 Task: Buy 1 Feedback Actuator from Motors section under best seller category for shipping address: Kathryn Wilson, 1482 Vineyard Drive, Independence, Ohio 44131, Cell Number 4403901431. Pay from credit card ending with 7965, CVV 549
Action: Mouse moved to (31, 92)
Screenshot: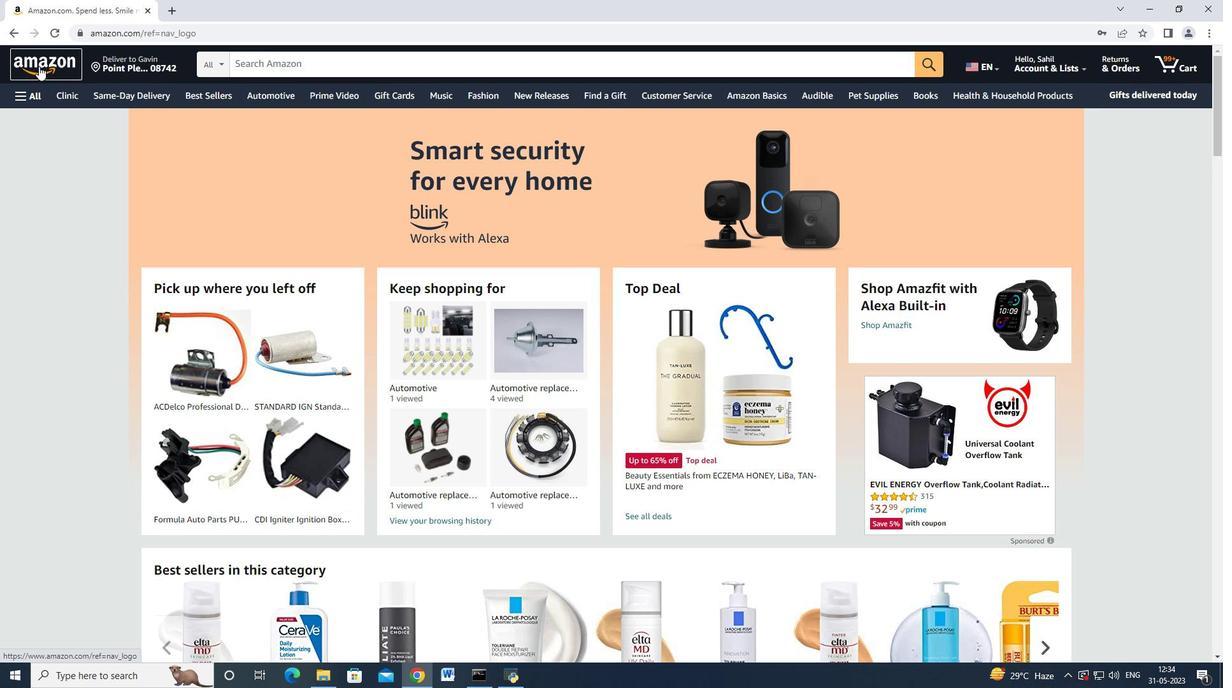 
Action: Mouse pressed left at (31, 92)
Screenshot: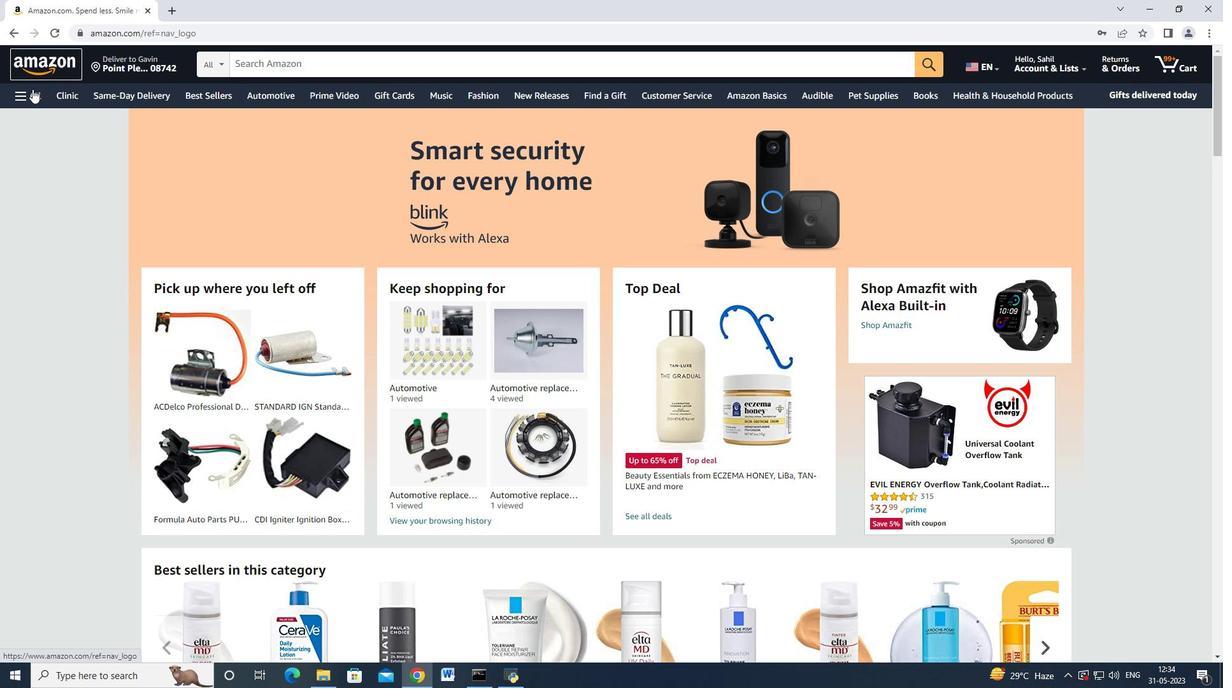 
Action: Mouse moved to (119, 211)
Screenshot: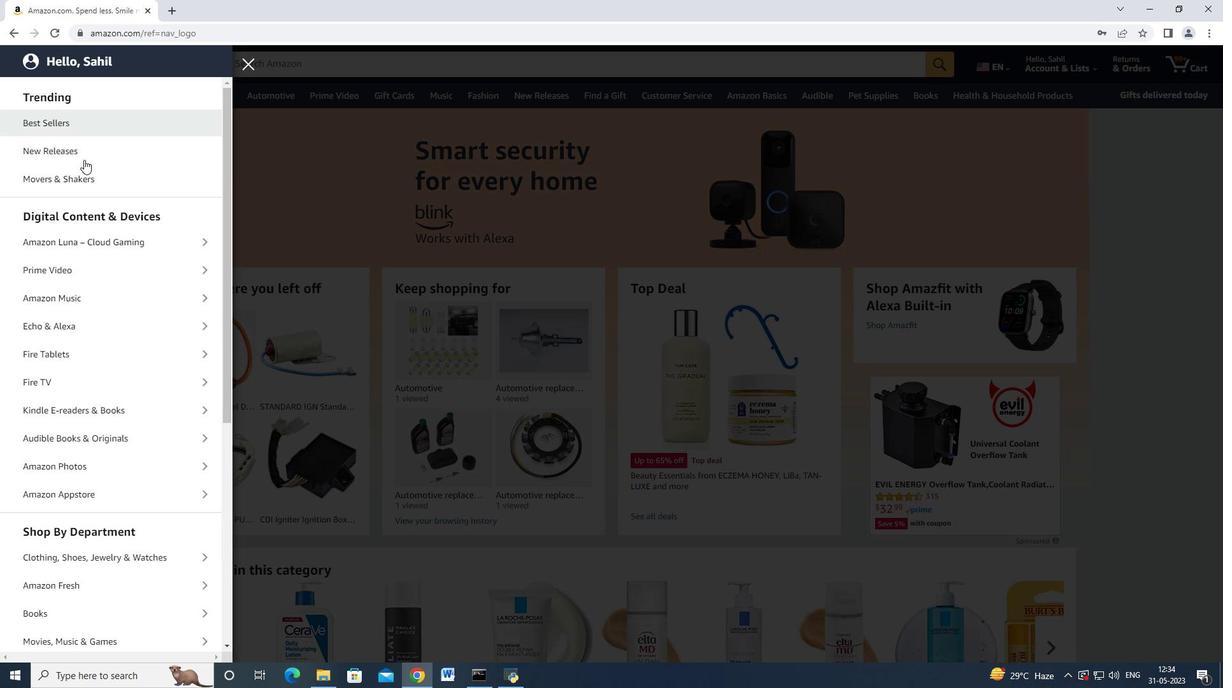 
Action: Mouse scrolled (119, 210) with delta (0, 0)
Screenshot: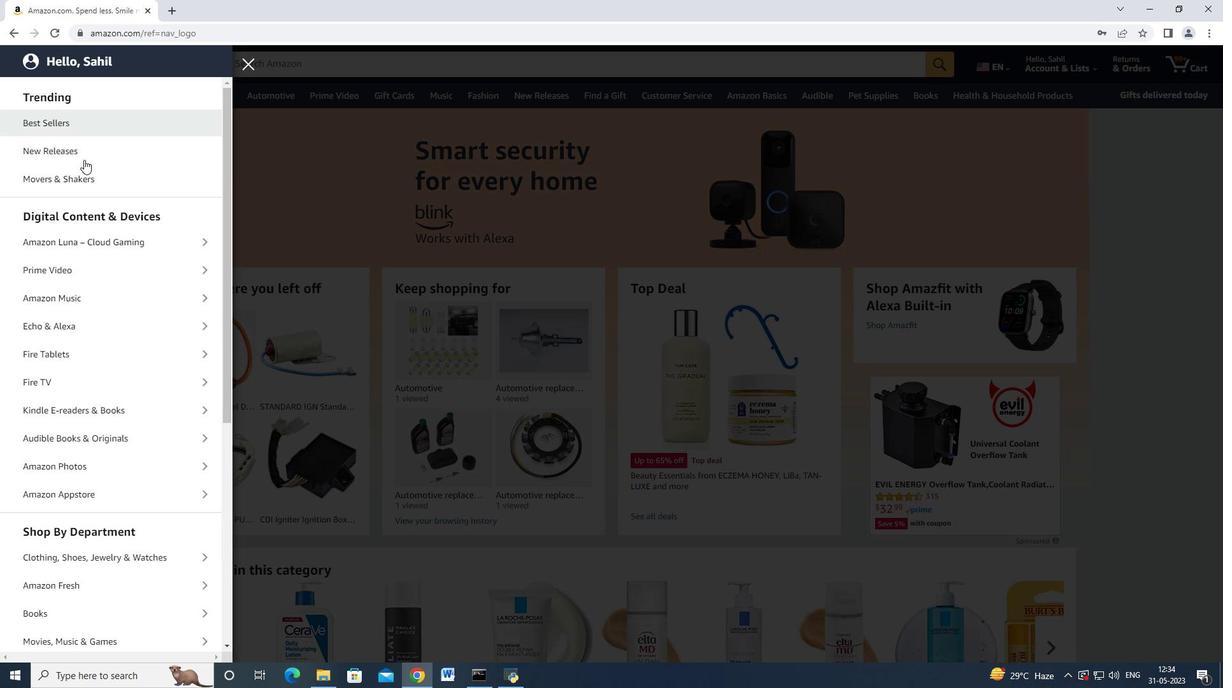 
Action: Mouse moved to (120, 213)
Screenshot: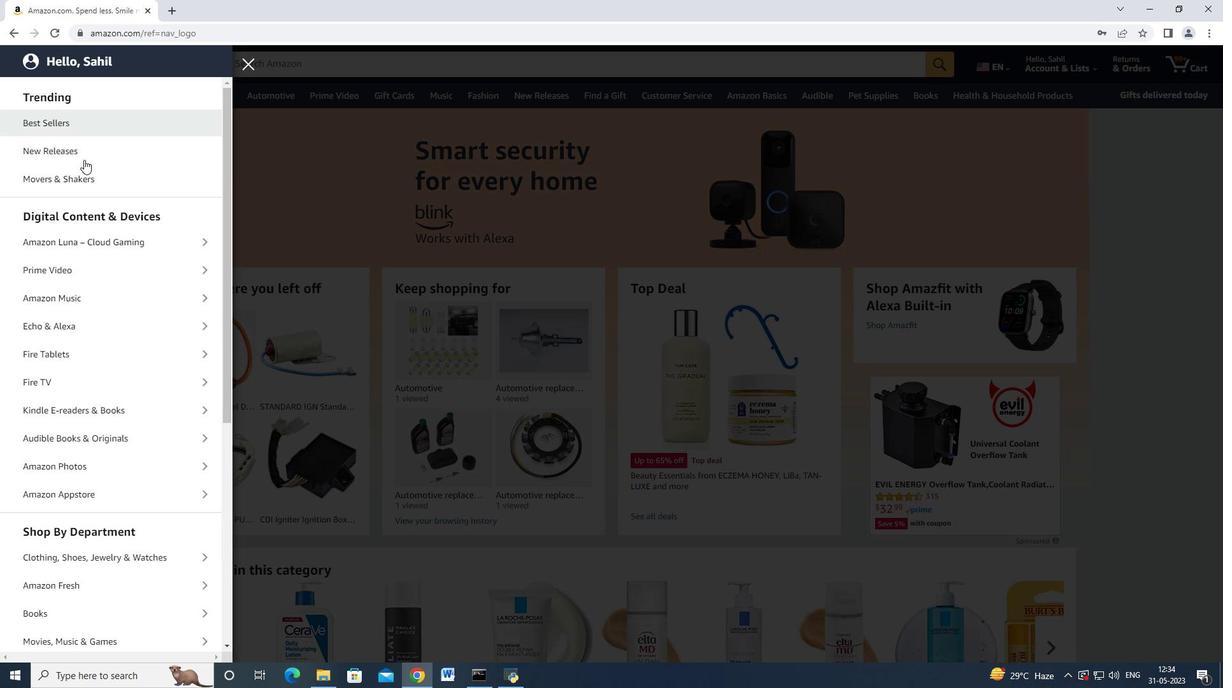 
Action: Mouse scrolled (120, 212) with delta (0, 0)
Screenshot: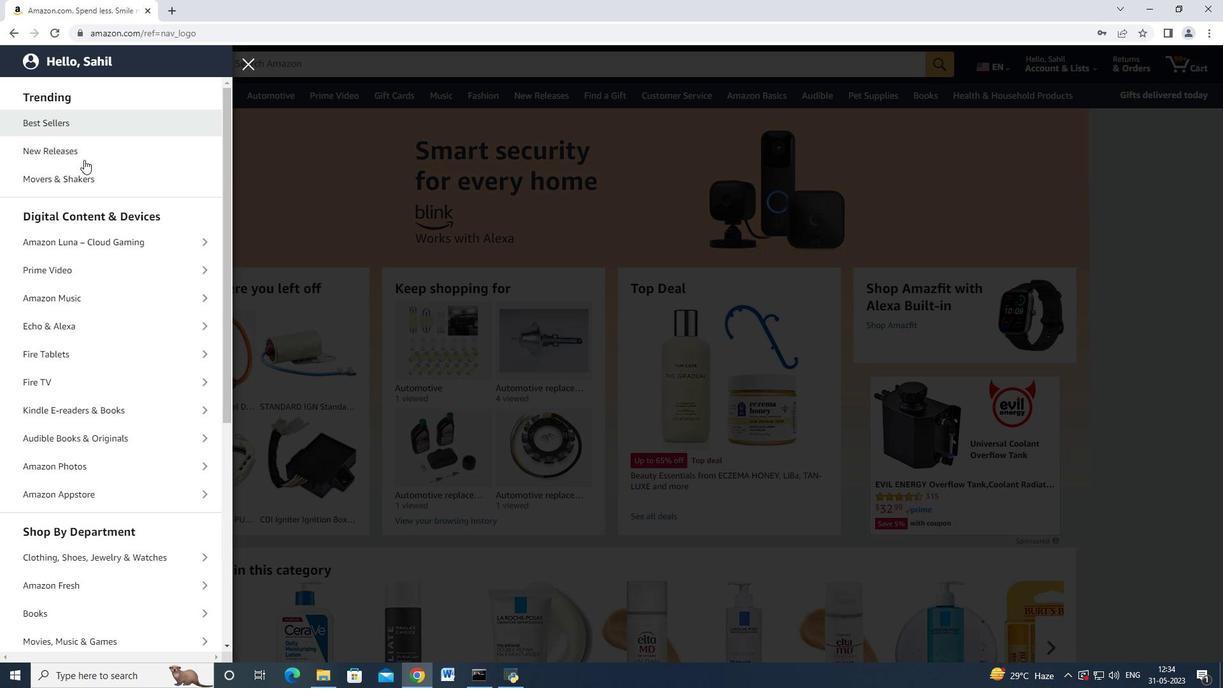 
Action: Mouse scrolled (120, 212) with delta (0, 0)
Screenshot: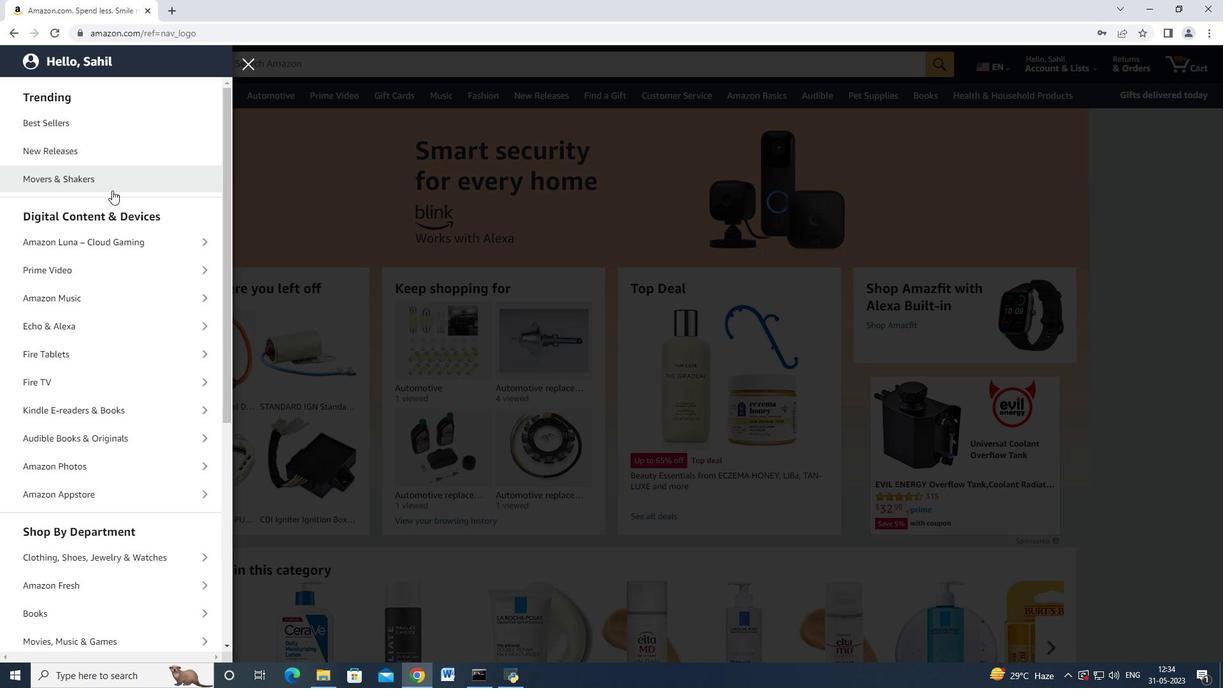 
Action: Mouse scrolled (120, 212) with delta (0, 0)
Screenshot: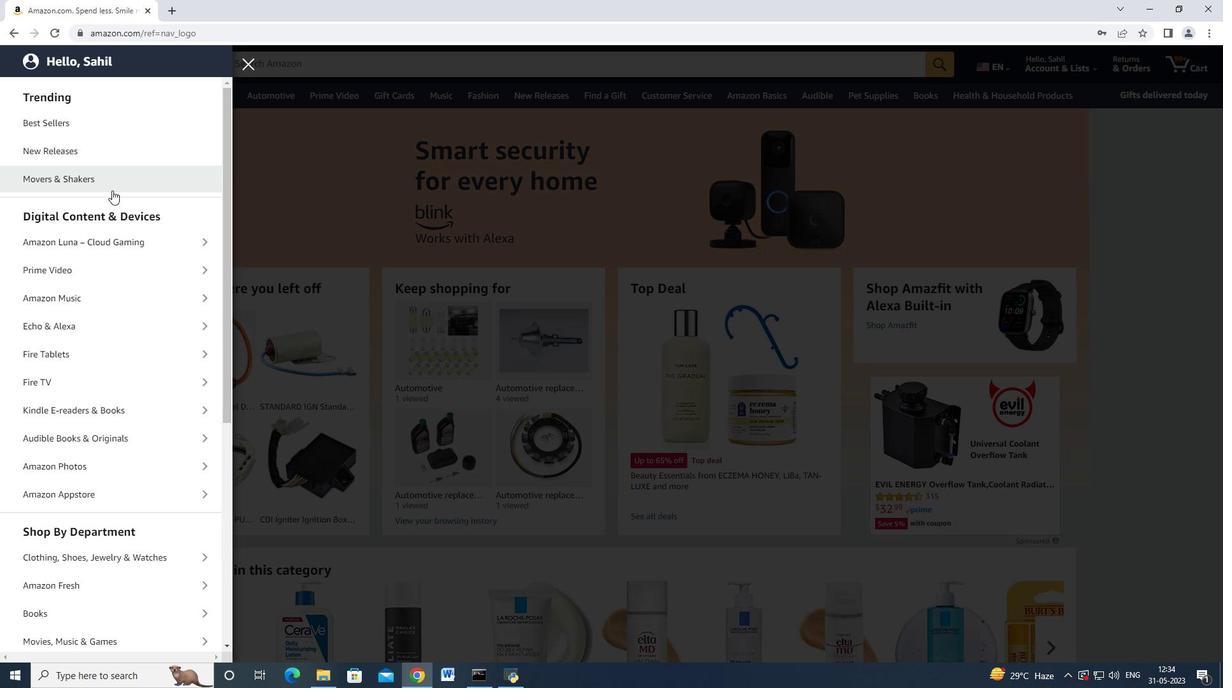 
Action: Mouse scrolled (120, 212) with delta (0, 0)
Screenshot: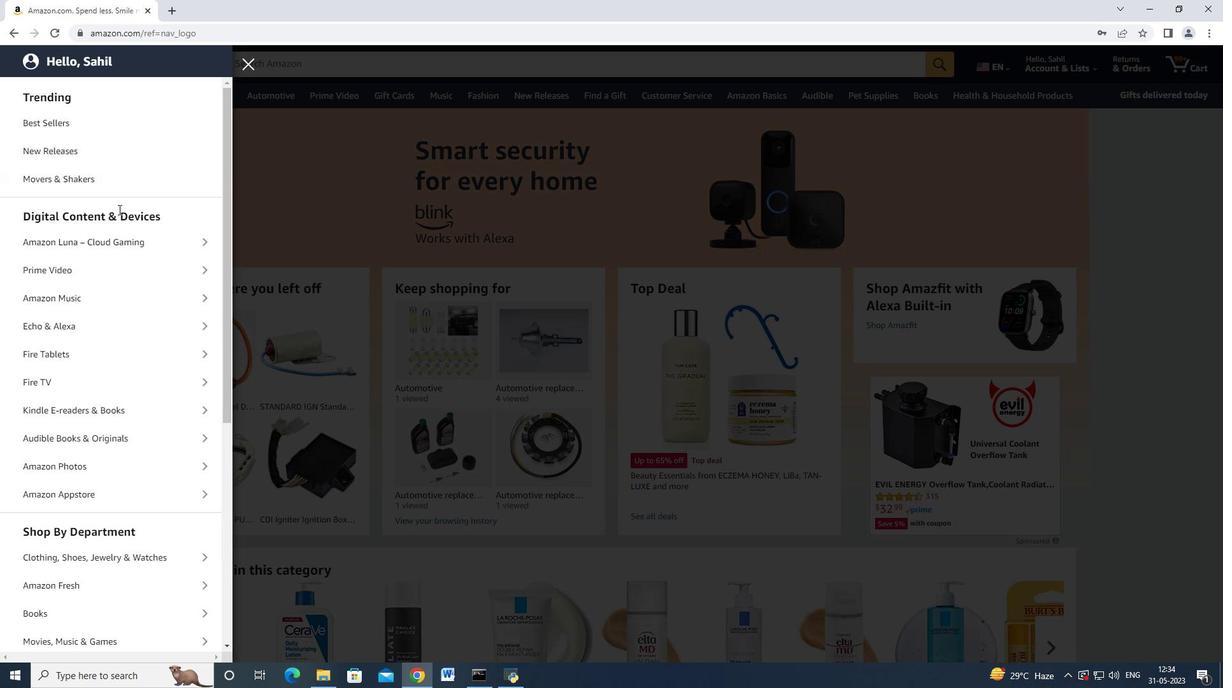 
Action: Mouse moved to (119, 224)
Screenshot: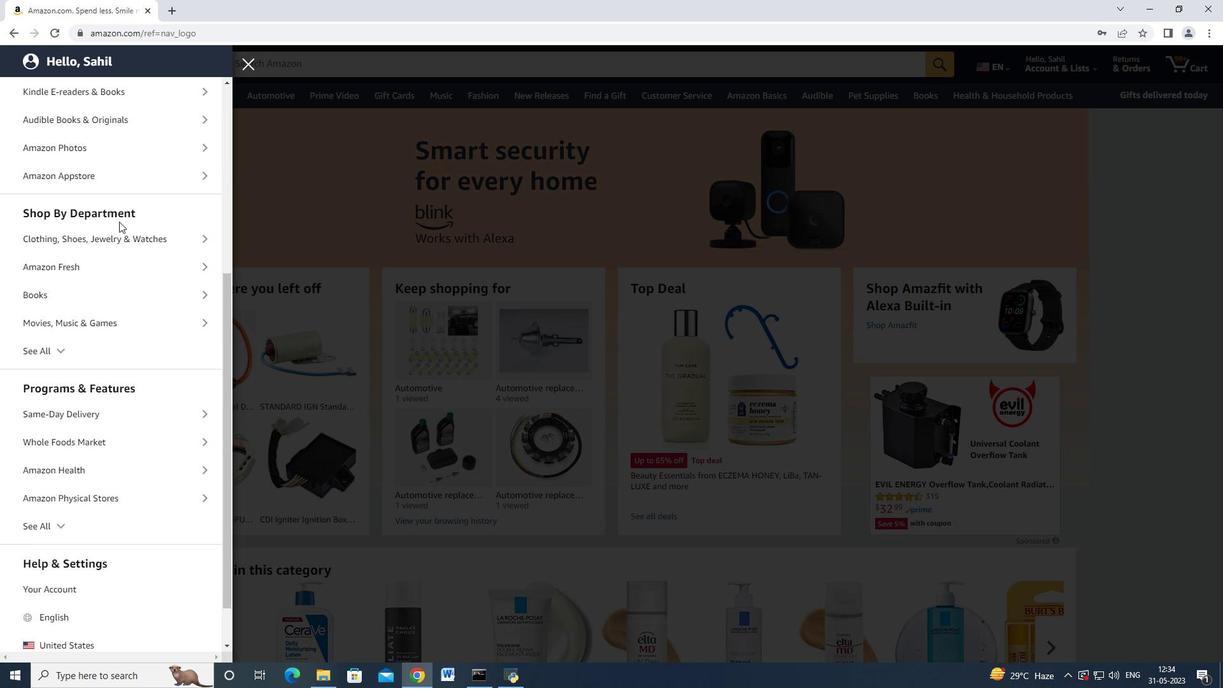
Action: Mouse scrolled (119, 224) with delta (0, 0)
Screenshot: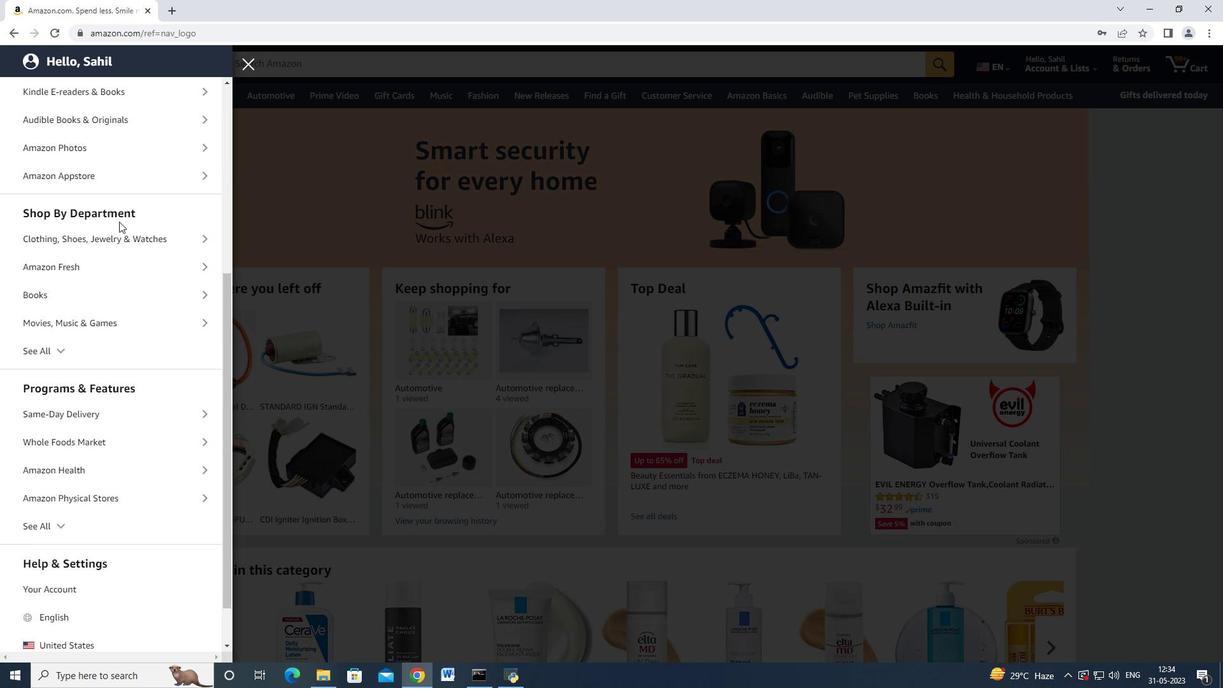 
Action: Mouse scrolled (119, 224) with delta (0, 0)
Screenshot: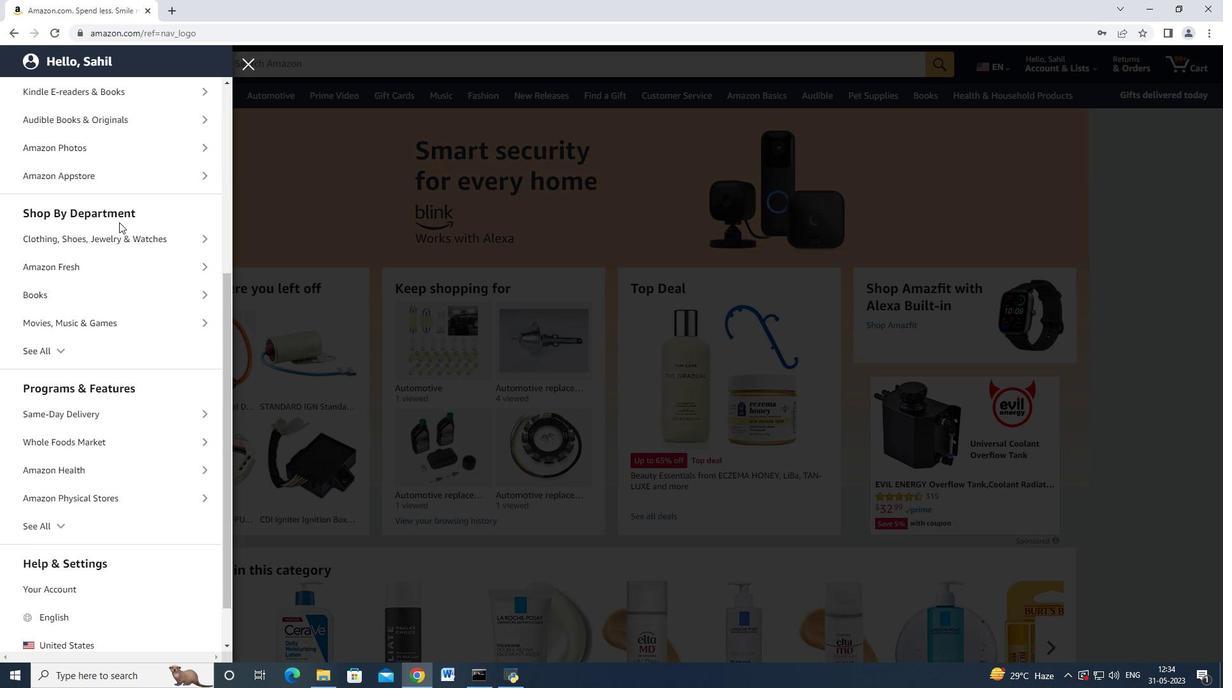 
Action: Mouse moved to (63, 295)
Screenshot: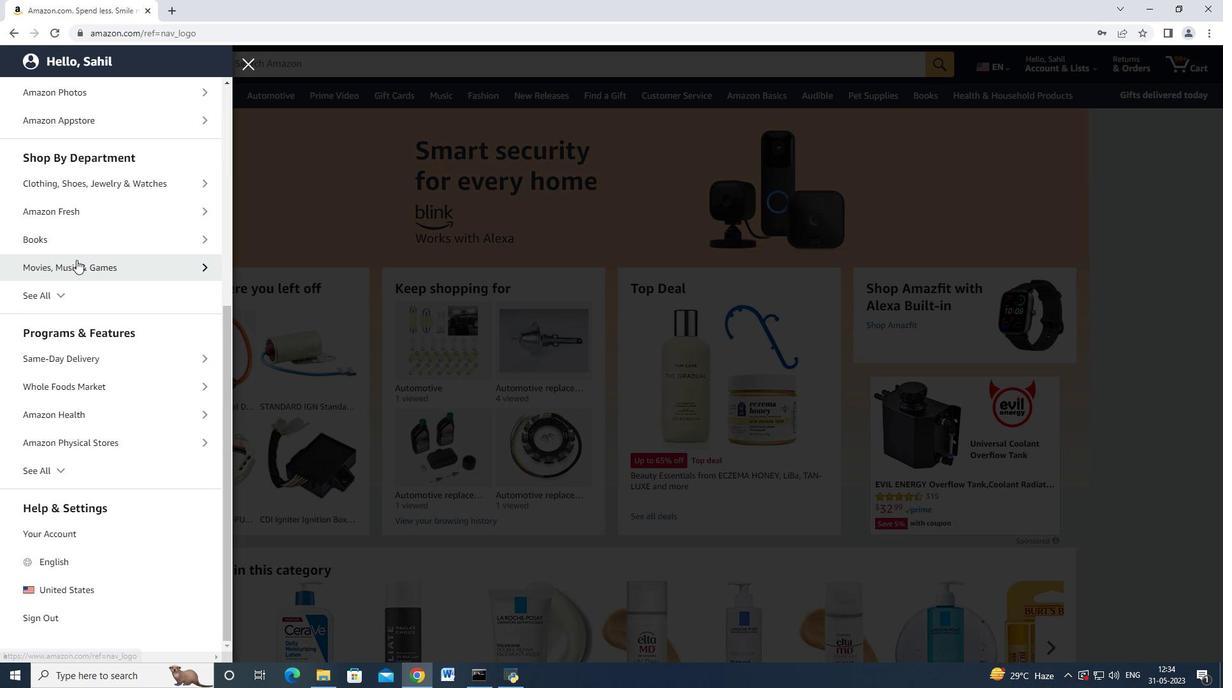 
Action: Mouse pressed left at (63, 295)
Screenshot: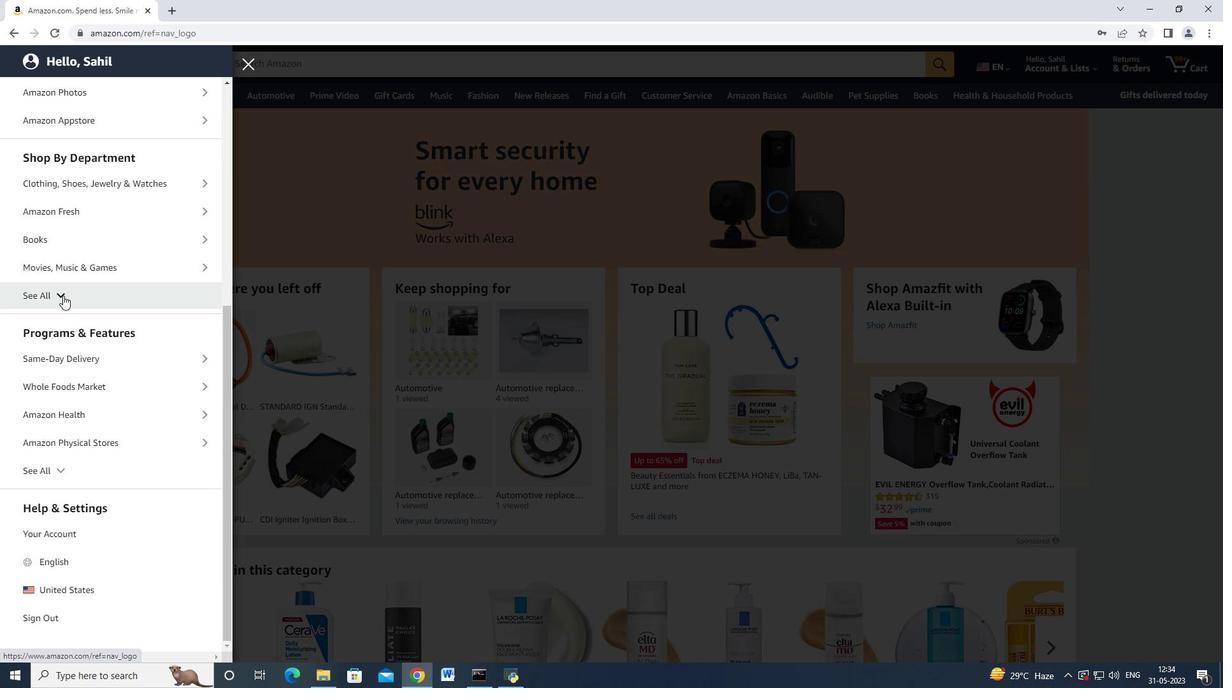 
Action: Mouse moved to (75, 302)
Screenshot: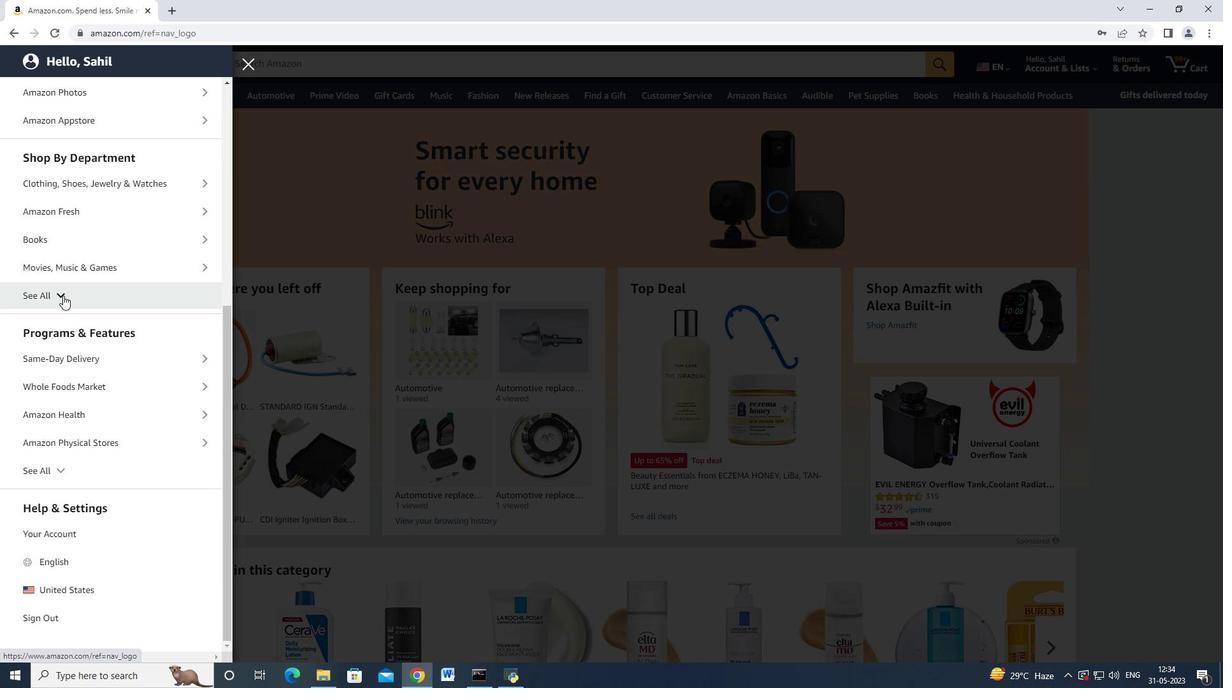 
Action: Mouse scrolled (75, 302) with delta (0, 0)
Screenshot: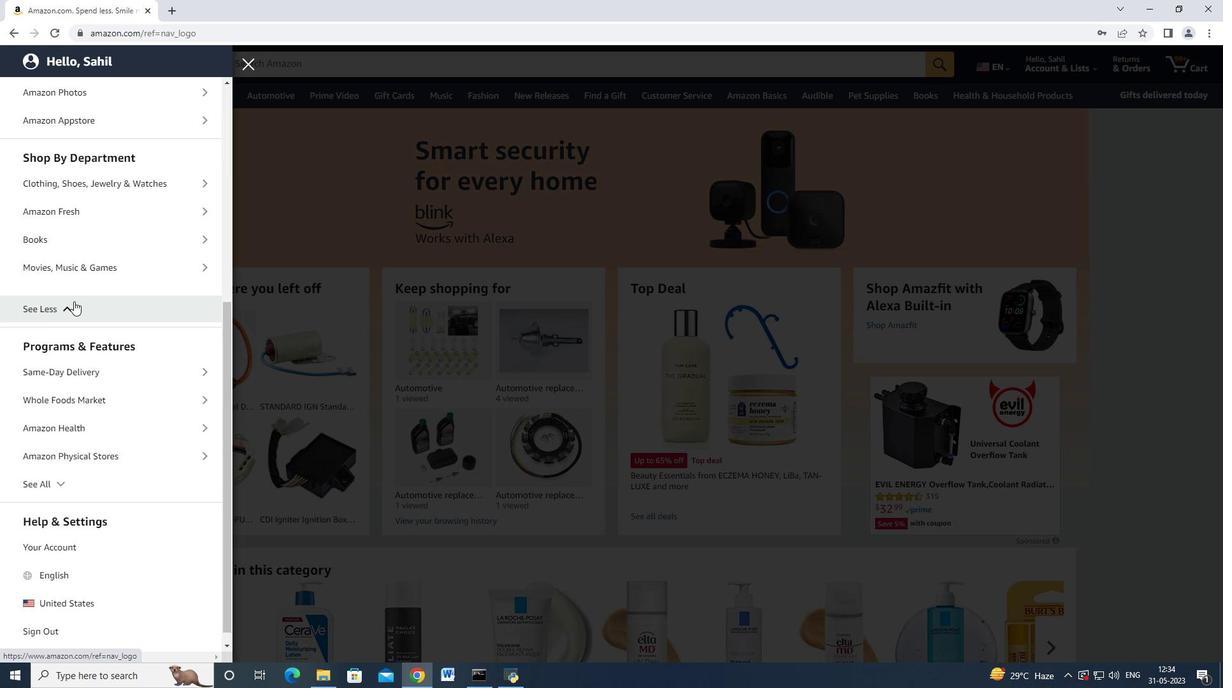 
Action: Mouse scrolled (75, 302) with delta (0, 0)
Screenshot: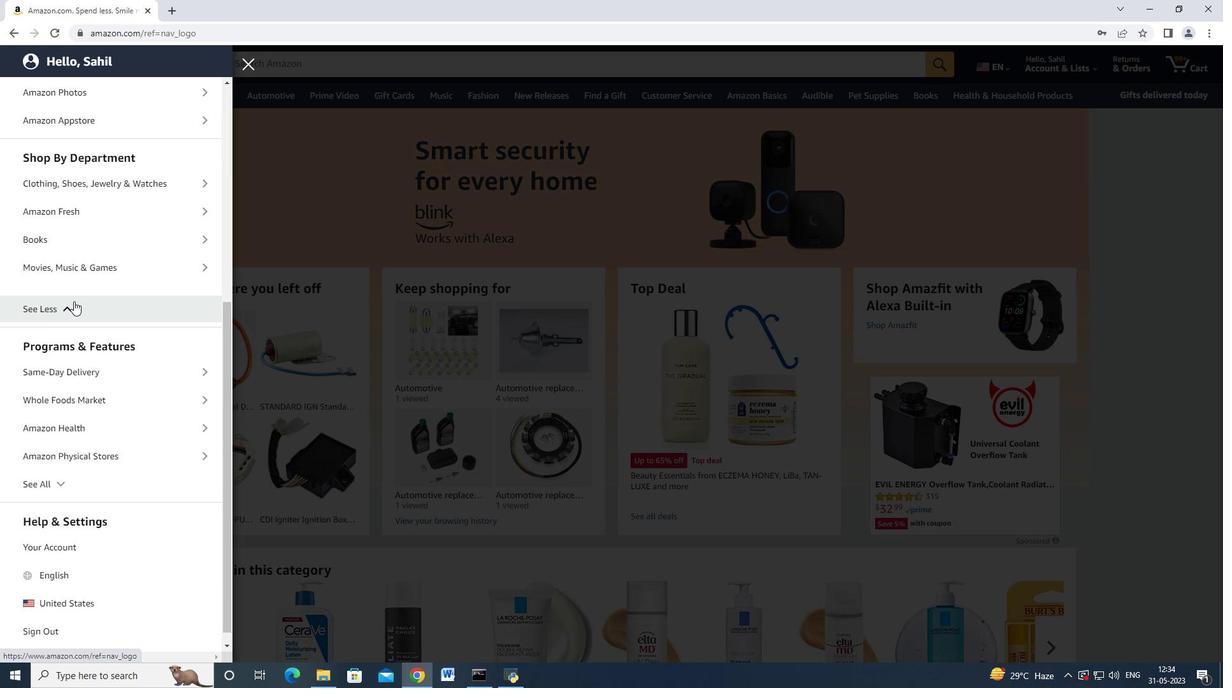 
Action: Mouse scrolled (75, 302) with delta (0, 0)
Screenshot: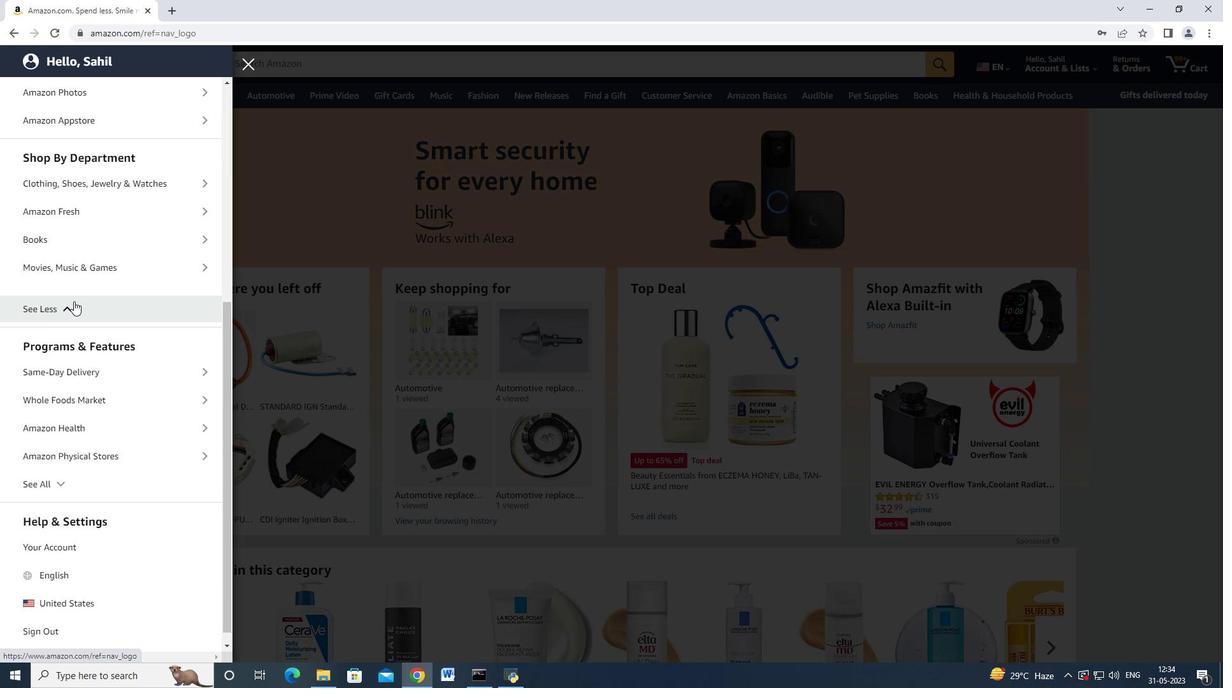 
Action: Mouse scrolled (75, 302) with delta (0, 0)
Screenshot: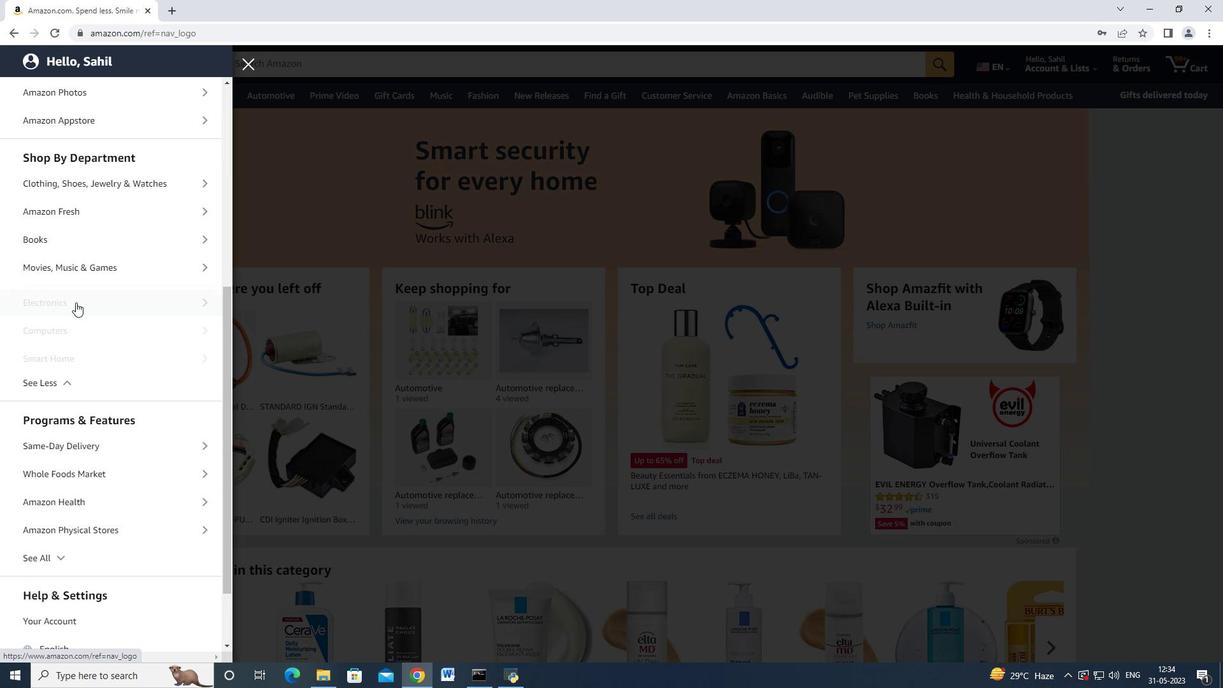 
Action: Mouse scrolled (75, 302) with delta (0, 0)
Screenshot: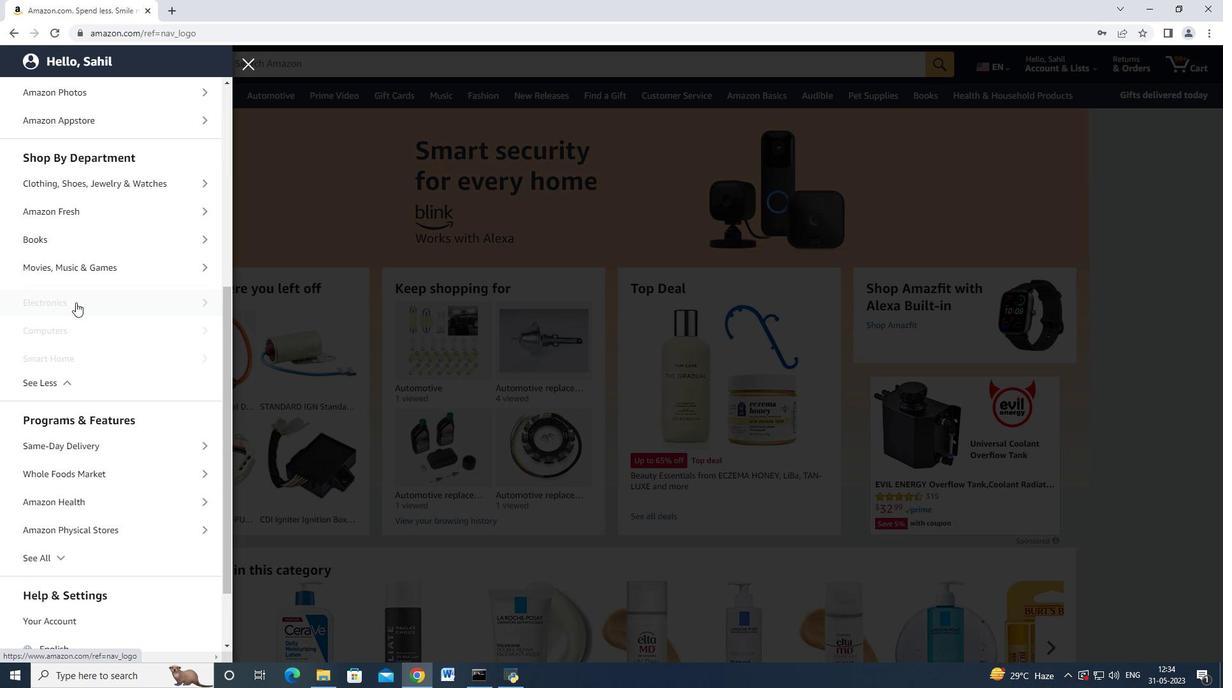 
Action: Mouse scrolled (75, 302) with delta (0, 0)
Screenshot: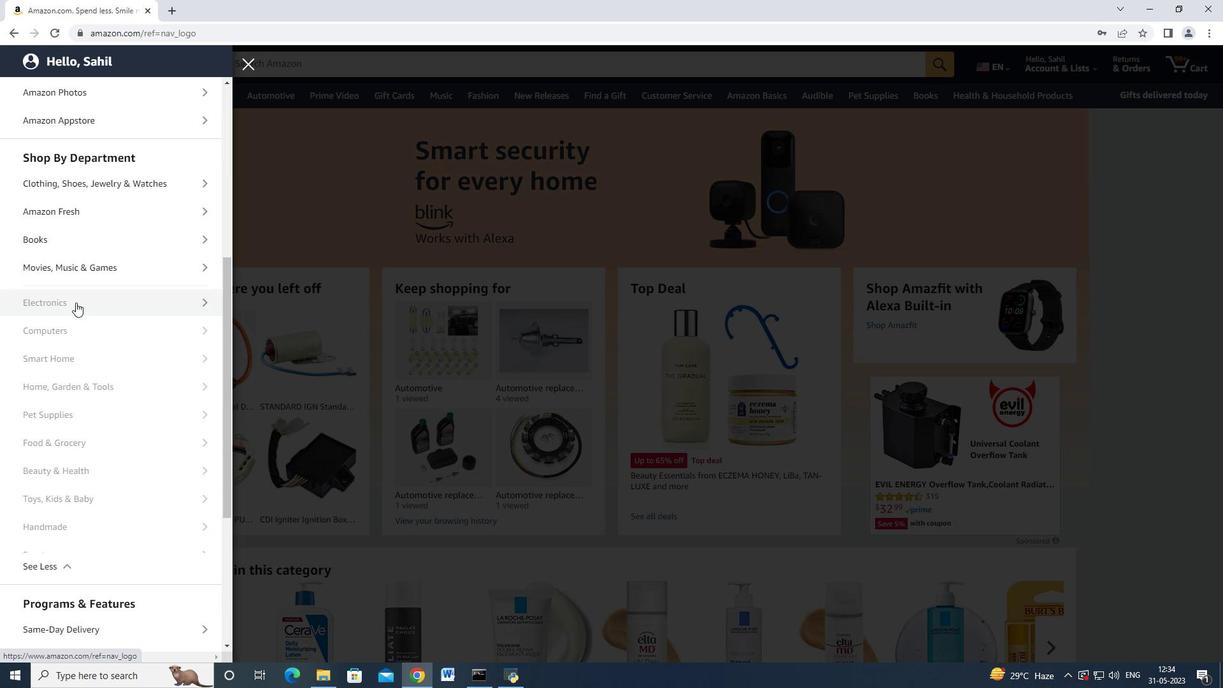 
Action: Mouse moved to (95, 248)
Screenshot: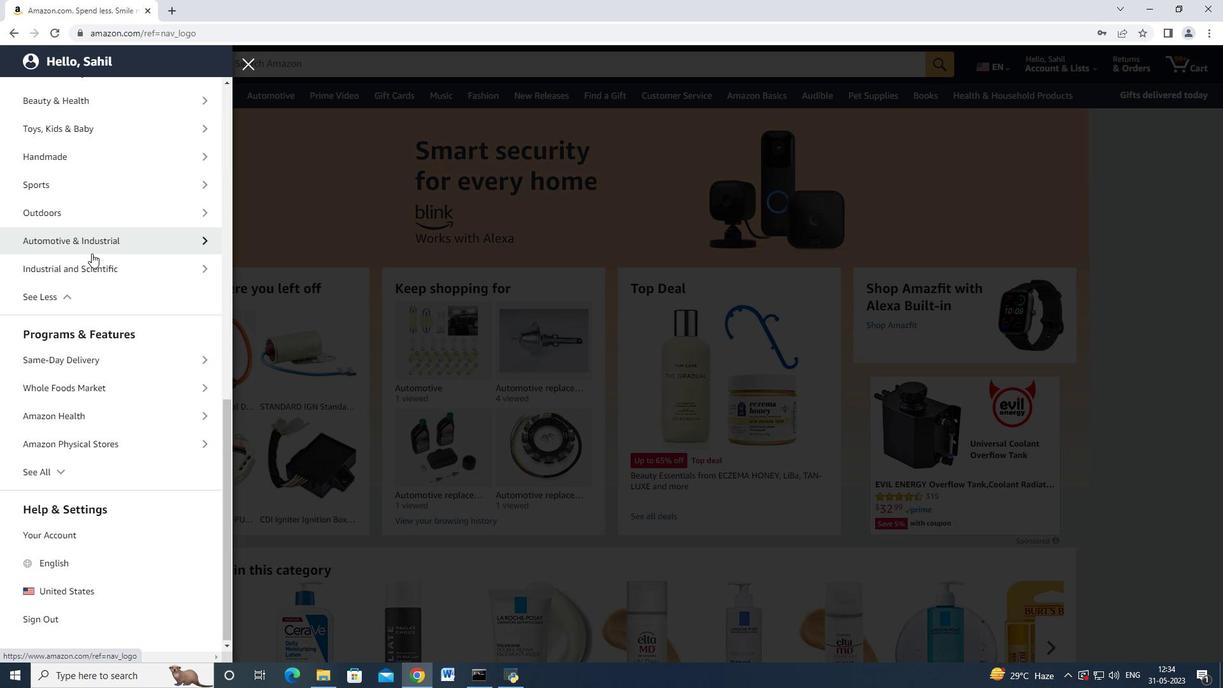
Action: Mouse pressed left at (95, 248)
Screenshot: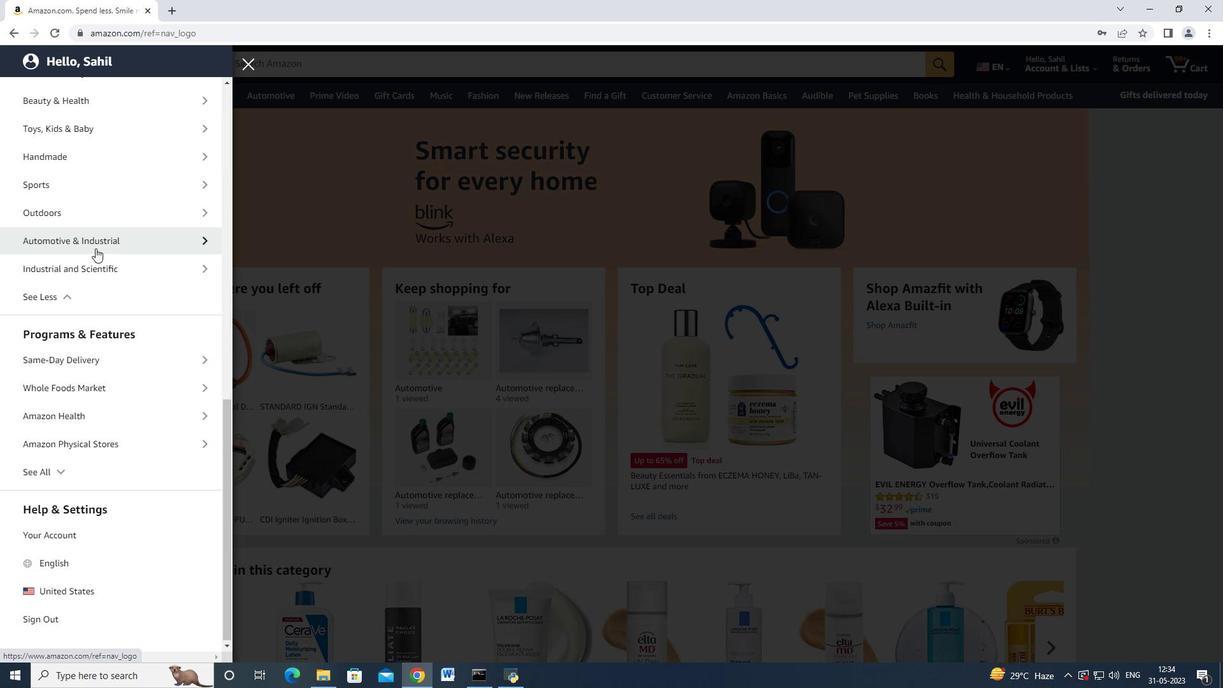 
Action: Mouse moved to (117, 159)
Screenshot: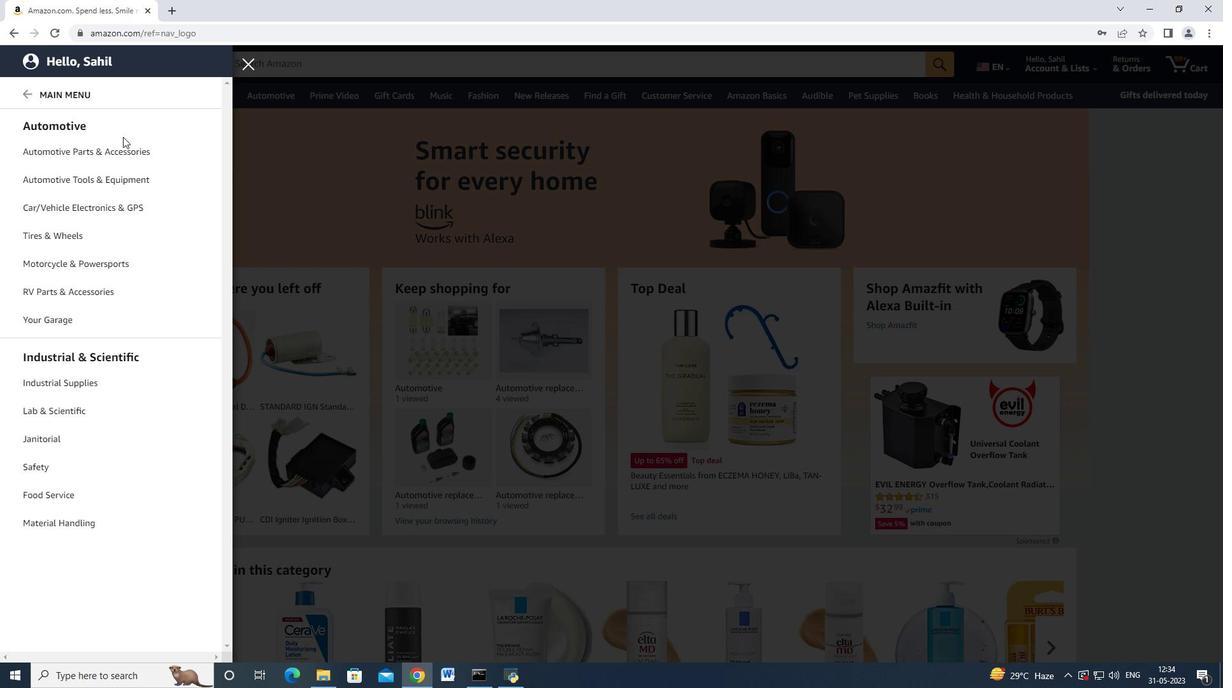 
Action: Mouse pressed left at (117, 159)
Screenshot: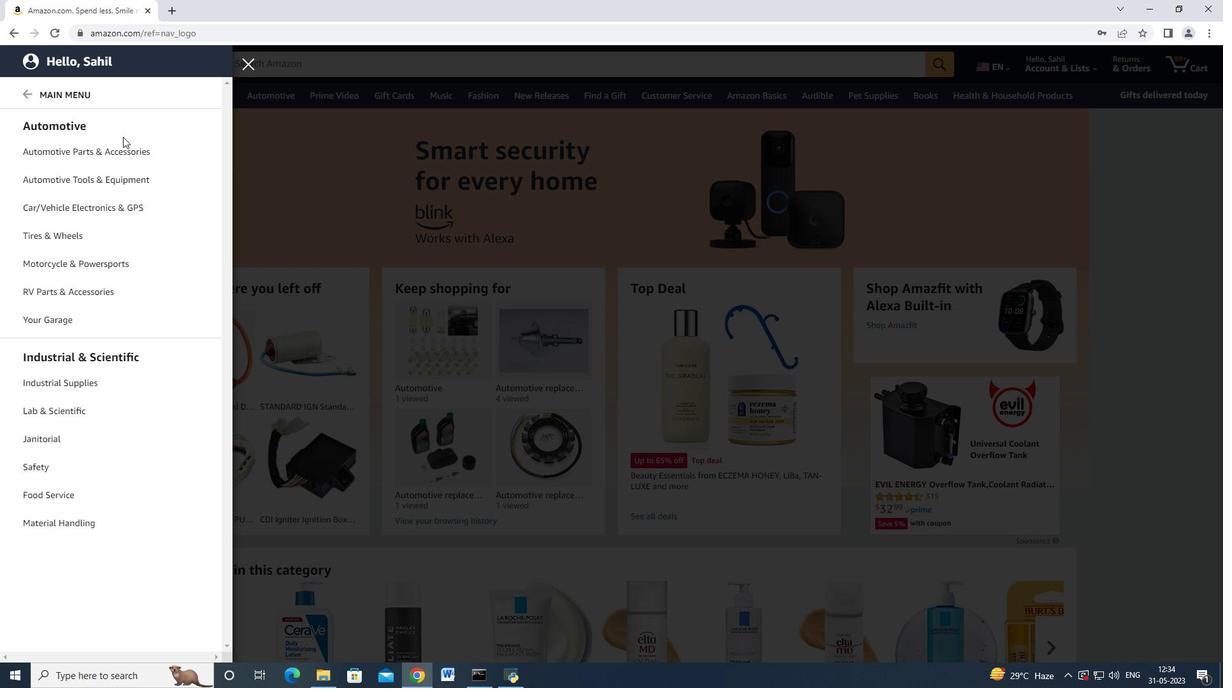 
Action: Mouse moved to (186, 161)
Screenshot: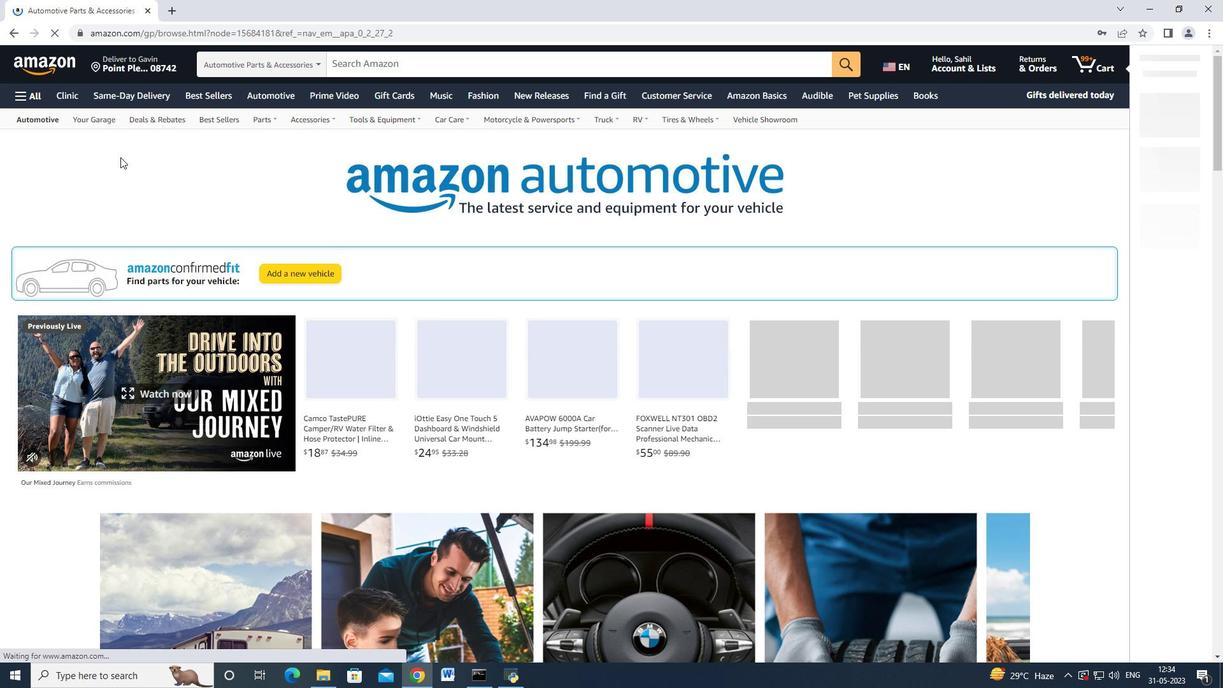 
Action: Mouse scrolled (186, 161) with delta (0, 0)
Screenshot: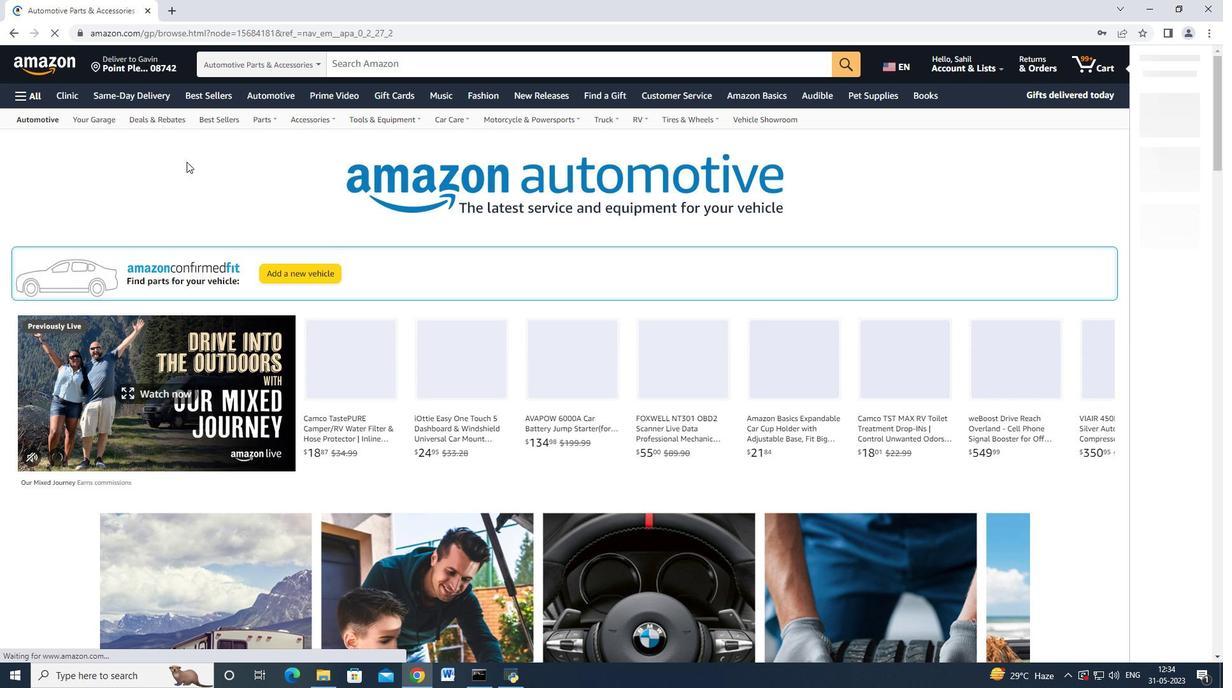 
Action: Mouse moved to (186, 162)
Screenshot: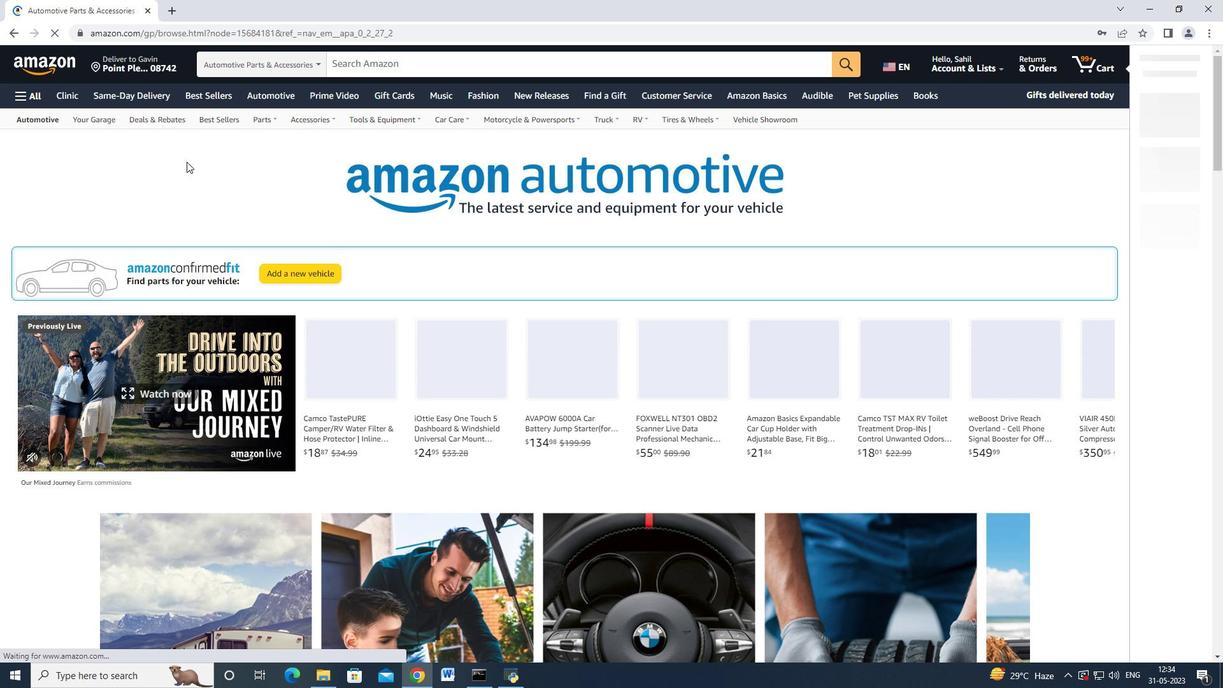 
Action: Mouse scrolled (186, 161) with delta (0, 0)
Screenshot: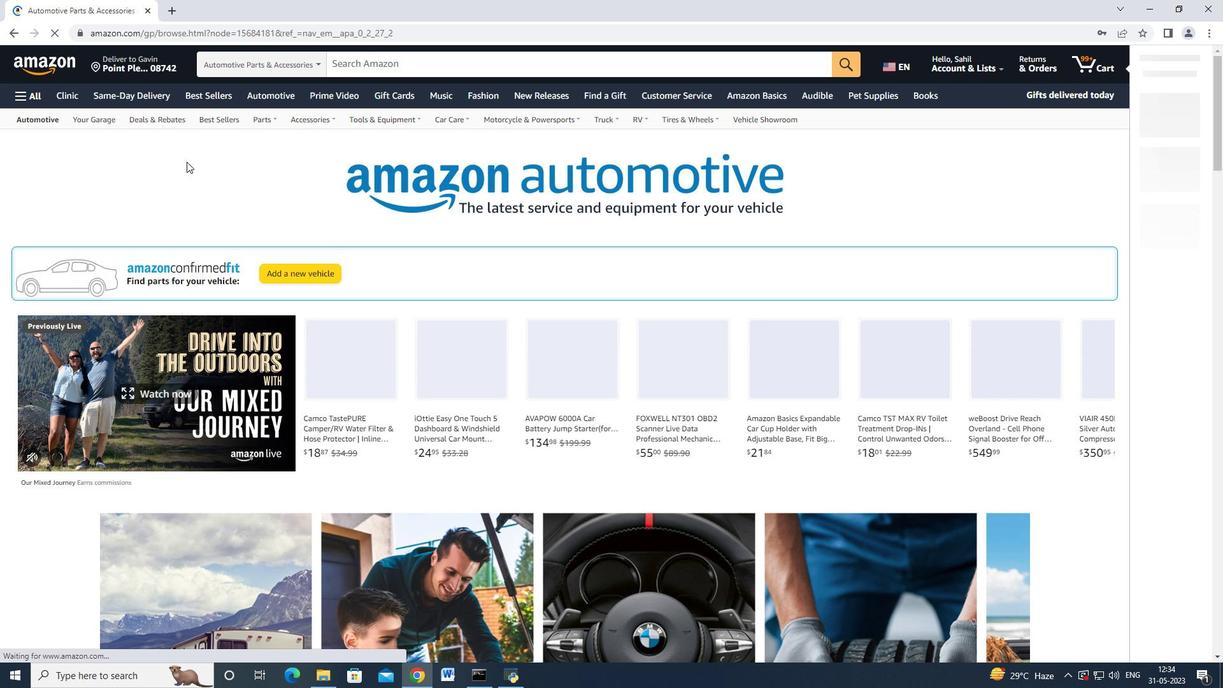 
Action: Mouse moved to (186, 163)
Screenshot: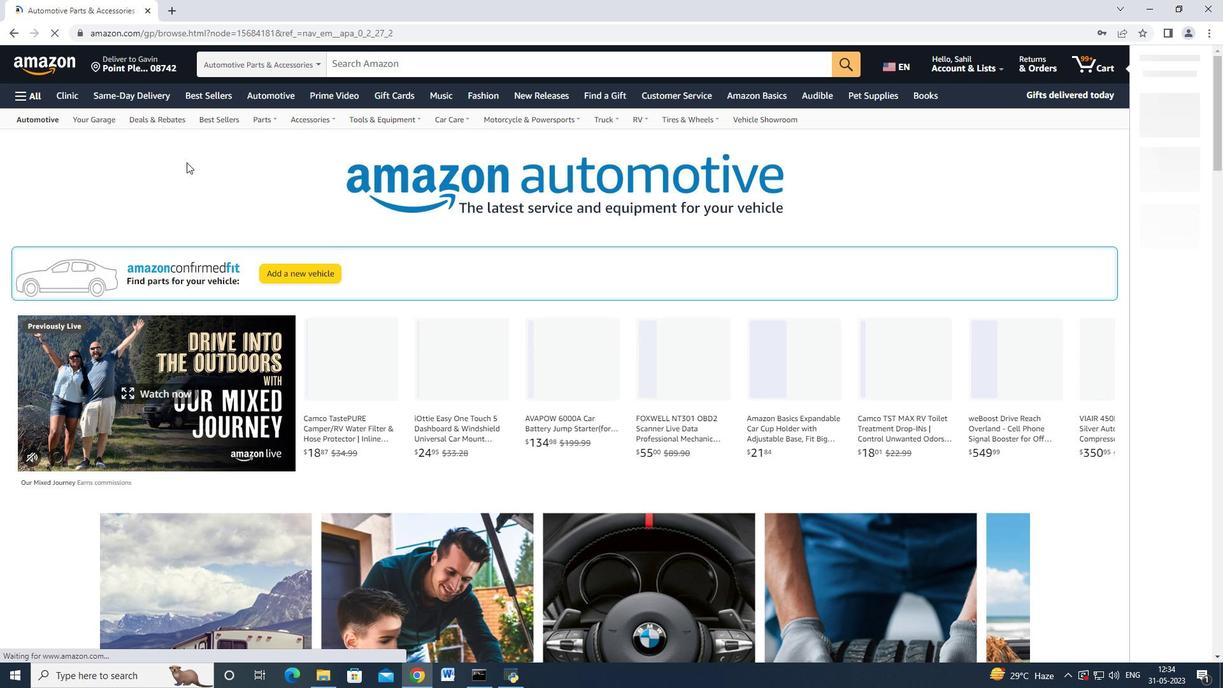 
Action: Mouse scrolled (186, 162) with delta (0, 0)
Screenshot: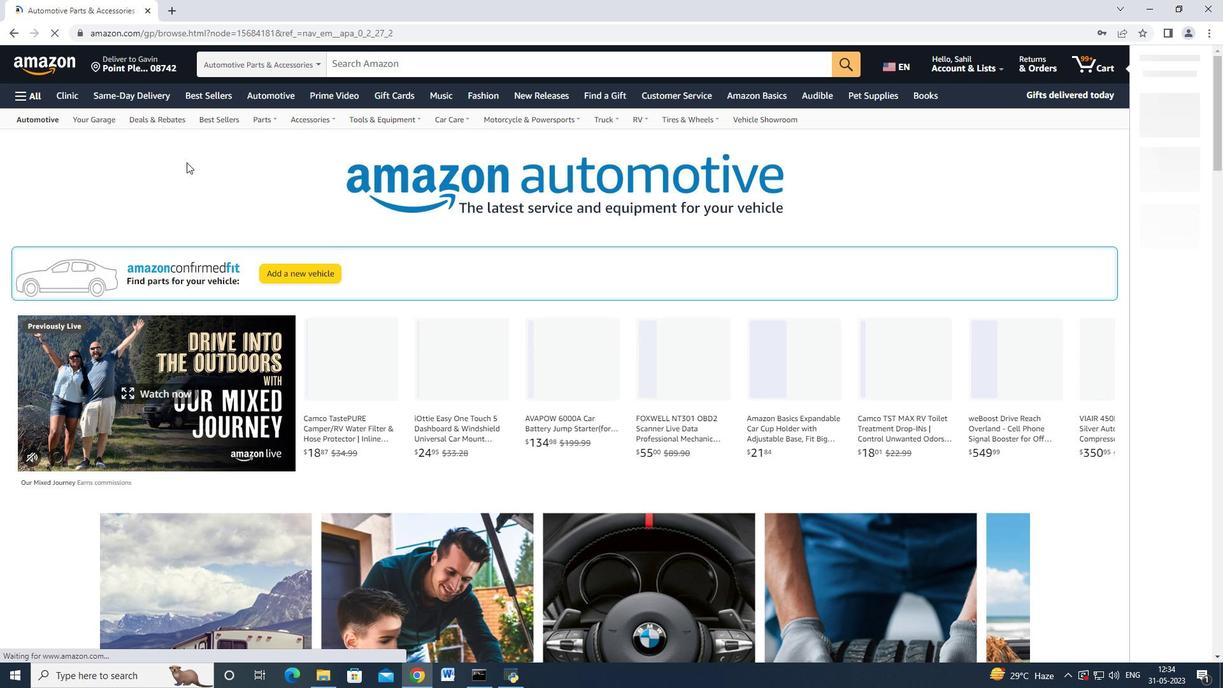 
Action: Mouse moved to (230, 294)
Screenshot: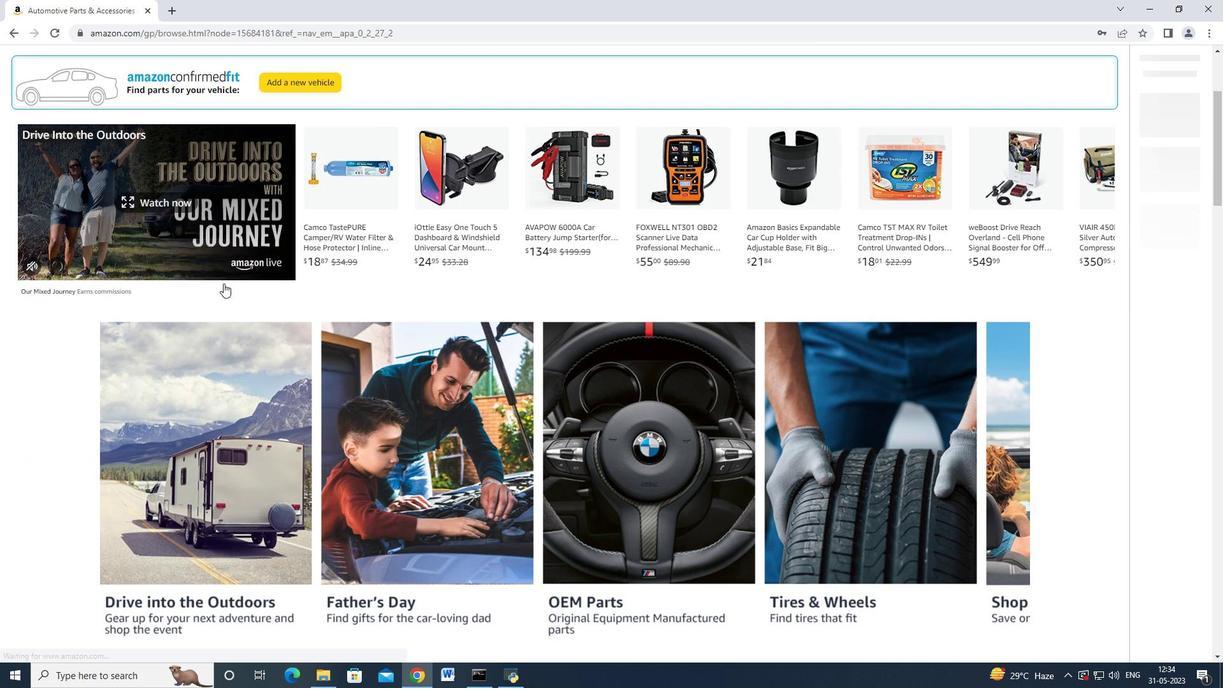 
Action: Mouse scrolled (230, 295) with delta (0, 0)
Screenshot: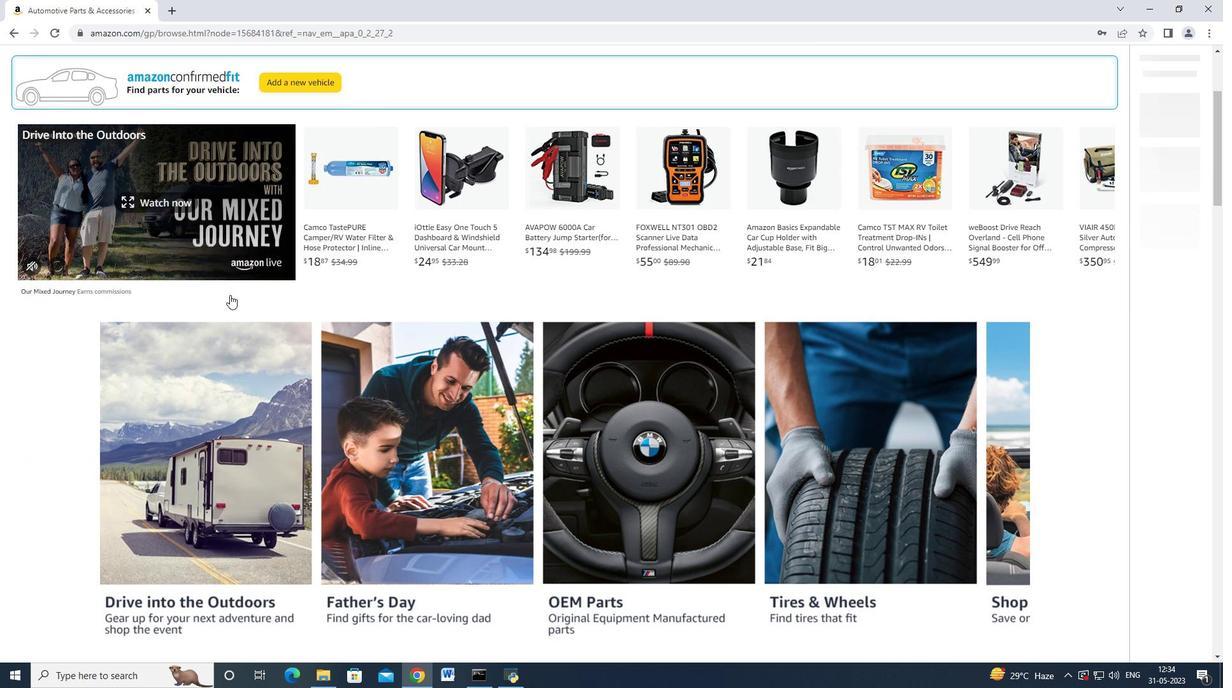 
Action: Mouse scrolled (230, 295) with delta (0, 0)
Screenshot: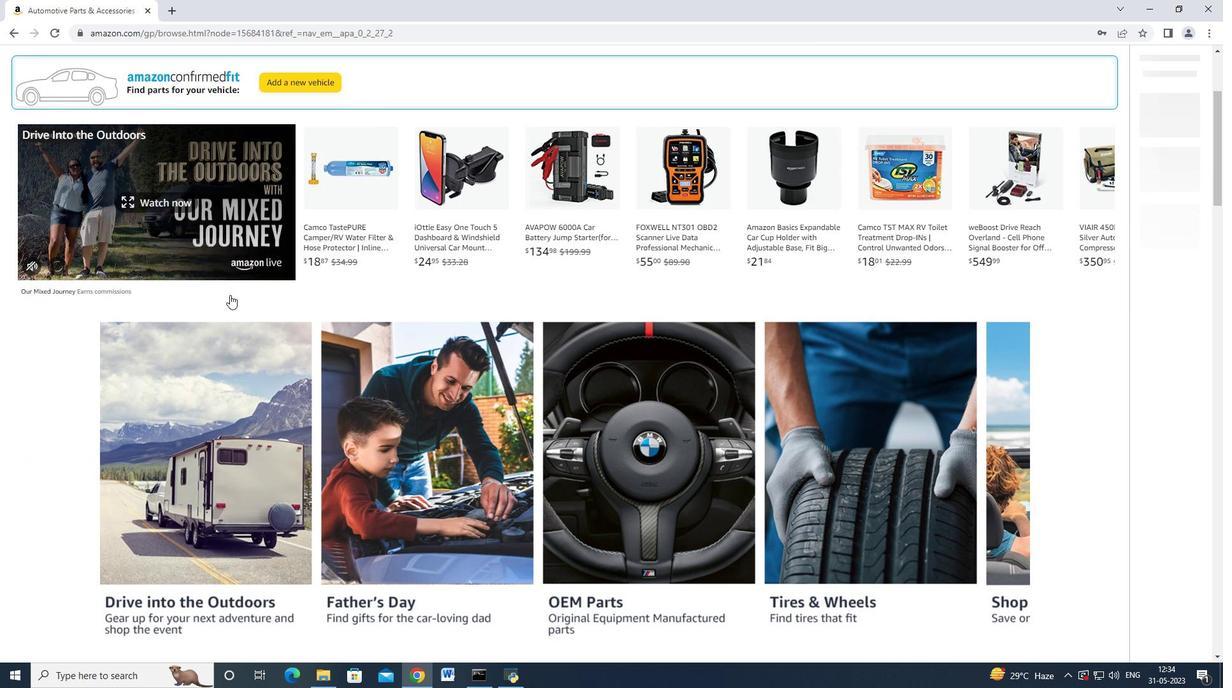 
Action: Mouse moved to (230, 294)
Screenshot: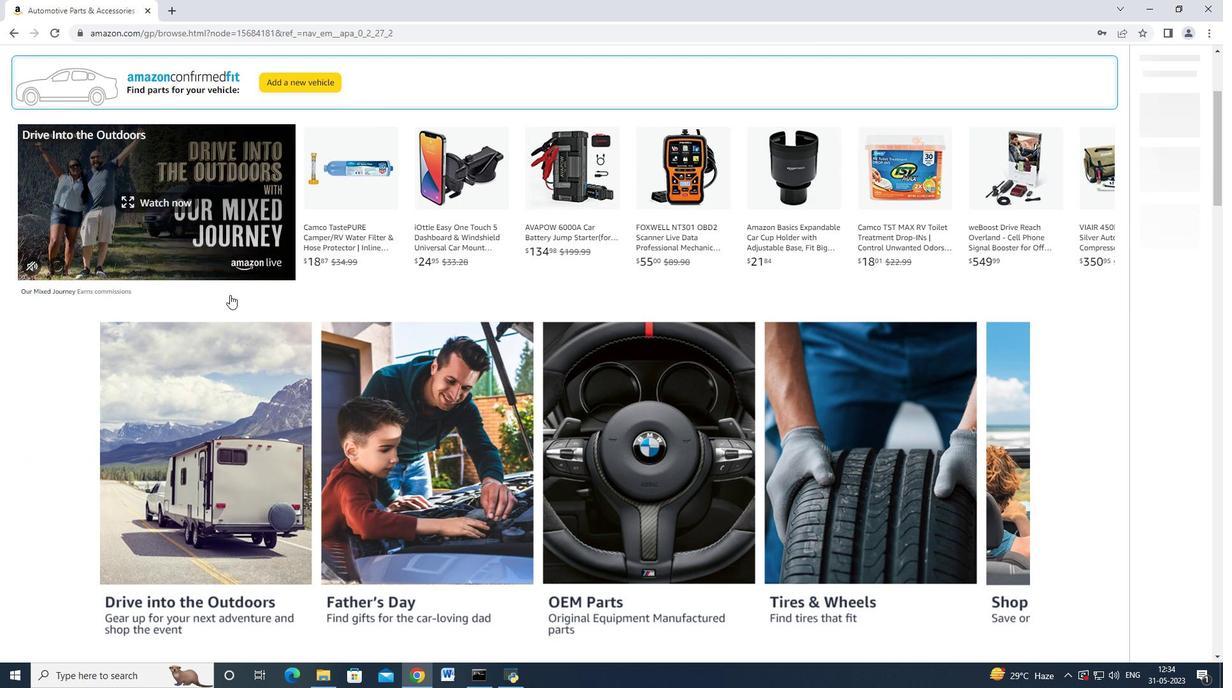 
Action: Mouse scrolled (230, 295) with delta (0, 0)
Screenshot: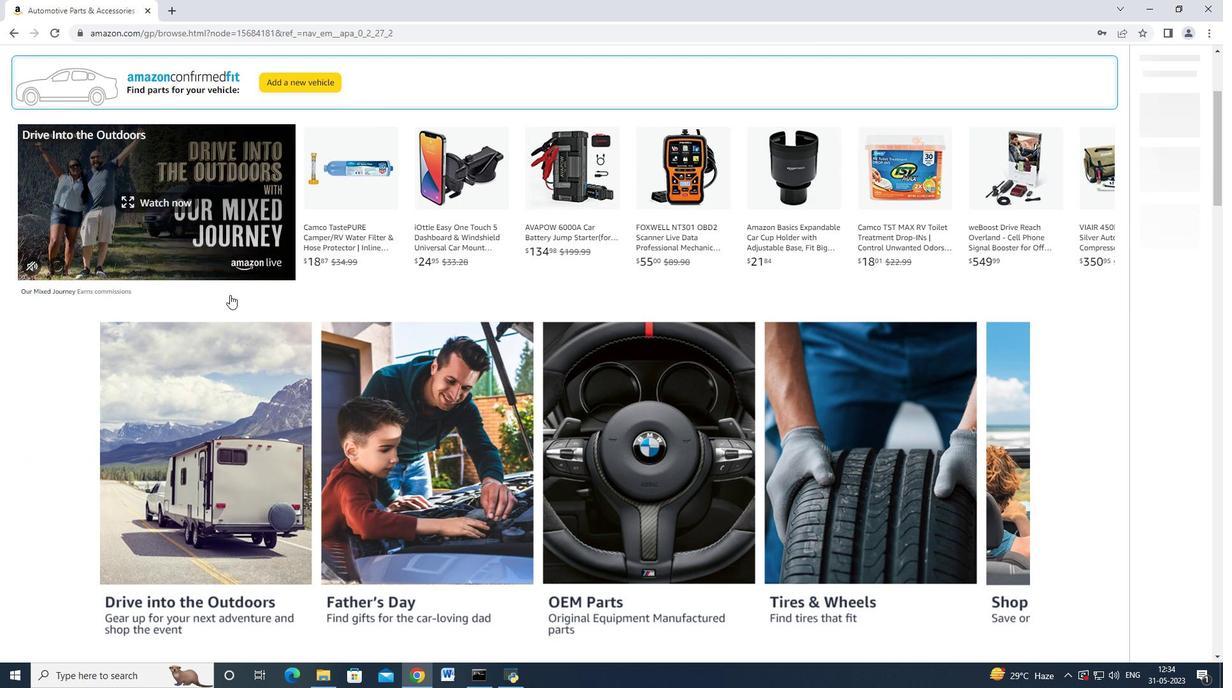 
Action: Mouse scrolled (230, 295) with delta (0, 0)
Screenshot: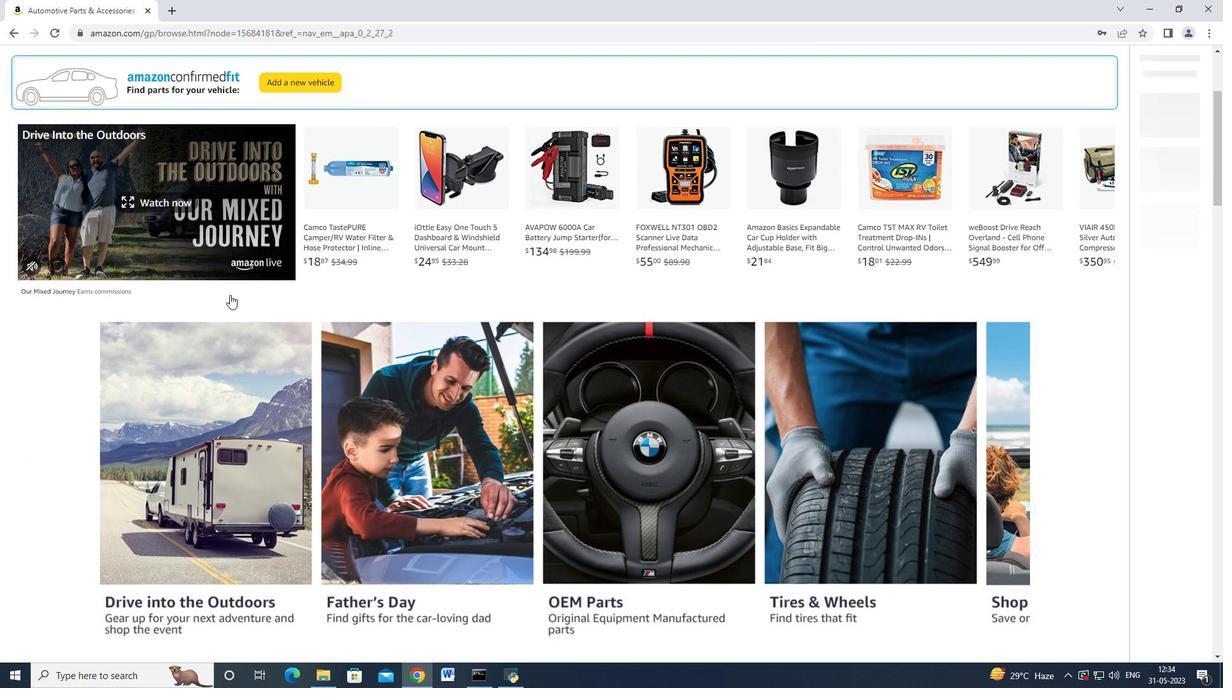 
Action: Mouse scrolled (230, 295) with delta (0, 0)
Screenshot: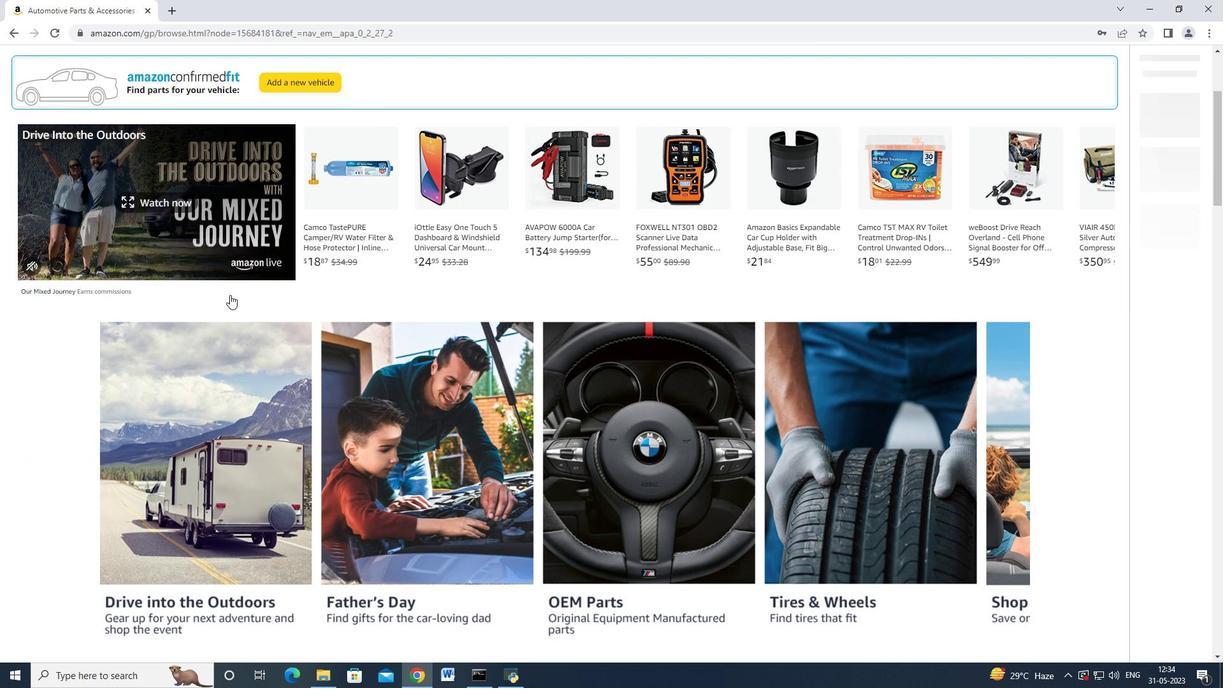 
Action: Mouse moved to (209, 117)
Screenshot: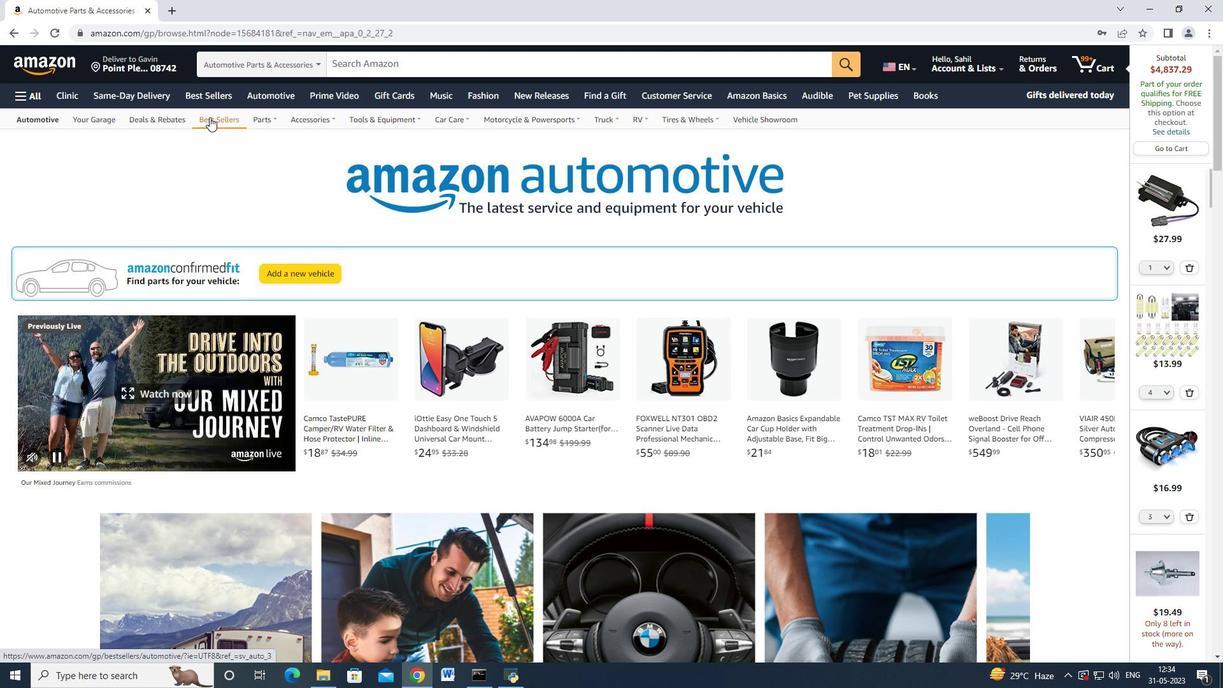 
Action: Mouse pressed left at (209, 117)
Screenshot: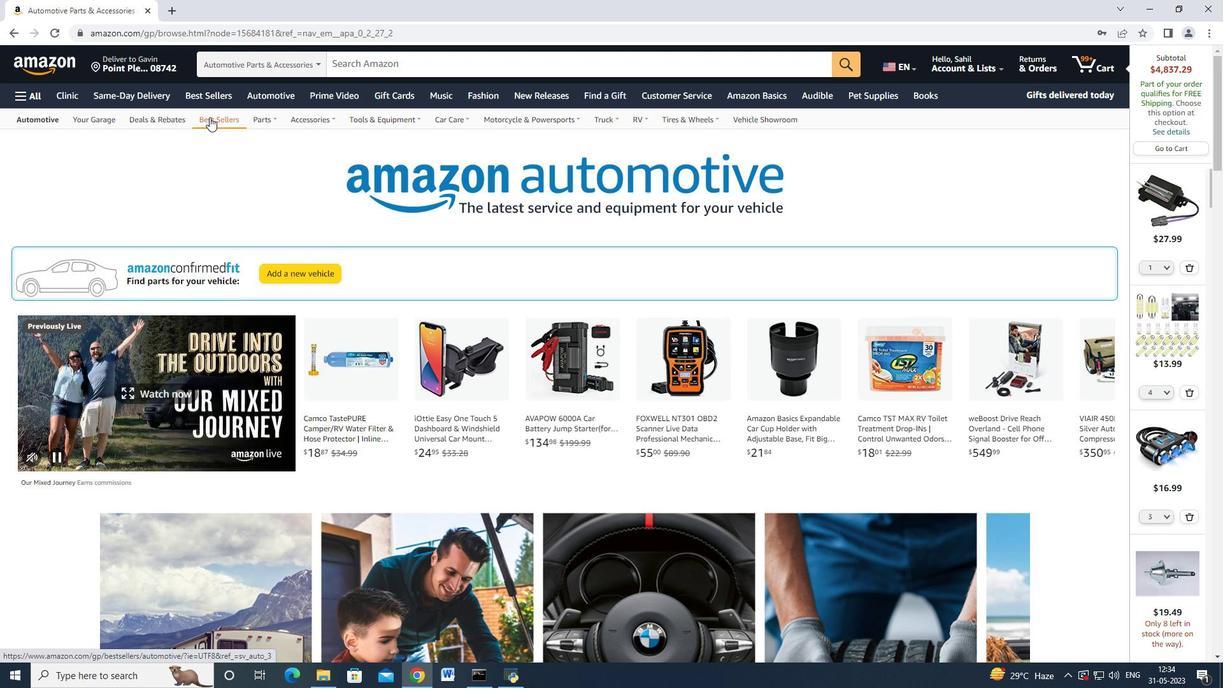 
Action: Mouse moved to (59, 405)
Screenshot: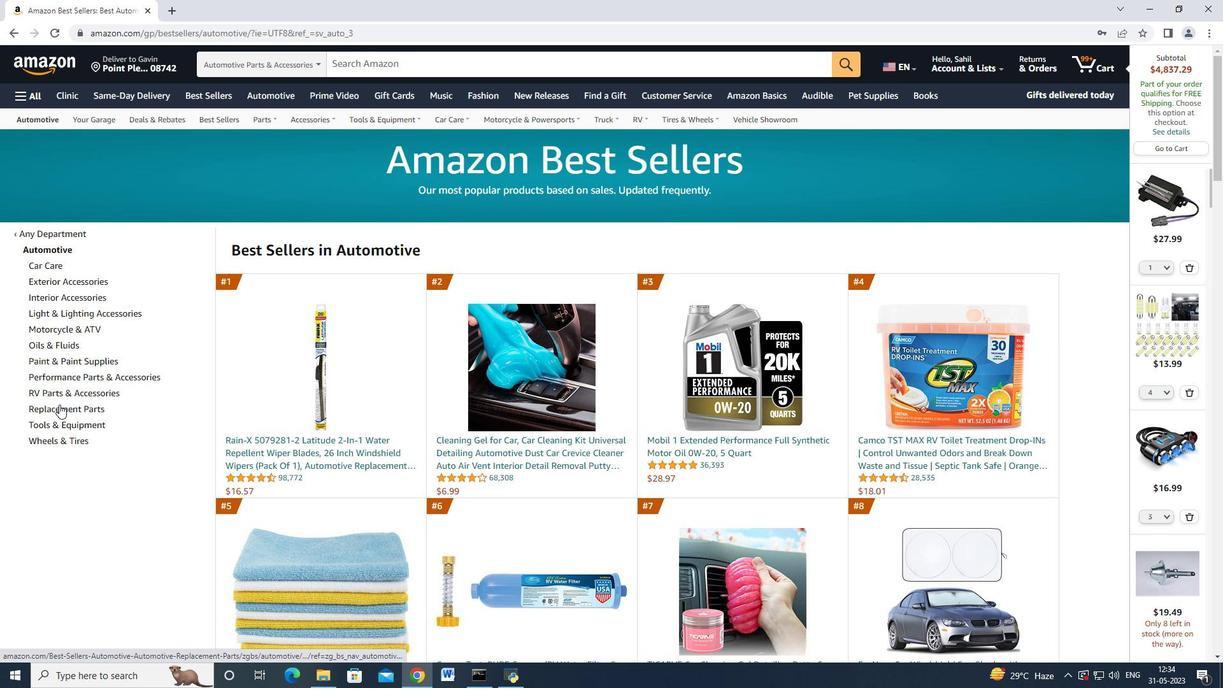 
Action: Mouse pressed left at (59, 405)
Screenshot: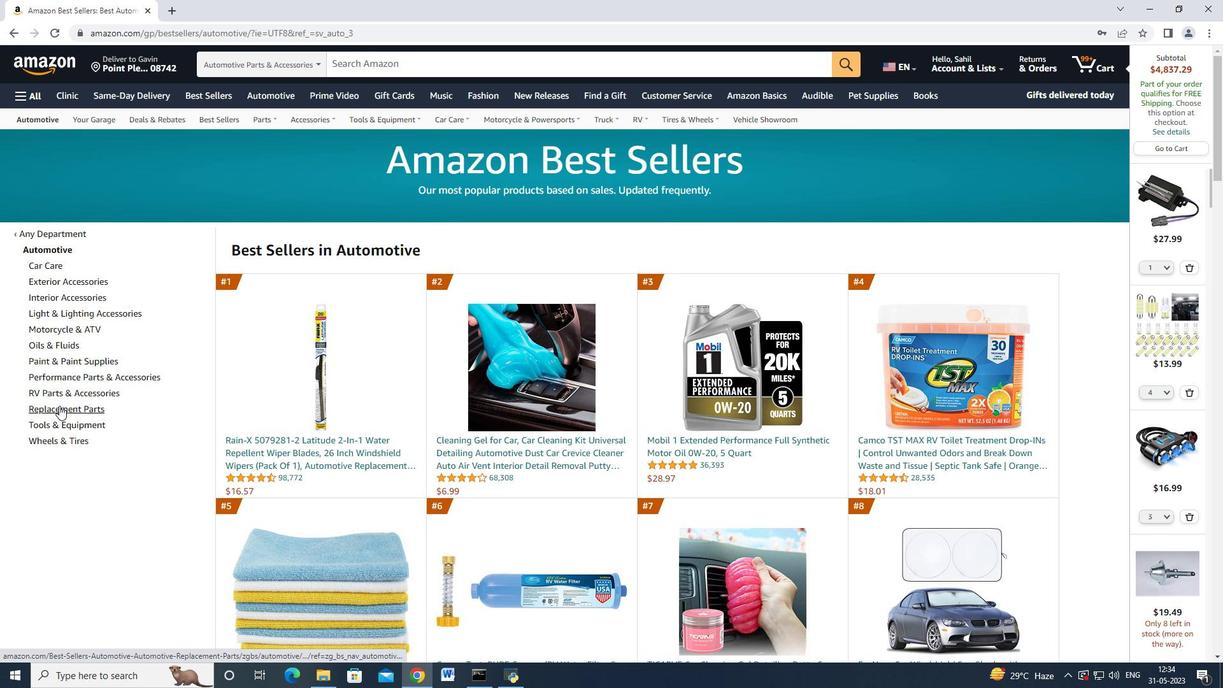 
Action: Mouse moved to (64, 342)
Screenshot: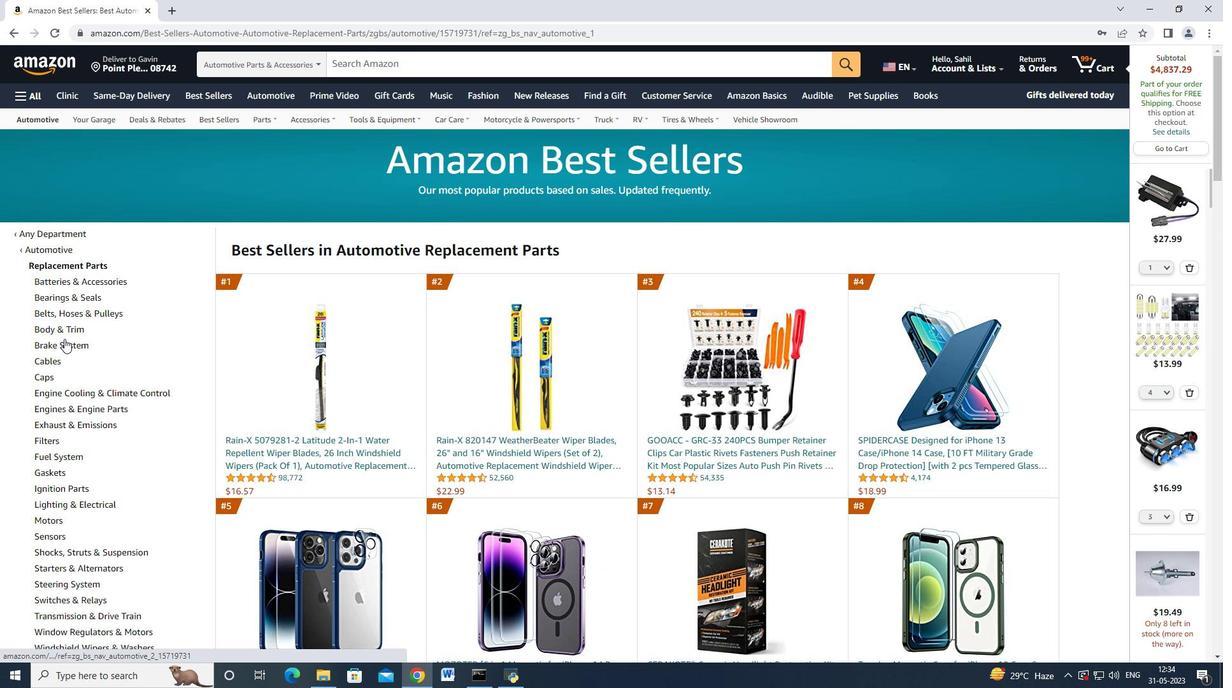 
Action: Mouse scrolled (64, 342) with delta (0, 0)
Screenshot: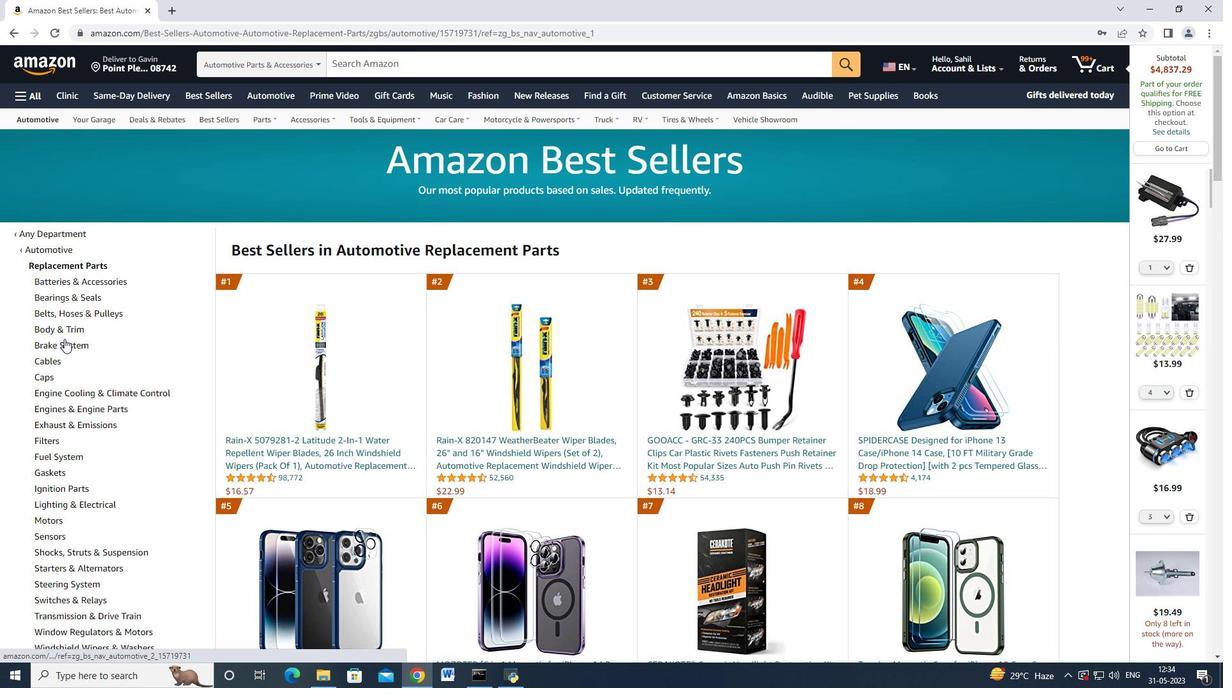 
Action: Mouse moved to (66, 343)
Screenshot: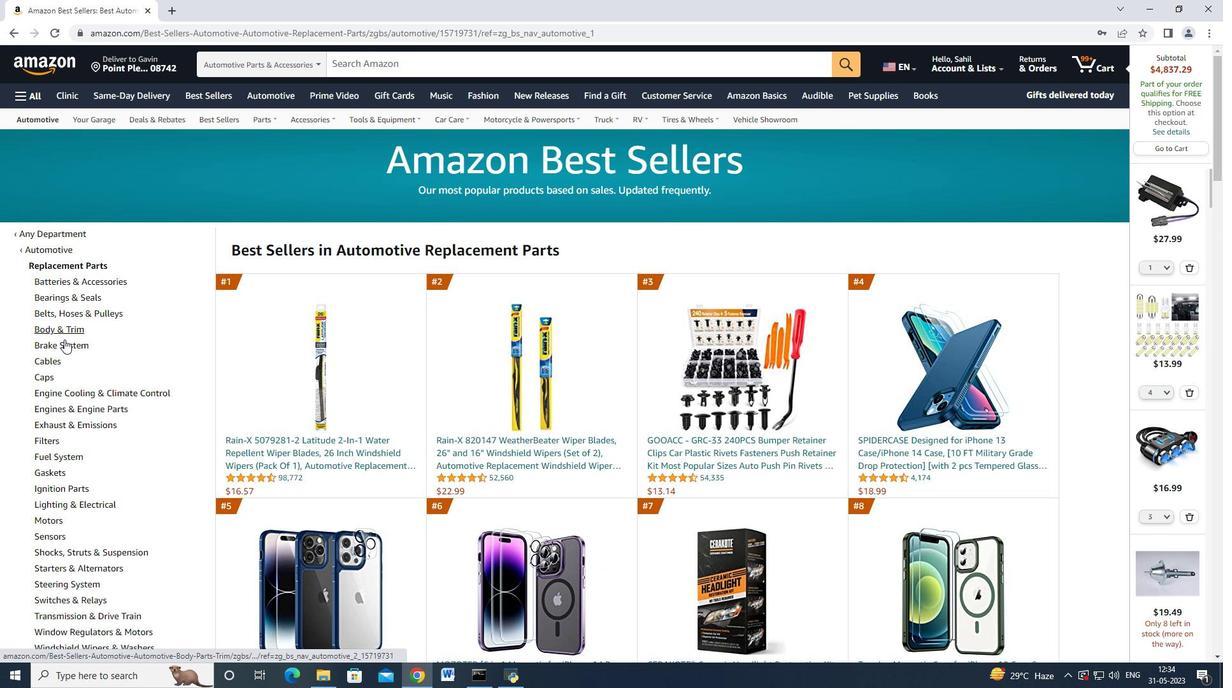 
Action: Mouse scrolled (66, 342) with delta (0, 0)
Screenshot: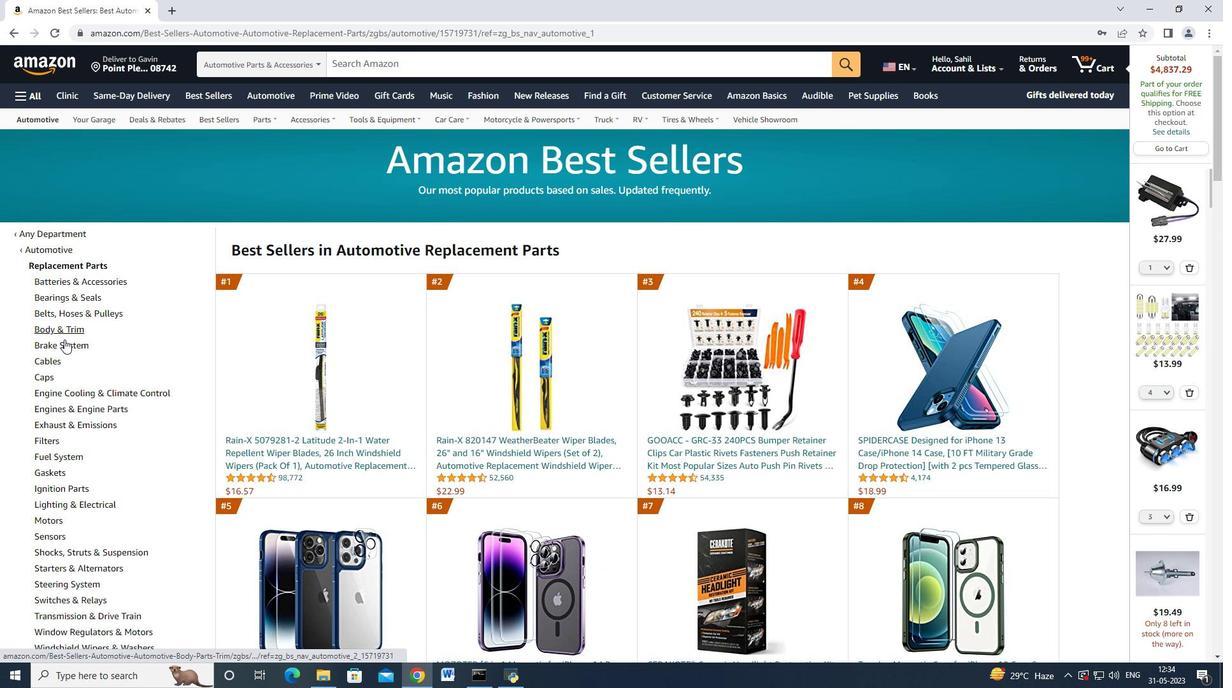 
Action: Mouse moved to (66, 343)
Screenshot: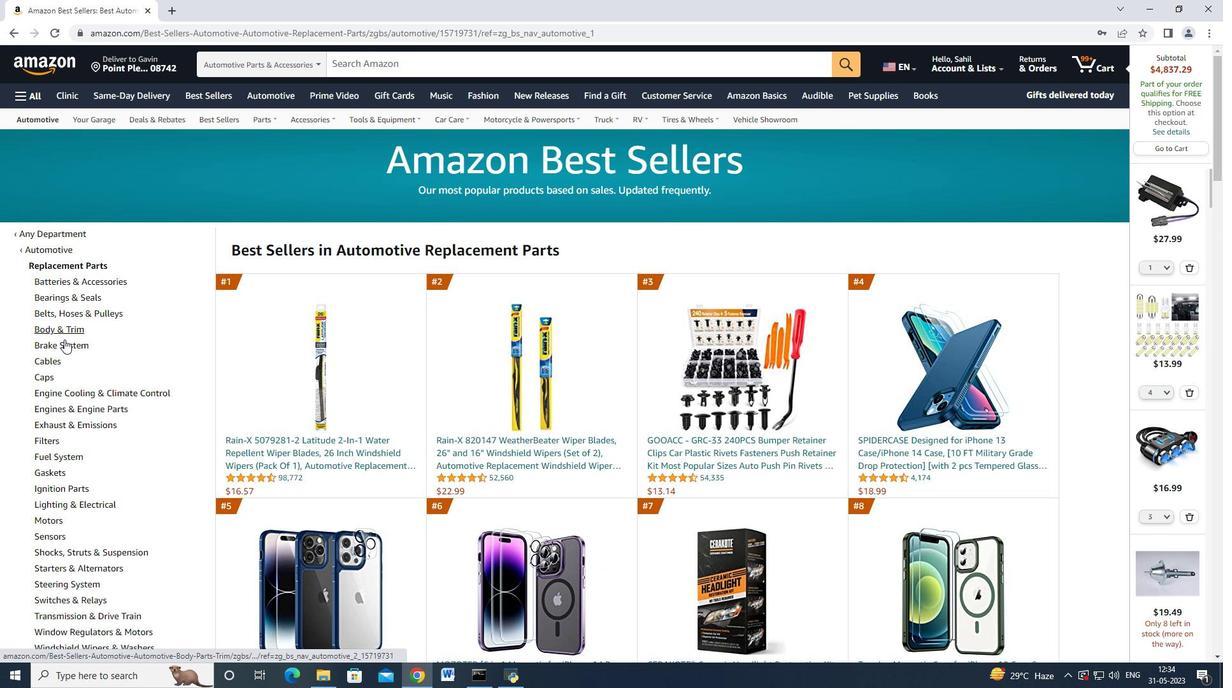 
Action: Mouse scrolled (66, 342) with delta (0, 0)
Screenshot: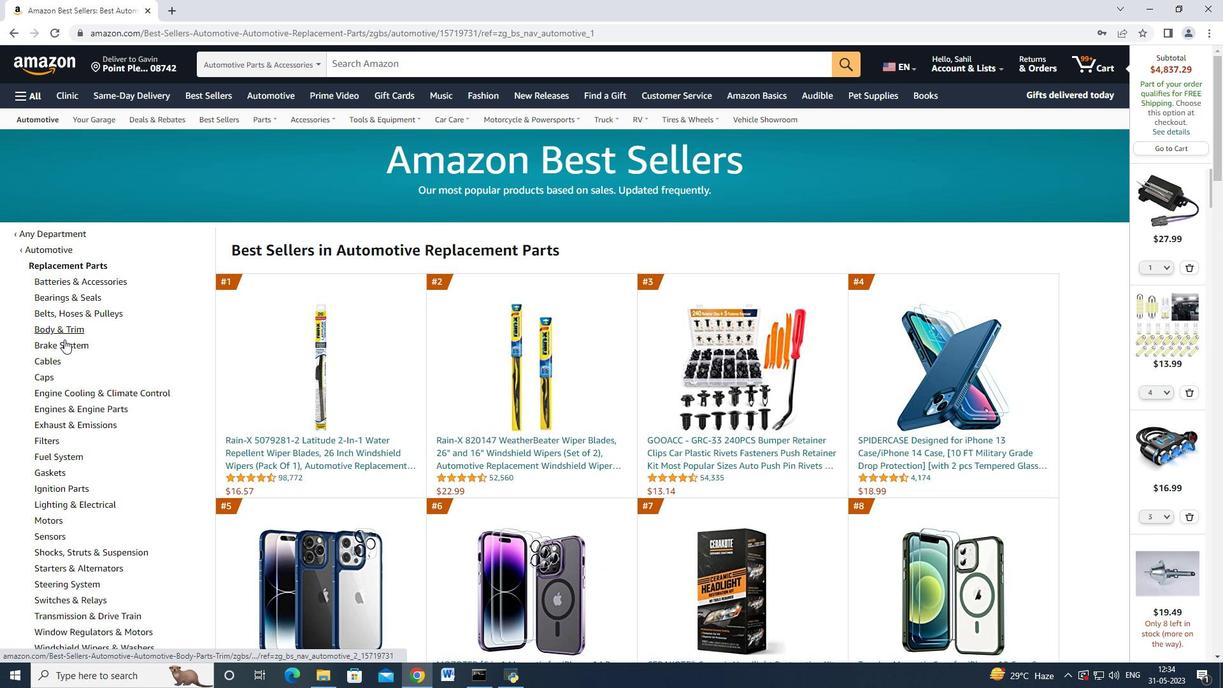 
Action: Mouse moved to (50, 331)
Screenshot: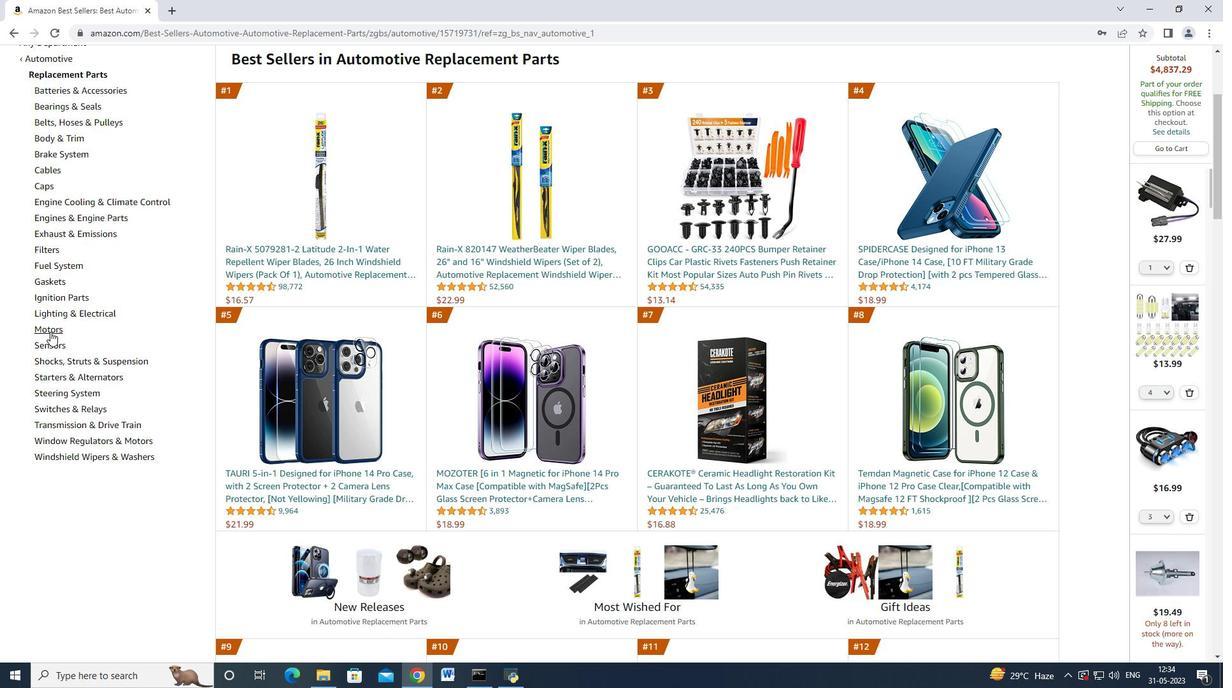 
Action: Mouse pressed left at (50, 331)
Screenshot: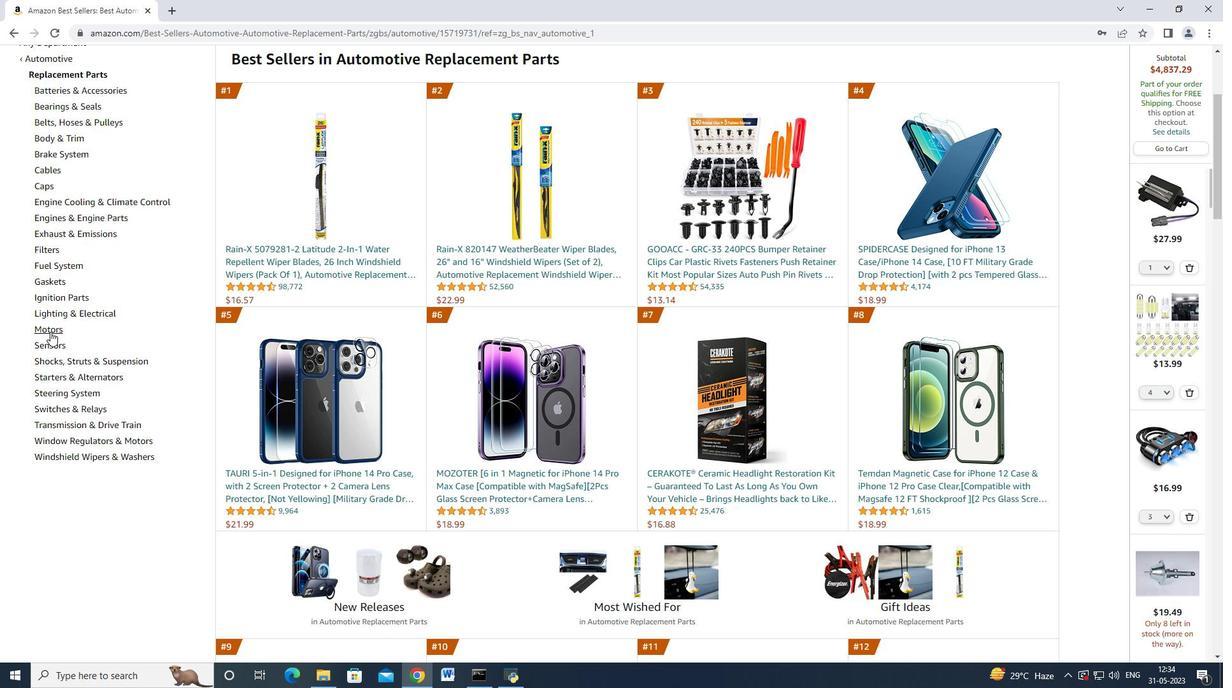 
Action: Mouse moved to (72, 325)
Screenshot: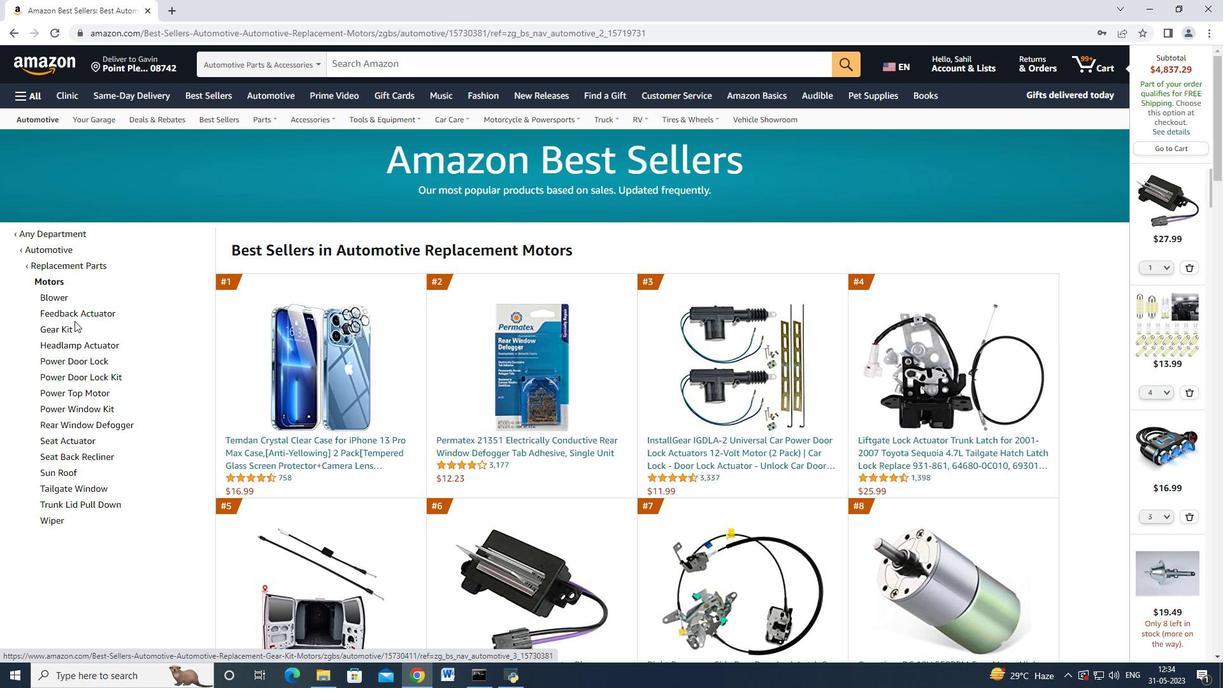 
Action: Mouse scrolled (72, 324) with delta (0, 0)
Screenshot: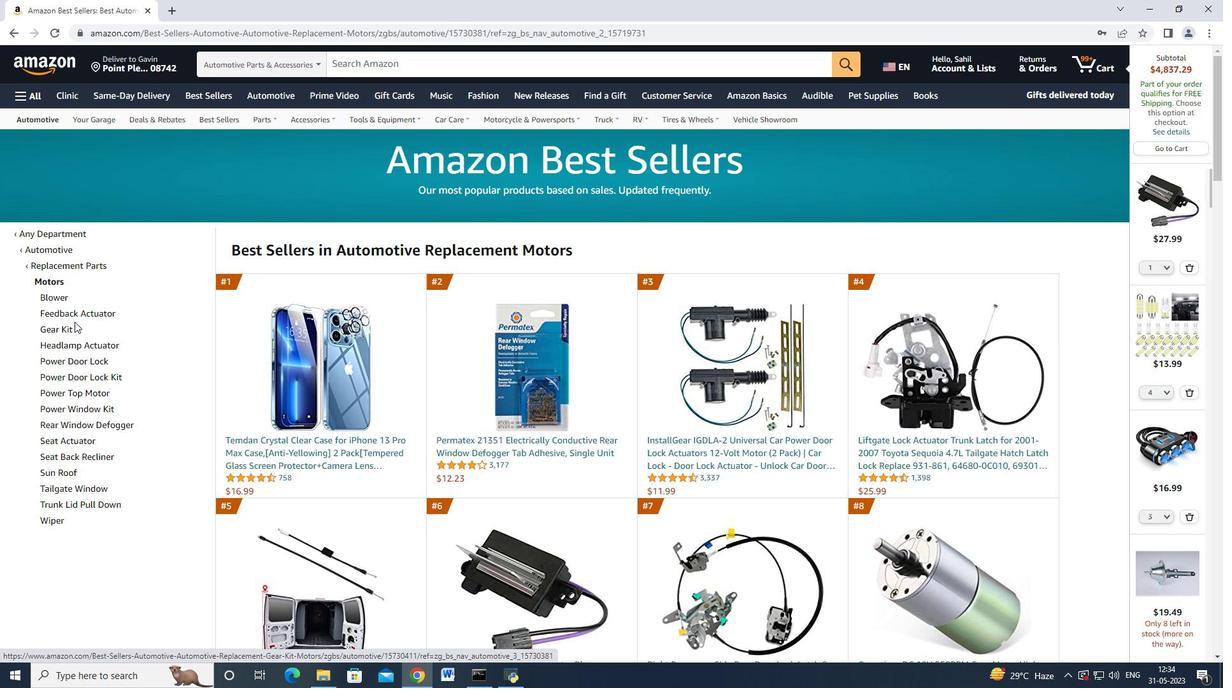 
Action: Mouse moved to (87, 249)
Screenshot: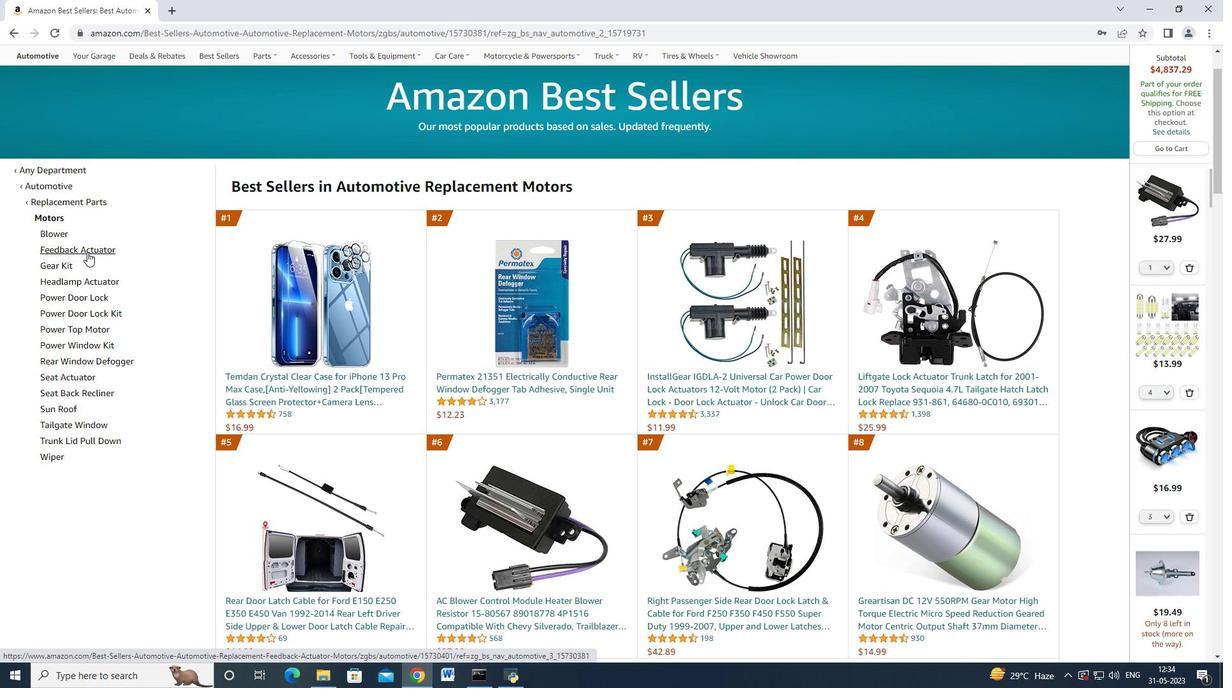 
Action: Mouse pressed left at (87, 249)
Screenshot: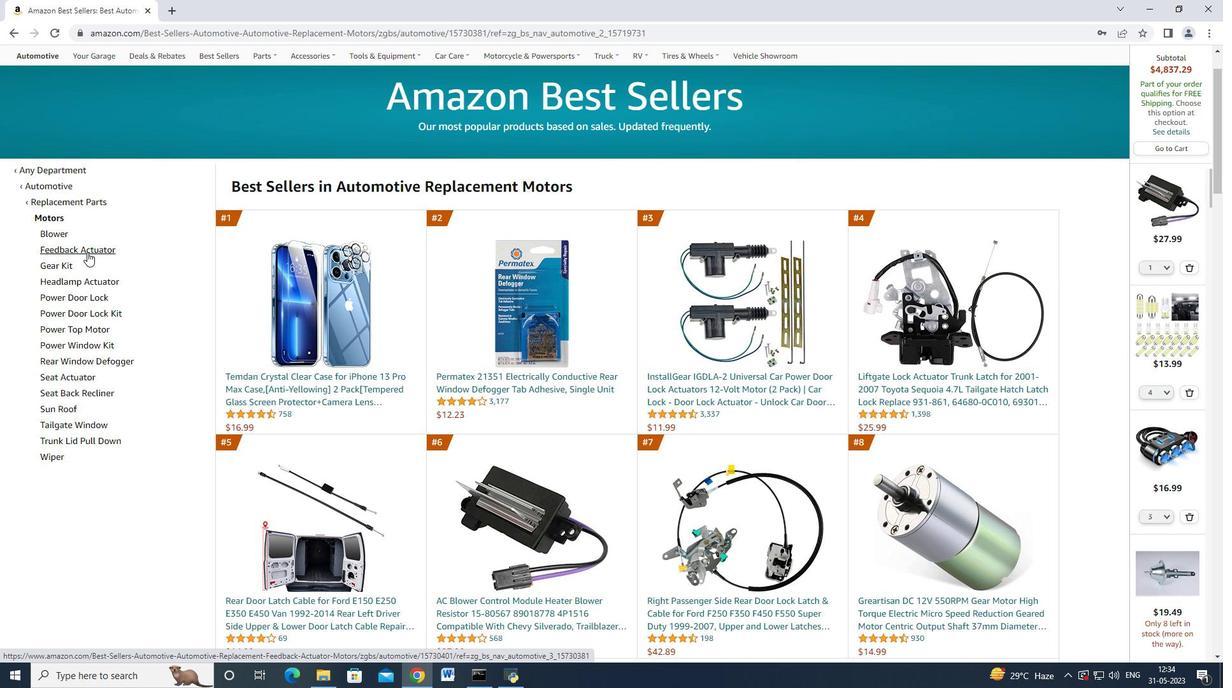 
Action: Mouse moved to (317, 437)
Screenshot: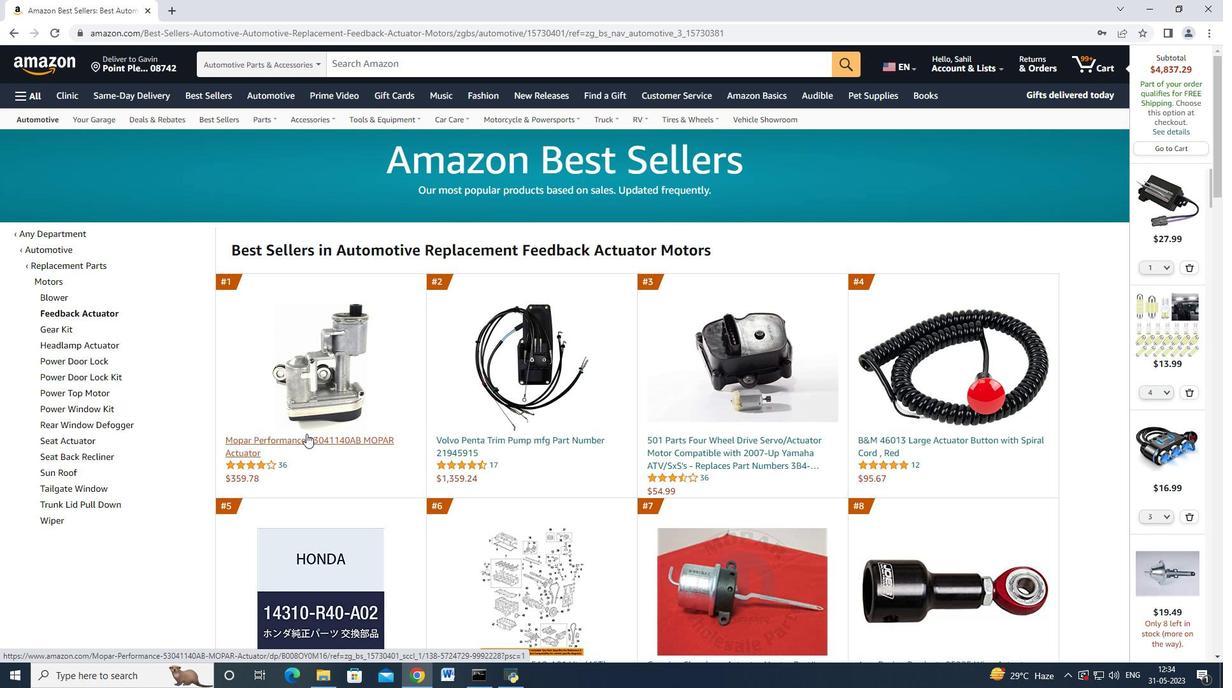 
Action: Mouse pressed left at (317, 437)
Screenshot: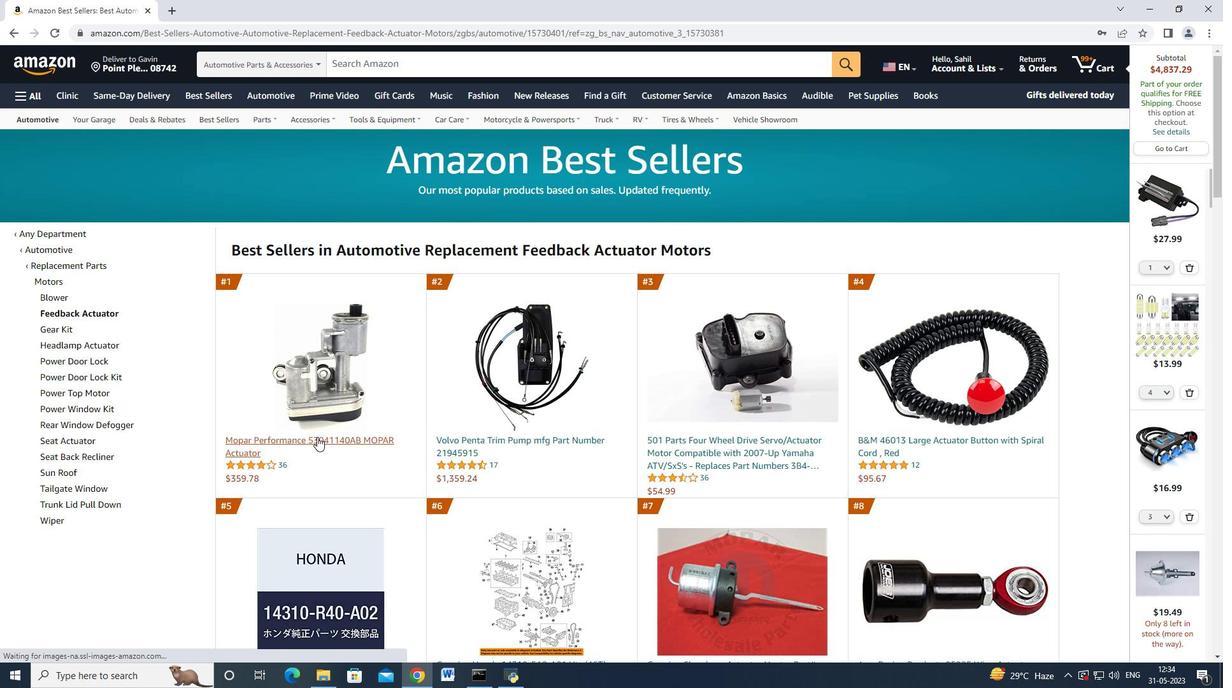 
Action: Mouse moved to (936, 413)
Screenshot: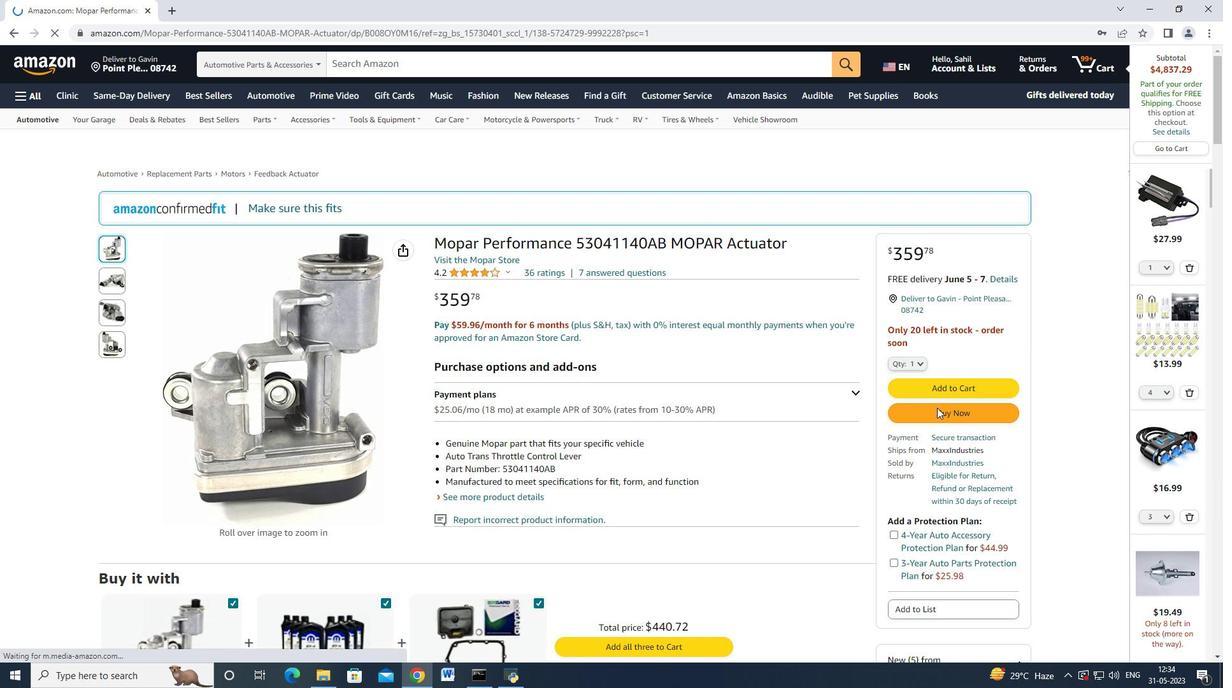 
Action: Mouse pressed left at (936, 413)
Screenshot: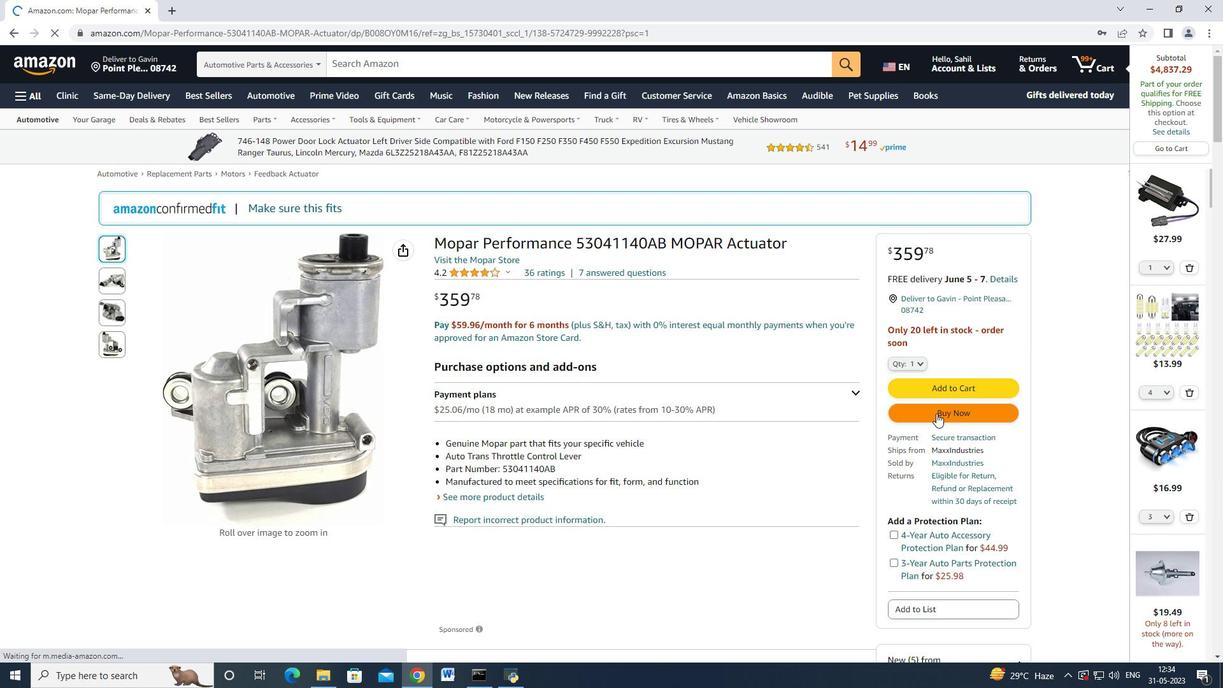 
Action: Mouse moved to (467, 219)
Screenshot: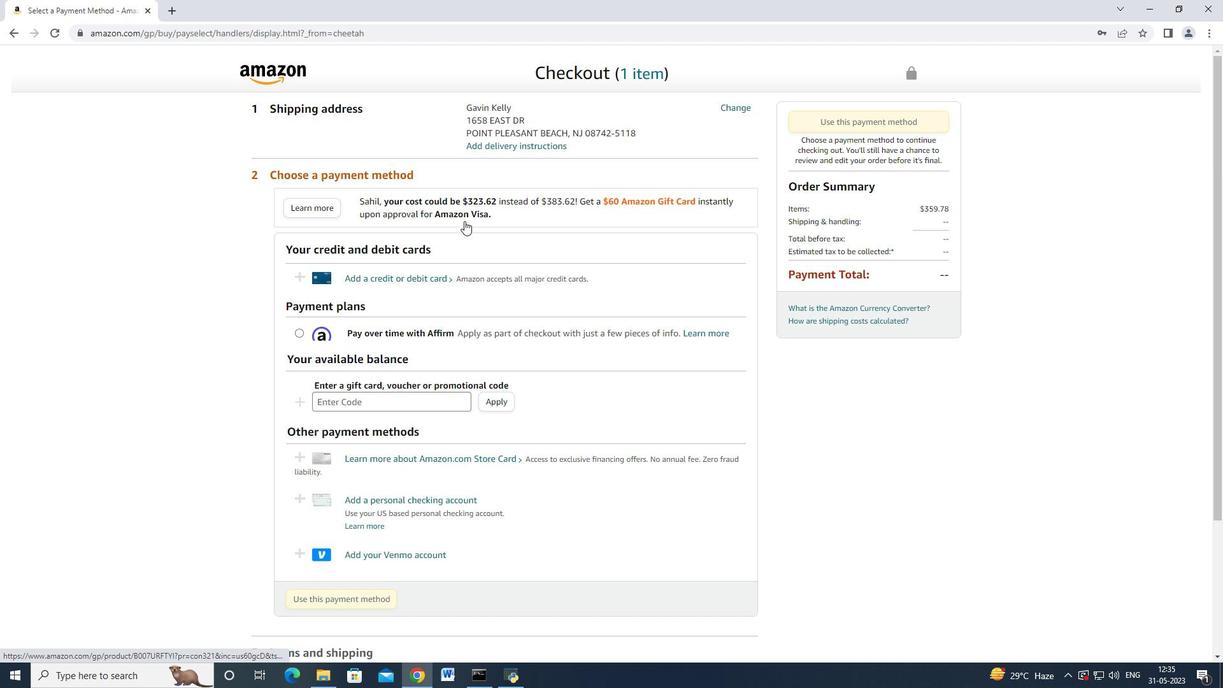 
Action: Mouse scrolled (467, 218) with delta (0, 0)
Screenshot: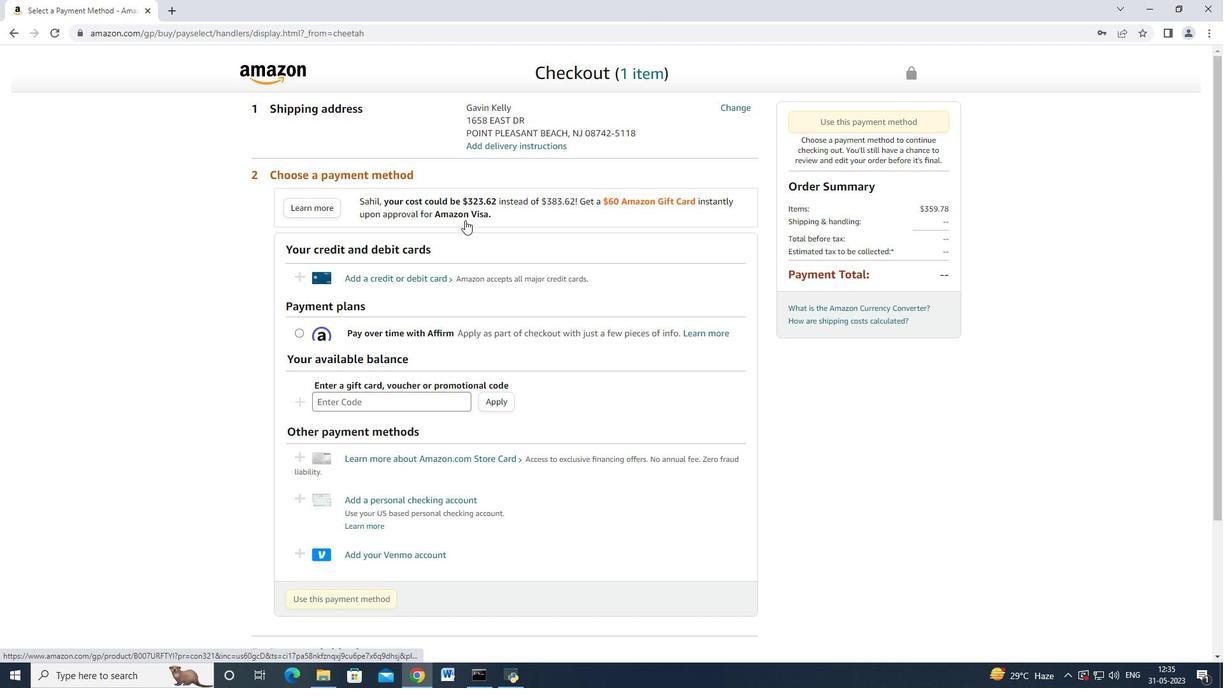 
Action: Mouse moved to (467, 219)
Screenshot: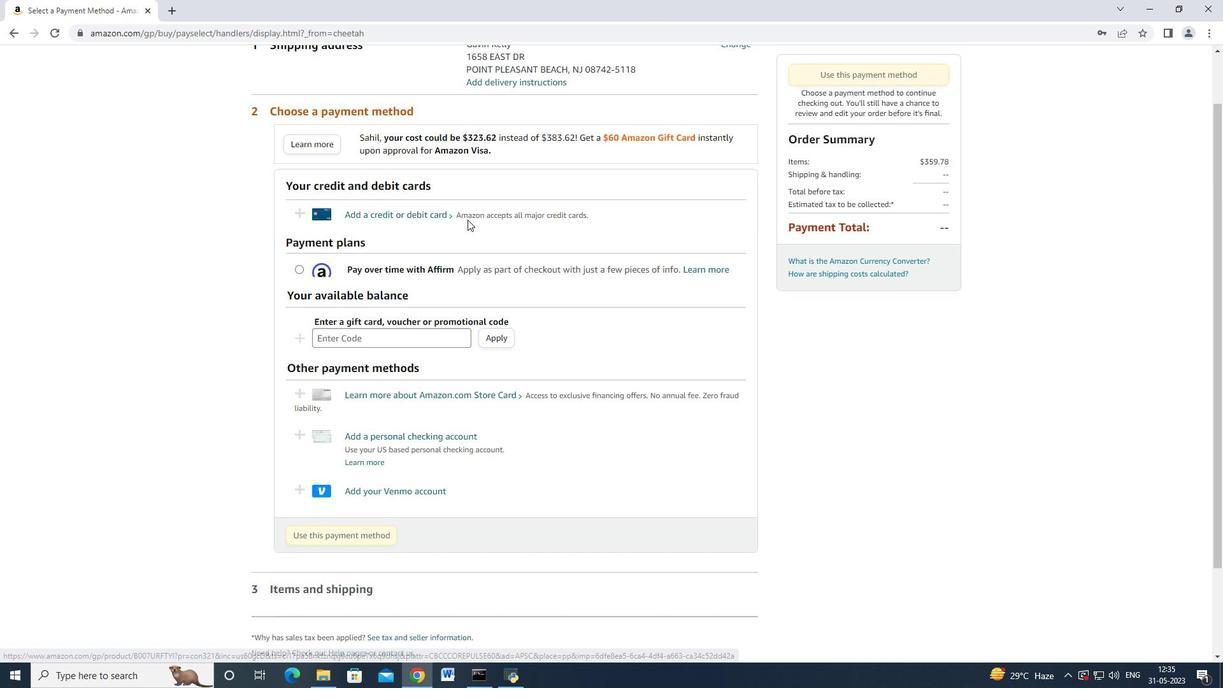 
Action: Mouse scrolled (467, 220) with delta (0, 0)
Screenshot: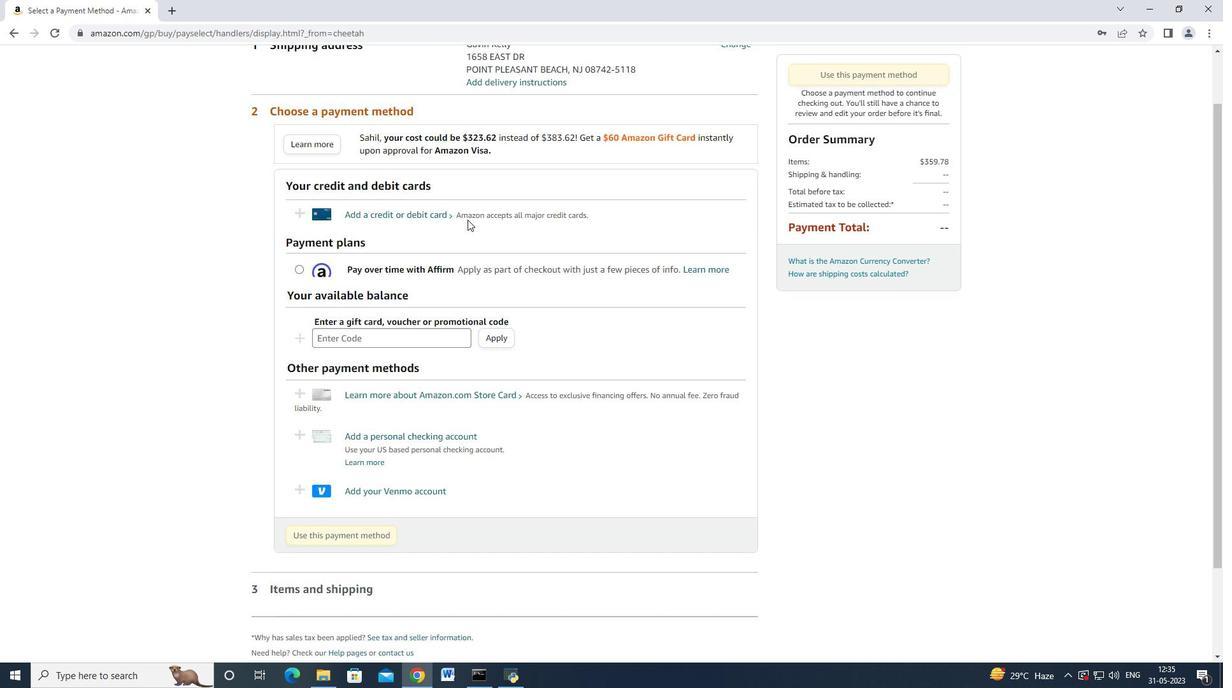 
Action: Mouse moved to (732, 105)
Screenshot: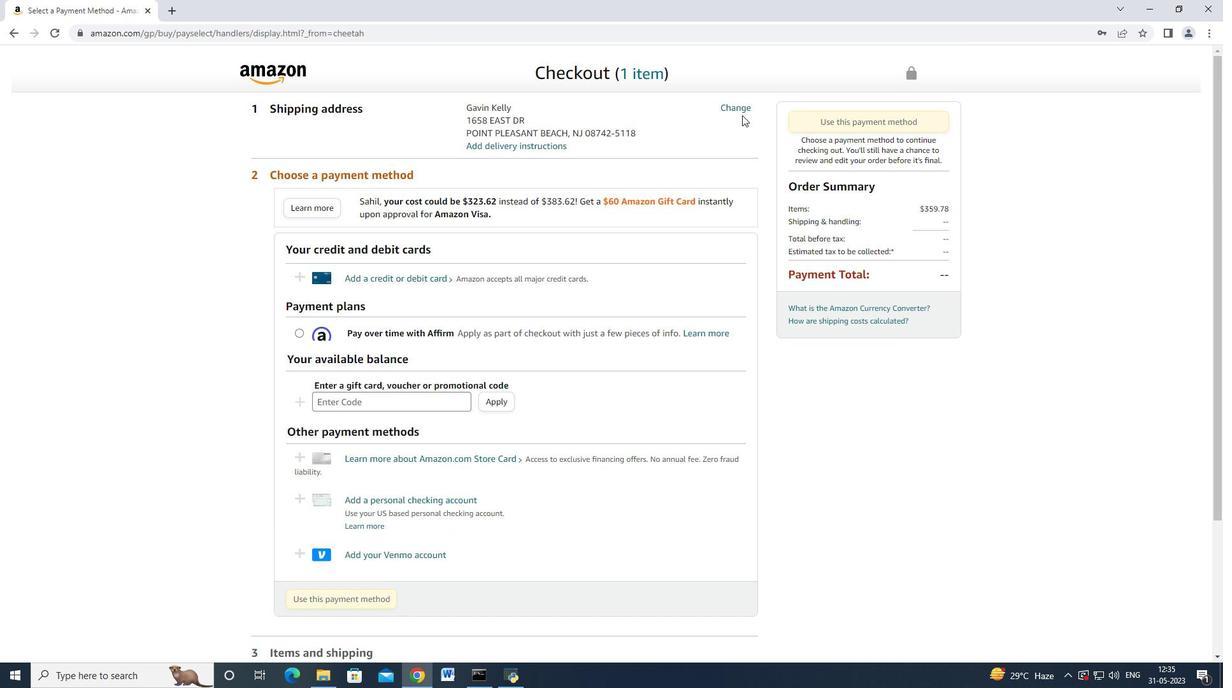 
Action: Mouse pressed left at (732, 105)
Screenshot: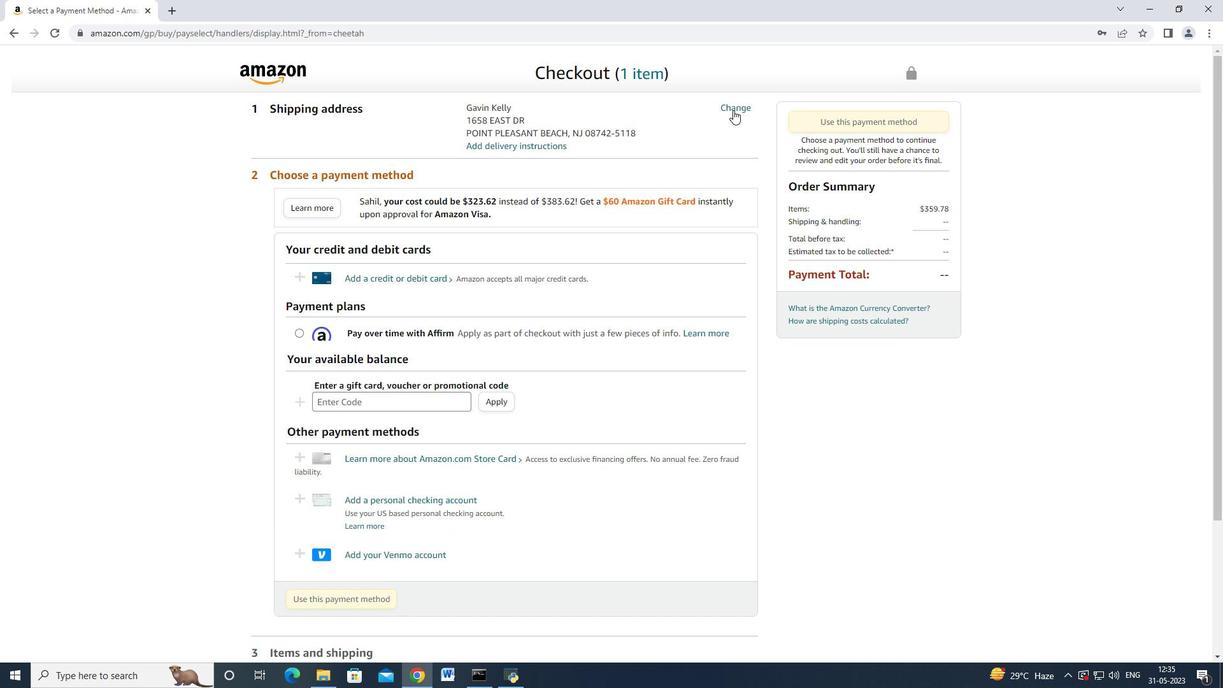 
Action: Mouse moved to (458, 389)
Screenshot: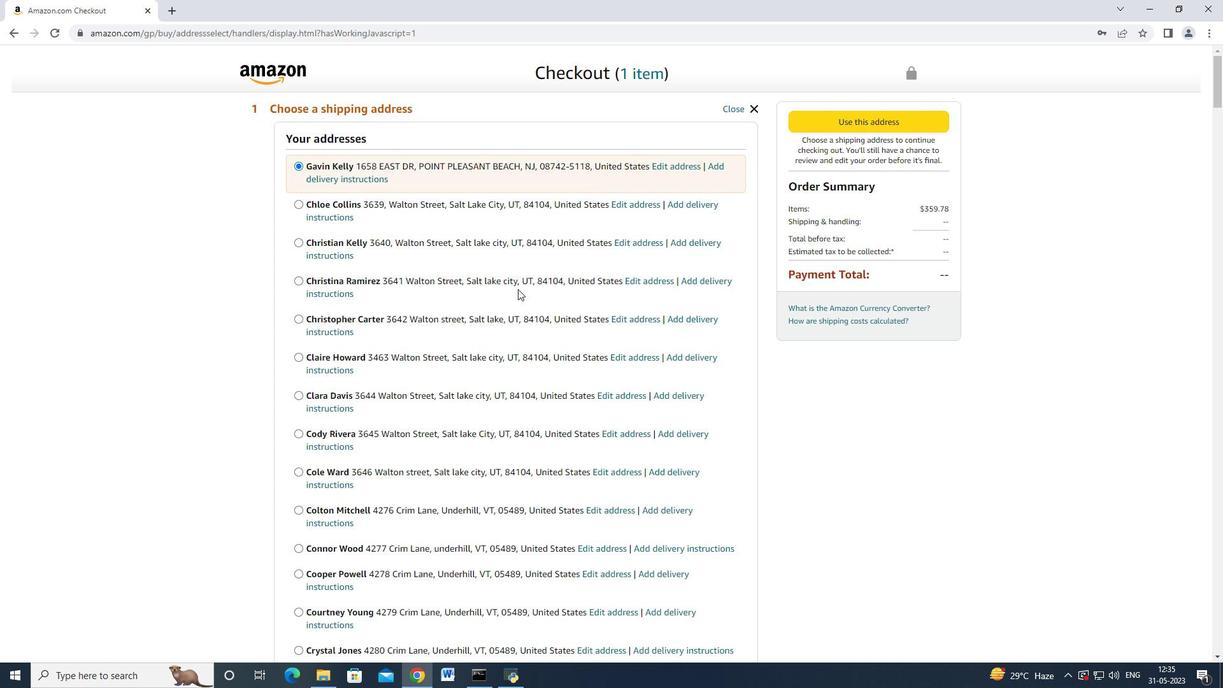
Action: Mouse scrolled (458, 389) with delta (0, 0)
Screenshot: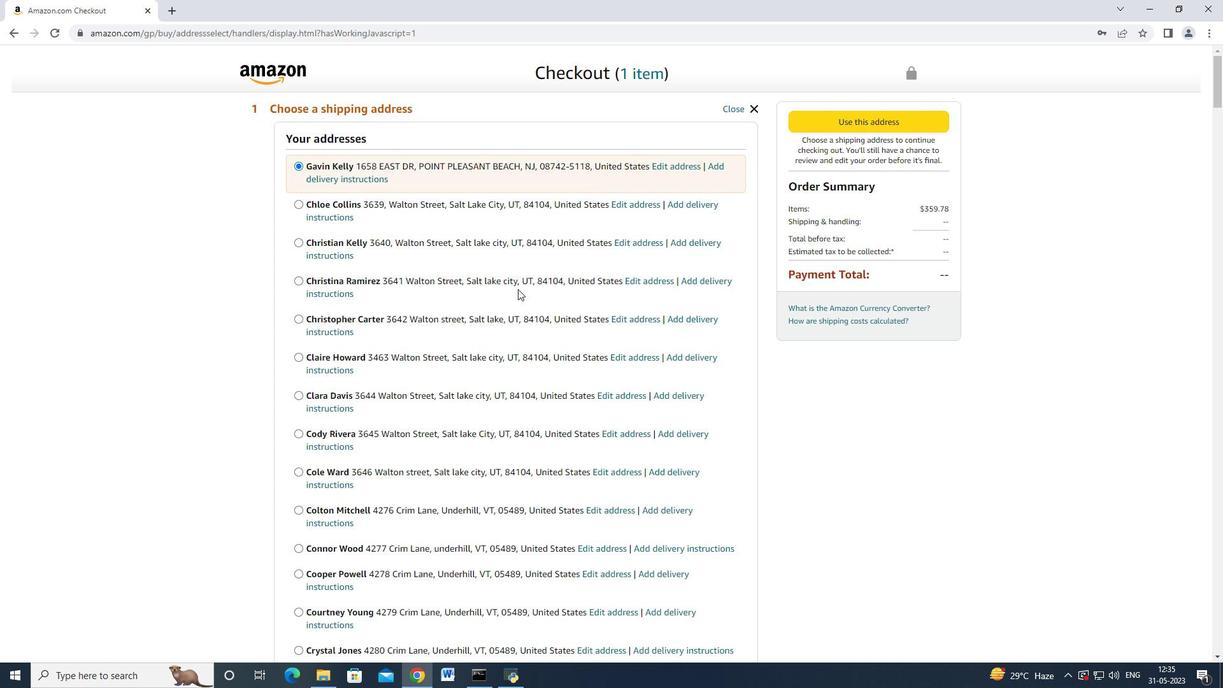 
Action: Mouse scrolled (458, 389) with delta (0, 0)
Screenshot: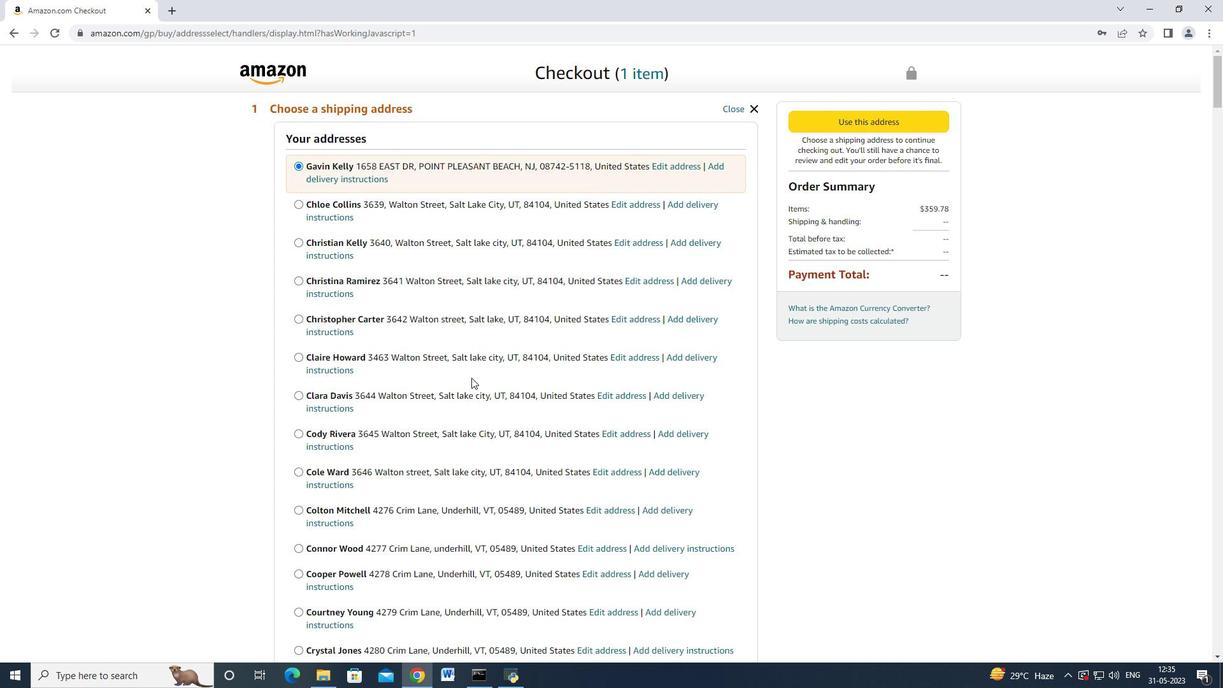 
Action: Mouse scrolled (458, 389) with delta (0, 0)
Screenshot: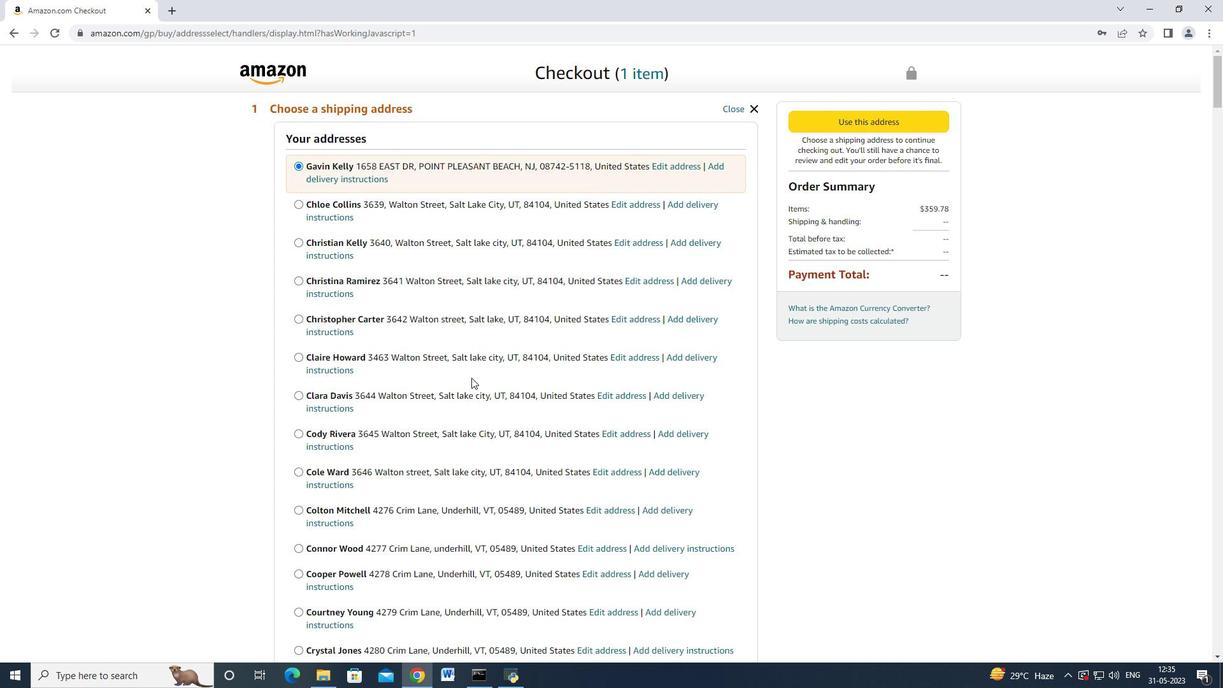 
Action: Mouse scrolled (458, 389) with delta (0, 0)
Screenshot: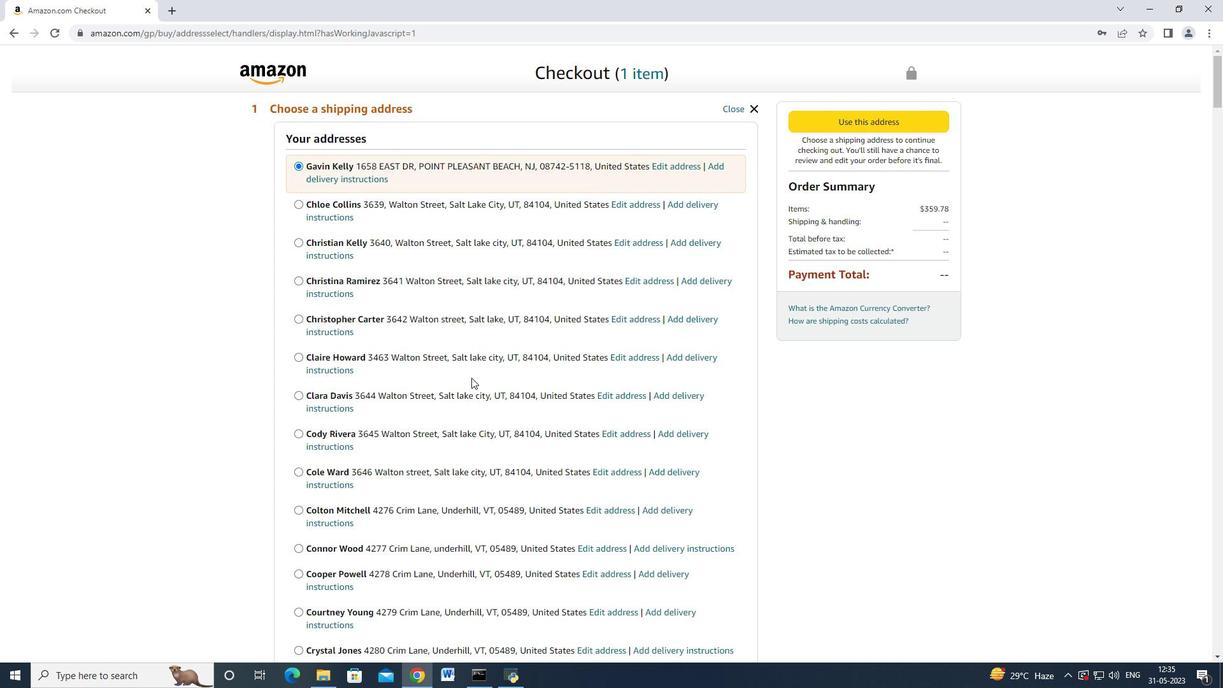 
Action: Mouse scrolled (458, 389) with delta (0, 0)
Screenshot: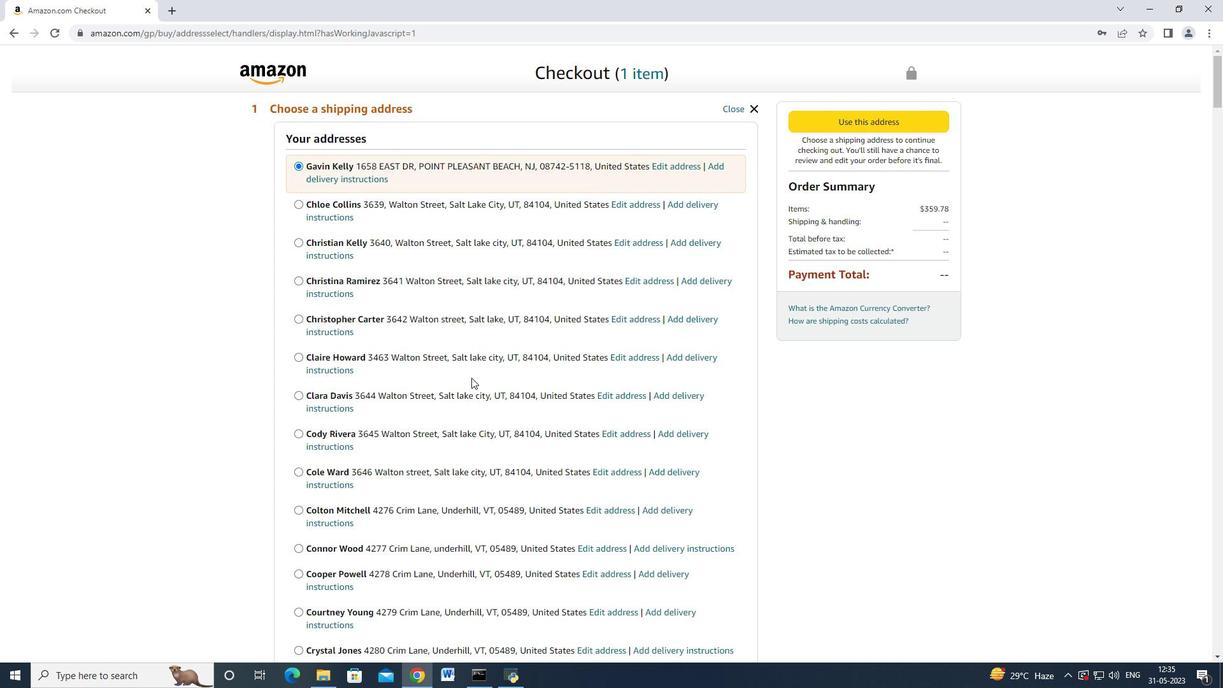 
Action: Mouse scrolled (458, 389) with delta (0, 0)
Screenshot: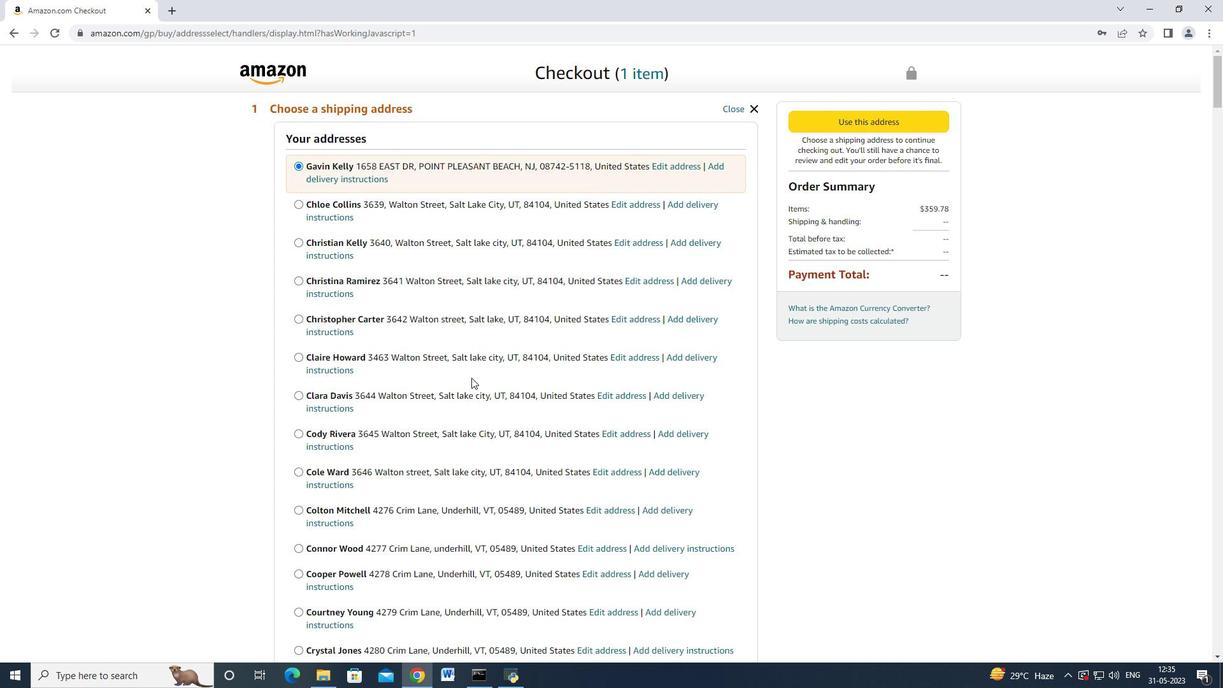
Action: Mouse scrolled (458, 389) with delta (0, 0)
Screenshot: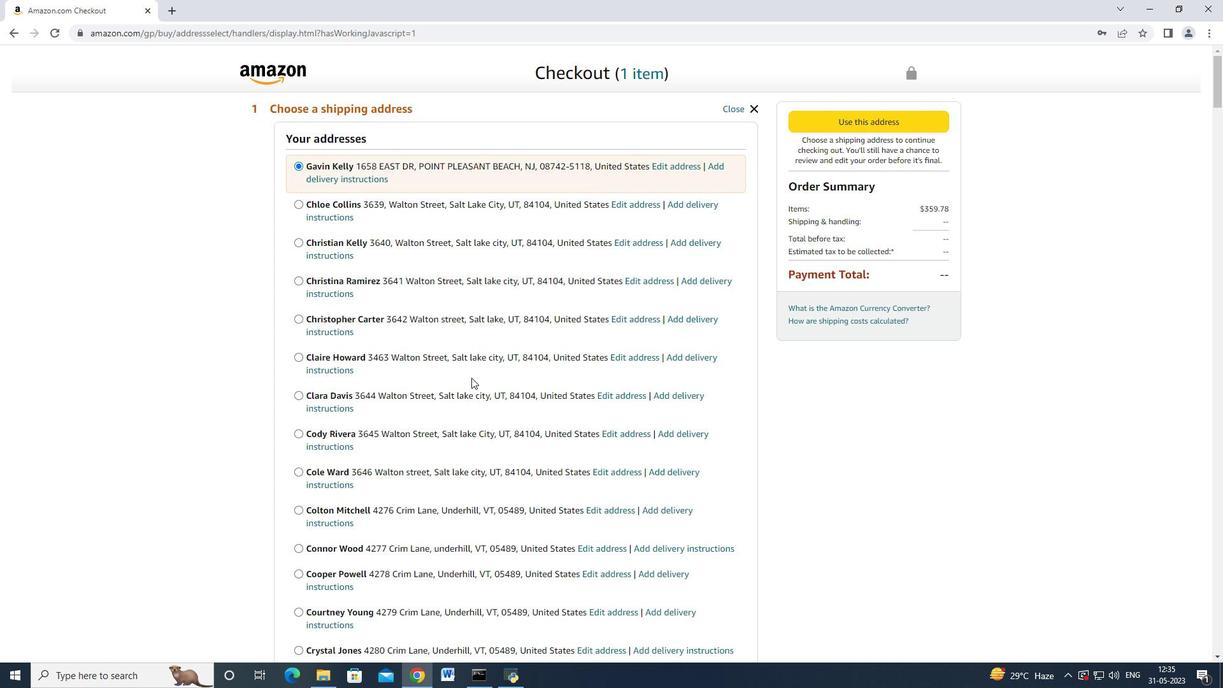 
Action: Mouse scrolled (458, 389) with delta (0, 0)
Screenshot: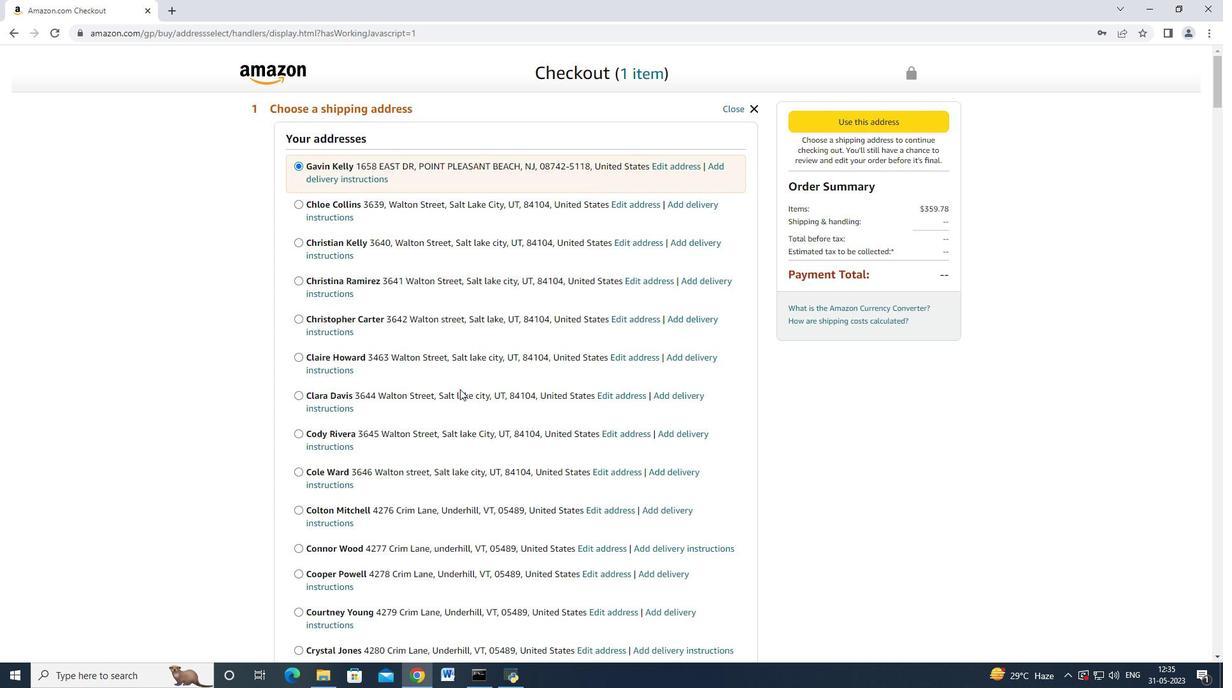 
Action: Mouse moved to (458, 389)
Screenshot: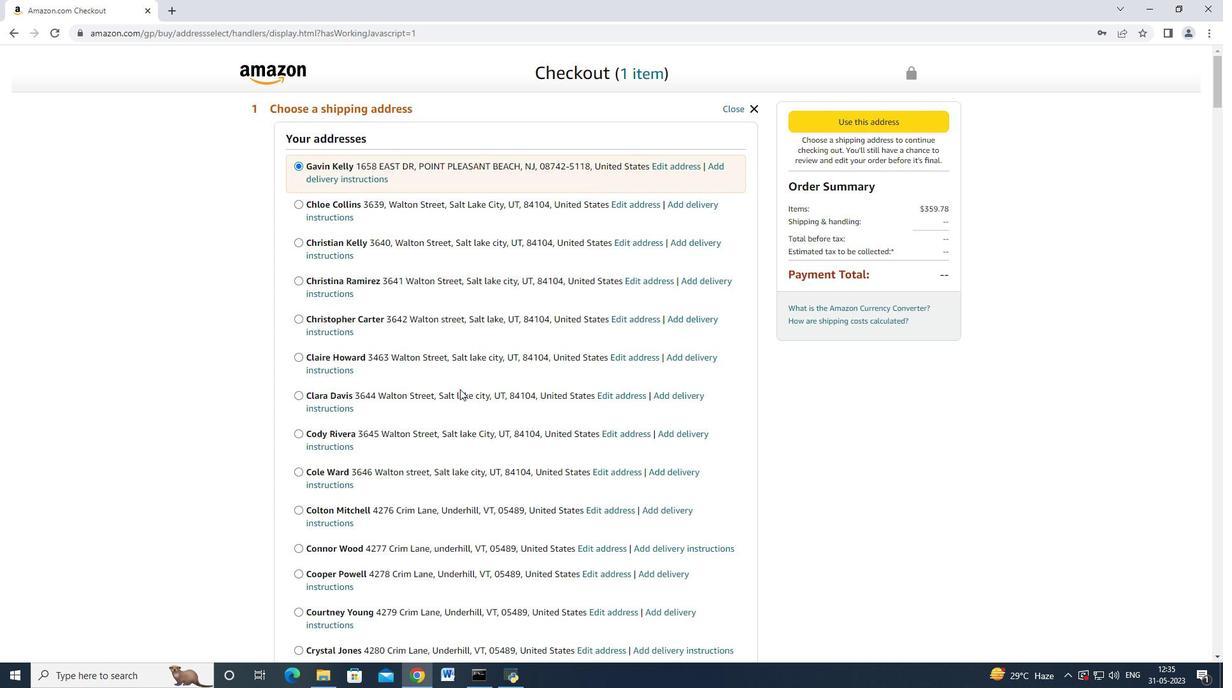 
Action: Mouse scrolled (458, 389) with delta (0, 0)
Screenshot: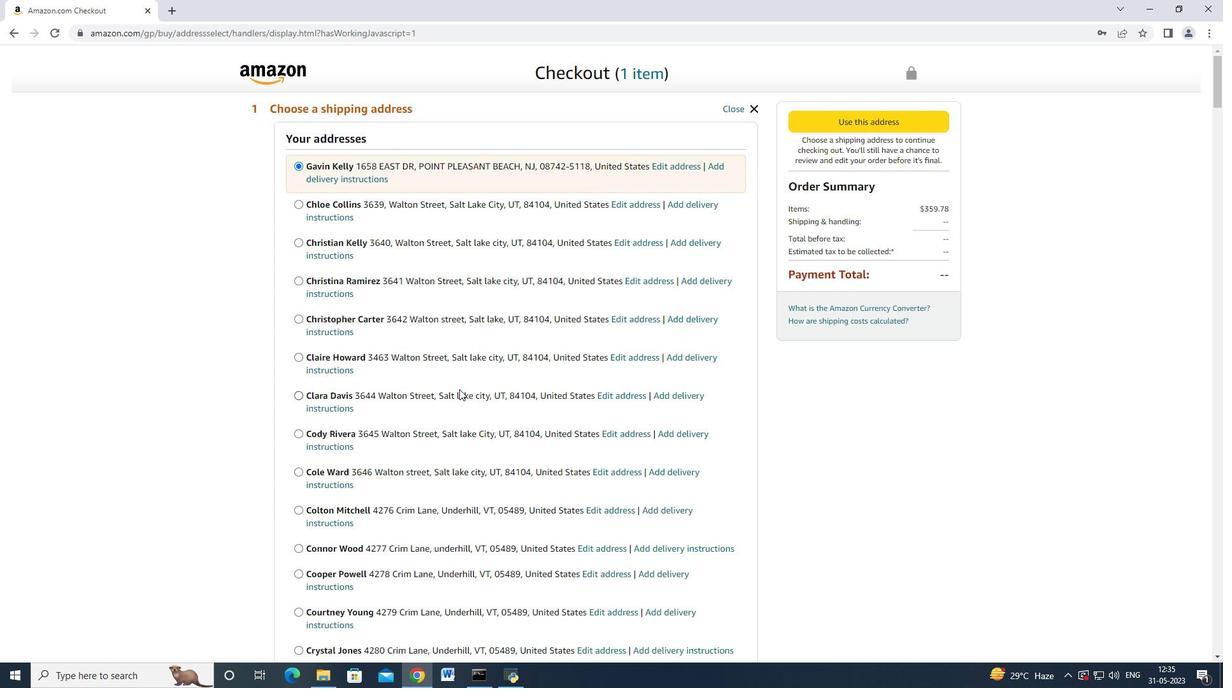 
Action: Mouse moved to (462, 380)
Screenshot: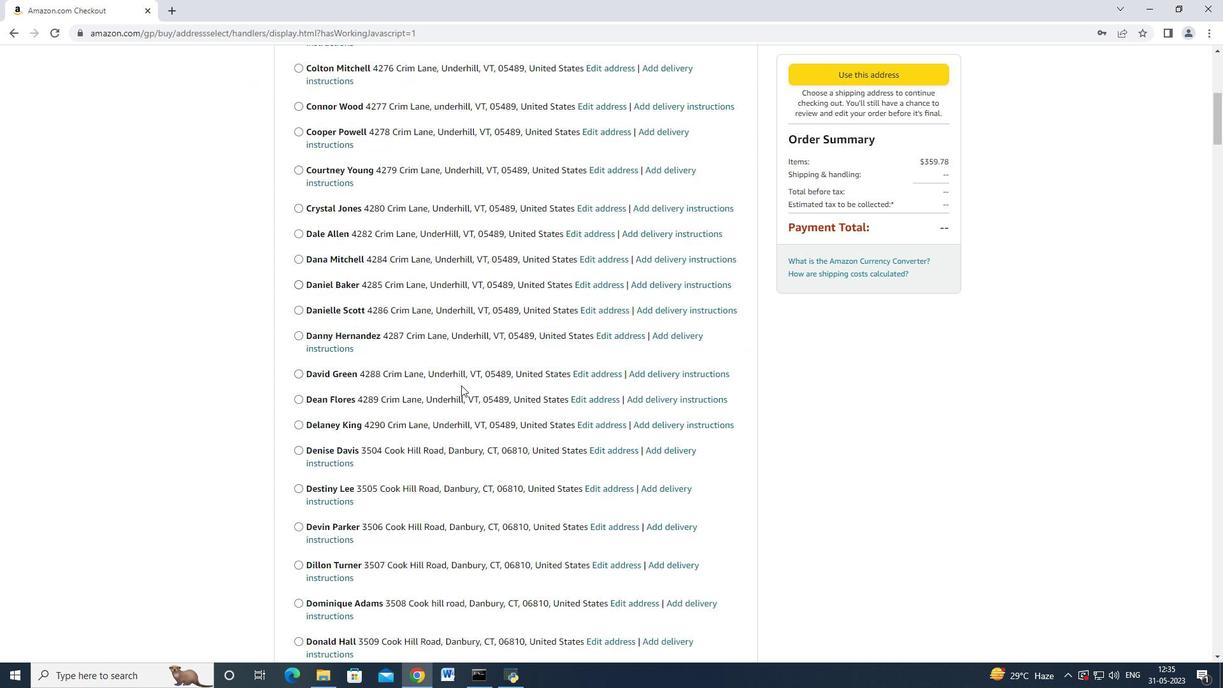 
Action: Mouse scrolled (462, 379) with delta (0, 0)
Screenshot: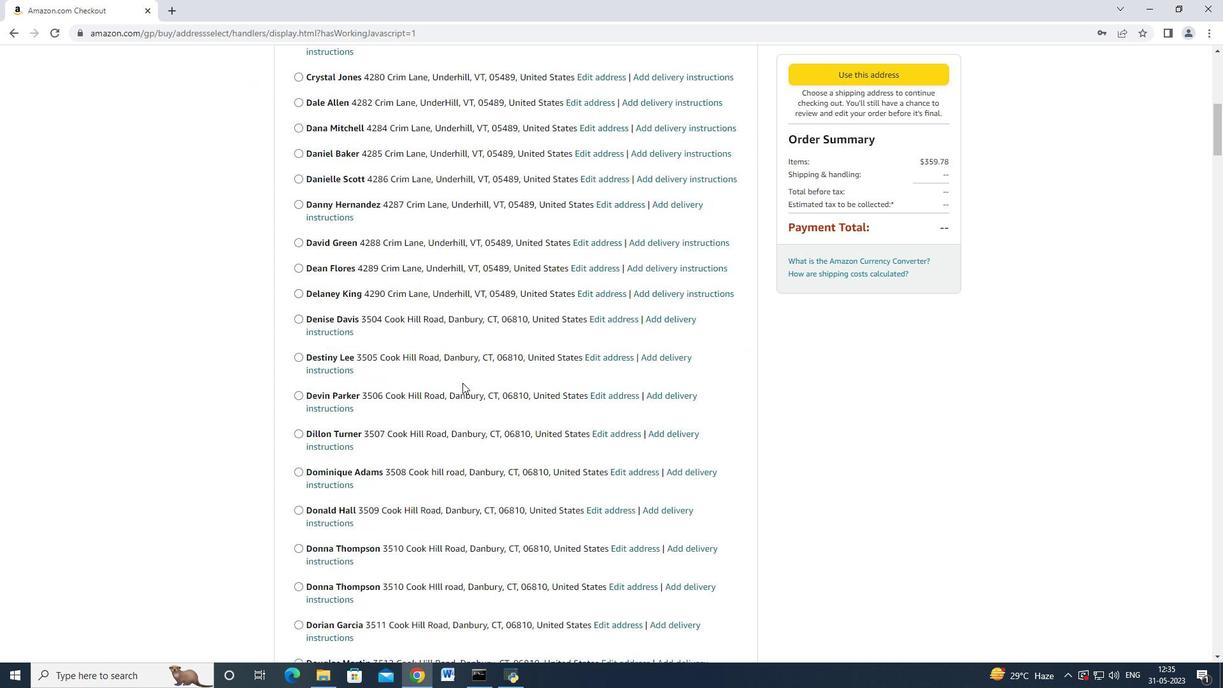 
Action: Mouse moved to (462, 380)
Screenshot: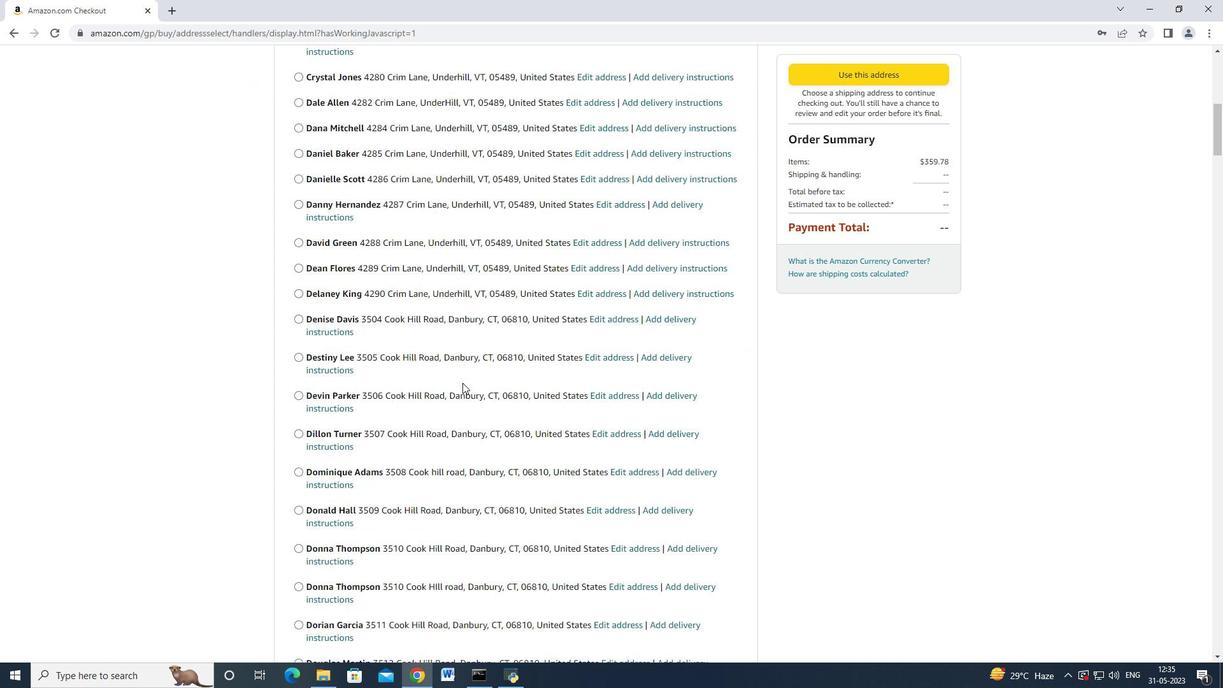 
Action: Mouse scrolled (462, 379) with delta (0, 0)
Screenshot: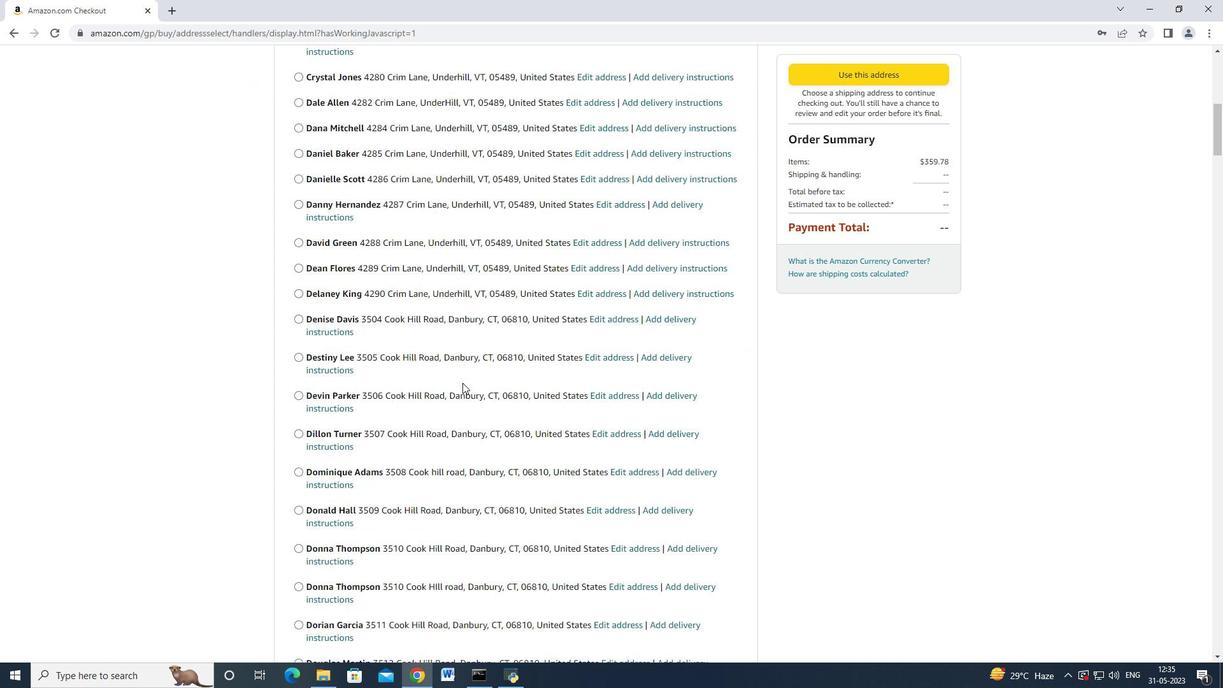 
Action: Mouse scrolled (462, 379) with delta (0, 0)
Screenshot: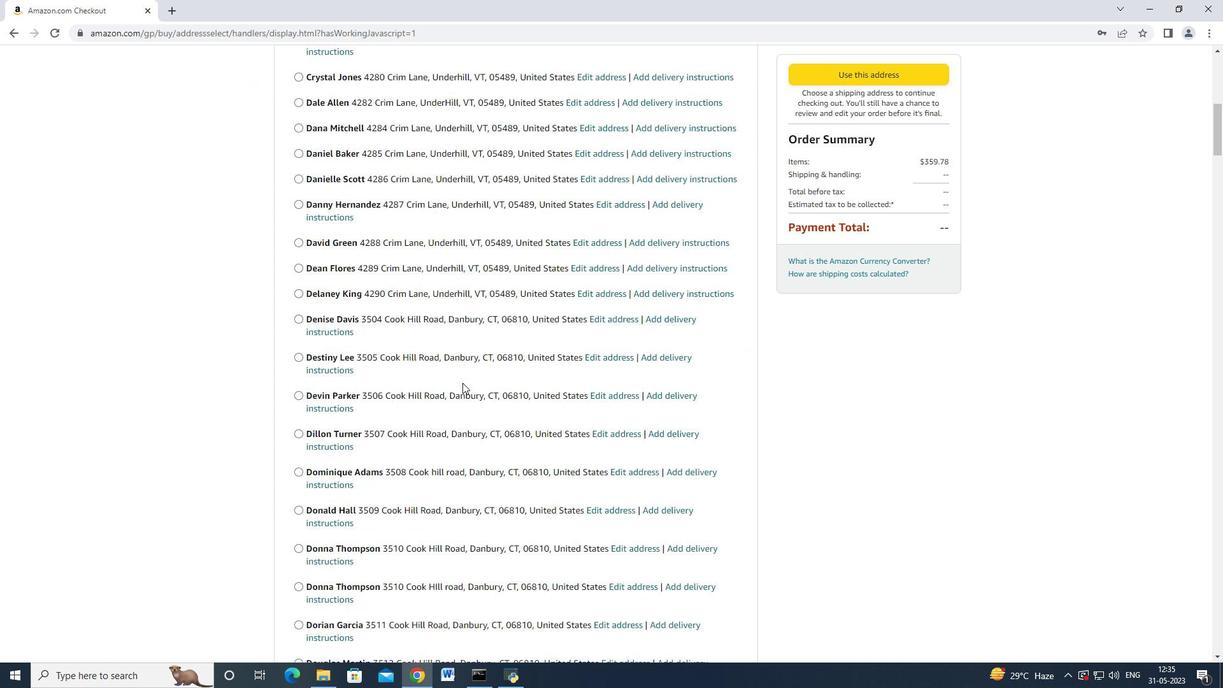 
Action: Mouse scrolled (462, 379) with delta (0, 0)
Screenshot: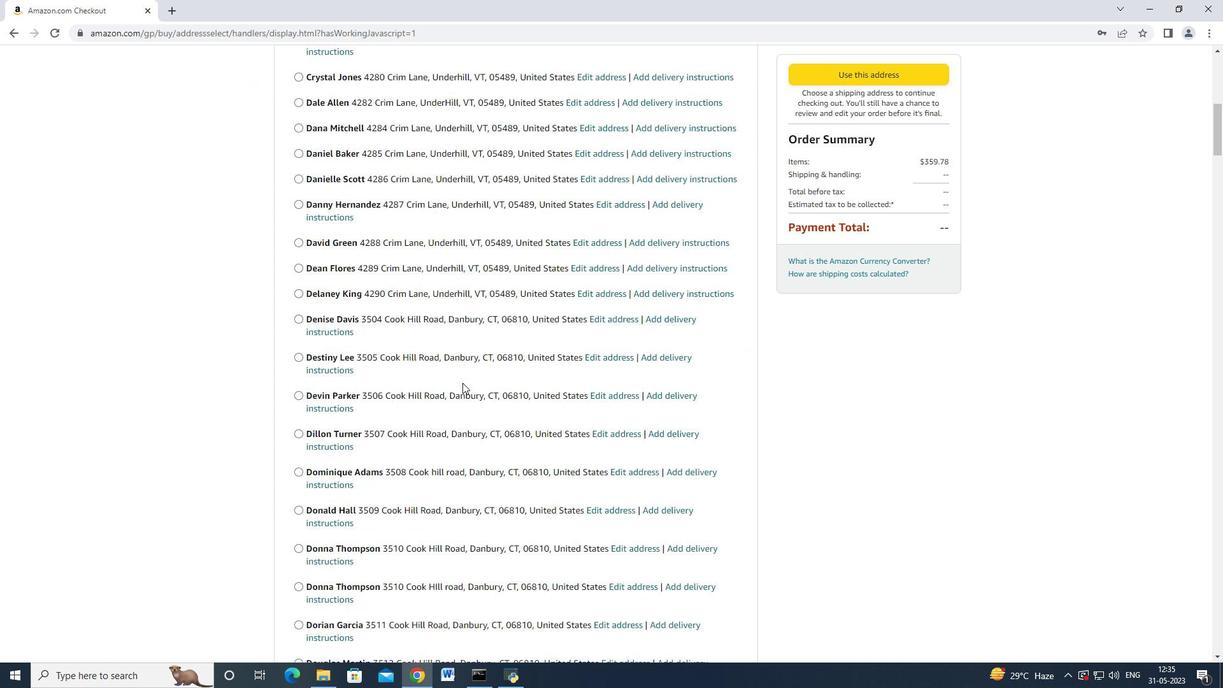 
Action: Mouse scrolled (462, 379) with delta (0, 0)
Screenshot: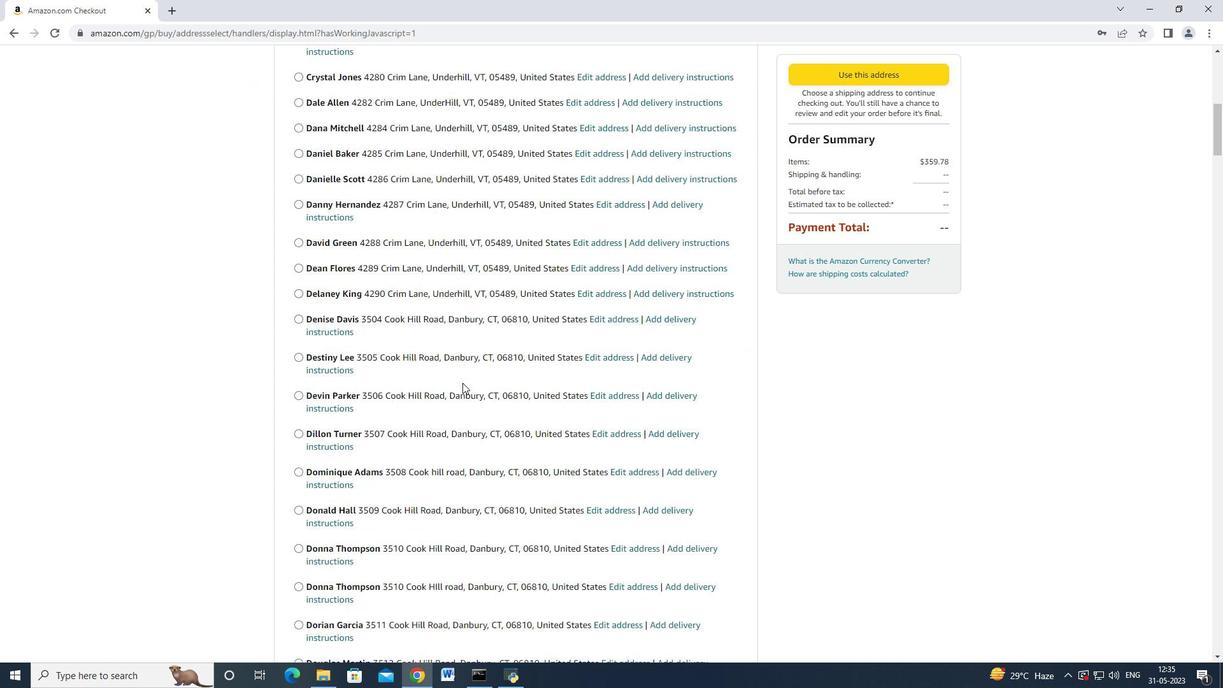 
Action: Mouse scrolled (462, 379) with delta (0, 0)
Screenshot: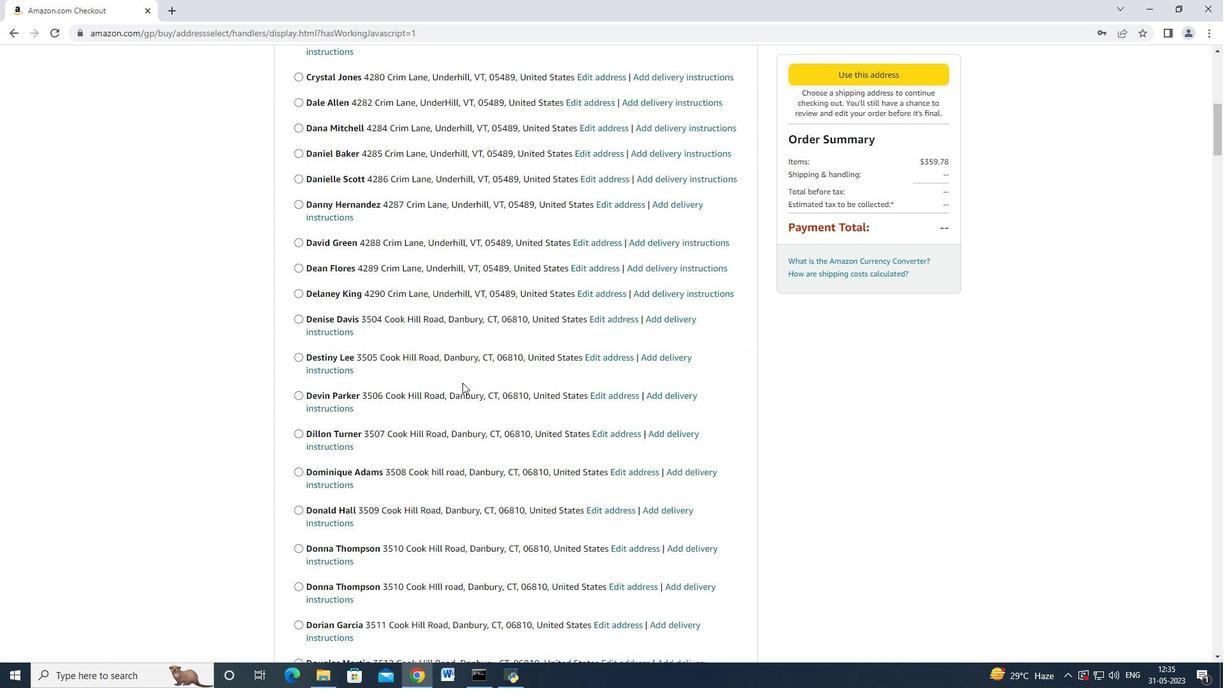 
Action: Mouse moved to (462, 379)
Screenshot: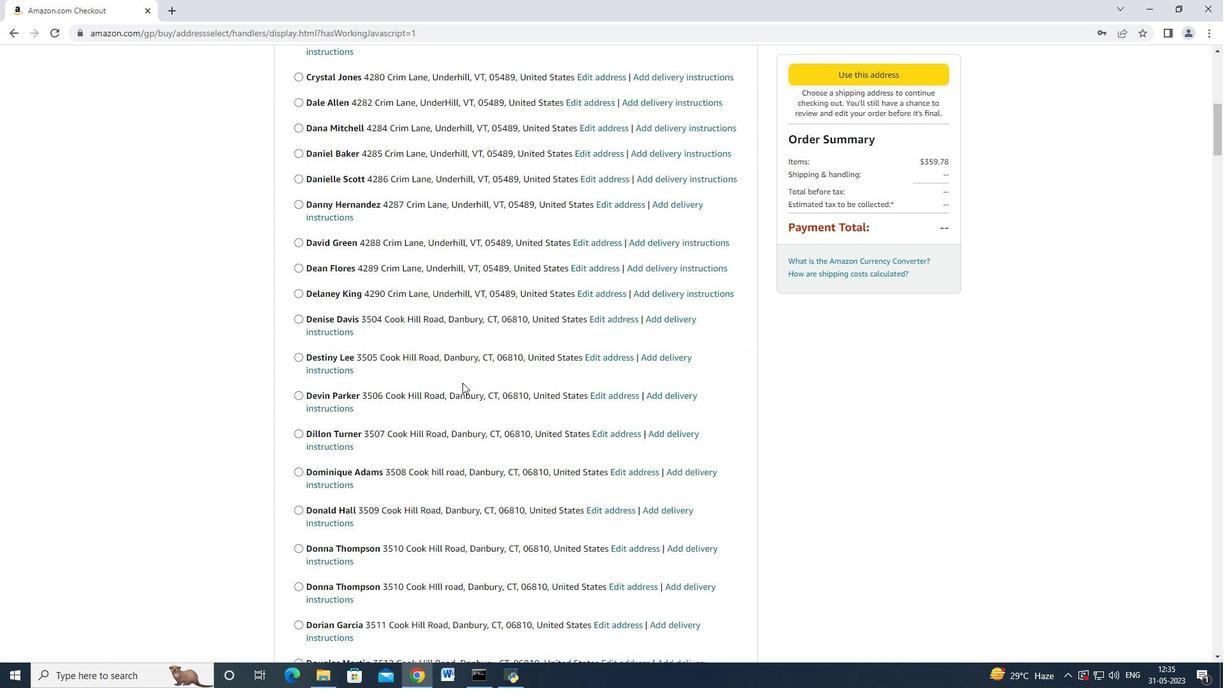 
Action: Mouse scrolled (462, 379) with delta (0, 0)
Screenshot: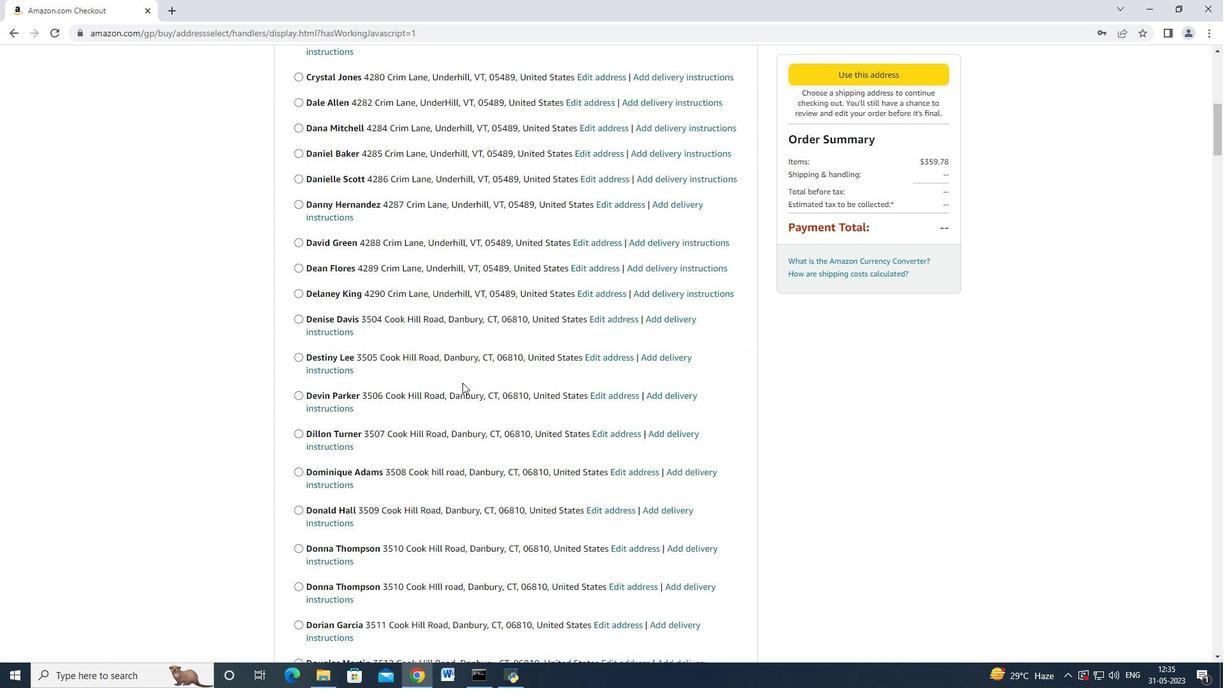 
Action: Mouse moved to (461, 375)
Screenshot: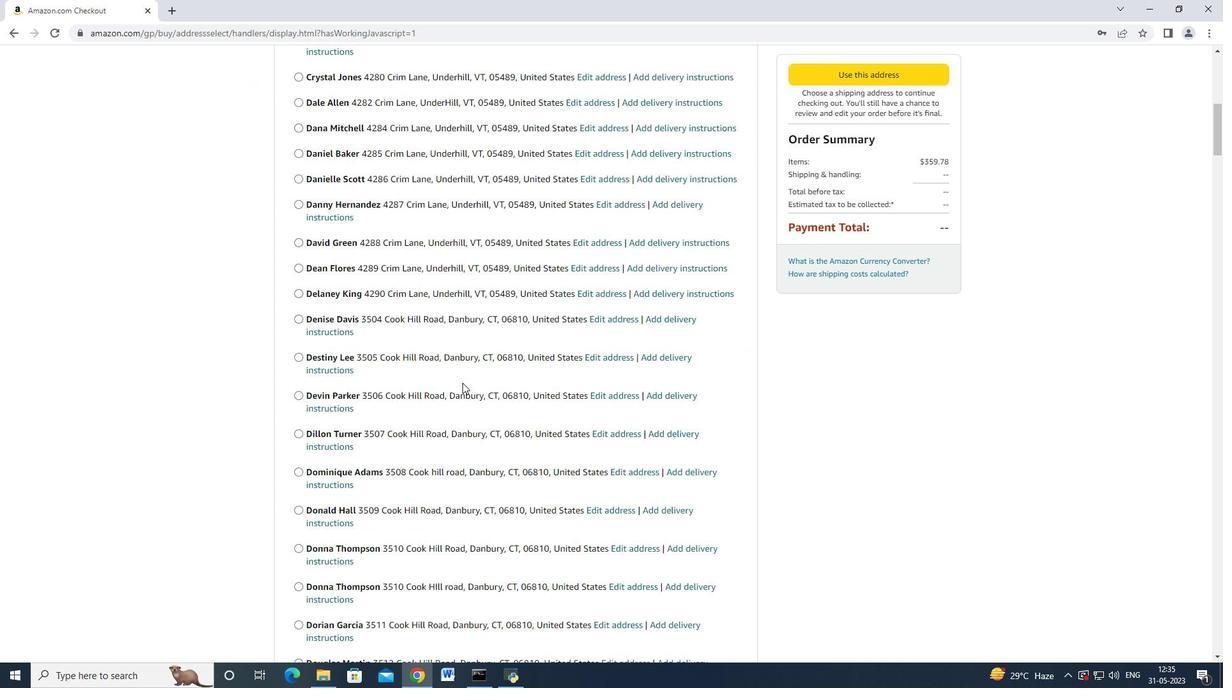 
Action: Mouse scrolled (461, 374) with delta (0, 0)
Screenshot: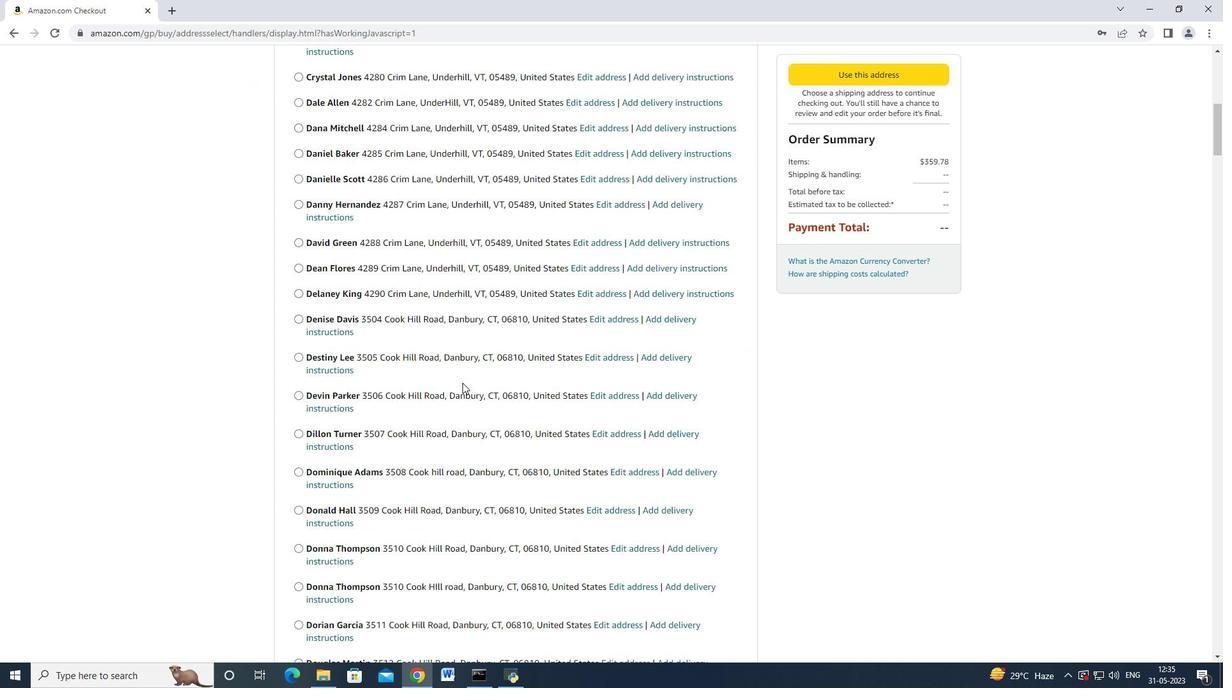 
Action: Mouse moved to (460, 370)
Screenshot: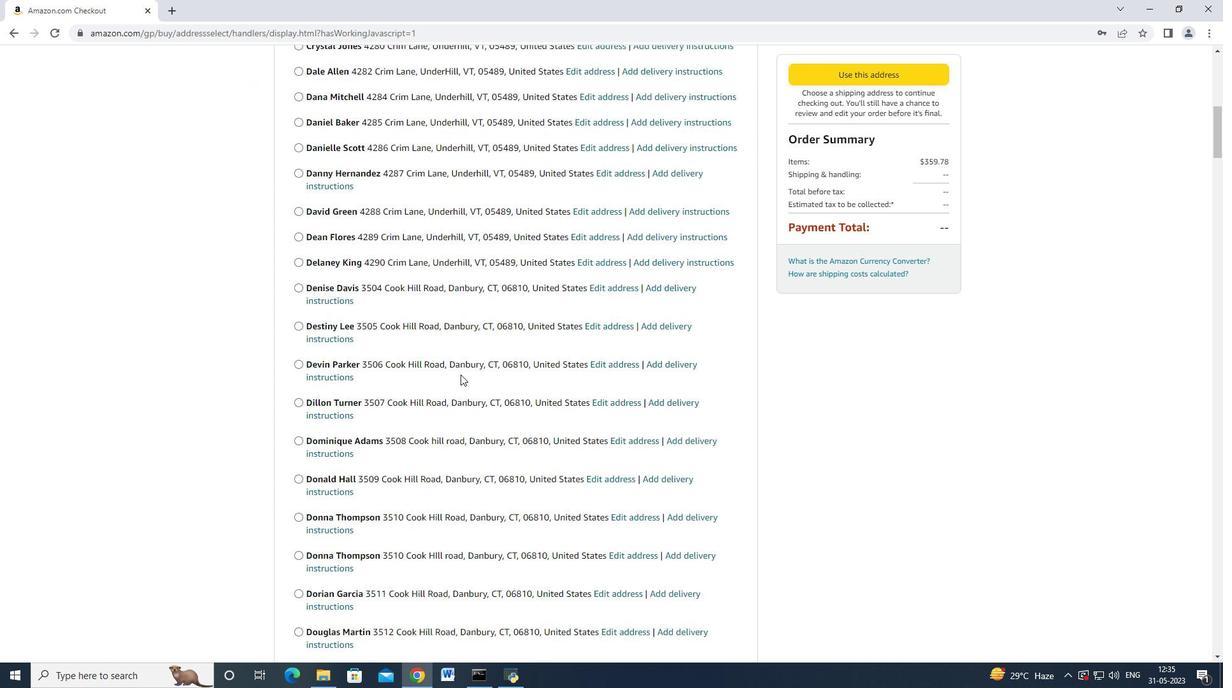 
Action: Mouse scrolled (460, 369) with delta (0, 0)
Screenshot: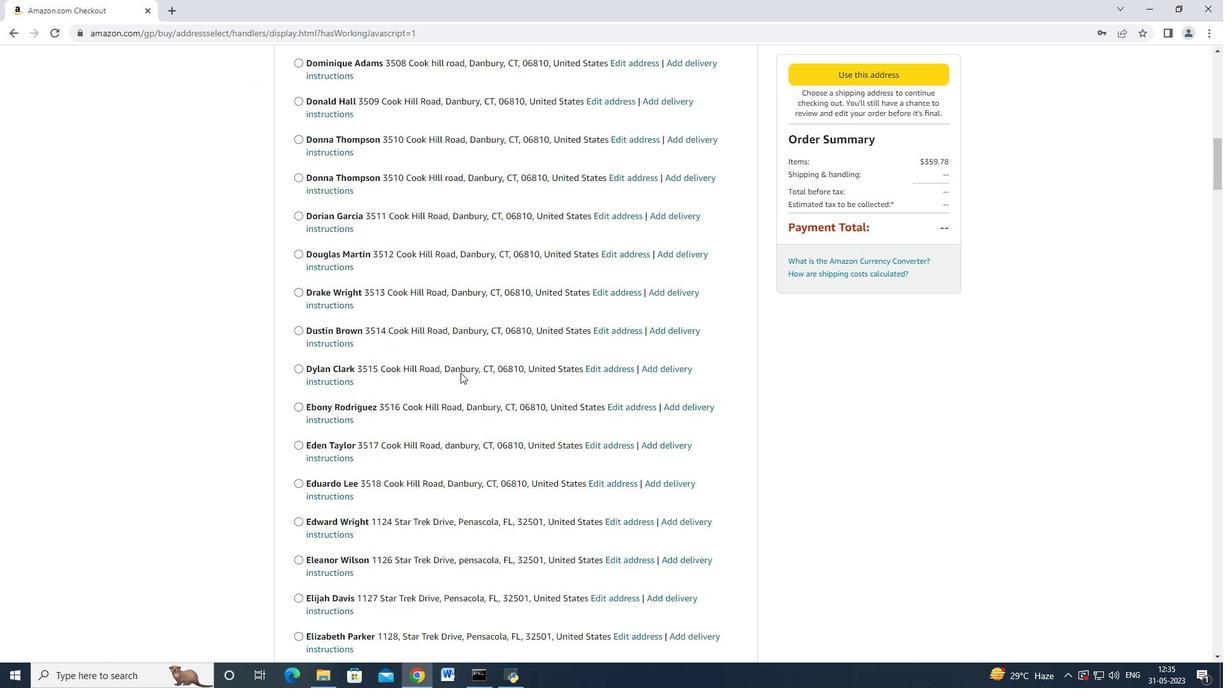 
Action: Mouse scrolled (460, 369) with delta (0, 0)
Screenshot: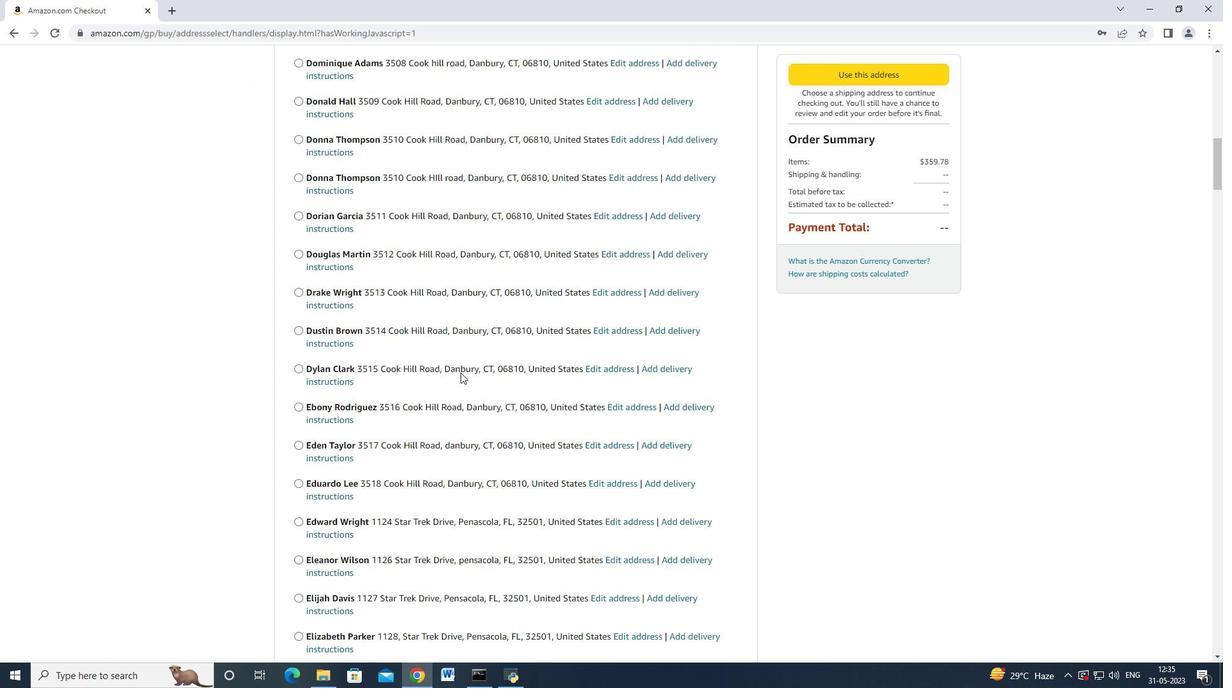 
Action: Mouse scrolled (460, 369) with delta (0, 0)
Screenshot: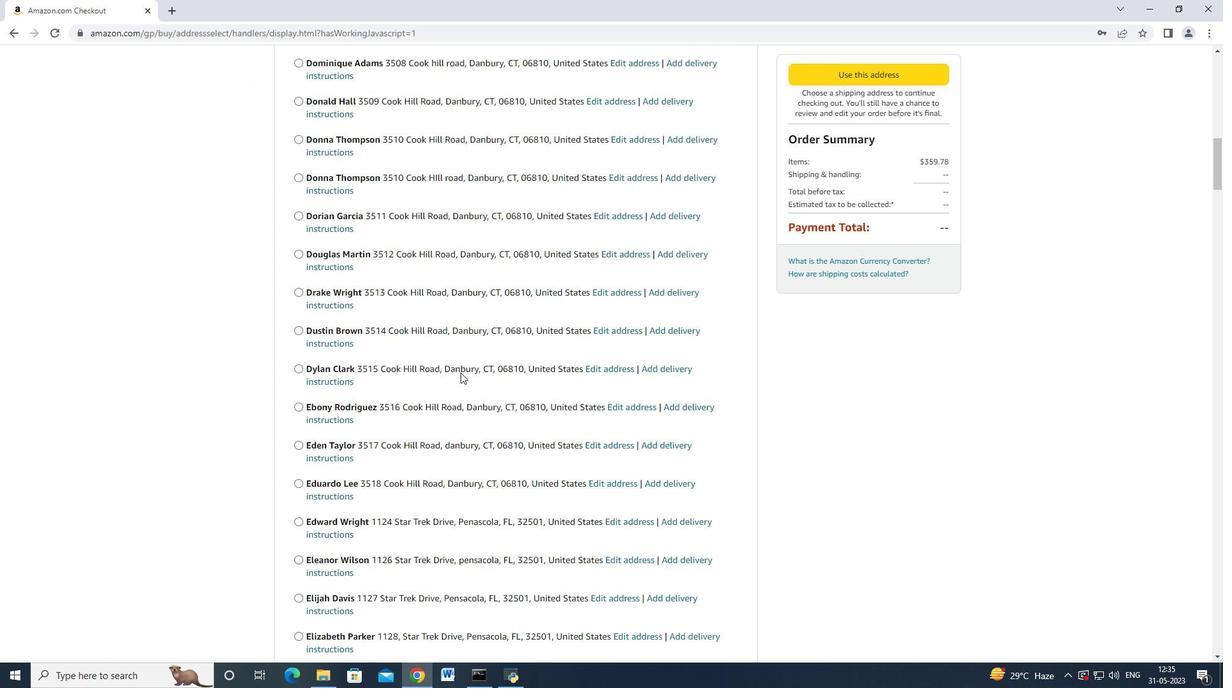 
Action: Mouse scrolled (460, 368) with delta (0, -1)
Screenshot: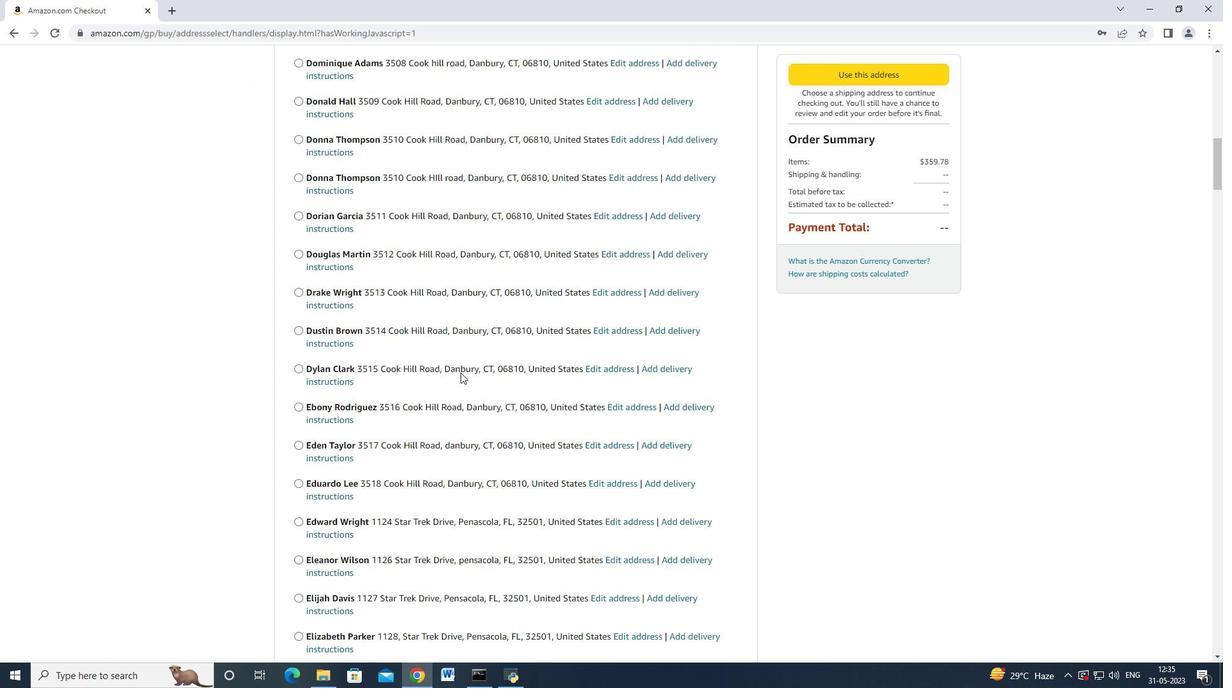 
Action: Mouse scrolled (460, 369) with delta (0, 0)
Screenshot: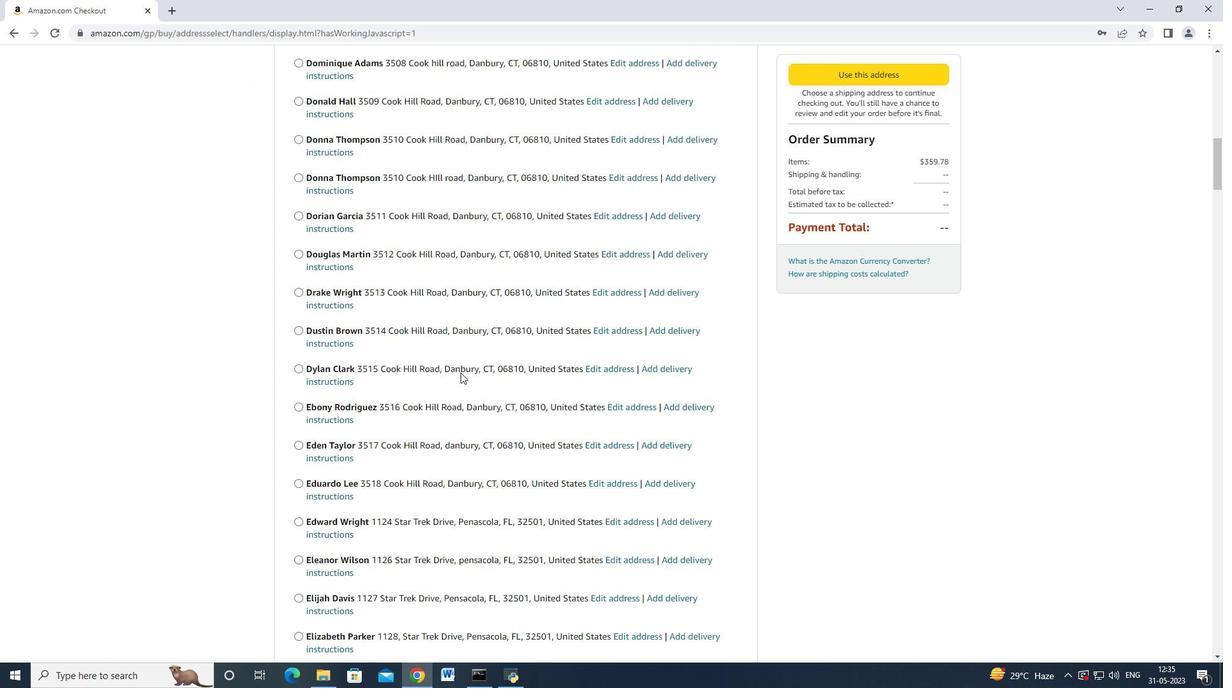 
Action: Mouse scrolled (460, 369) with delta (0, 0)
Screenshot: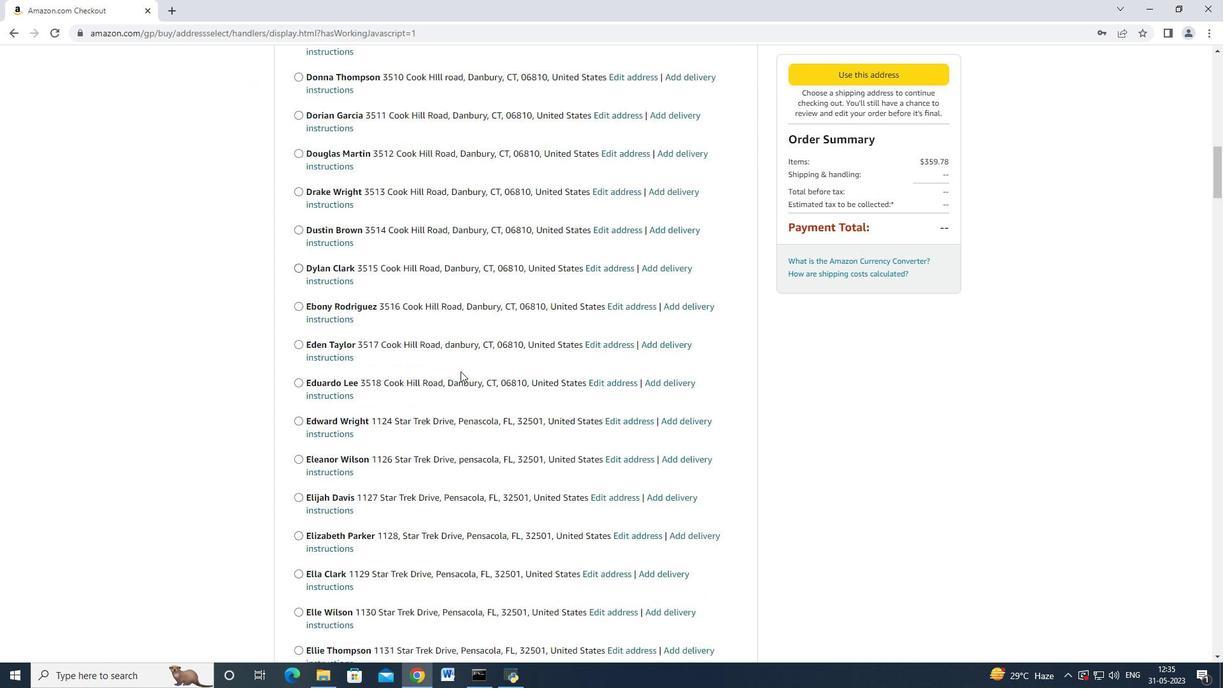 
Action: Mouse scrolled (460, 369) with delta (0, 0)
Screenshot: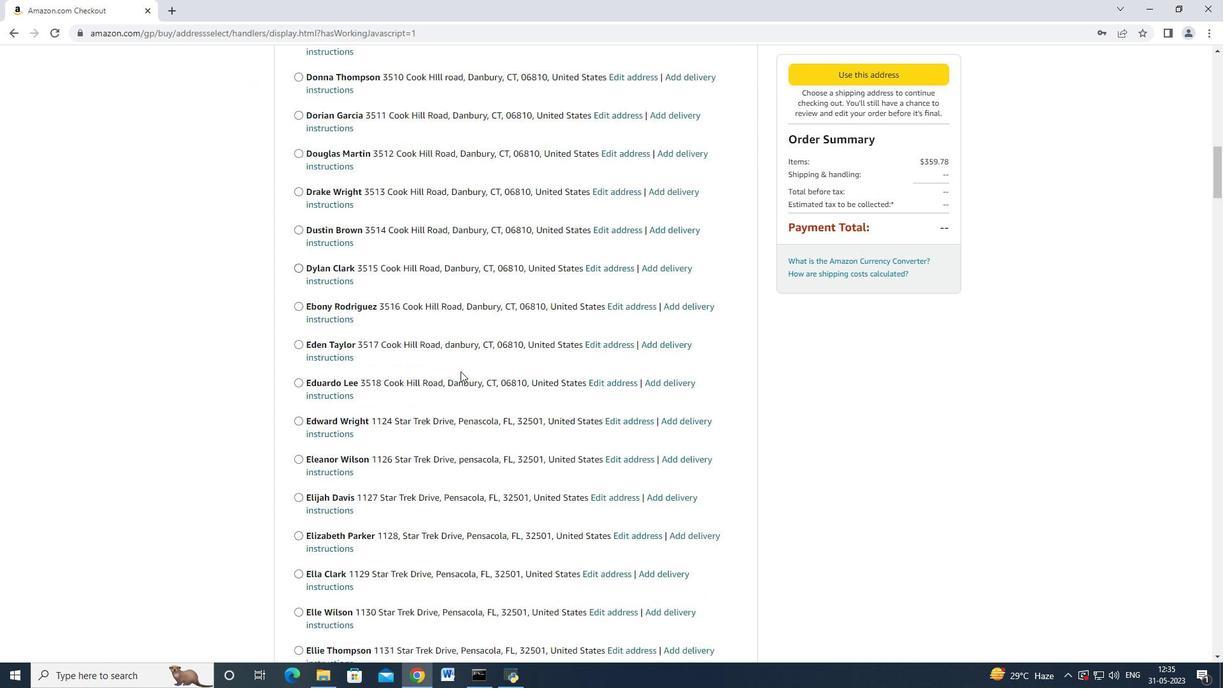 
Action: Mouse moved to (460, 370)
Screenshot: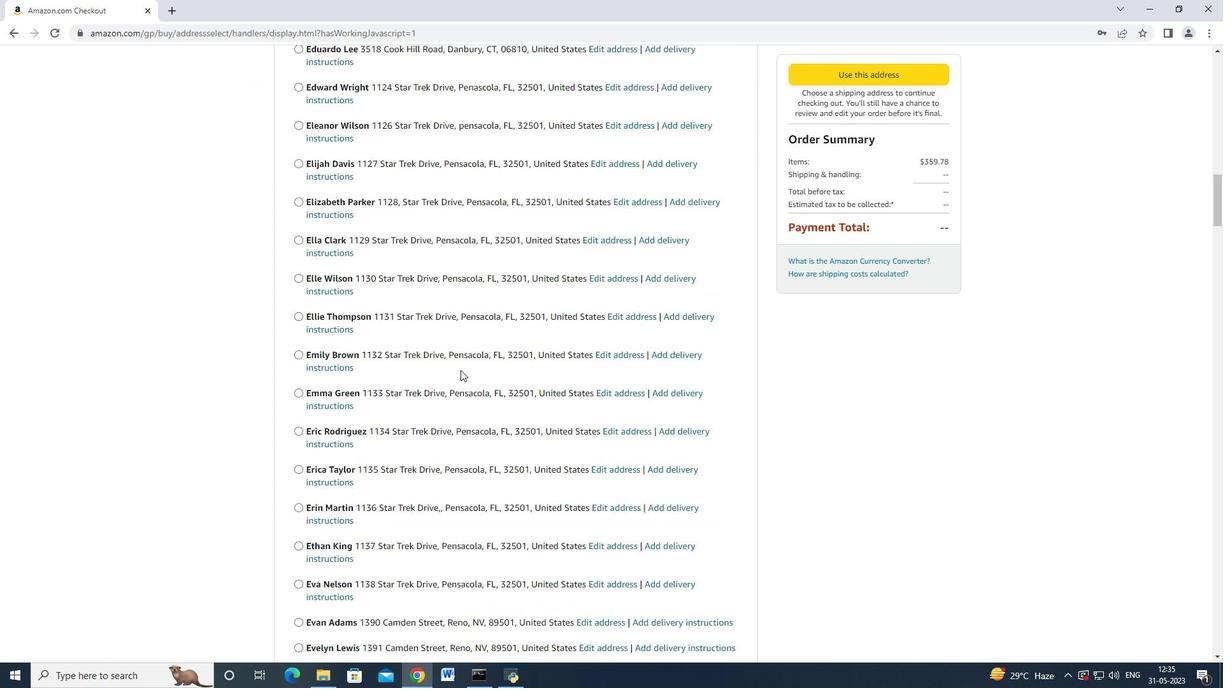 
Action: Mouse scrolled (460, 369) with delta (0, 0)
Screenshot: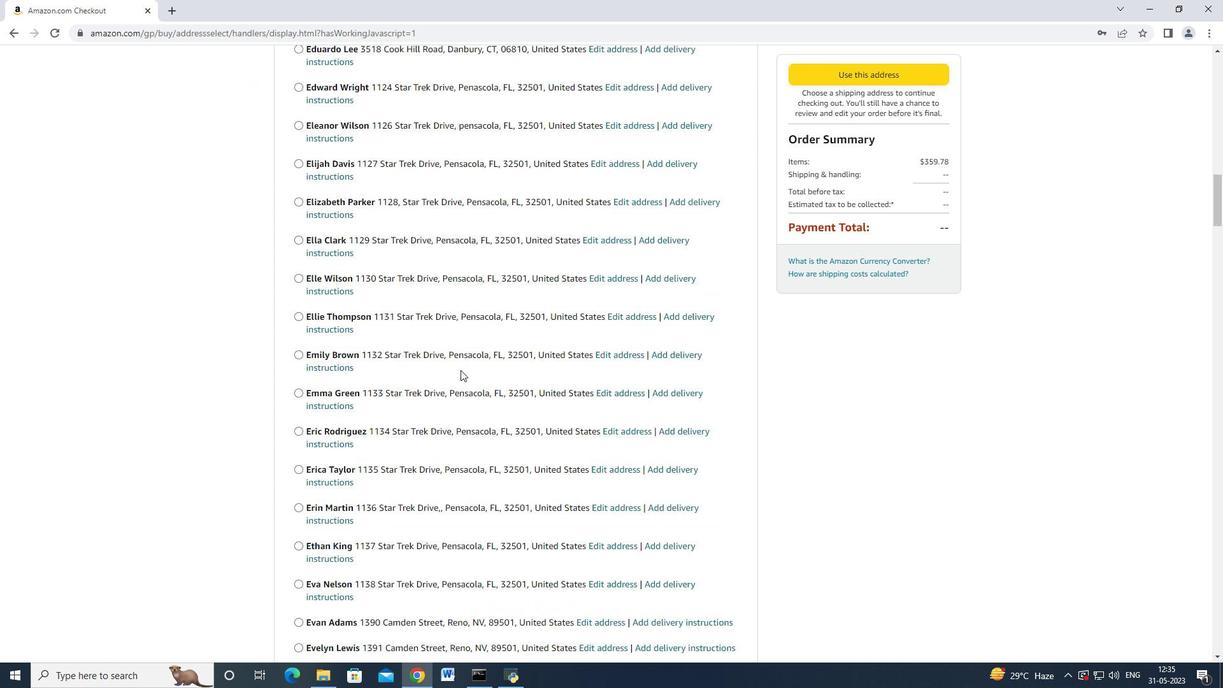 
Action: Mouse moved to (459, 370)
Screenshot: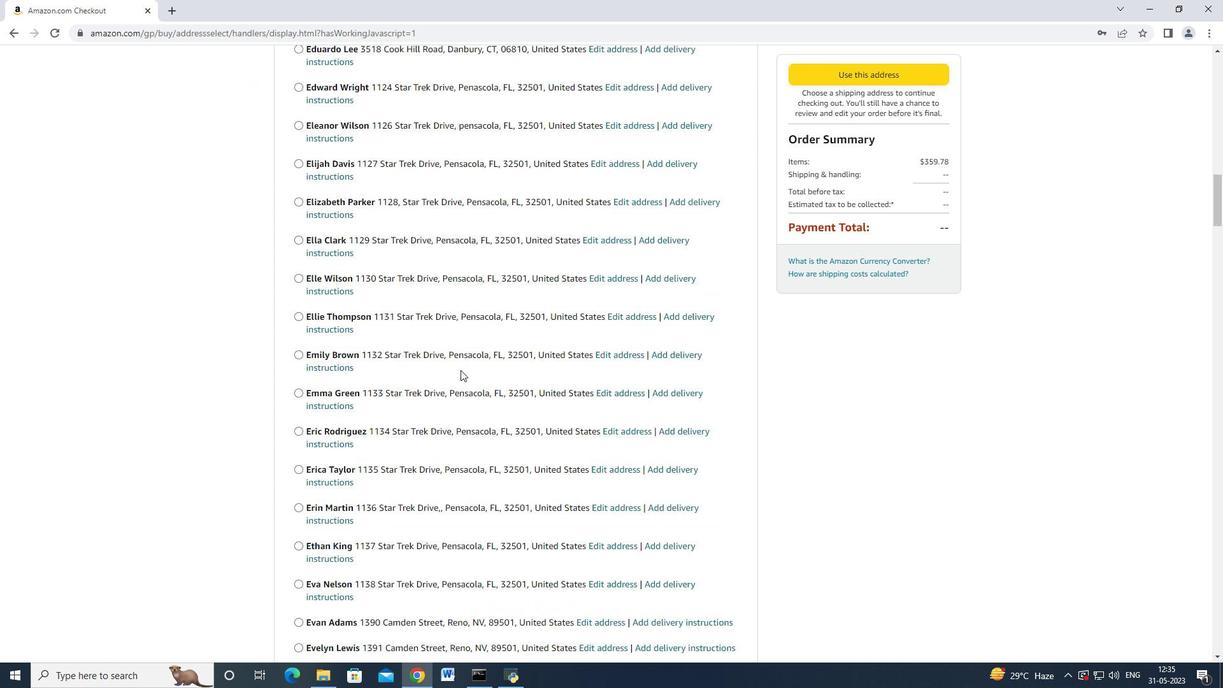 
Action: Mouse scrolled (459, 370) with delta (0, 0)
Screenshot: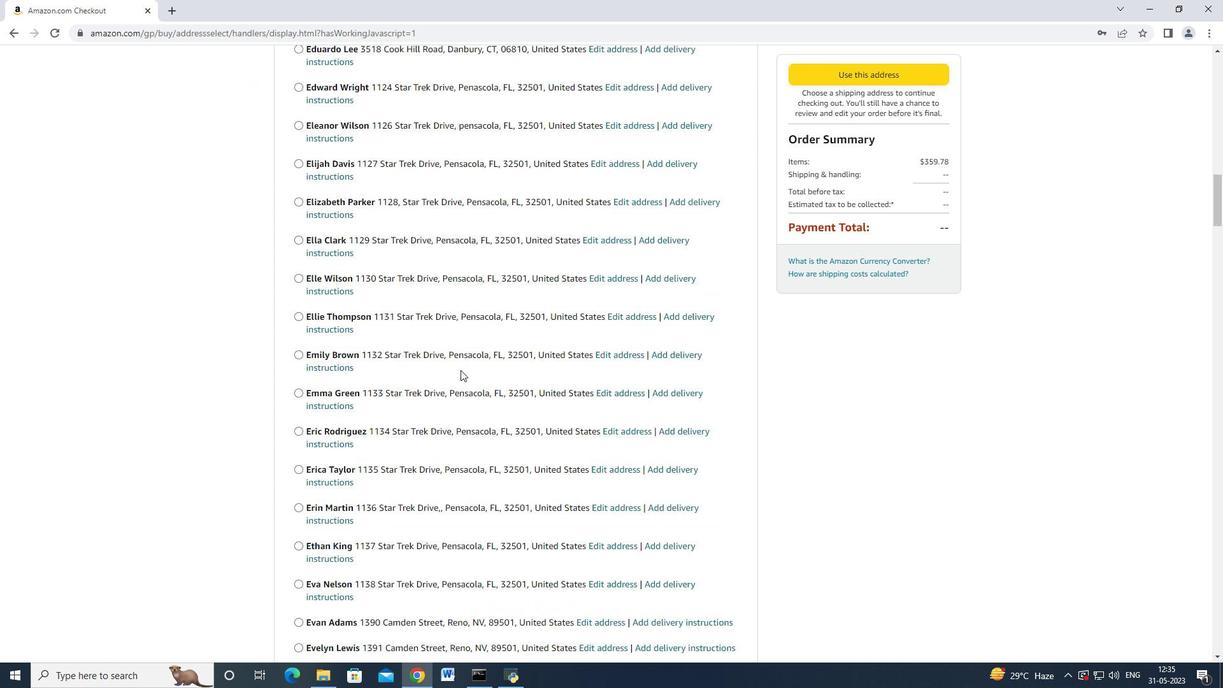 
Action: Mouse scrolled (459, 370) with delta (0, 0)
Screenshot: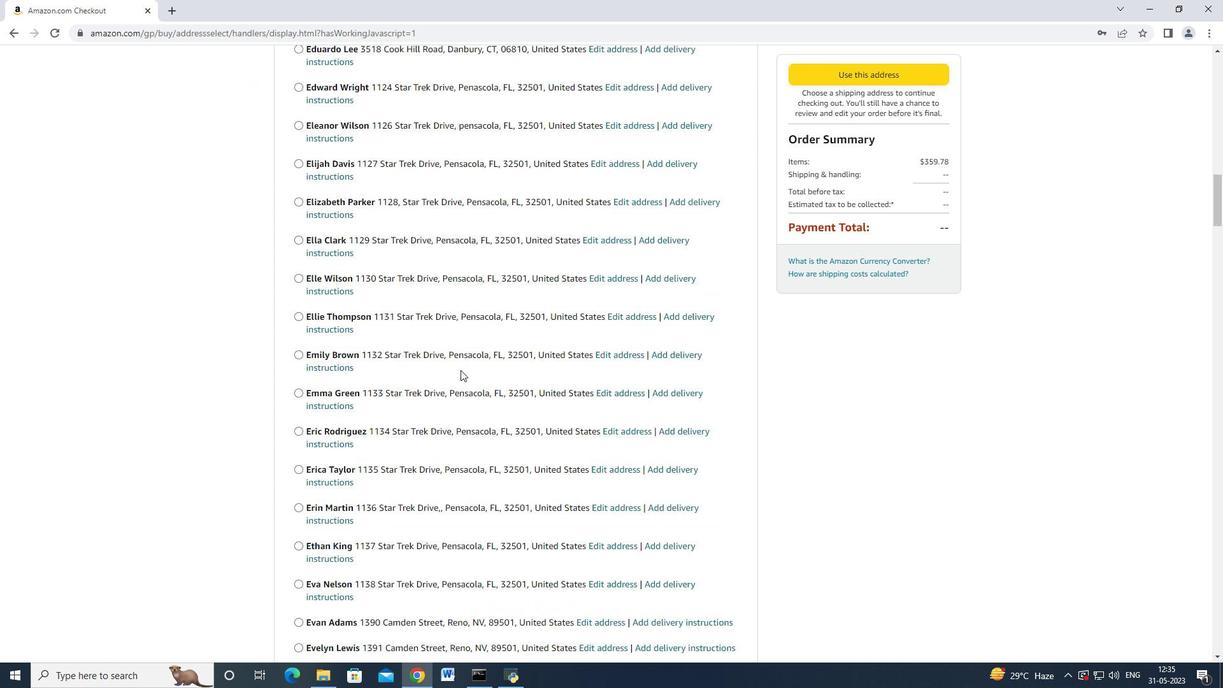
Action: Mouse scrolled (459, 370) with delta (0, 0)
Screenshot: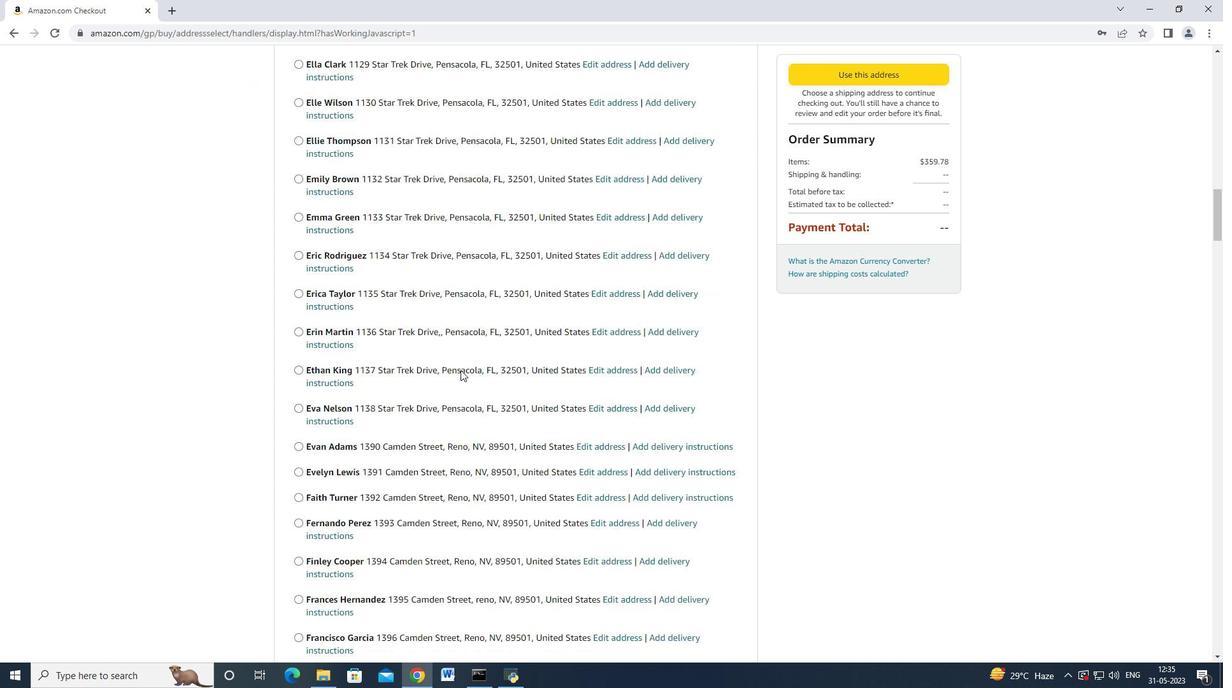 
Action: Mouse scrolled (459, 370) with delta (0, 0)
Screenshot: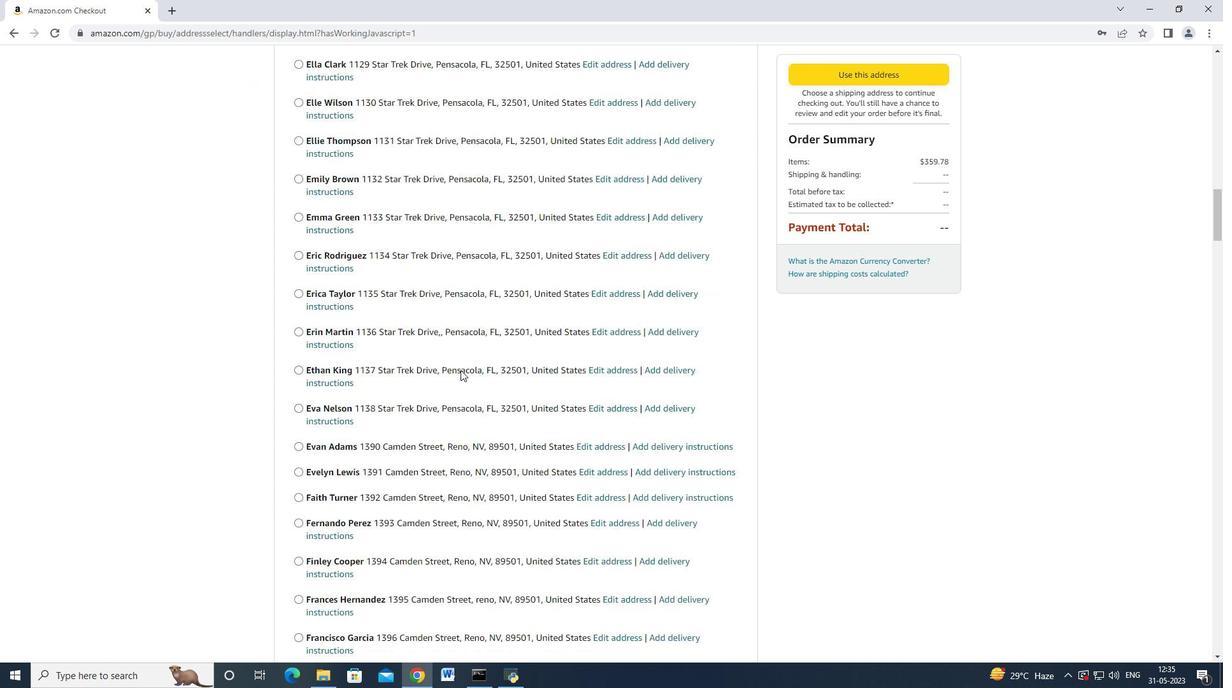 
Action: Mouse scrolled (459, 370) with delta (0, 0)
Screenshot: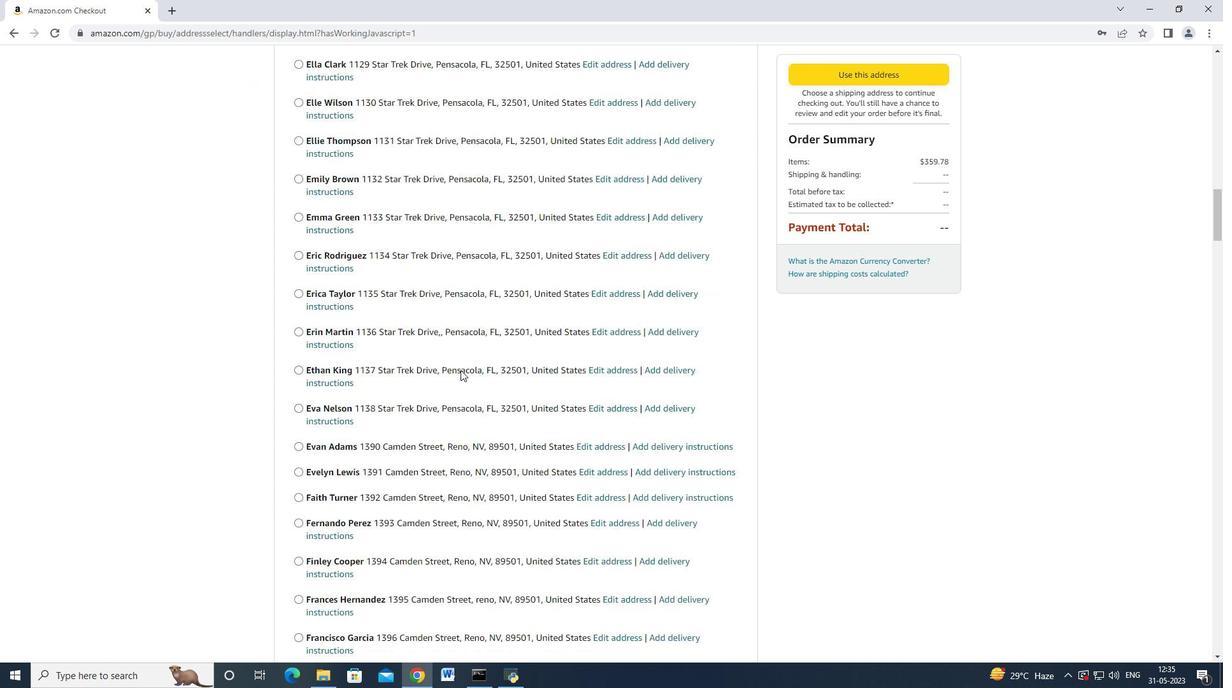 
Action: Mouse scrolled (459, 370) with delta (0, 0)
Screenshot: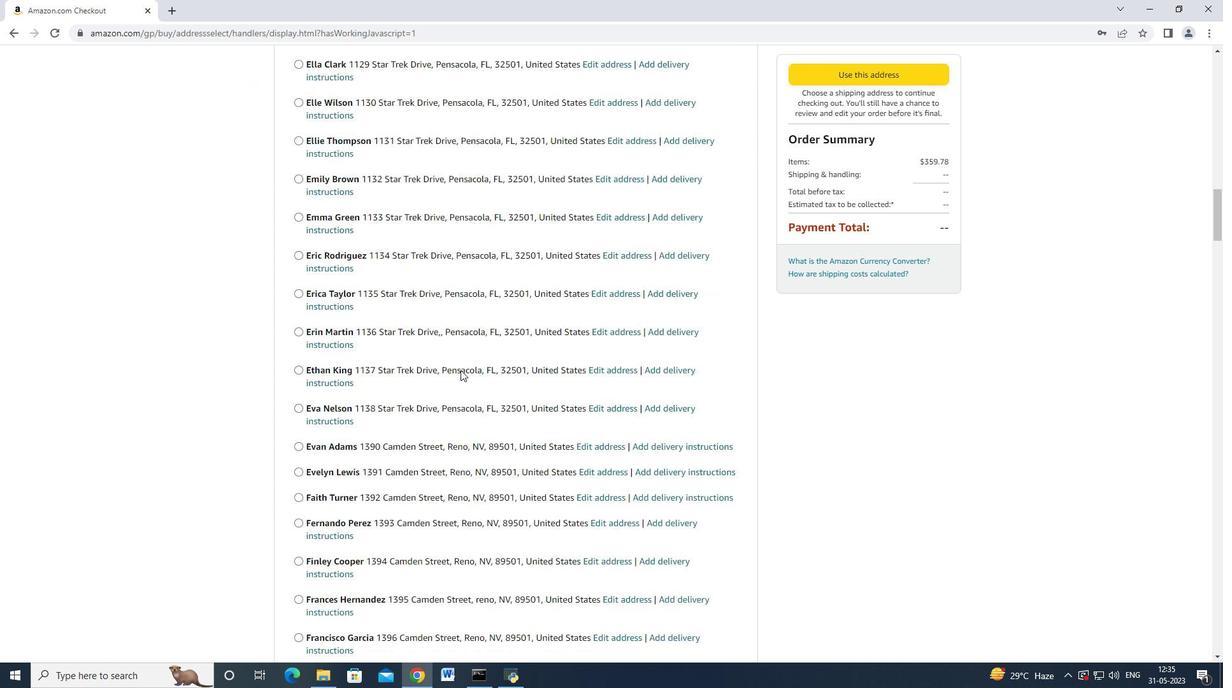 
Action: Mouse moved to (459, 370)
Screenshot: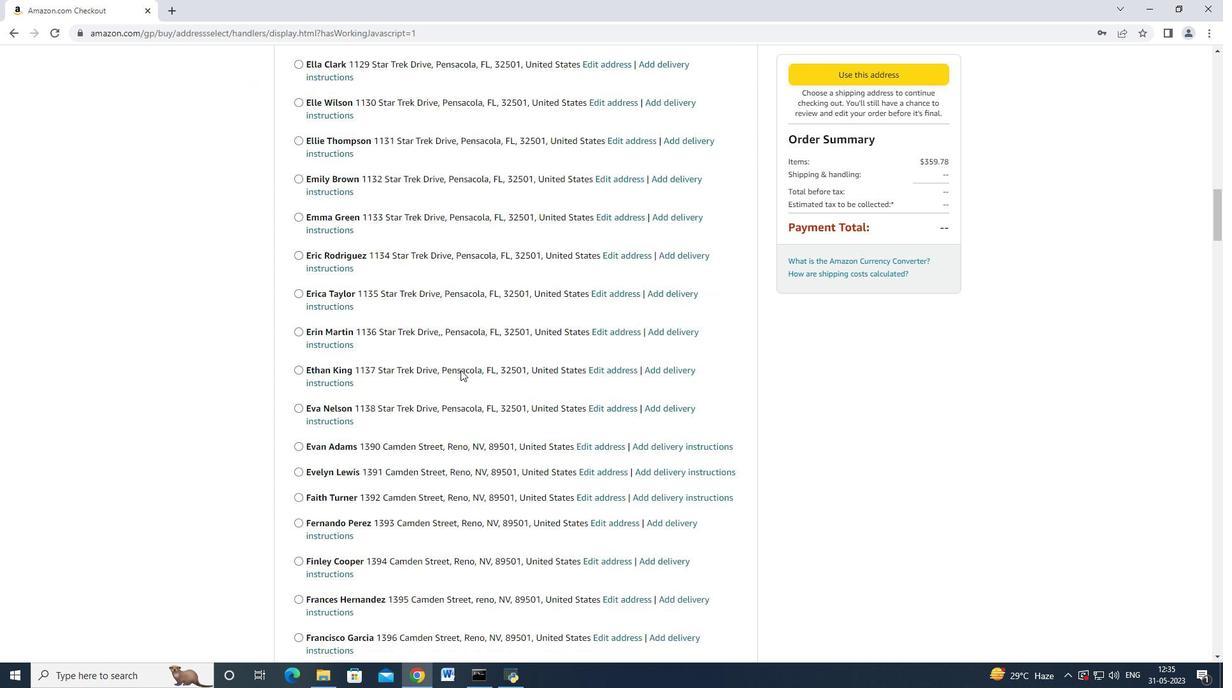 
Action: Mouse scrolled (459, 370) with delta (0, 0)
Screenshot: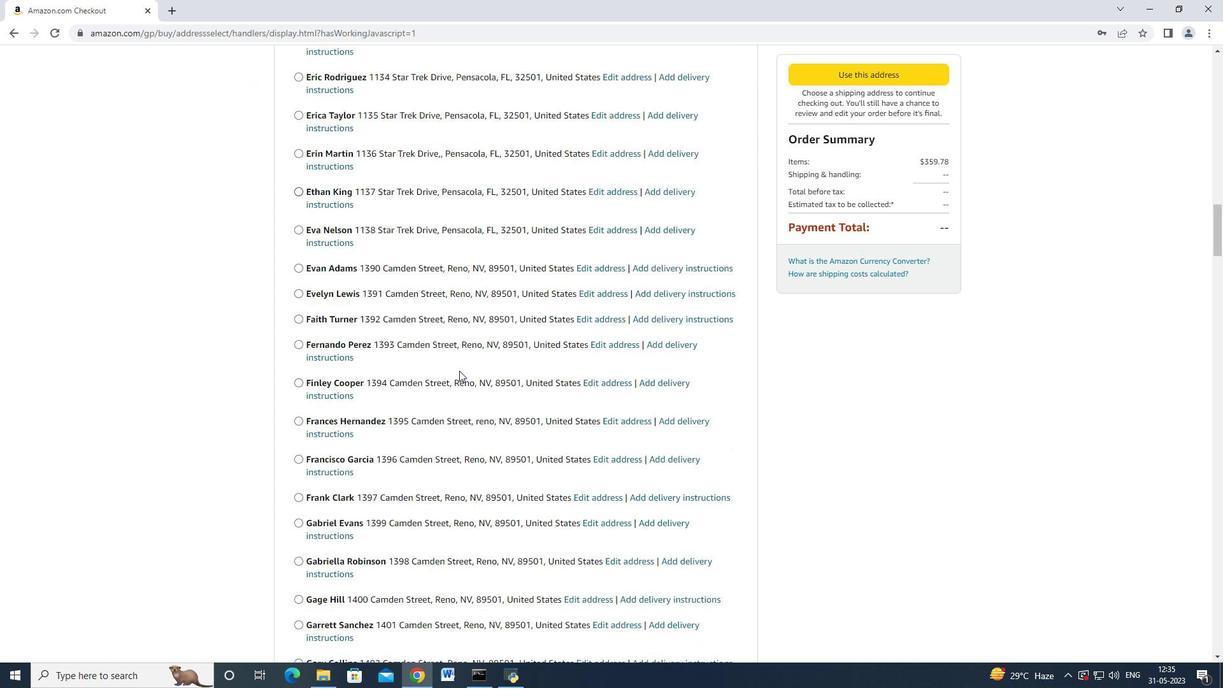 
Action: Mouse scrolled (459, 370) with delta (0, 0)
Screenshot: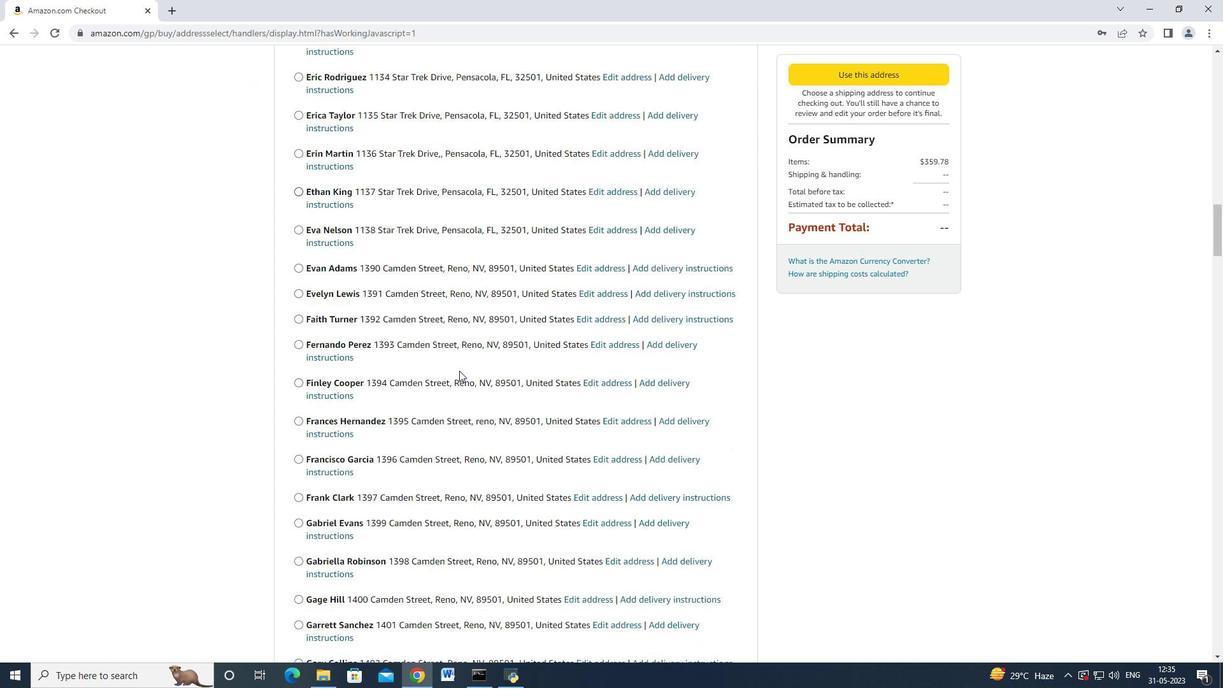 
Action: Mouse scrolled (459, 370) with delta (0, 0)
Screenshot: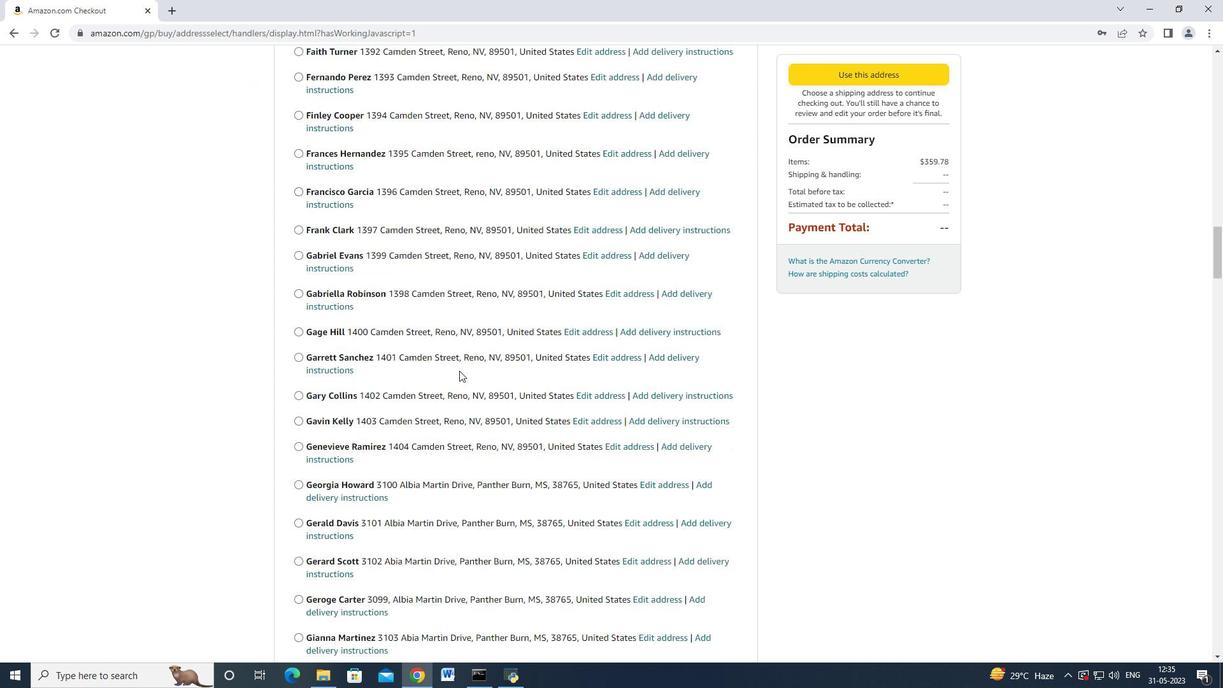 
Action: Mouse moved to (459, 371)
Screenshot: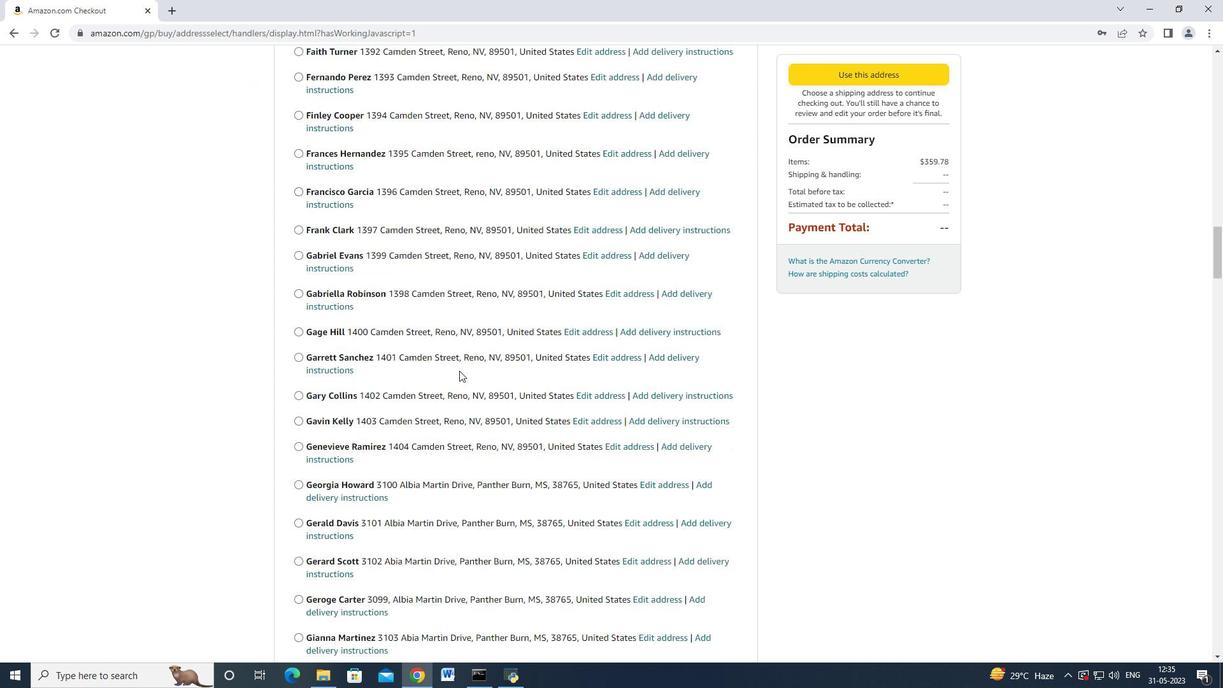 
Action: Mouse scrolled (459, 370) with delta (0, -1)
Screenshot: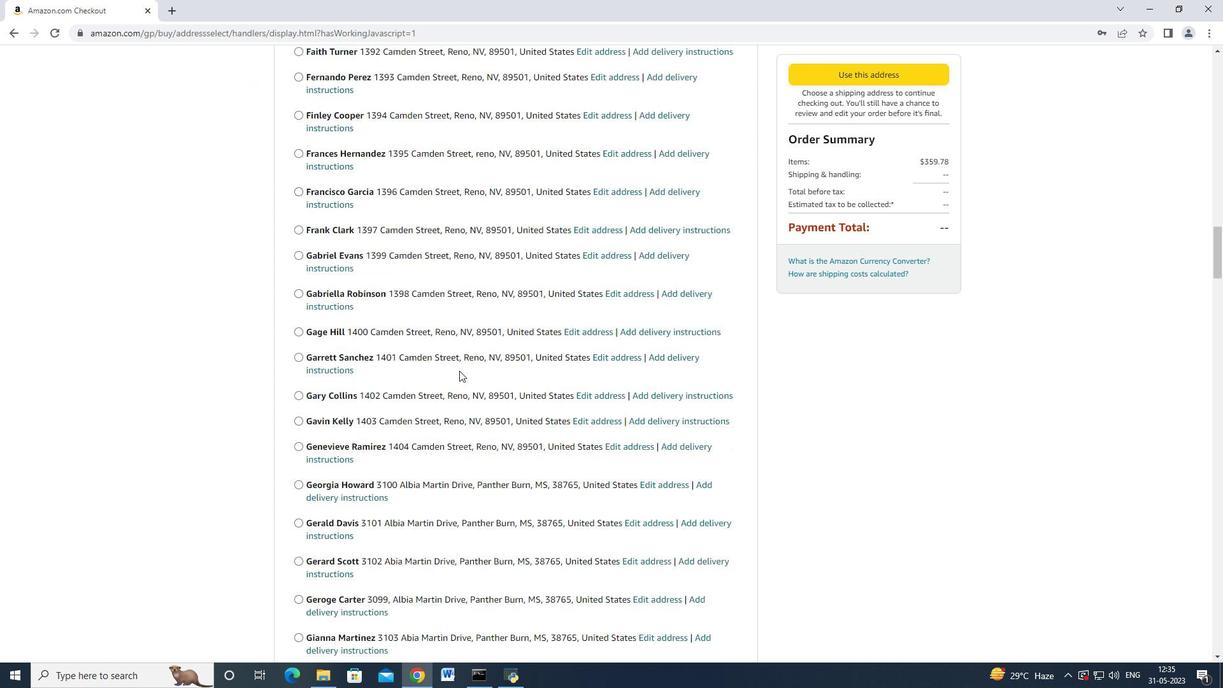 
Action: Mouse scrolled (459, 370) with delta (0, 0)
Screenshot: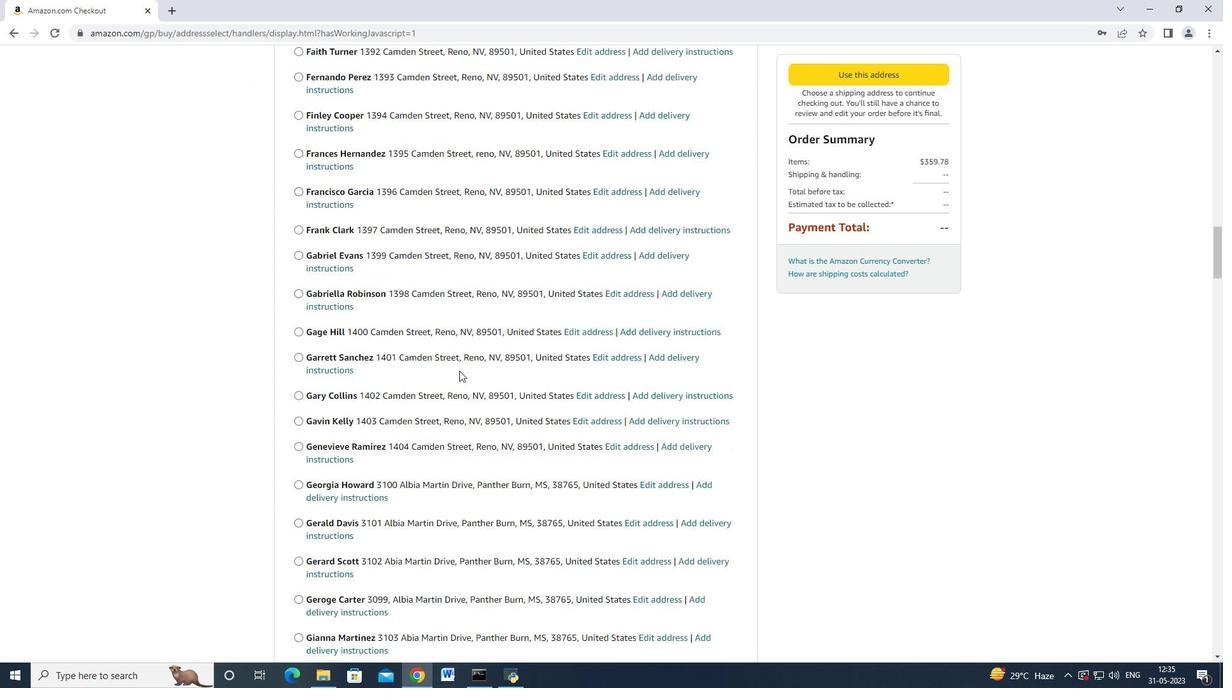 
Action: Mouse scrolled (459, 370) with delta (0, 0)
Screenshot: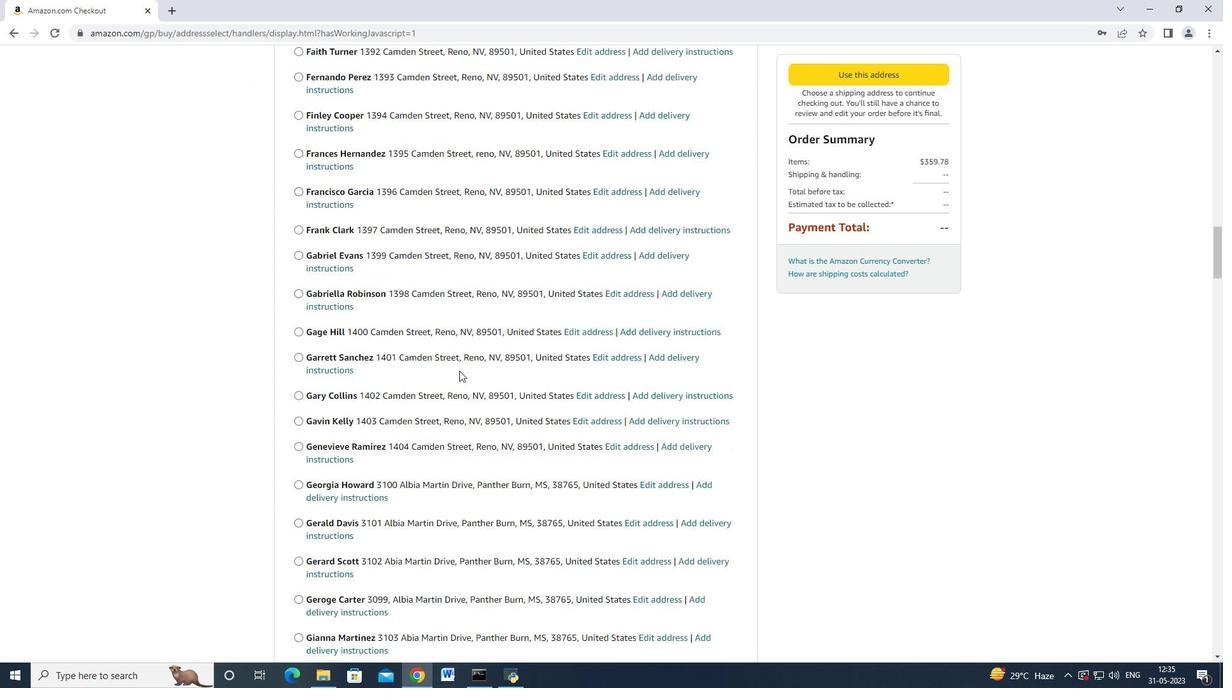 
Action: Mouse moved to (459, 371)
Screenshot: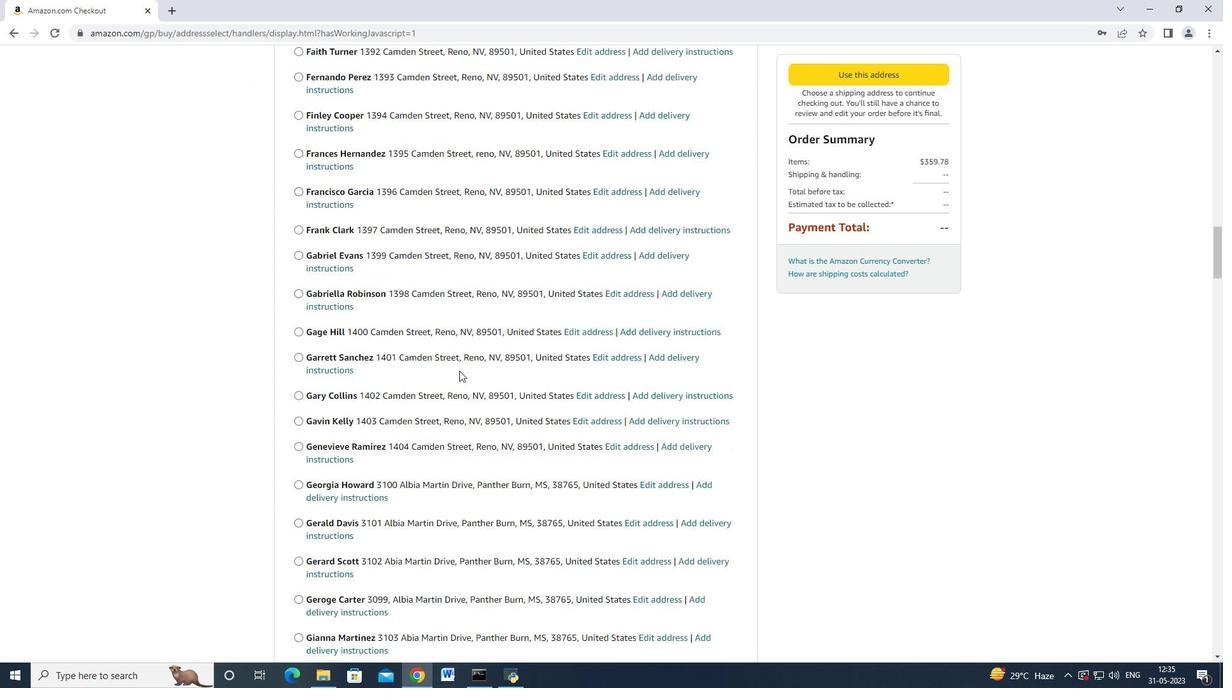 
Action: Mouse scrolled (459, 370) with delta (0, 0)
Screenshot: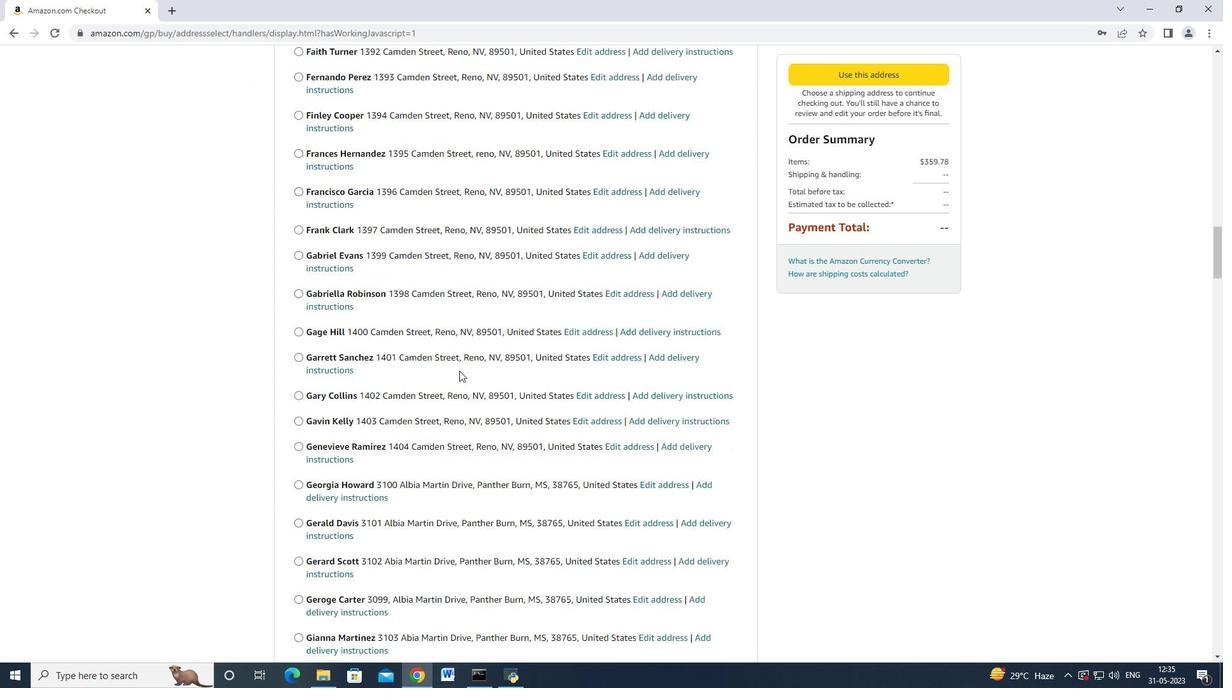 
Action: Mouse moved to (459, 370)
Screenshot: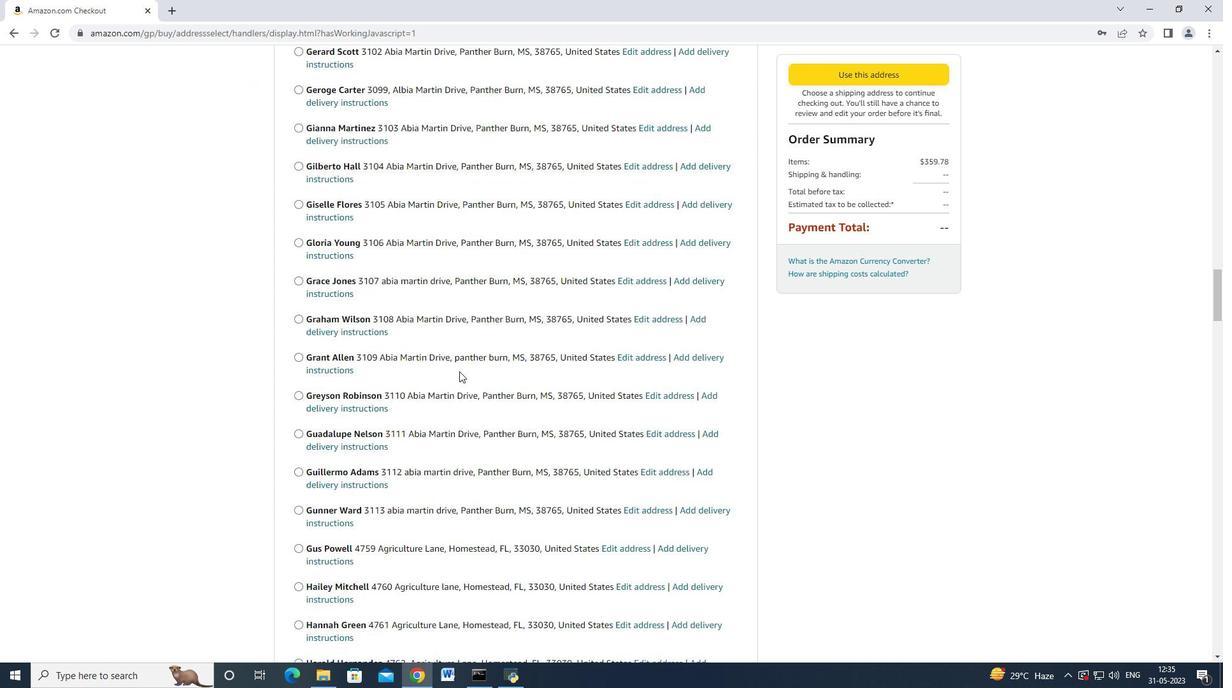 
Action: Mouse scrolled (459, 370) with delta (0, 0)
Screenshot: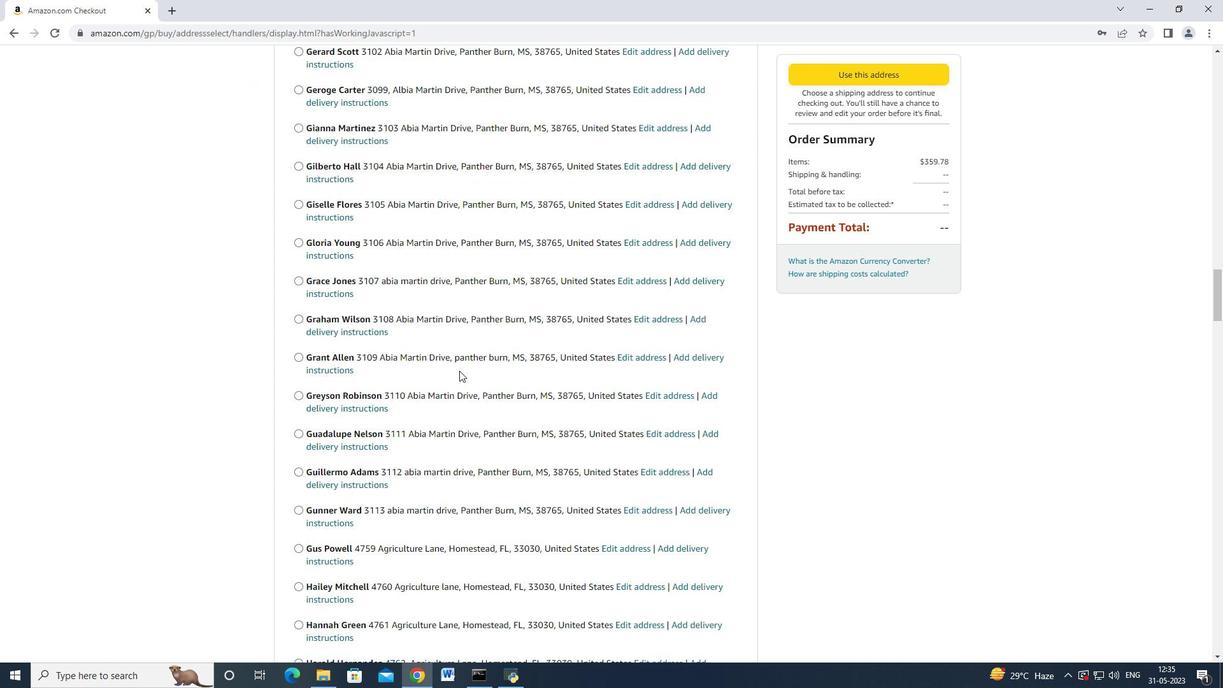 
Action: Mouse moved to (458, 371)
Screenshot: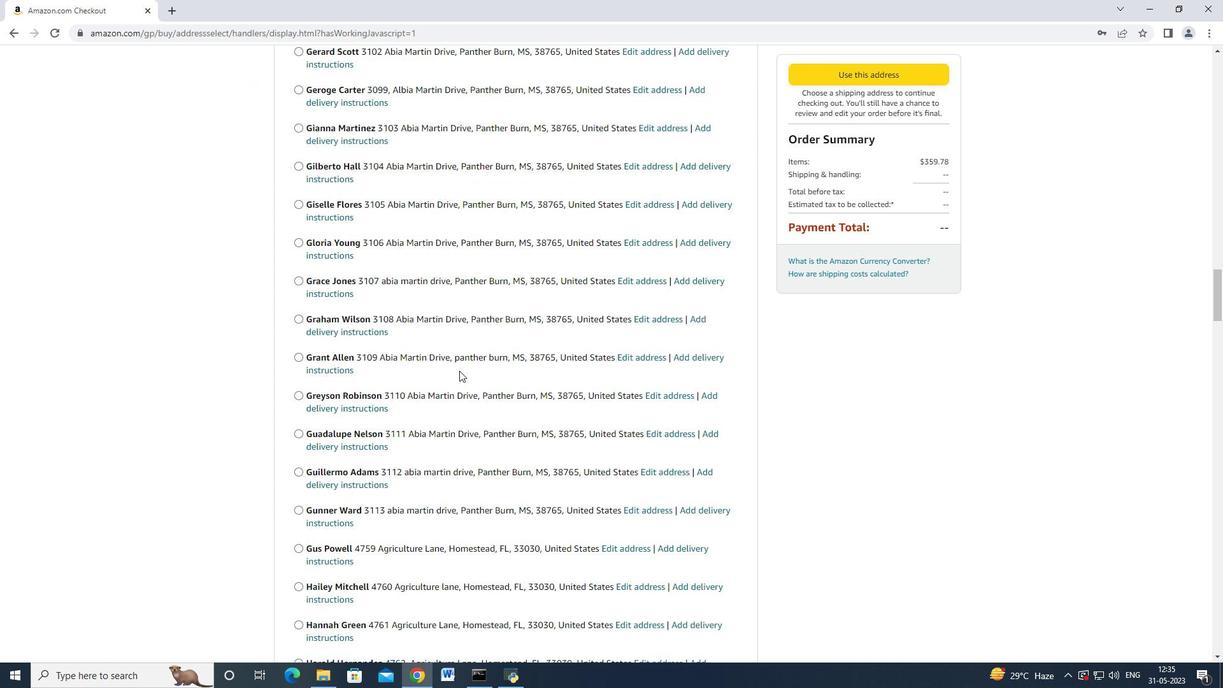 
Action: Mouse scrolled (459, 370) with delta (0, 0)
Screenshot: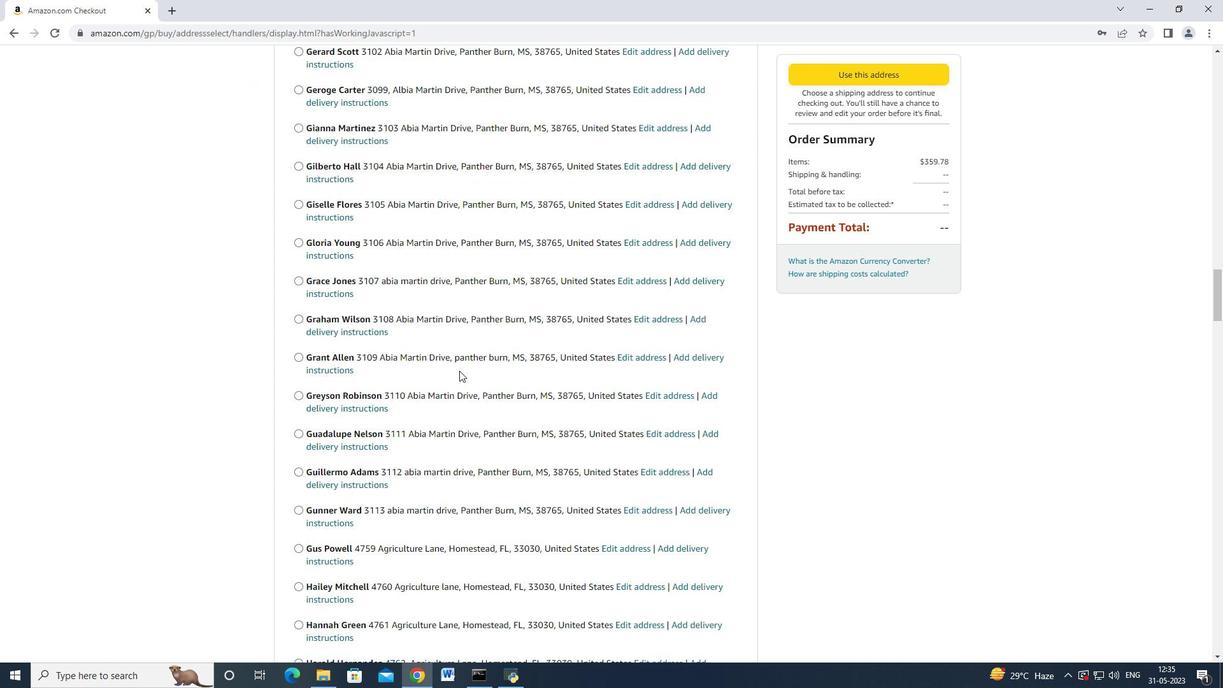 
Action: Mouse scrolled (459, 370) with delta (0, 0)
Screenshot: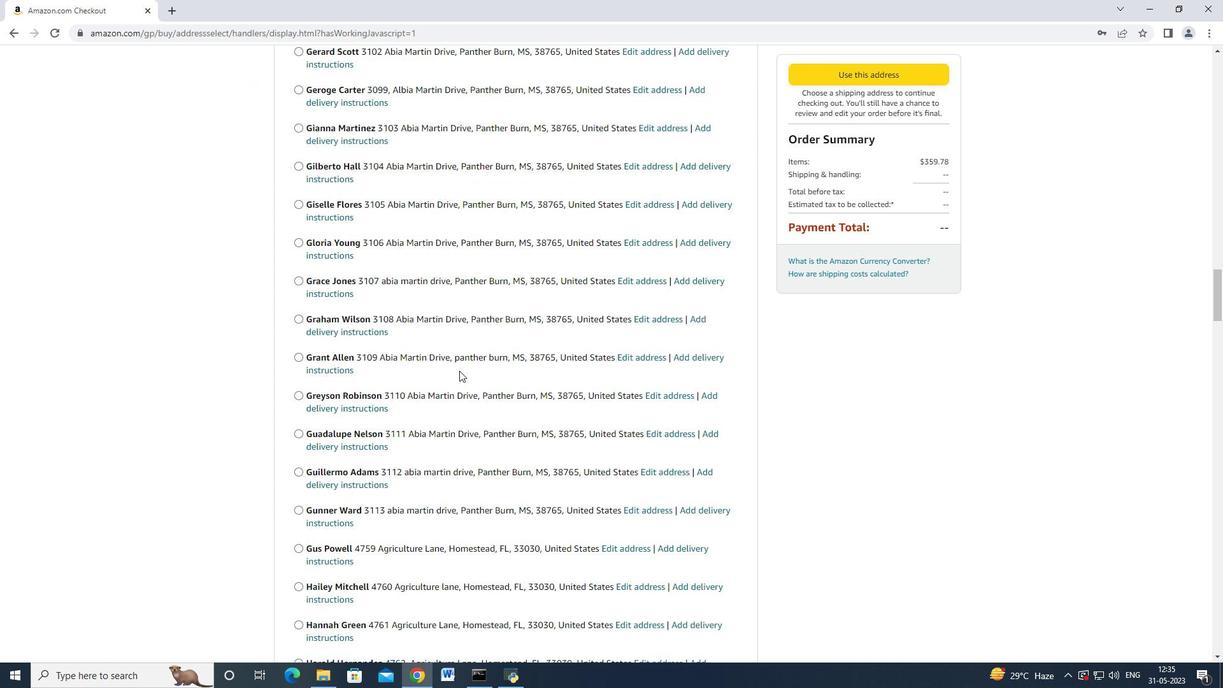 
Action: Mouse scrolled (459, 370) with delta (0, 0)
Screenshot: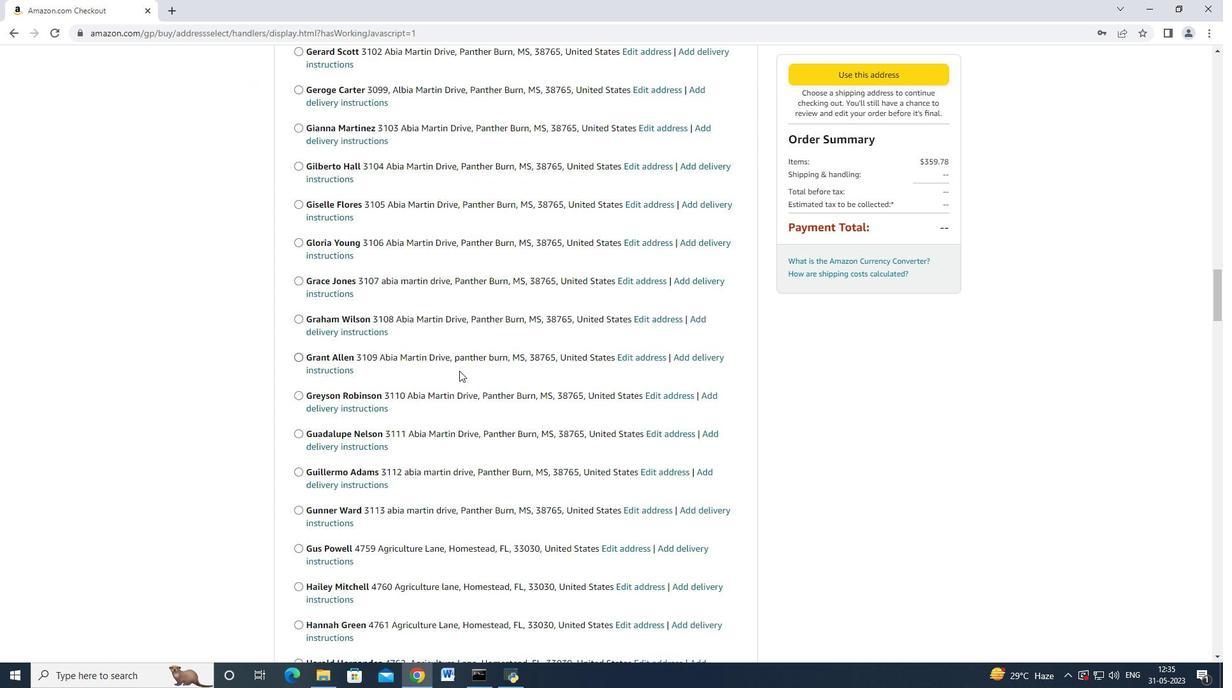
Action: Mouse scrolled (458, 370) with delta (0, 0)
Screenshot: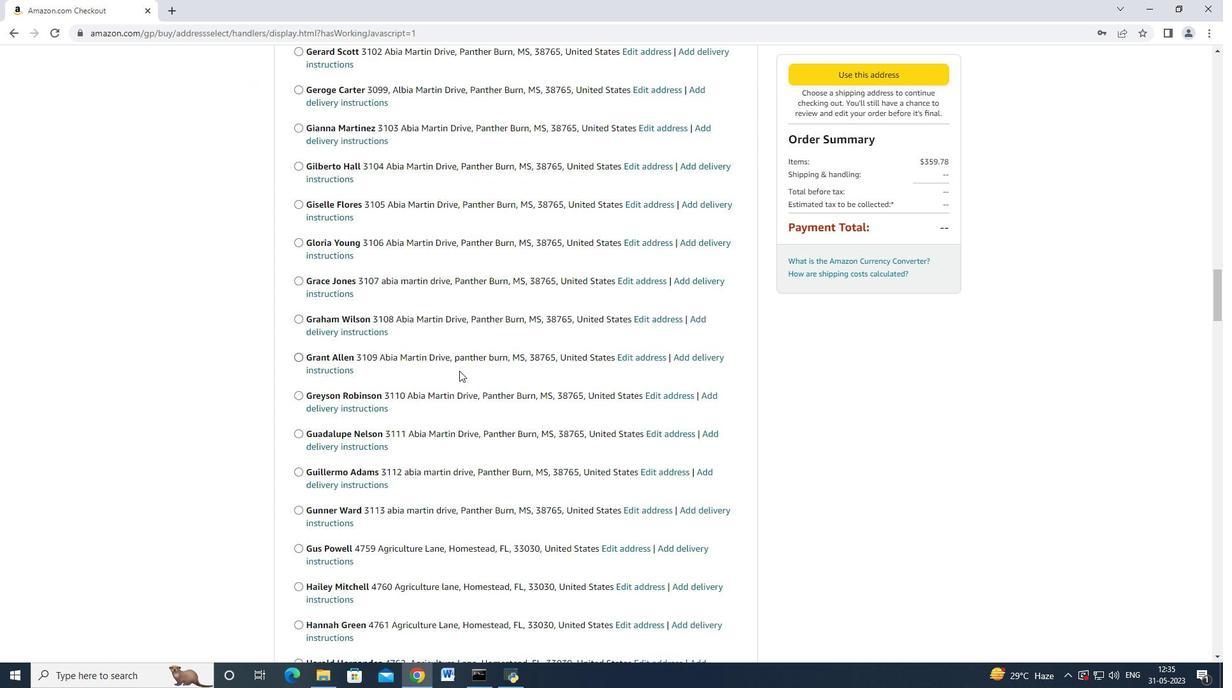 
Action: Mouse scrolled (458, 370) with delta (0, 0)
Screenshot: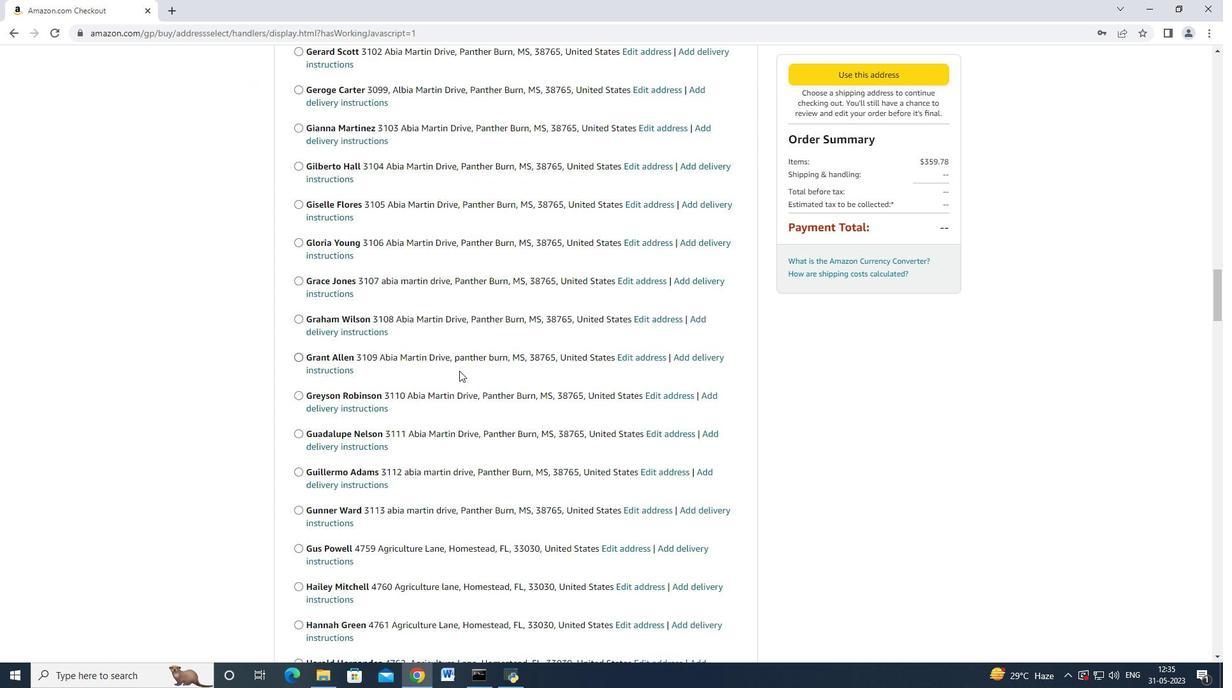 
Action: Mouse scrolled (458, 370) with delta (0, 0)
Screenshot: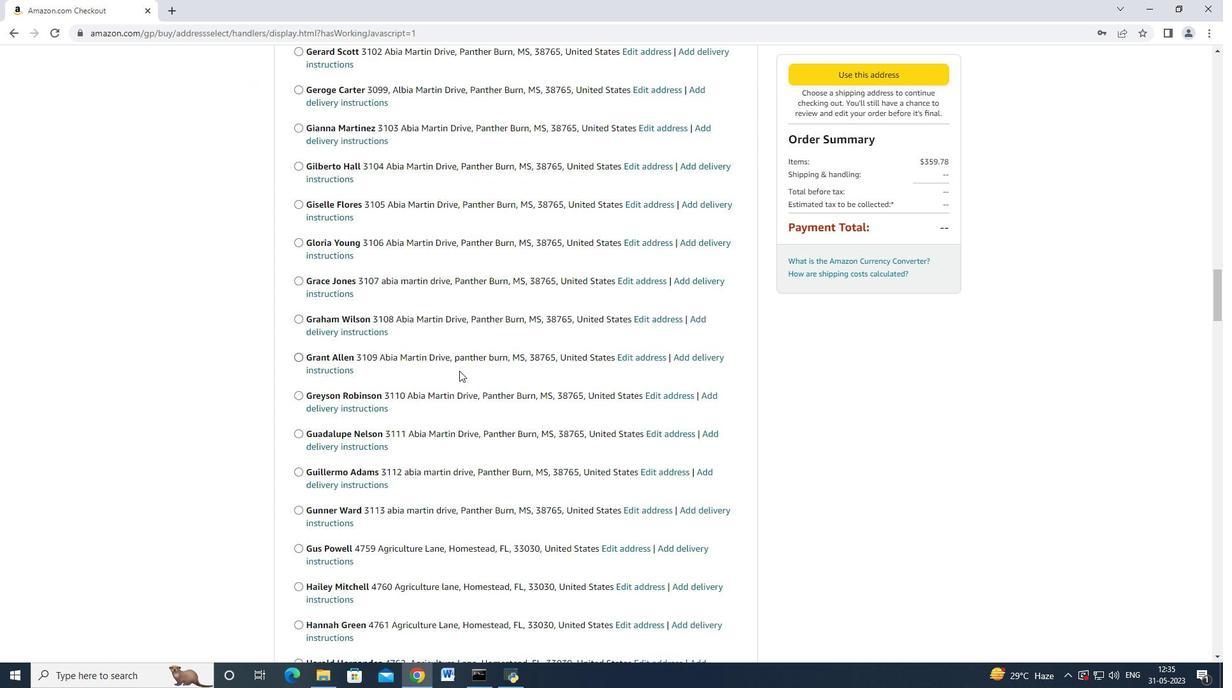 
Action: Mouse moved to (458, 371)
Screenshot: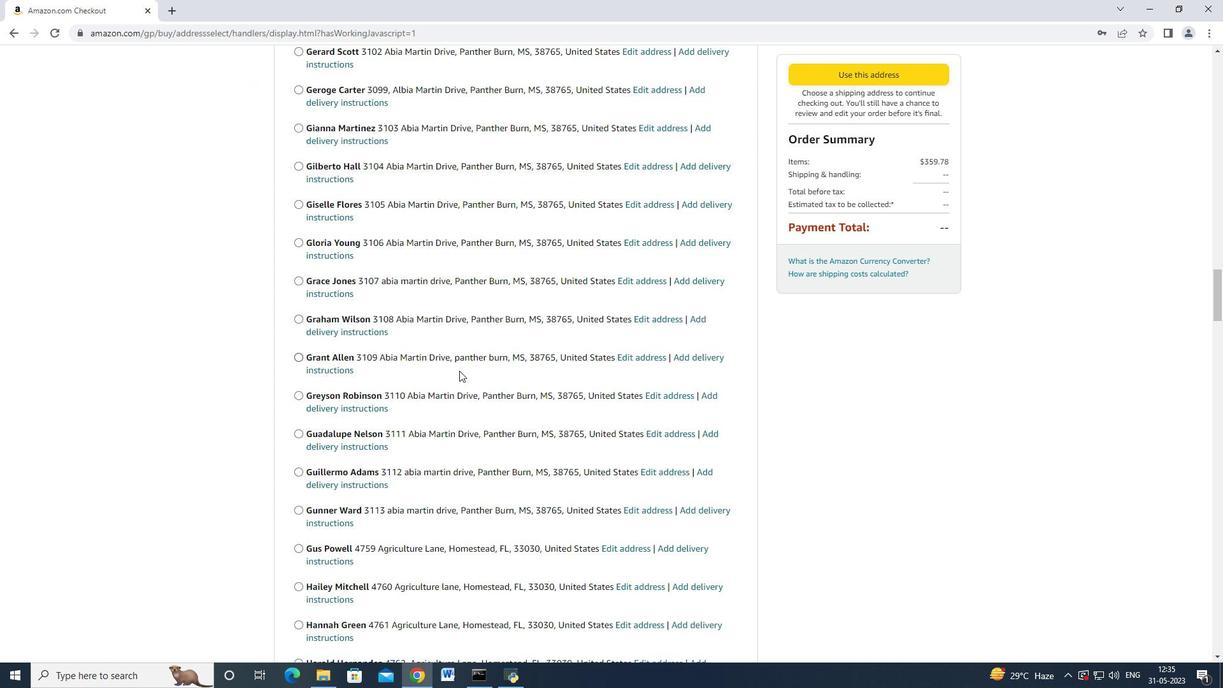 
Action: Mouse scrolled (458, 370) with delta (0, 0)
Screenshot: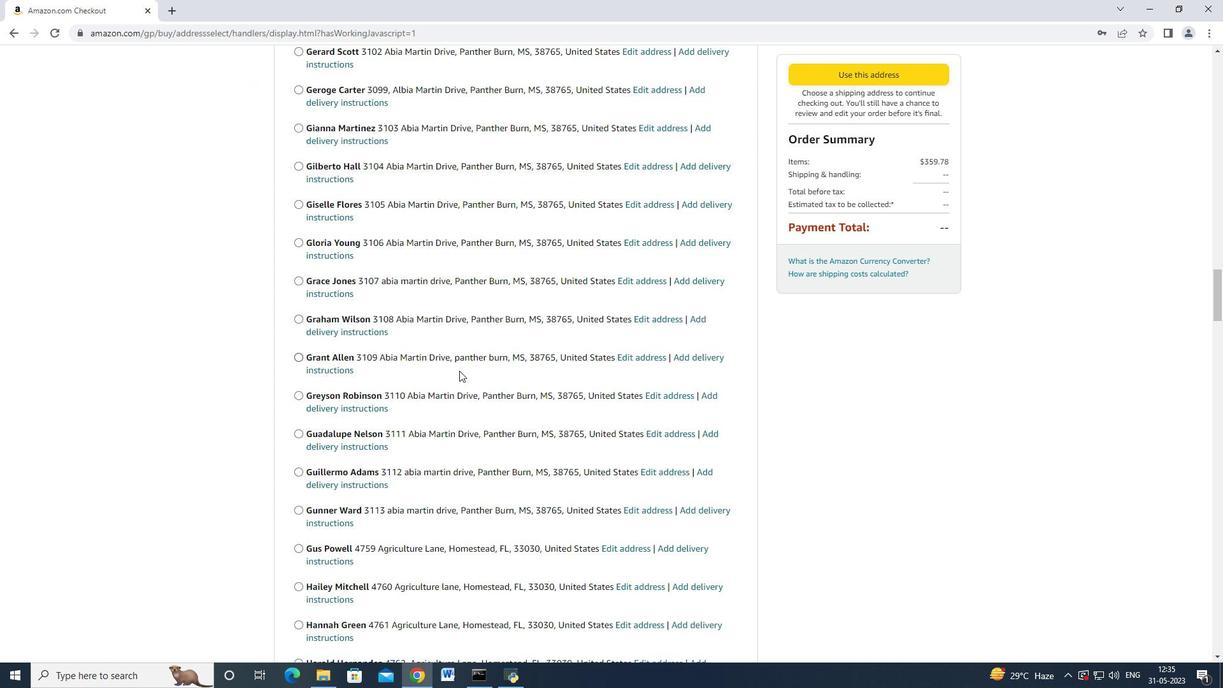 
Action: Mouse moved to (458, 372)
Screenshot: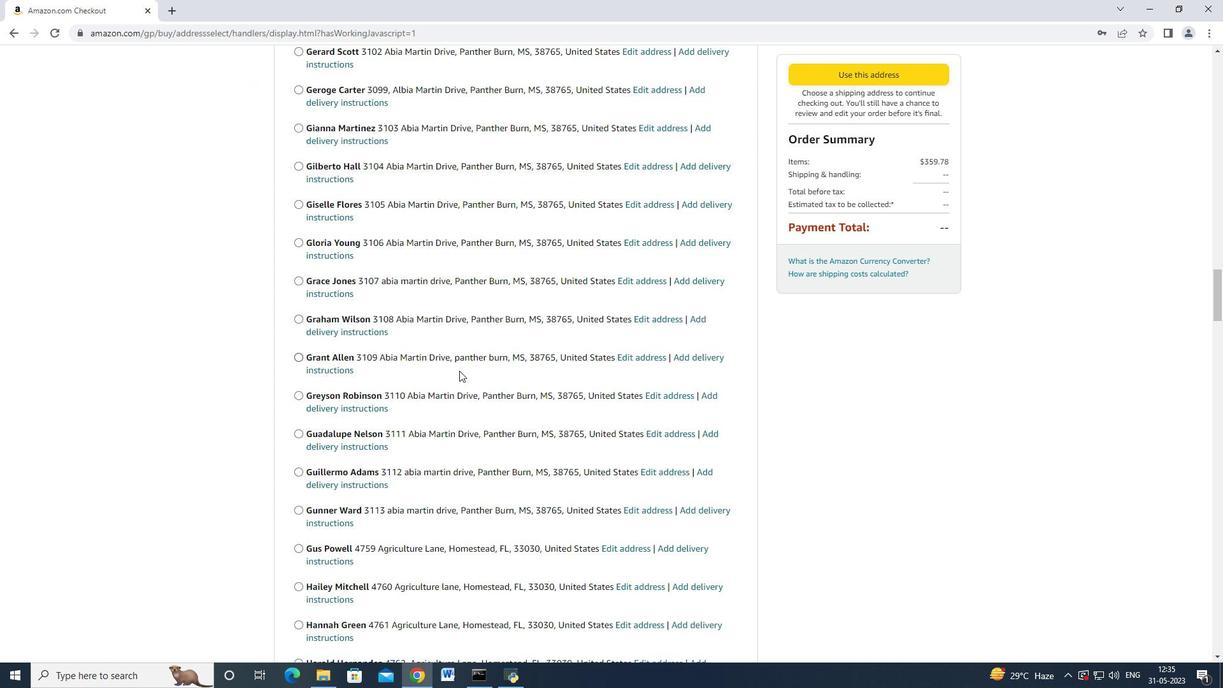 
Action: Mouse scrolled (458, 370) with delta (0, 0)
Screenshot: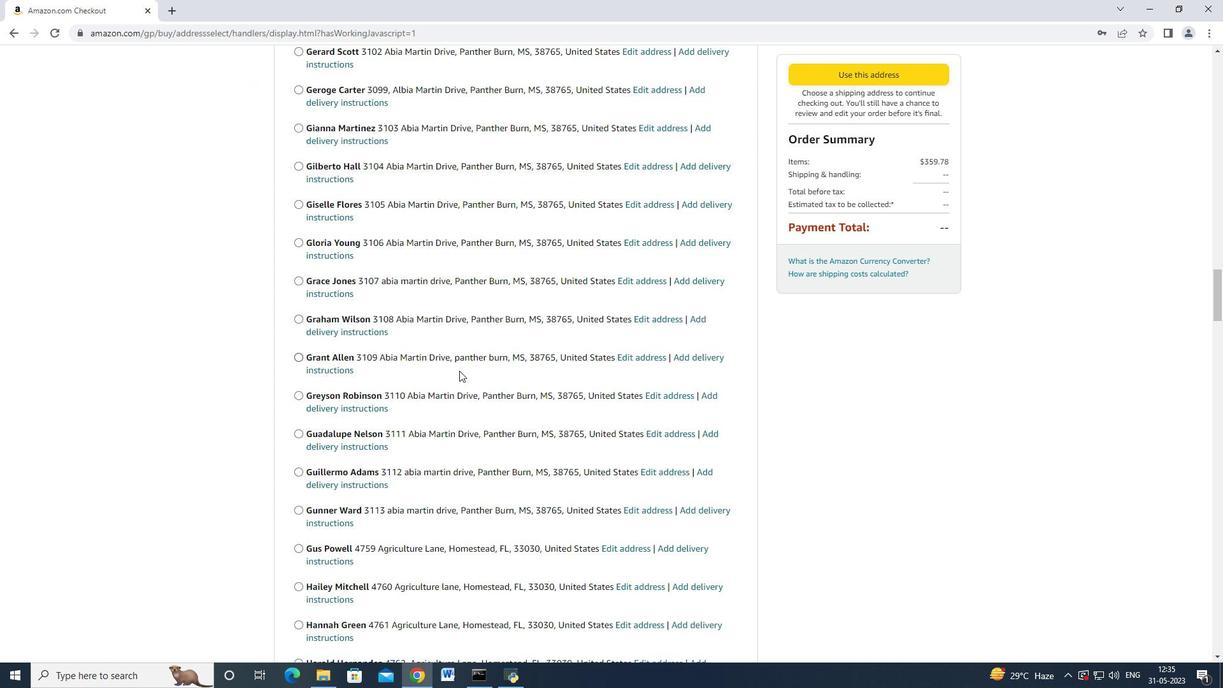 
Action: Mouse moved to (458, 372)
Screenshot: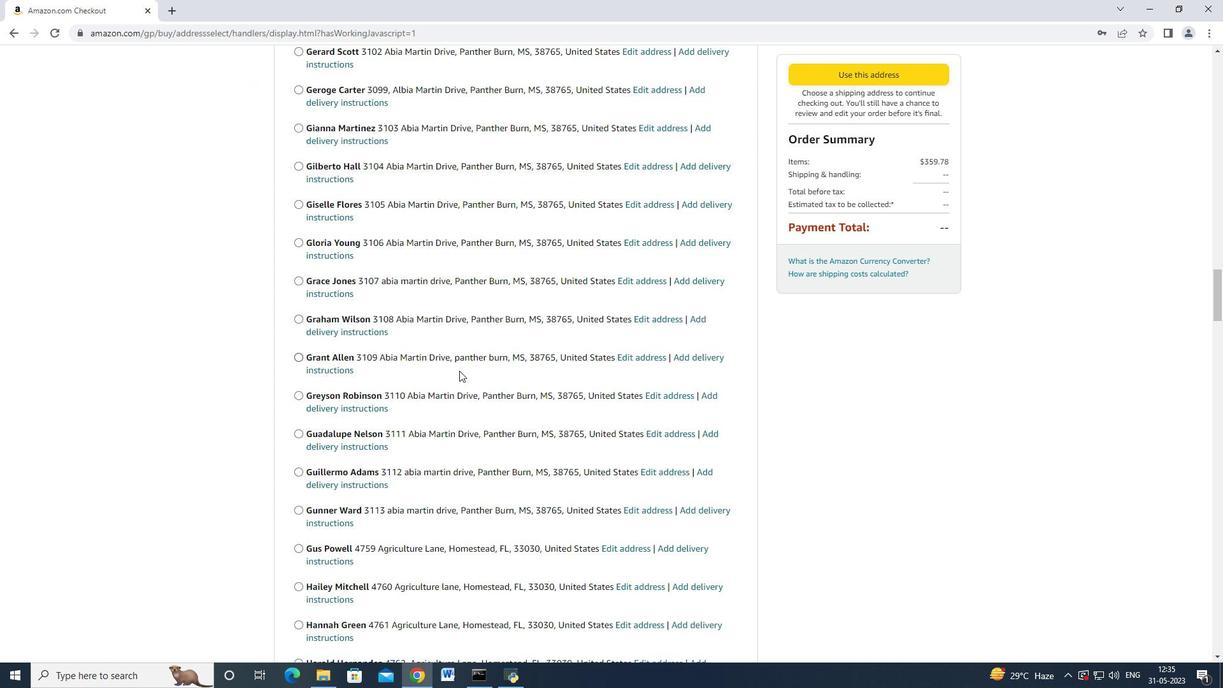 
Action: Mouse scrolled (458, 372) with delta (0, 0)
Screenshot: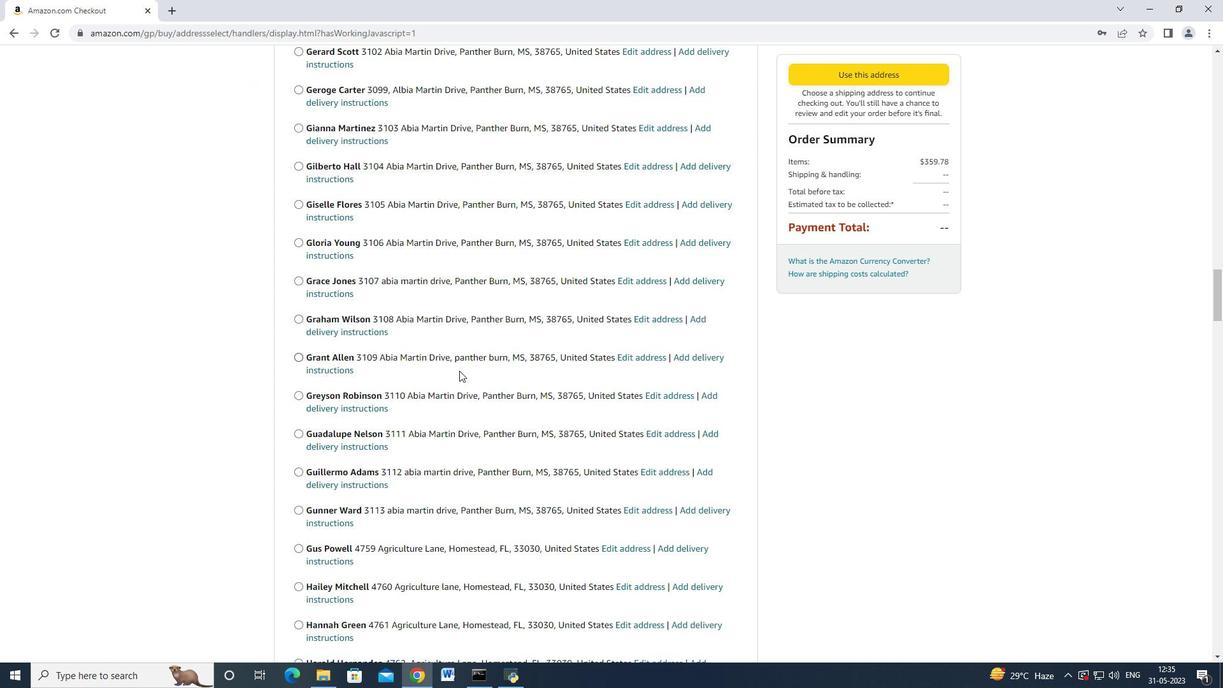 
Action: Mouse scrolled (458, 372) with delta (0, 0)
Screenshot: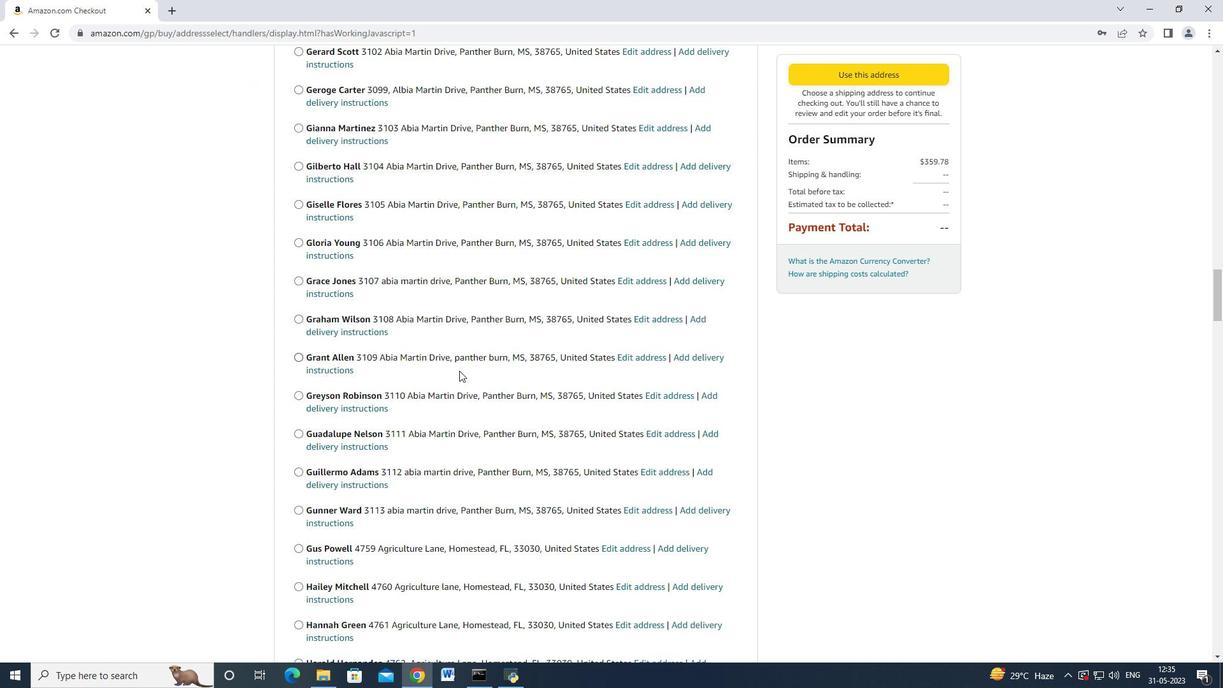 
Action: Mouse scrolled (458, 372) with delta (0, 0)
Screenshot: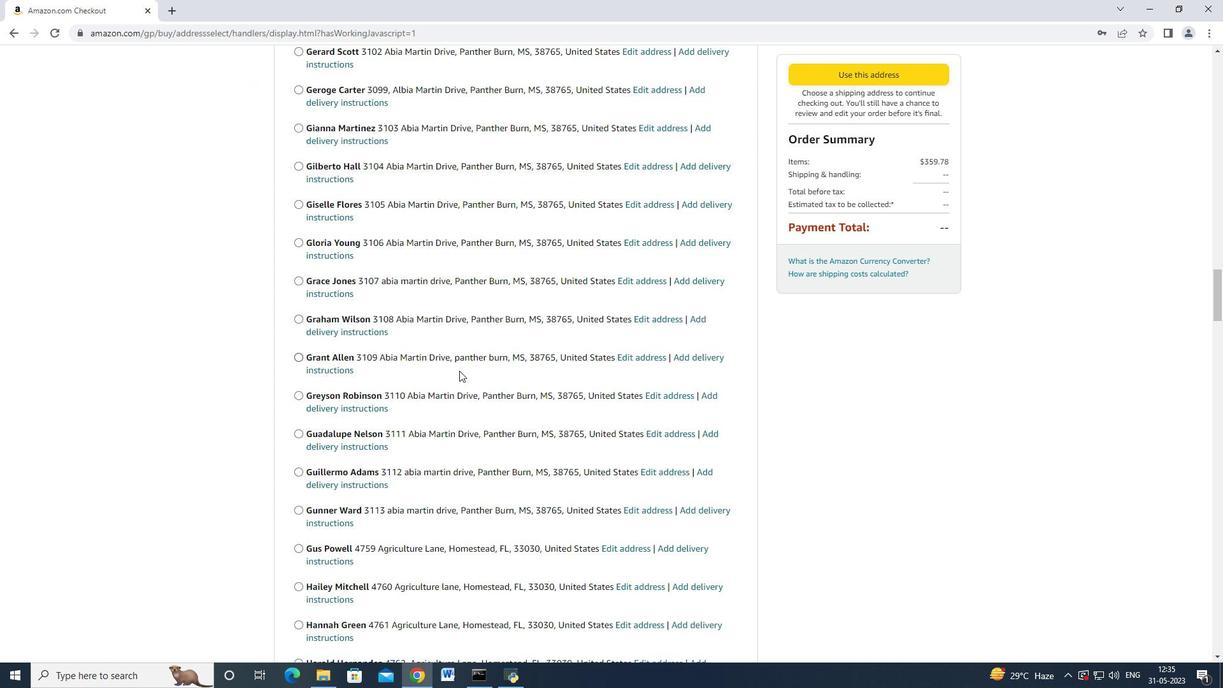
Action: Mouse scrolled (458, 372) with delta (0, 0)
Screenshot: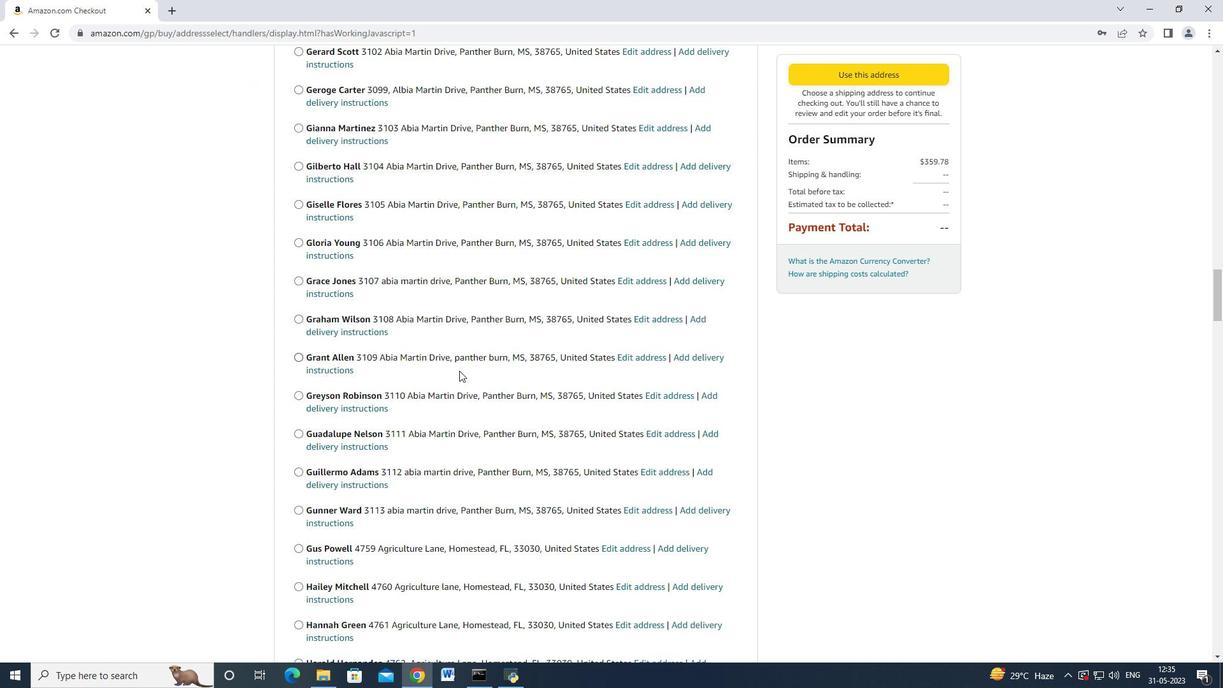 
Action: Mouse scrolled (458, 372) with delta (0, 0)
Screenshot: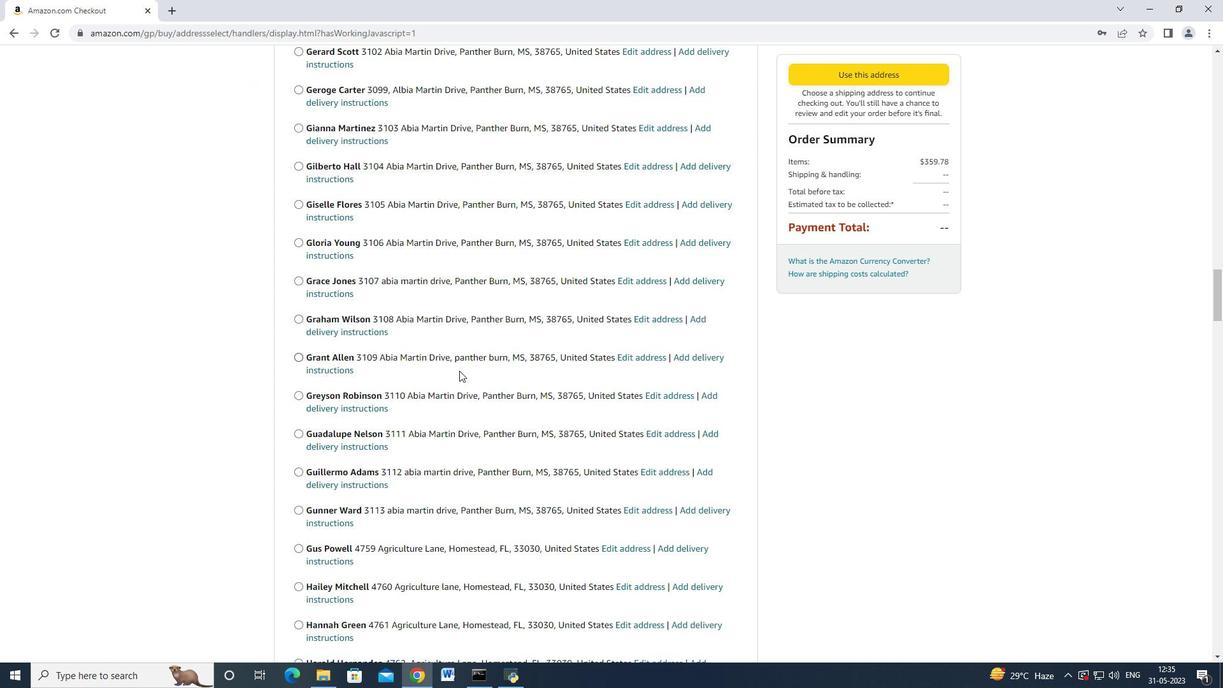 
Action: Mouse scrolled (458, 372) with delta (0, 0)
Screenshot: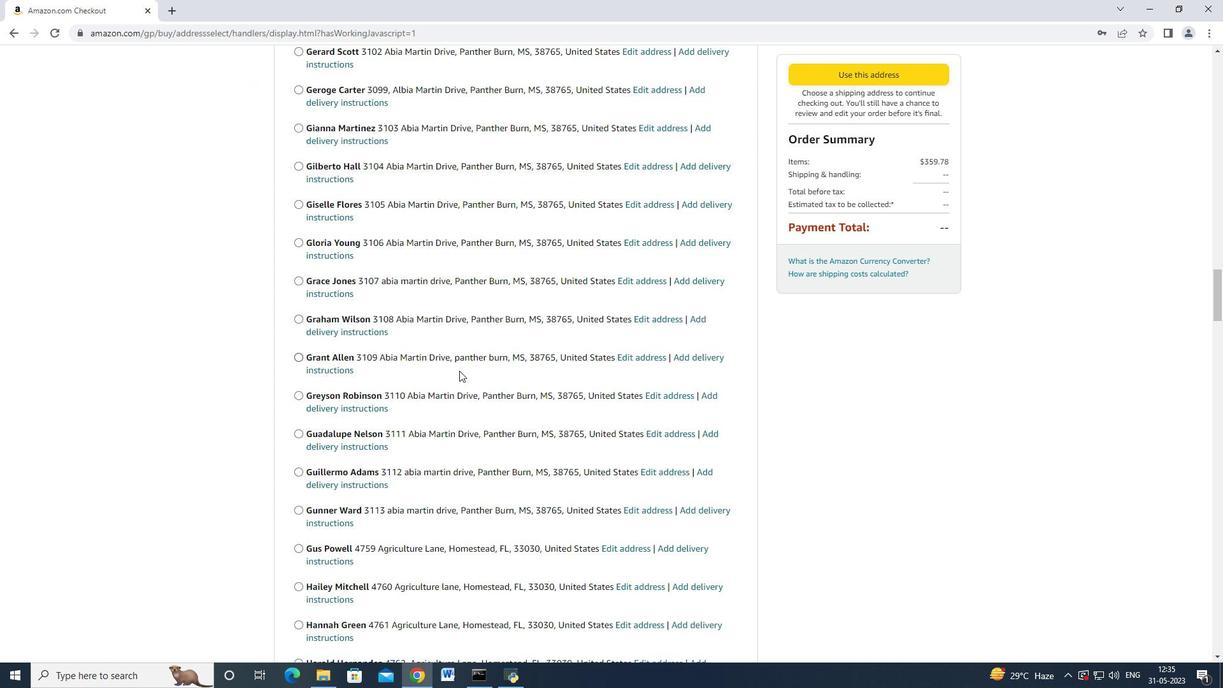 
Action: Mouse moved to (458, 372)
Screenshot: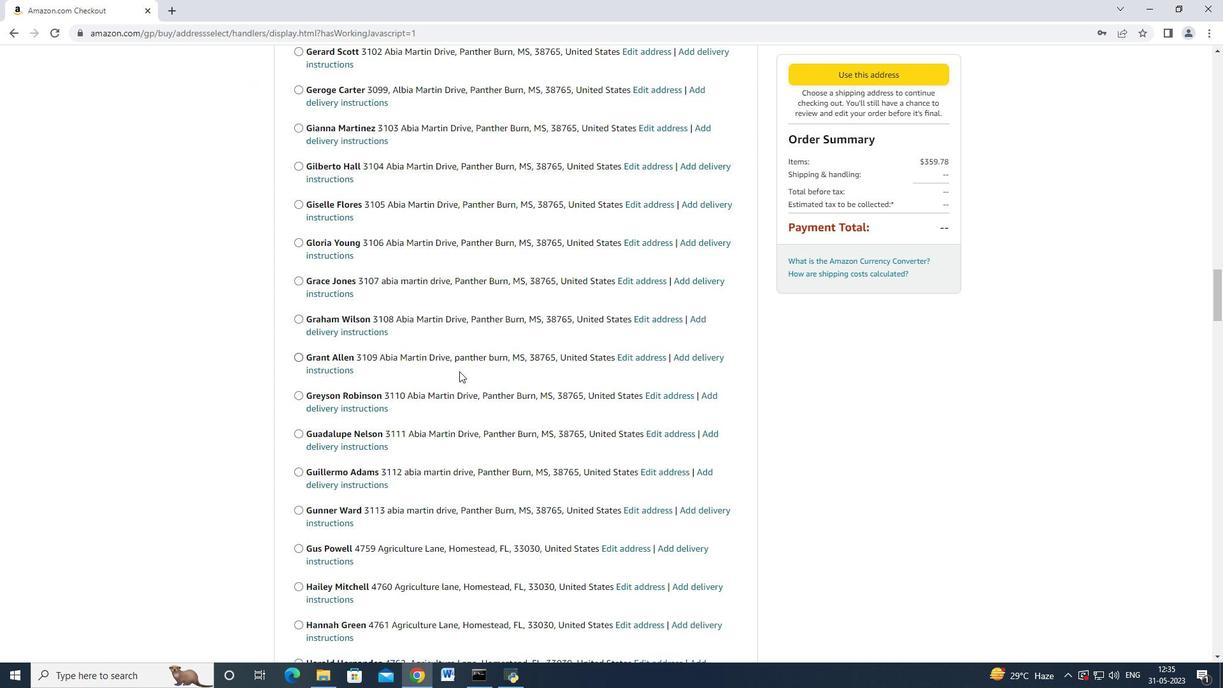 
Action: Mouse scrolled (458, 372) with delta (0, 0)
Screenshot: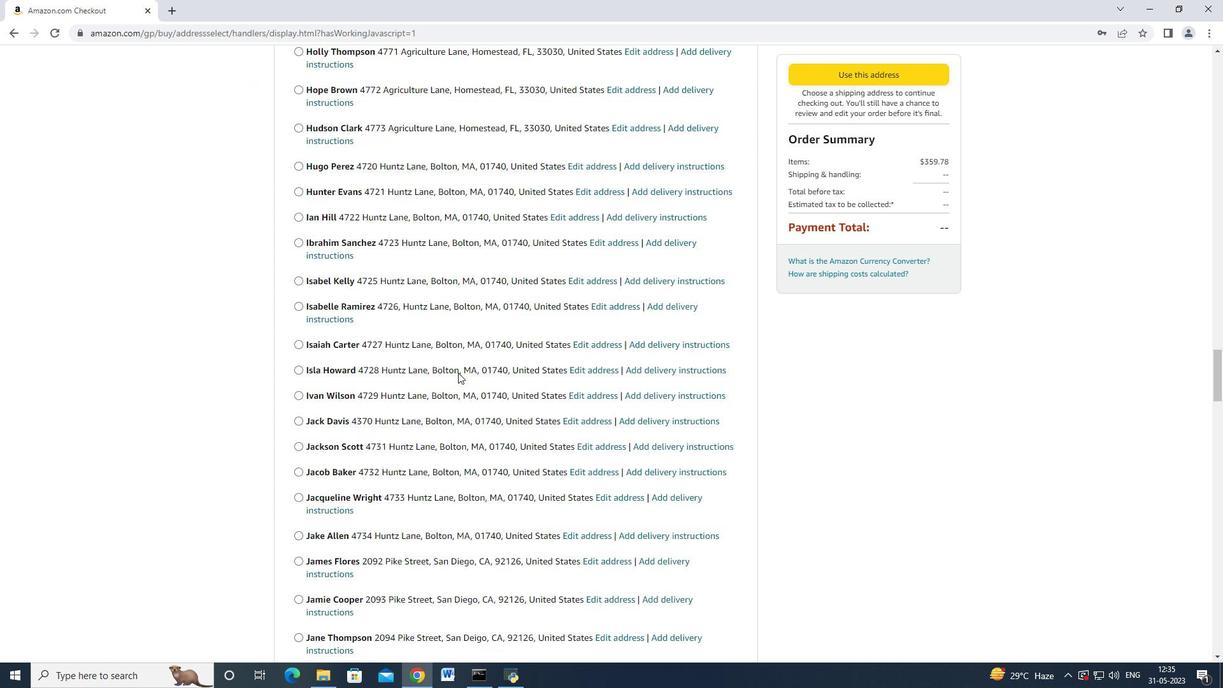 
Action: Mouse moved to (458, 373)
Screenshot: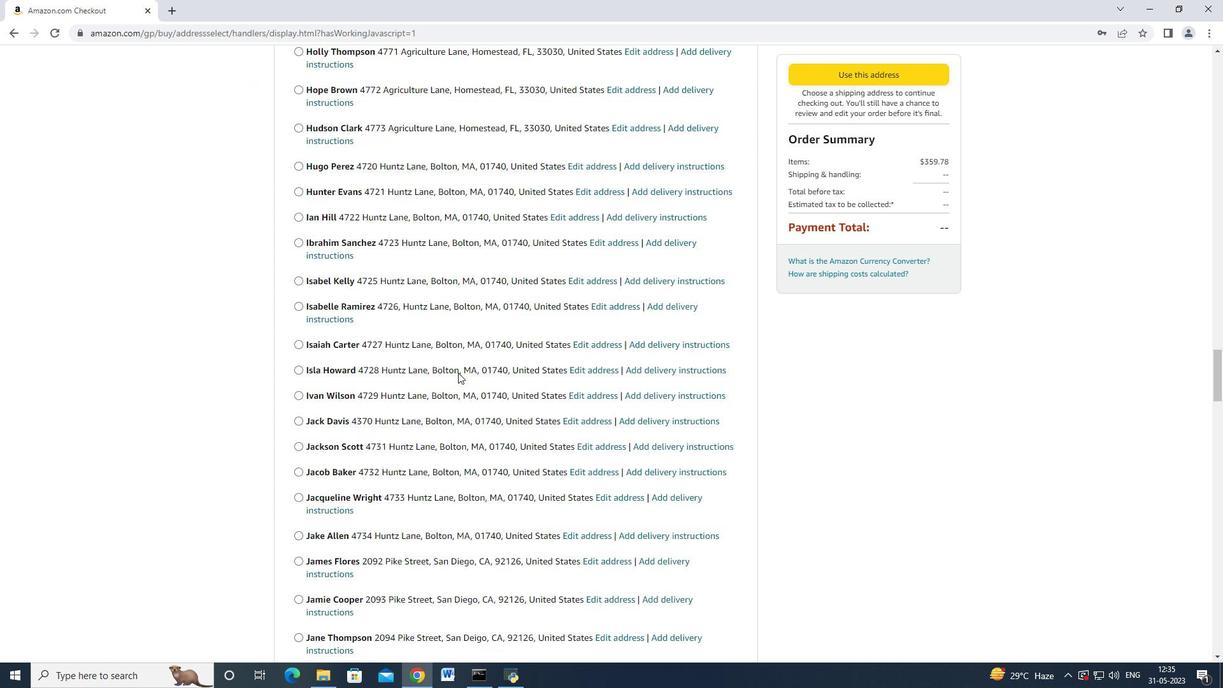 
Action: Mouse scrolled (458, 372) with delta (0, 0)
Screenshot: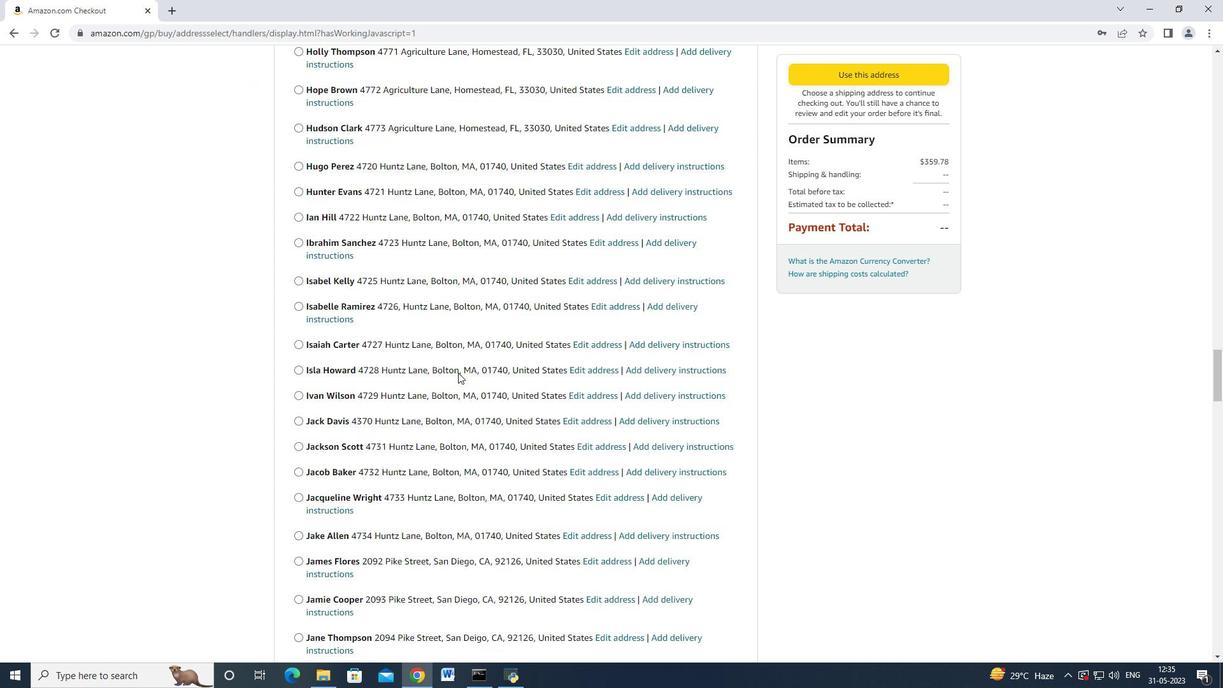 
Action: Mouse moved to (457, 373)
Screenshot: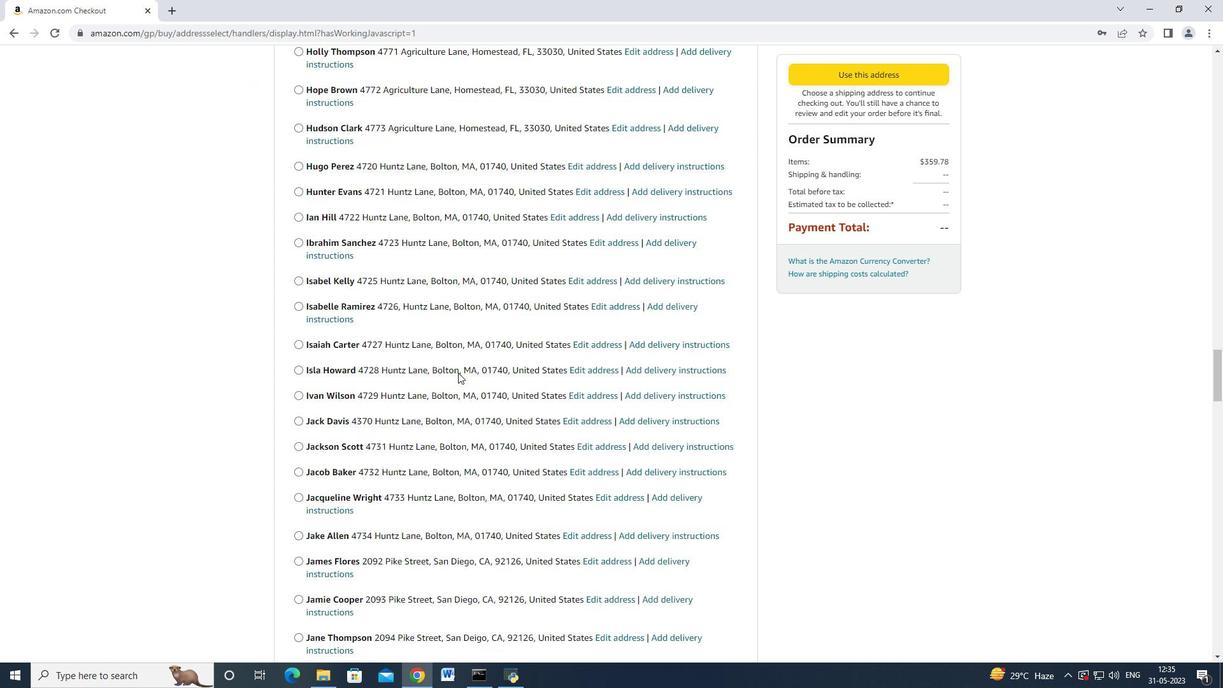 
Action: Mouse scrolled (457, 372) with delta (0, 0)
Screenshot: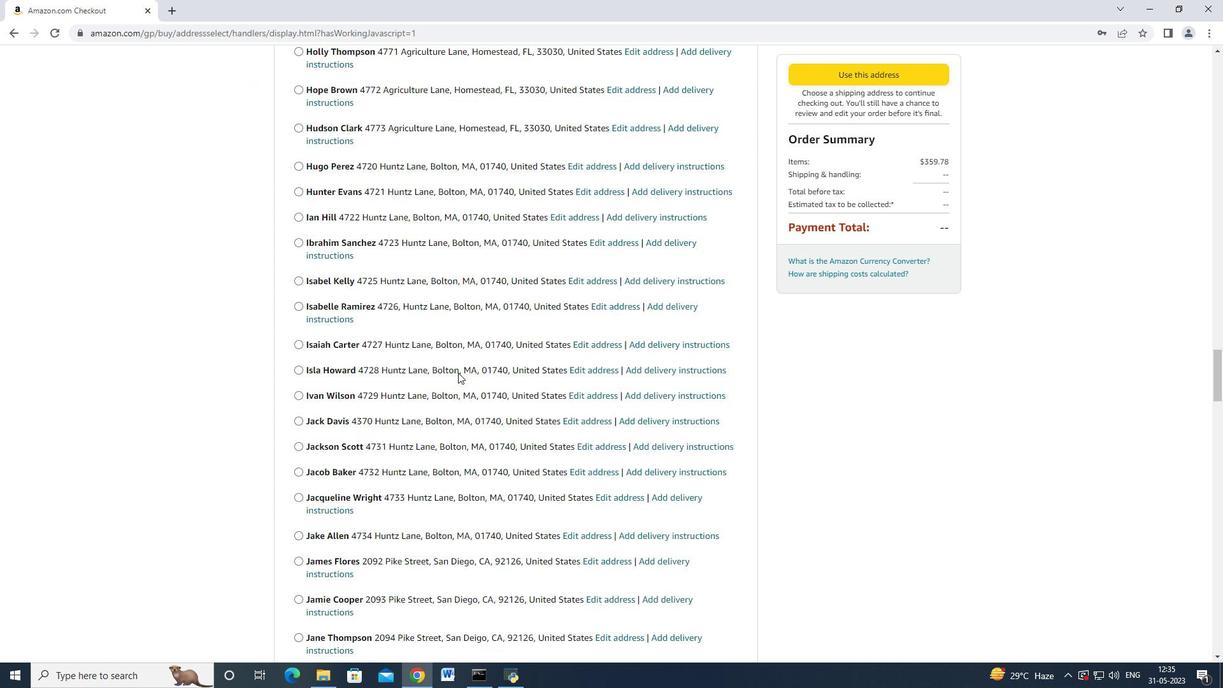 
Action: Mouse scrolled (457, 372) with delta (0, 0)
Screenshot: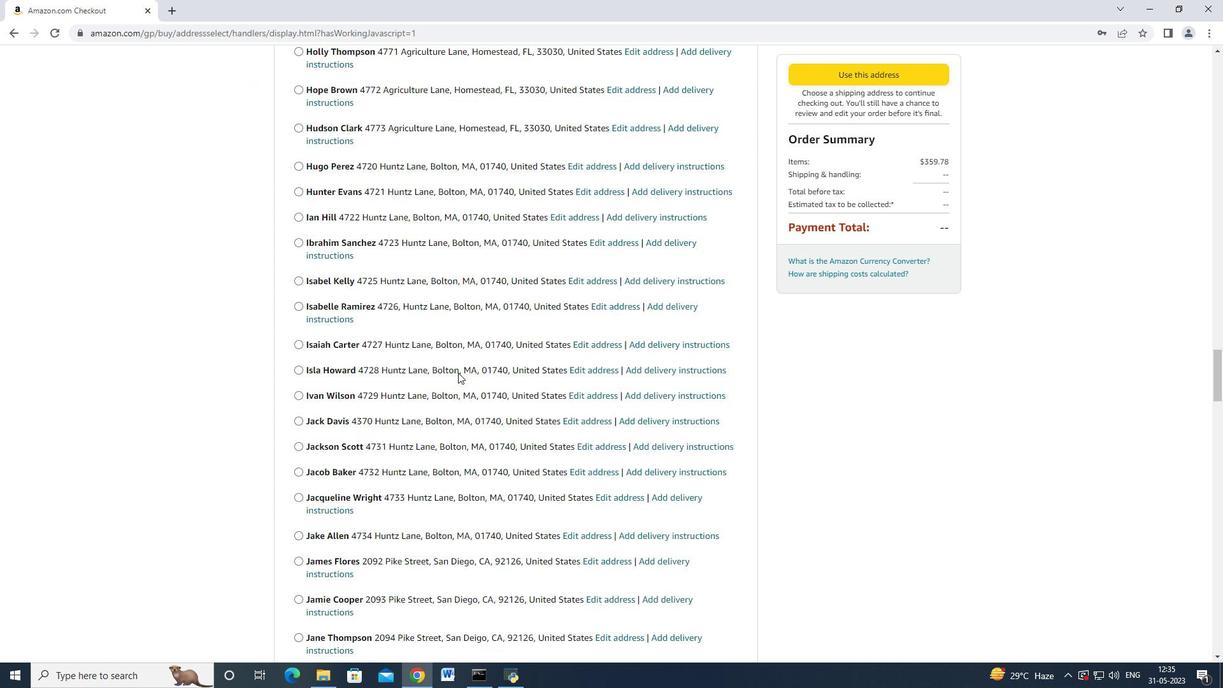 
Action: Mouse scrolled (457, 372) with delta (0, 0)
Screenshot: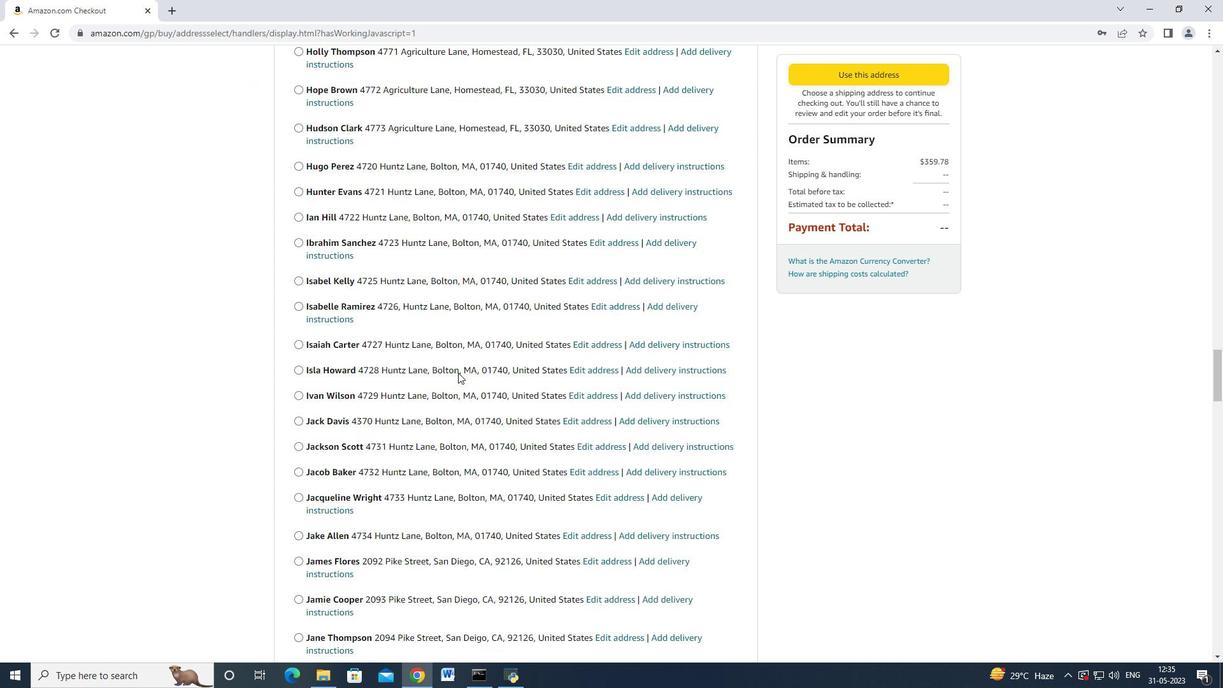
Action: Mouse scrolled (457, 372) with delta (0, 0)
Screenshot: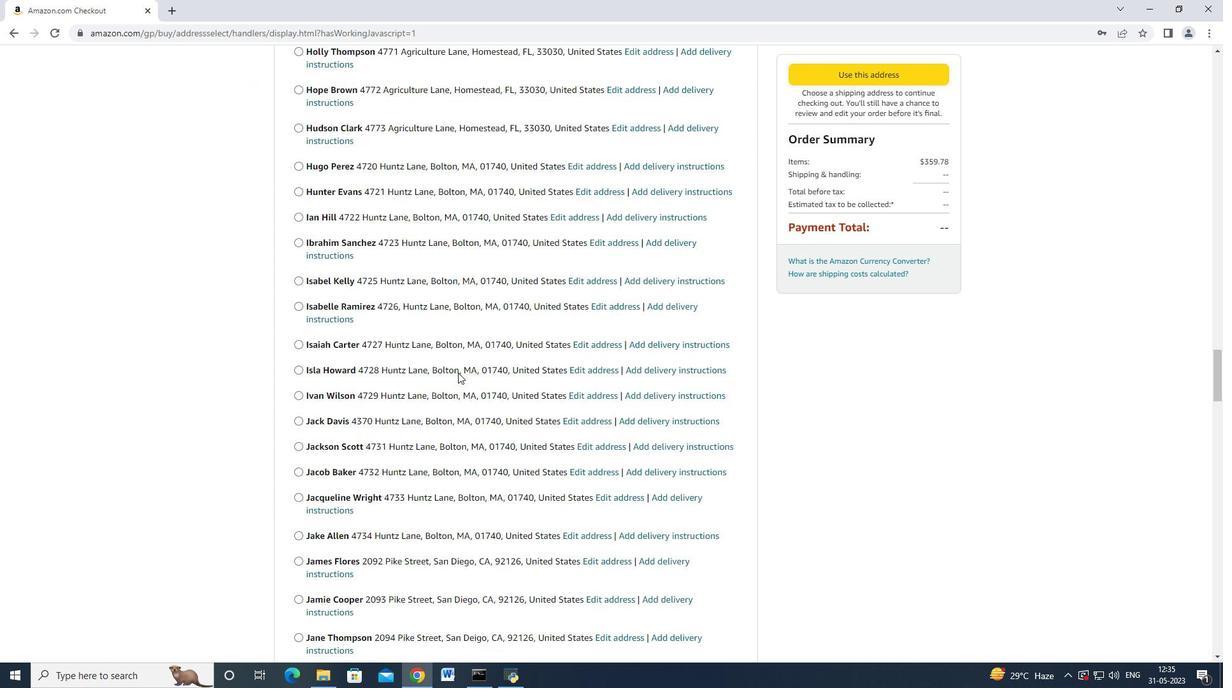 
Action: Mouse scrolled (457, 372) with delta (0, 0)
Screenshot: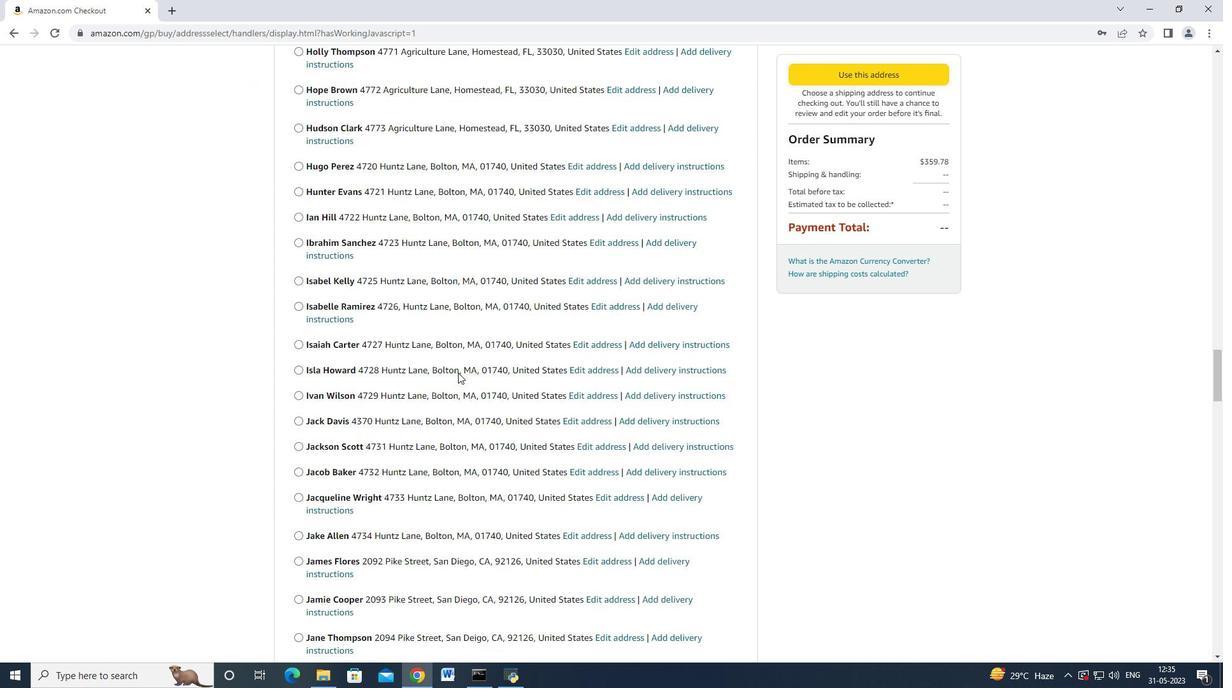 
Action: Mouse moved to (457, 373)
Screenshot: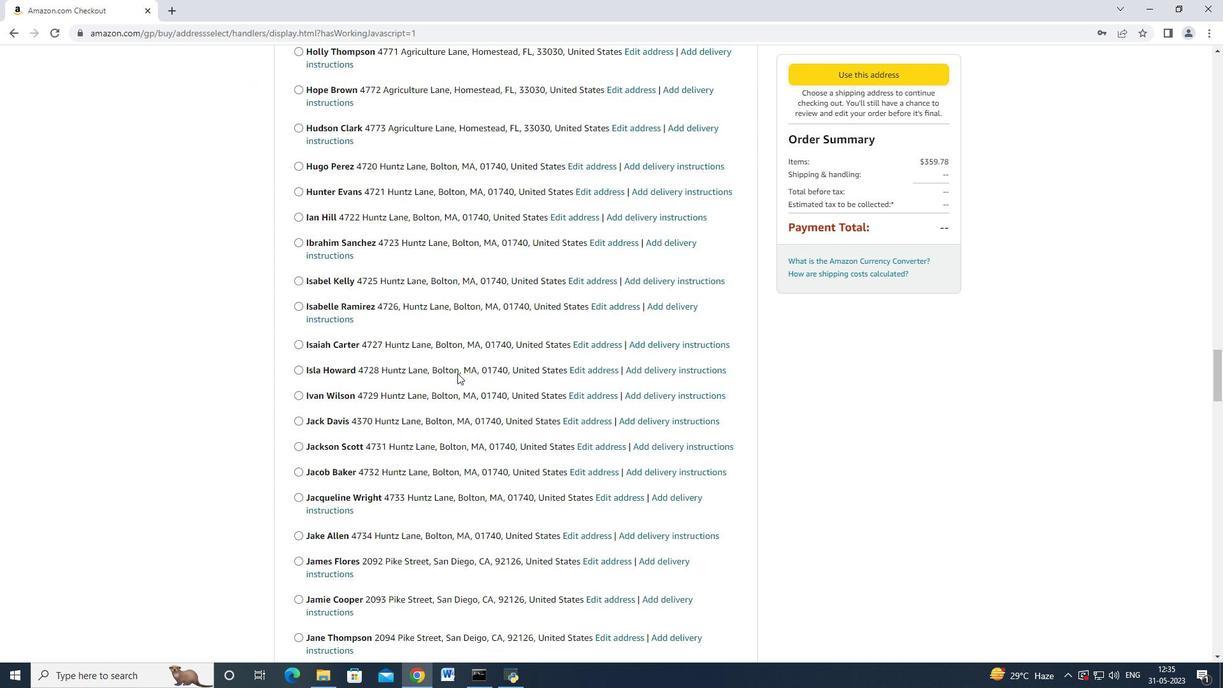 
Action: Mouse scrolled (457, 372) with delta (0, 0)
Screenshot: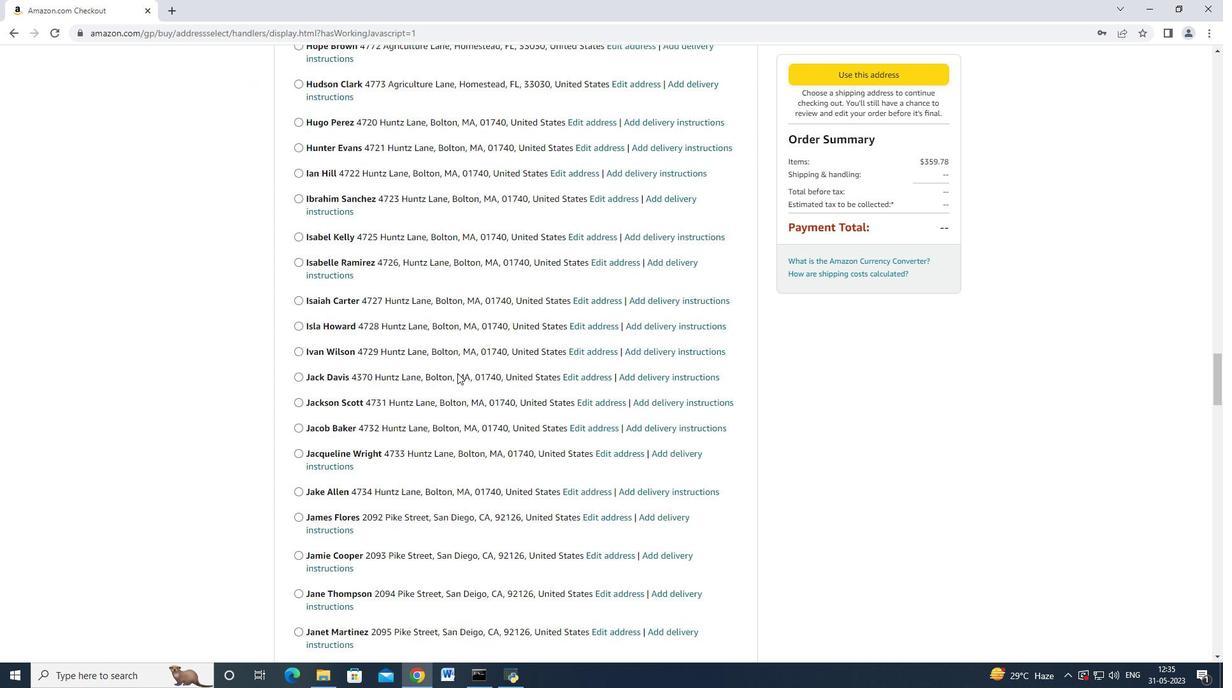 
Action: Mouse moved to (457, 373)
Screenshot: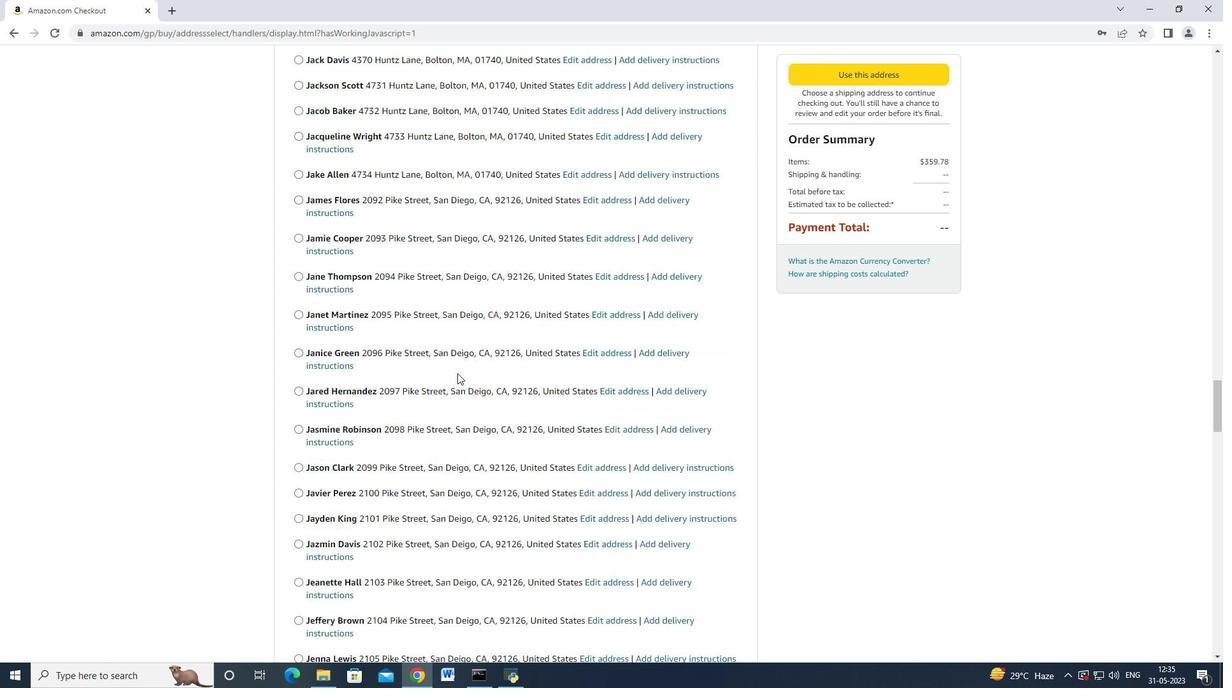 
Action: Mouse scrolled (457, 372) with delta (0, 0)
Screenshot: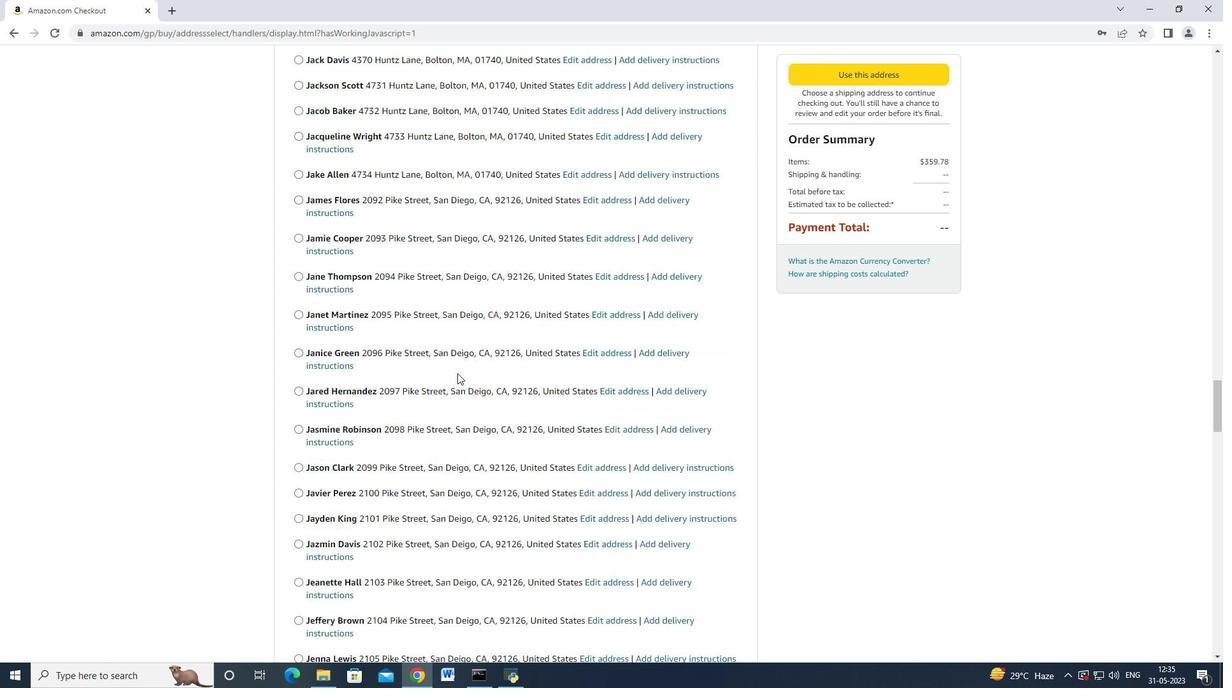 
Action: Mouse moved to (457, 373)
Screenshot: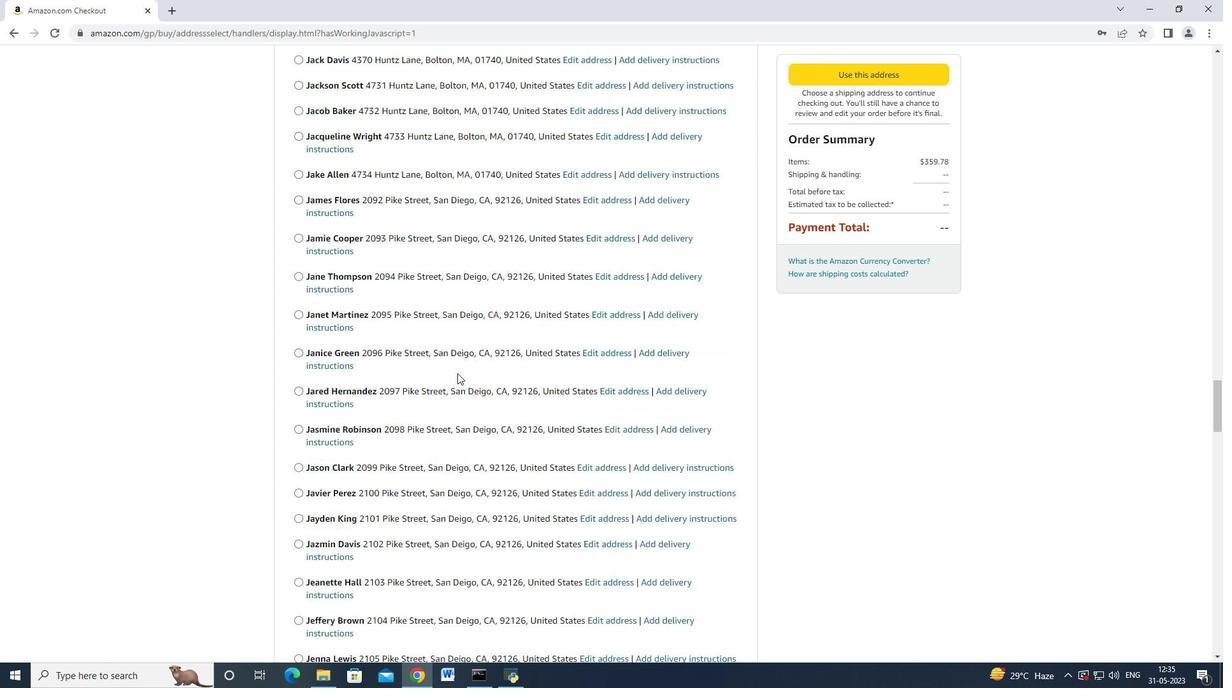 
Action: Mouse scrolled (457, 372) with delta (0, 0)
Screenshot: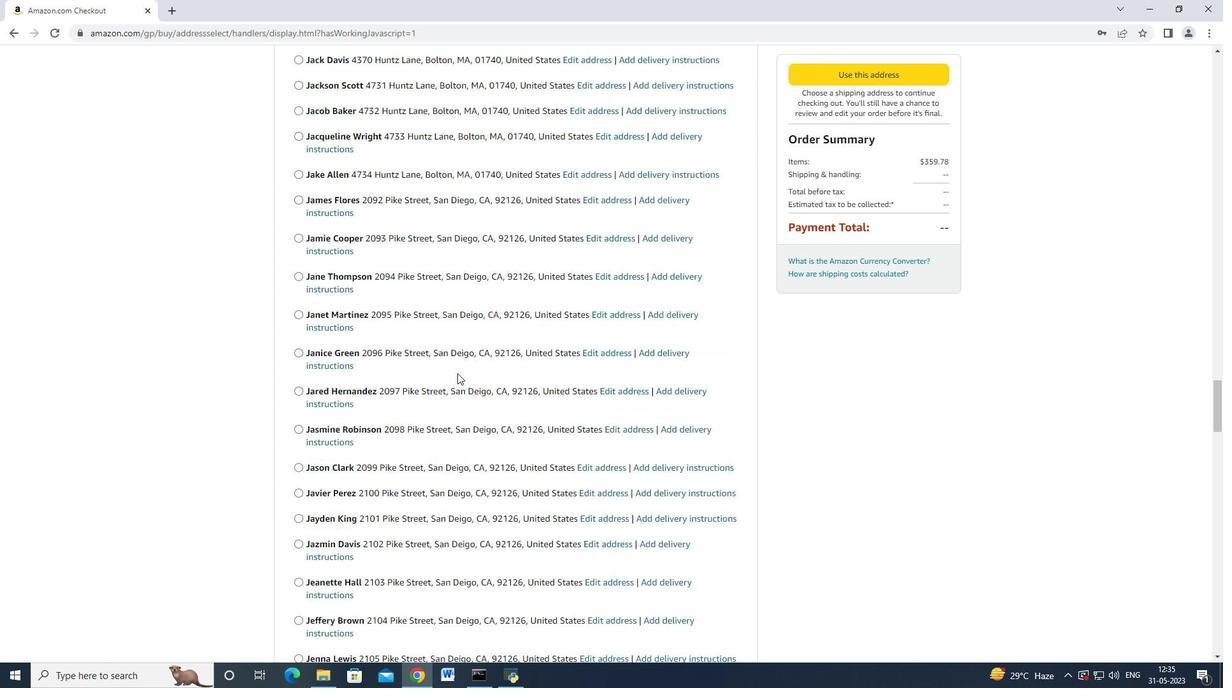 
Action: Mouse scrolled (457, 372) with delta (0, 0)
Screenshot: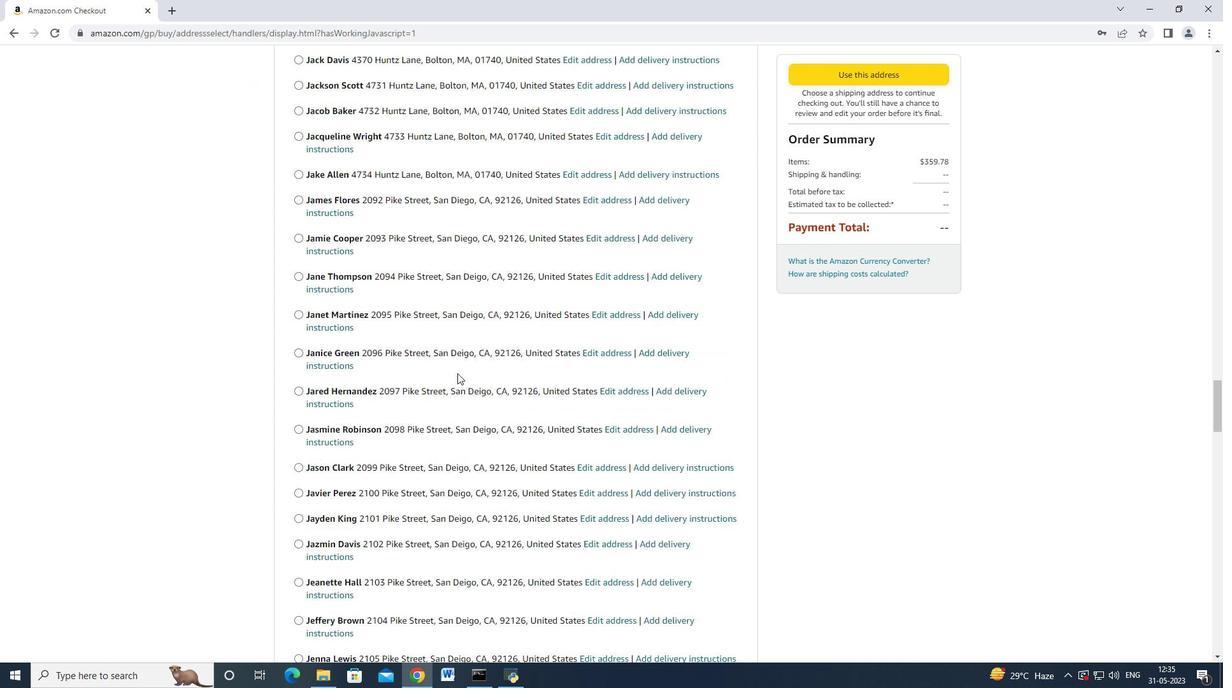 
Action: Mouse scrolled (457, 372) with delta (0, 0)
Screenshot: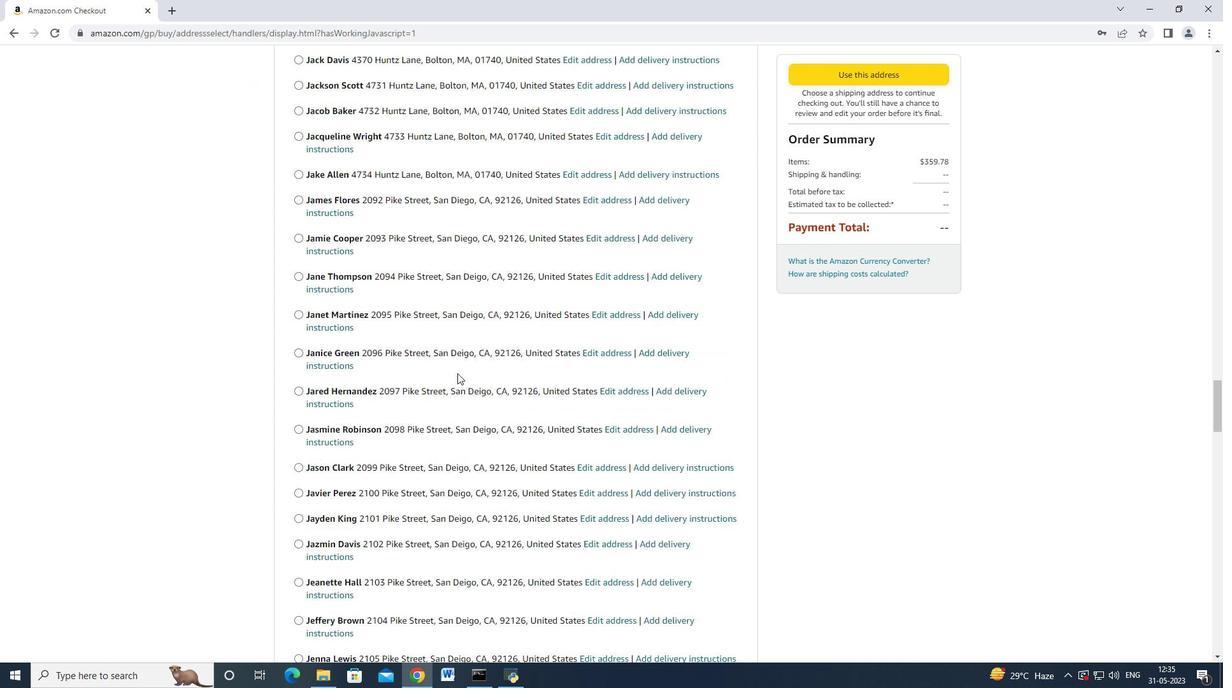 
Action: Mouse scrolled (457, 372) with delta (0, 0)
Screenshot: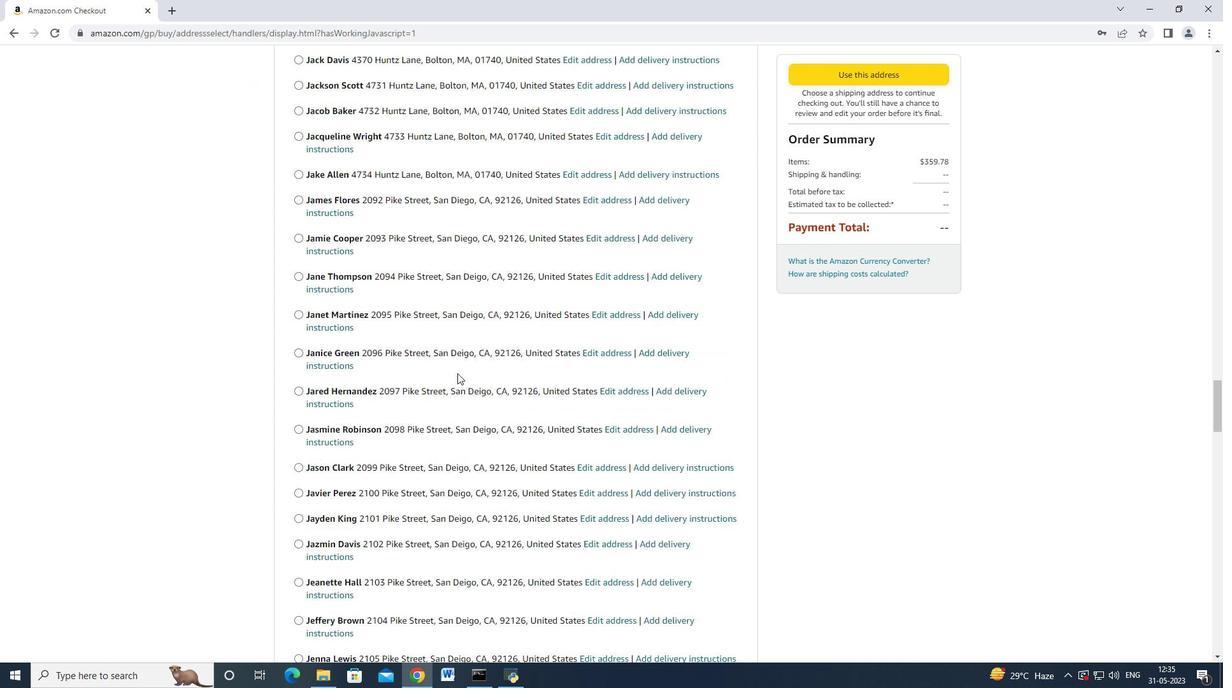 
Action: Mouse scrolled (457, 372) with delta (0, 0)
Screenshot: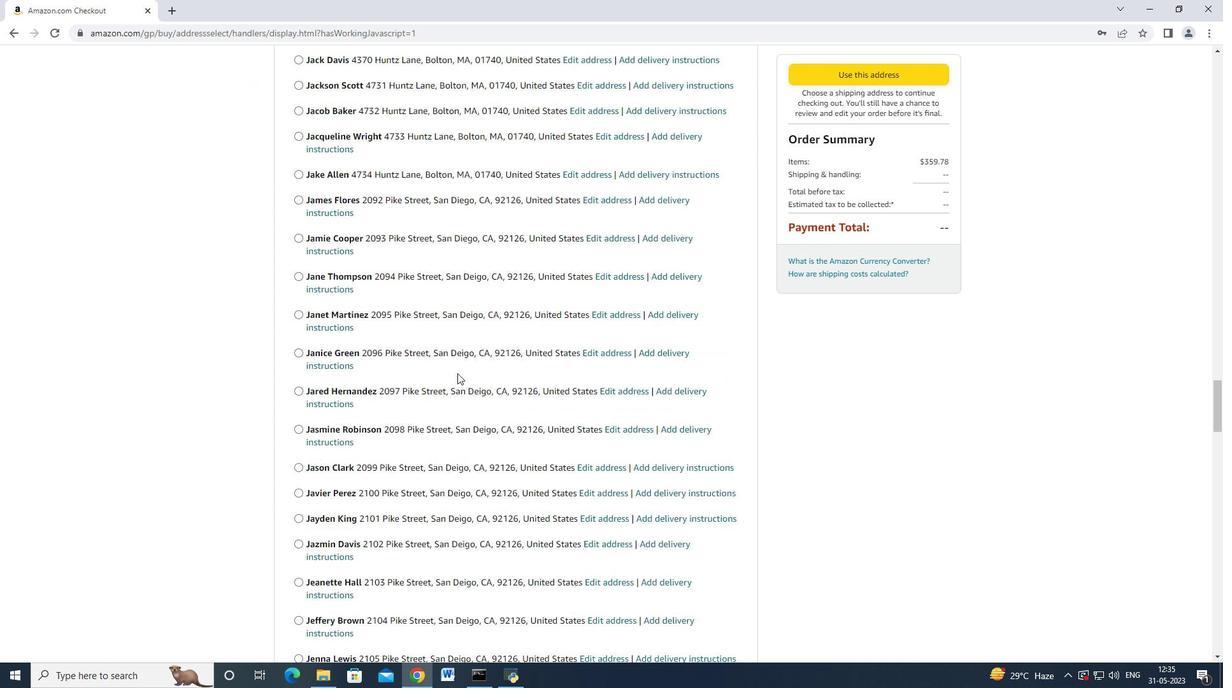 
Action: Mouse scrolled (457, 372) with delta (0, 0)
Screenshot: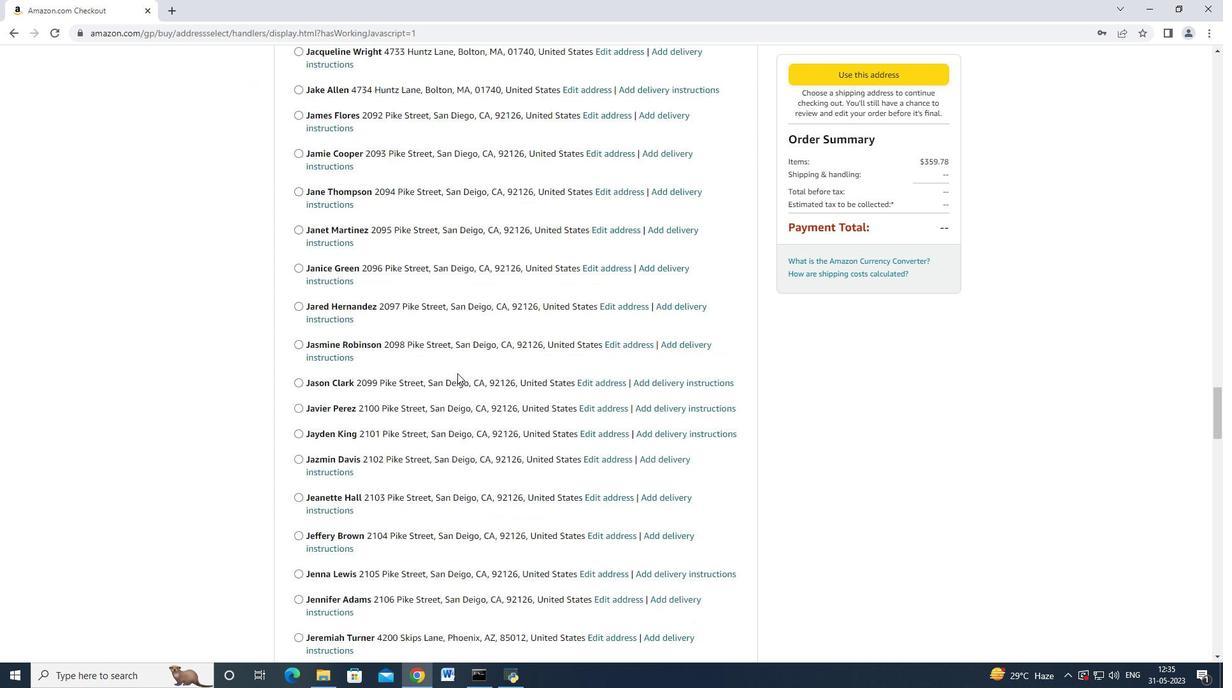 
Action: Mouse moved to (457, 374)
Screenshot: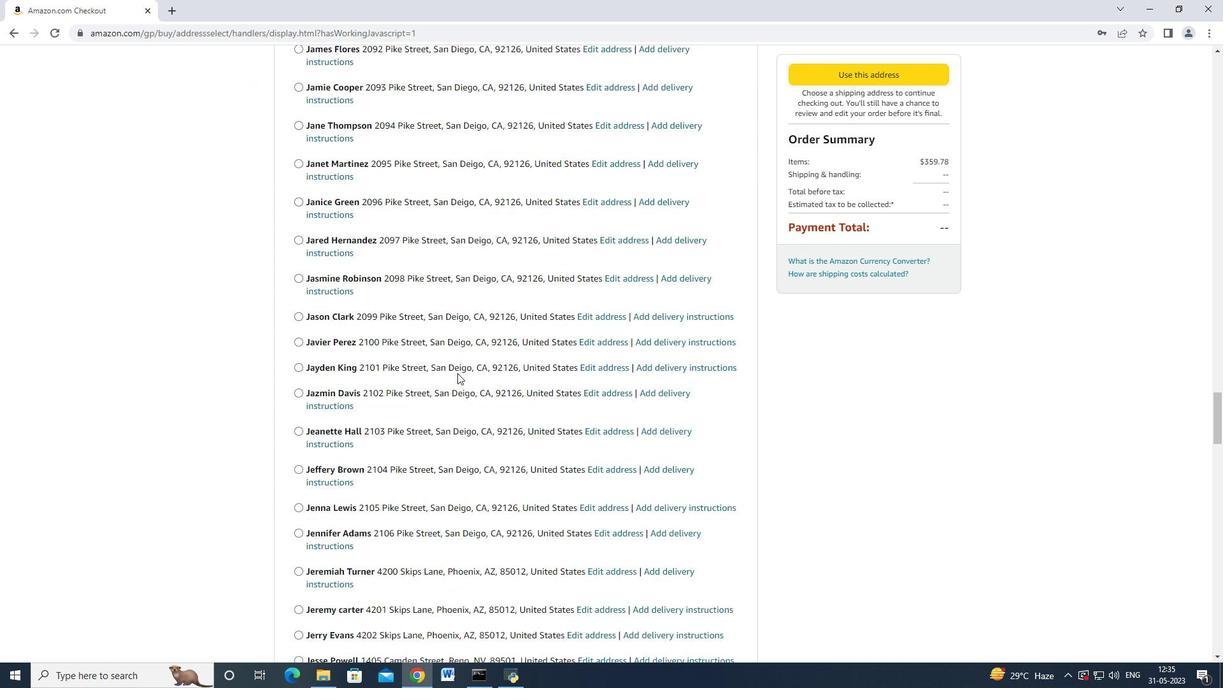 
Action: Mouse scrolled (457, 374) with delta (0, 0)
Screenshot: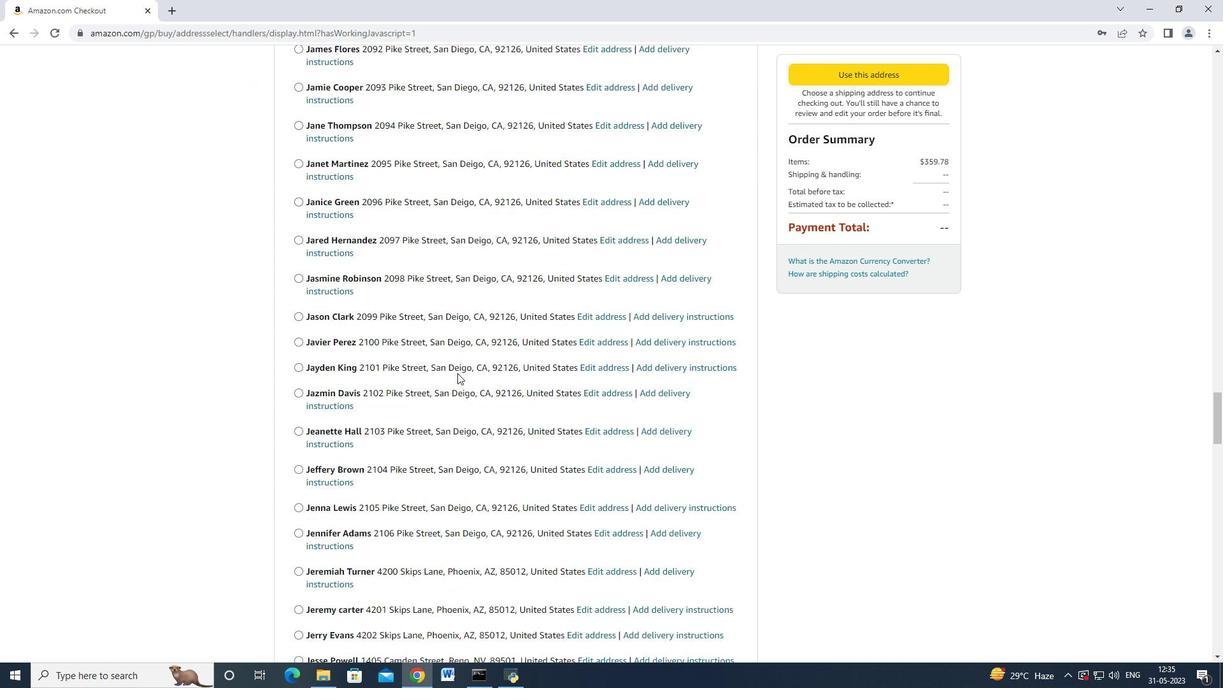 
Action: Mouse moved to (457, 375)
Screenshot: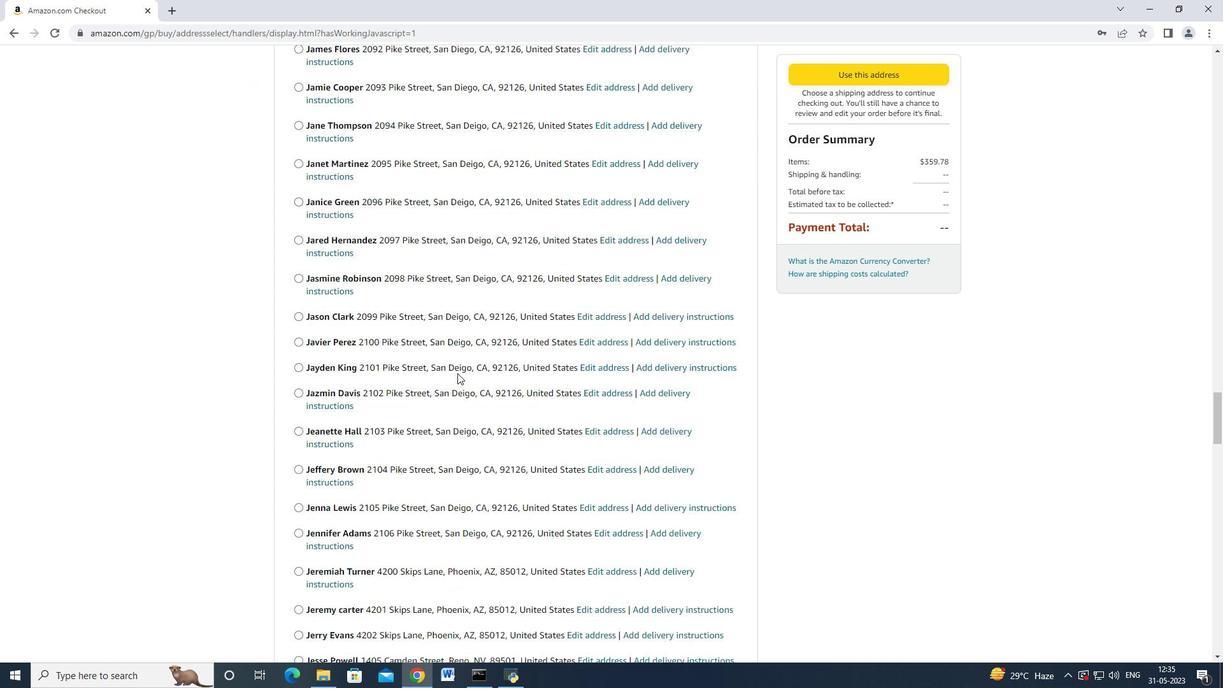 
Action: Mouse scrolled (457, 374) with delta (0, 0)
Screenshot: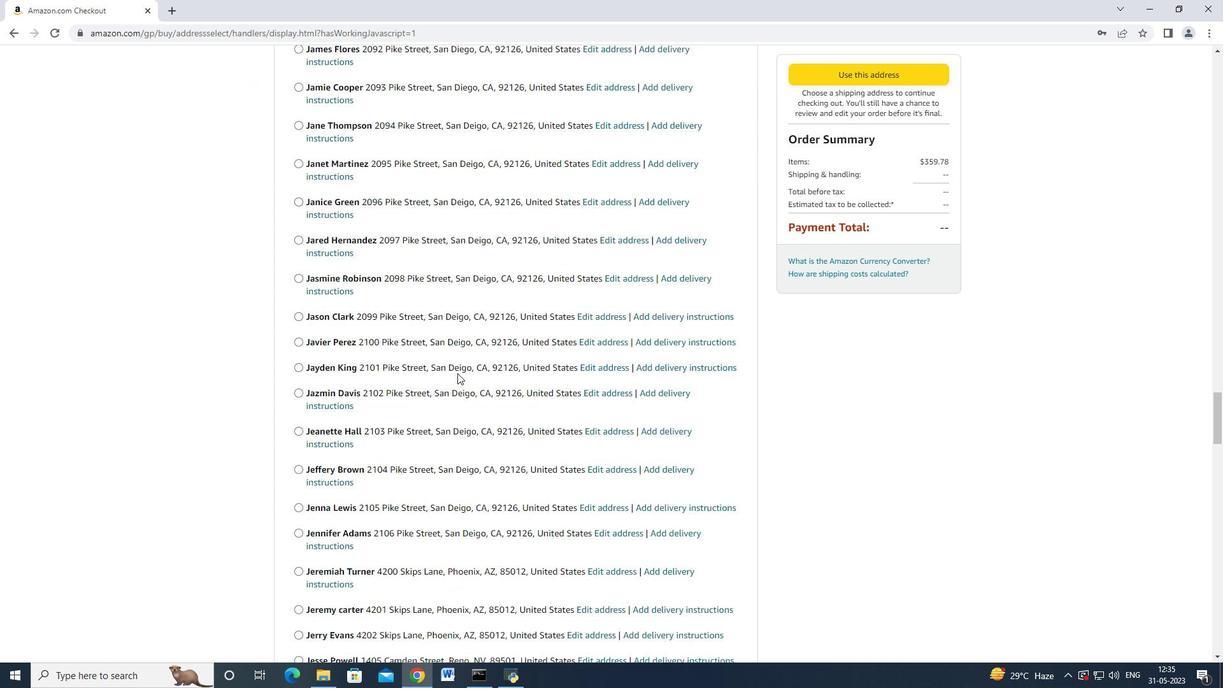 
Action: Mouse scrolled (457, 374) with delta (0, 0)
Screenshot: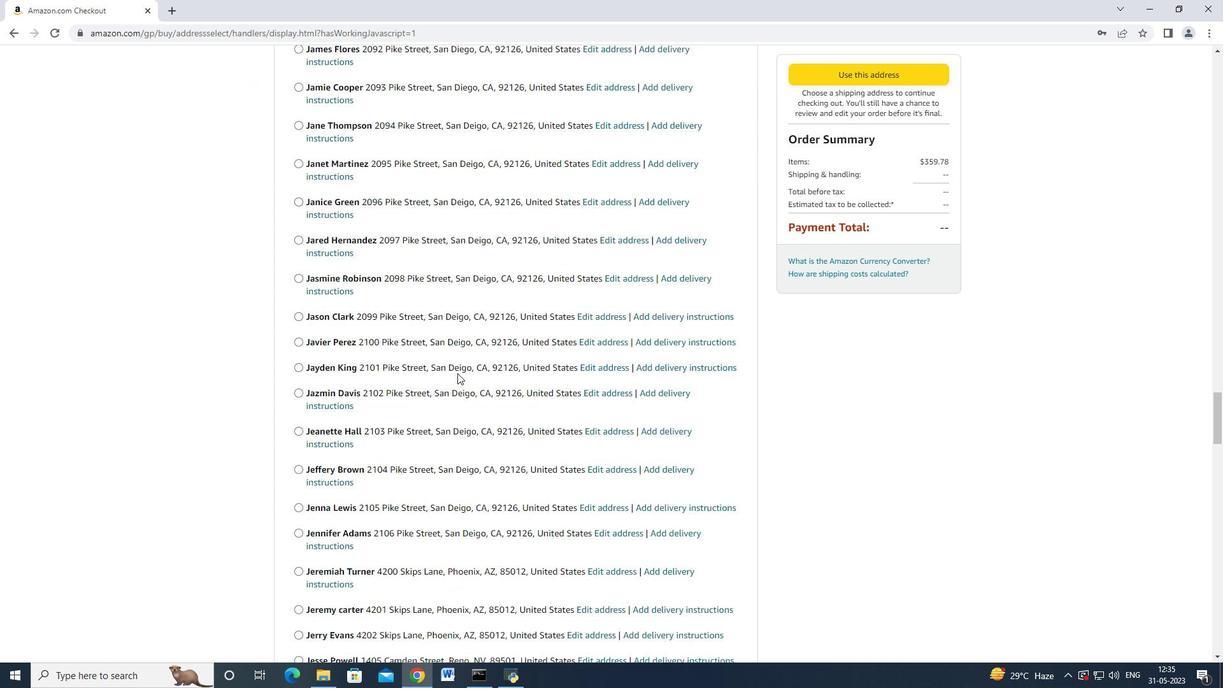 
Action: Mouse scrolled (457, 374) with delta (0, 0)
Screenshot: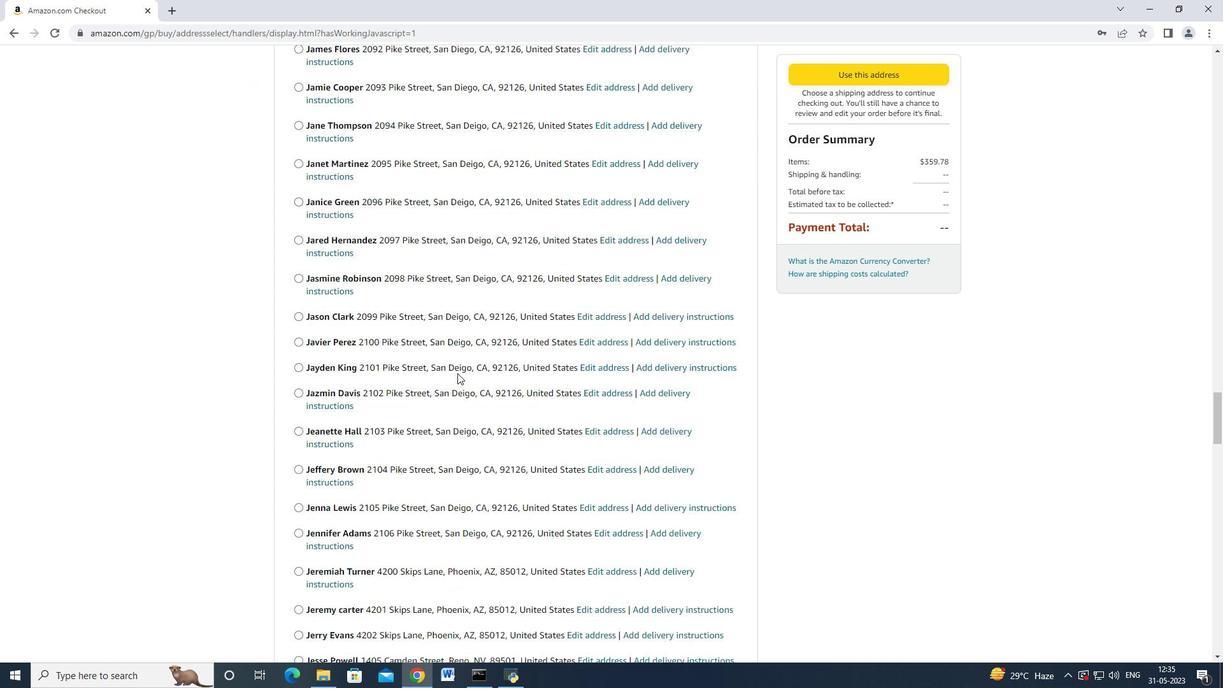 
Action: Mouse scrolled (457, 374) with delta (0, 0)
Screenshot: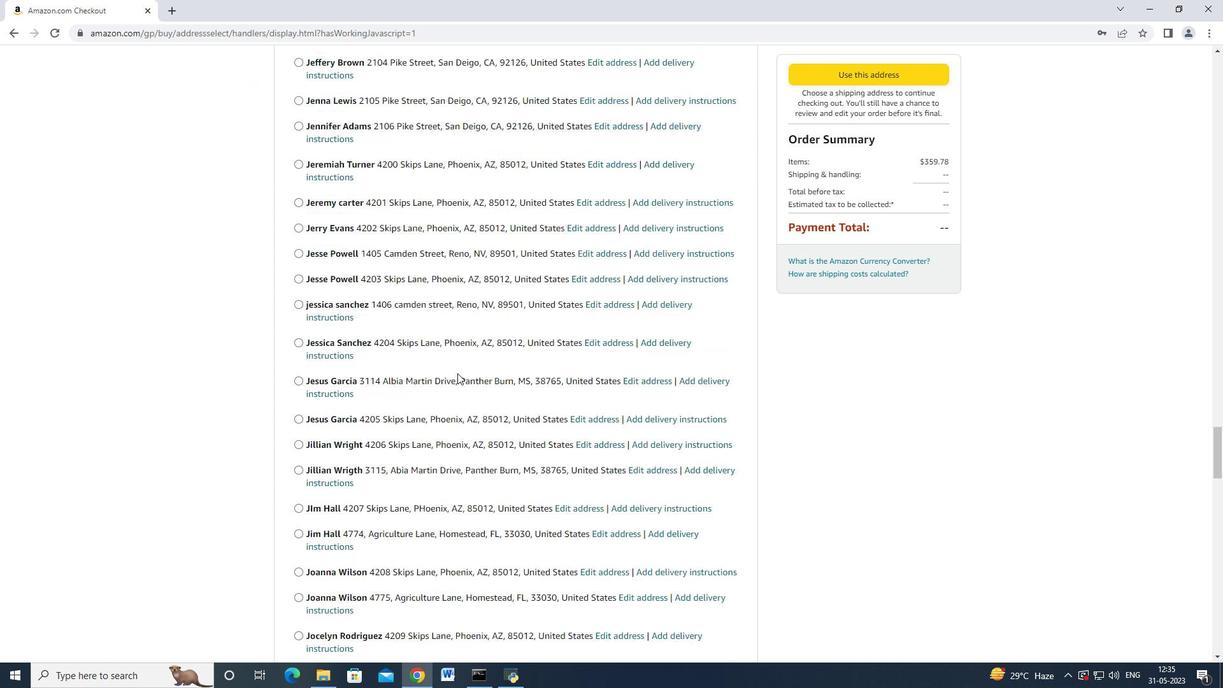 
Action: Mouse scrolled (457, 374) with delta (0, 0)
Screenshot: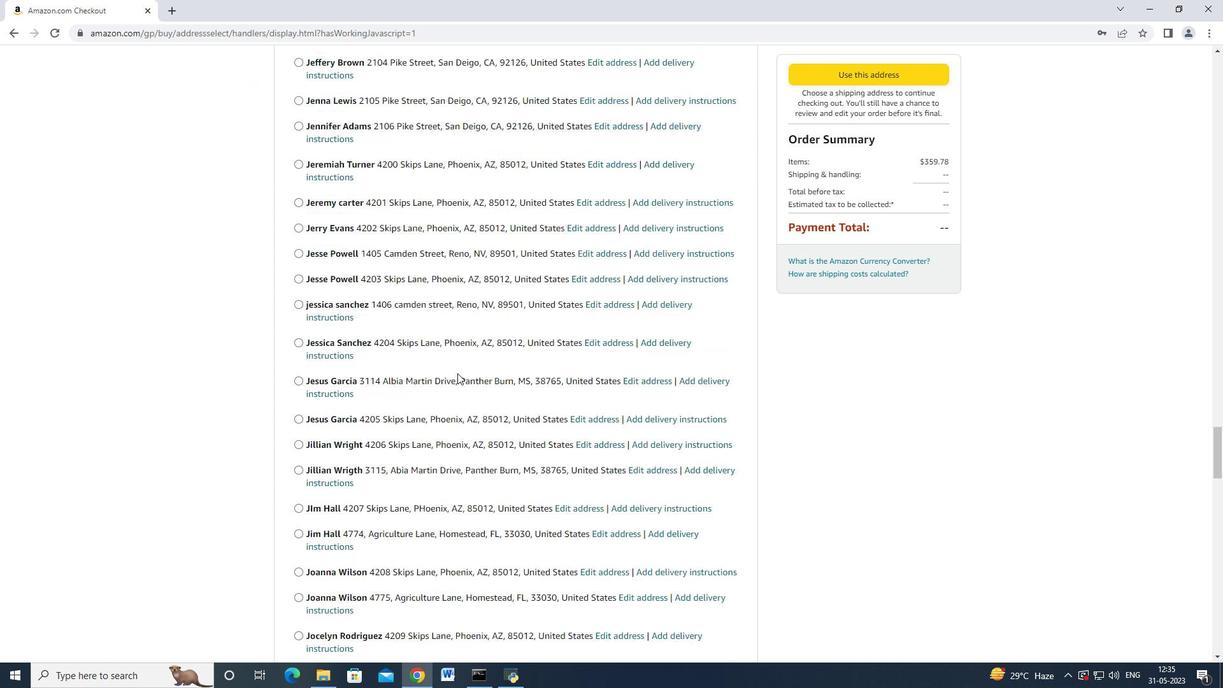
Action: Mouse scrolled (457, 374) with delta (0, 0)
Screenshot: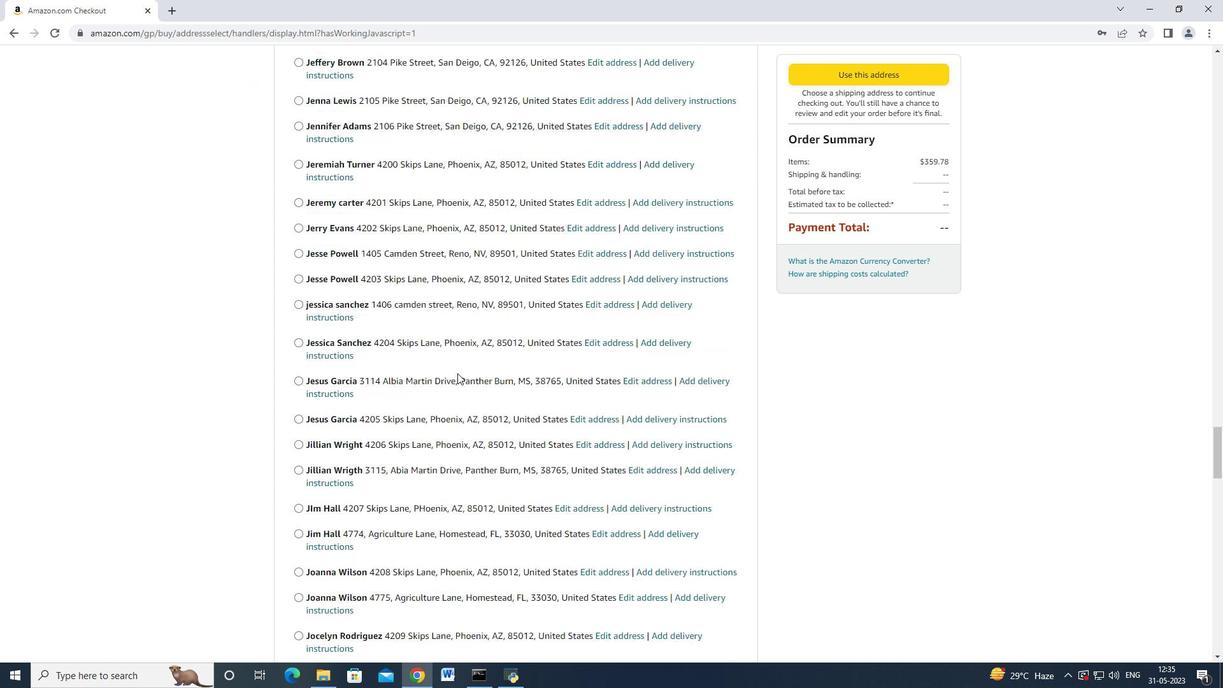 
Action: Mouse scrolled (457, 374) with delta (0, 0)
Screenshot: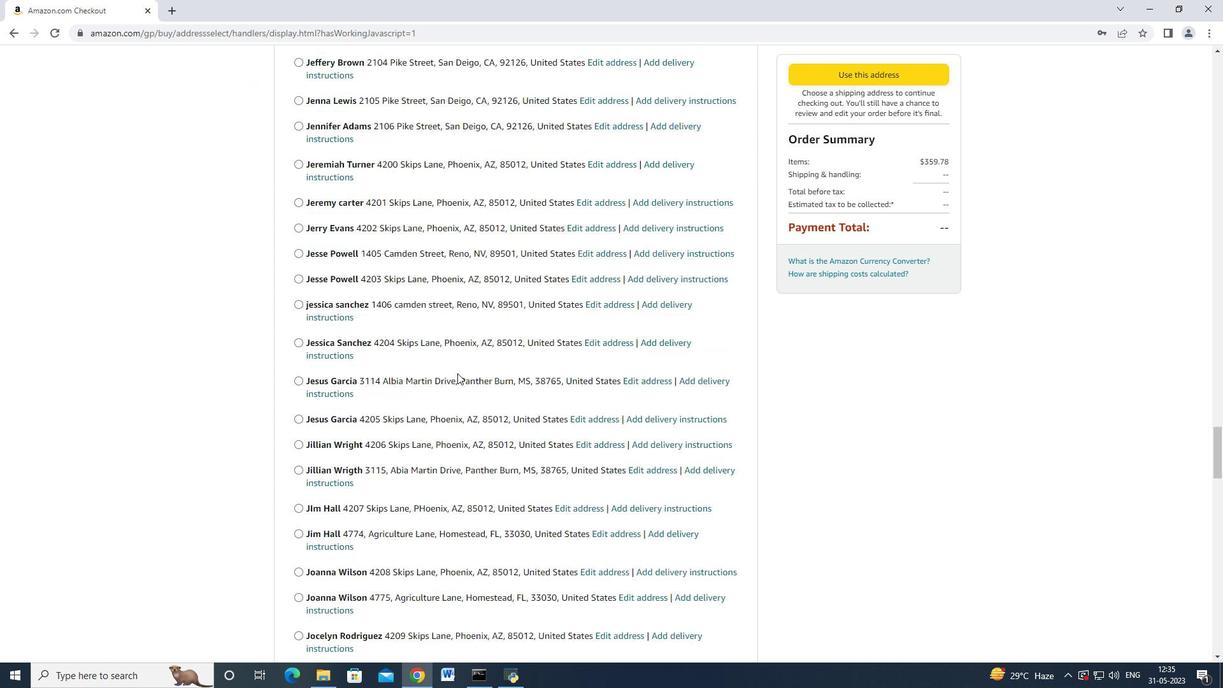 
Action: Mouse moved to (457, 375)
Screenshot: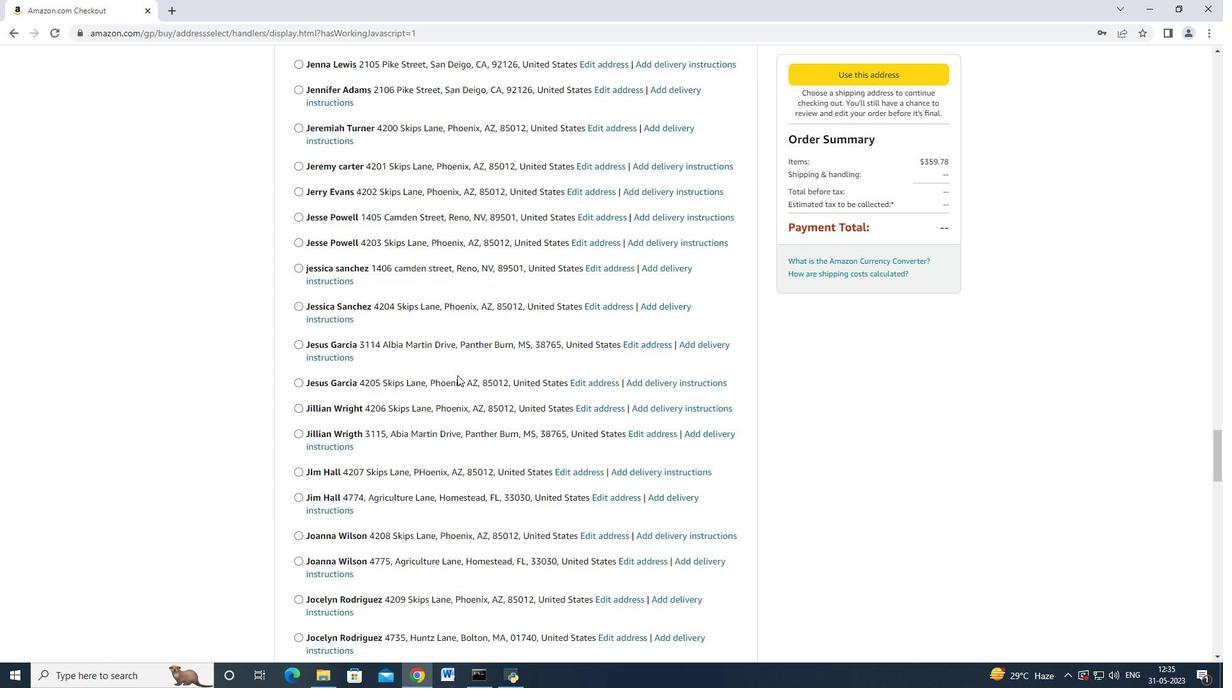 
Action: Mouse scrolled (457, 374) with delta (0, 0)
Screenshot: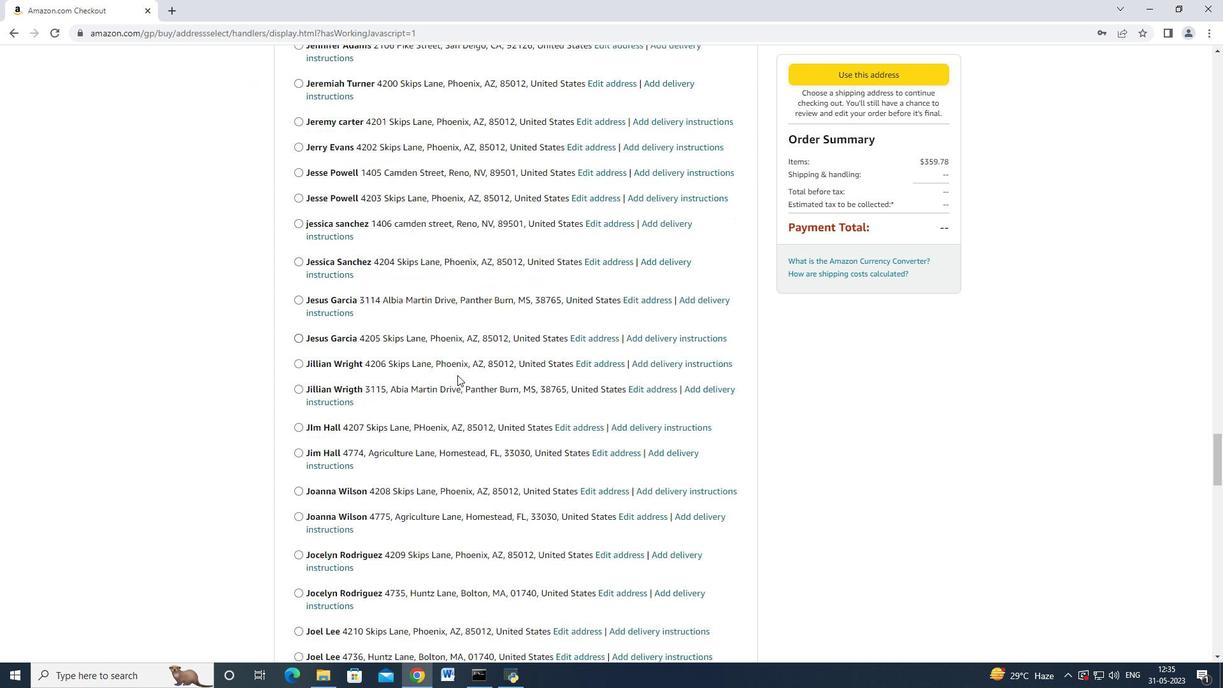 
Action: Mouse scrolled (457, 374) with delta (0, 0)
Screenshot: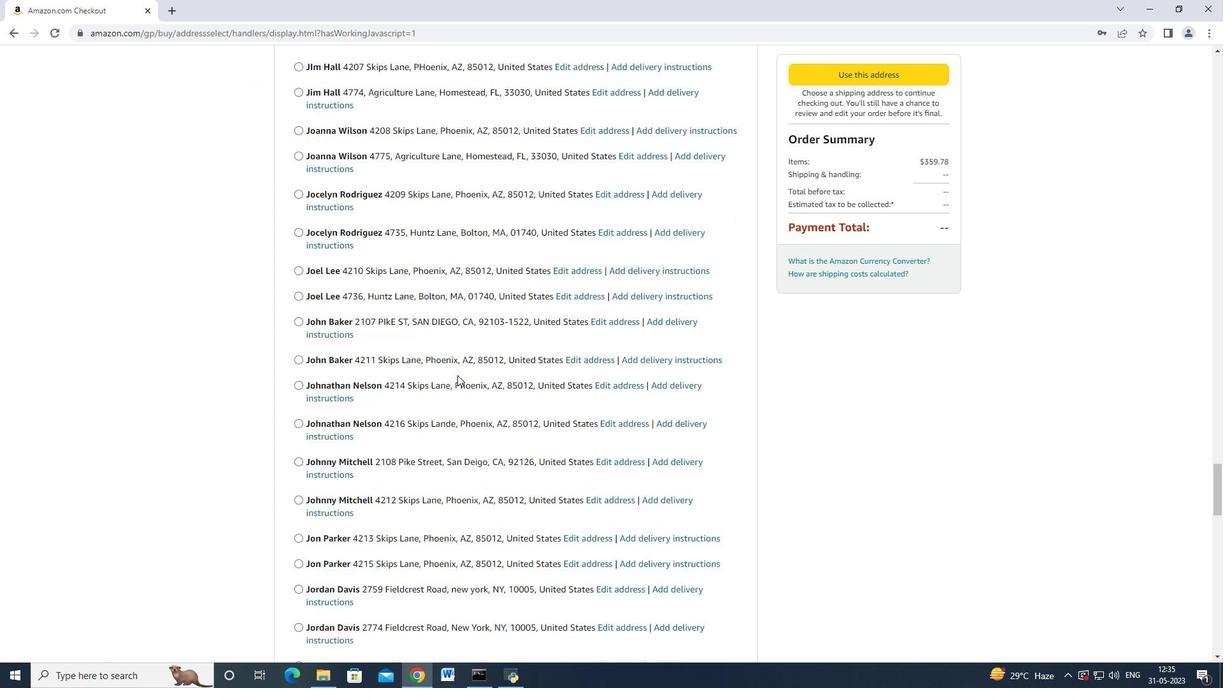 
Action: Mouse scrolled (457, 374) with delta (0, 0)
Screenshot: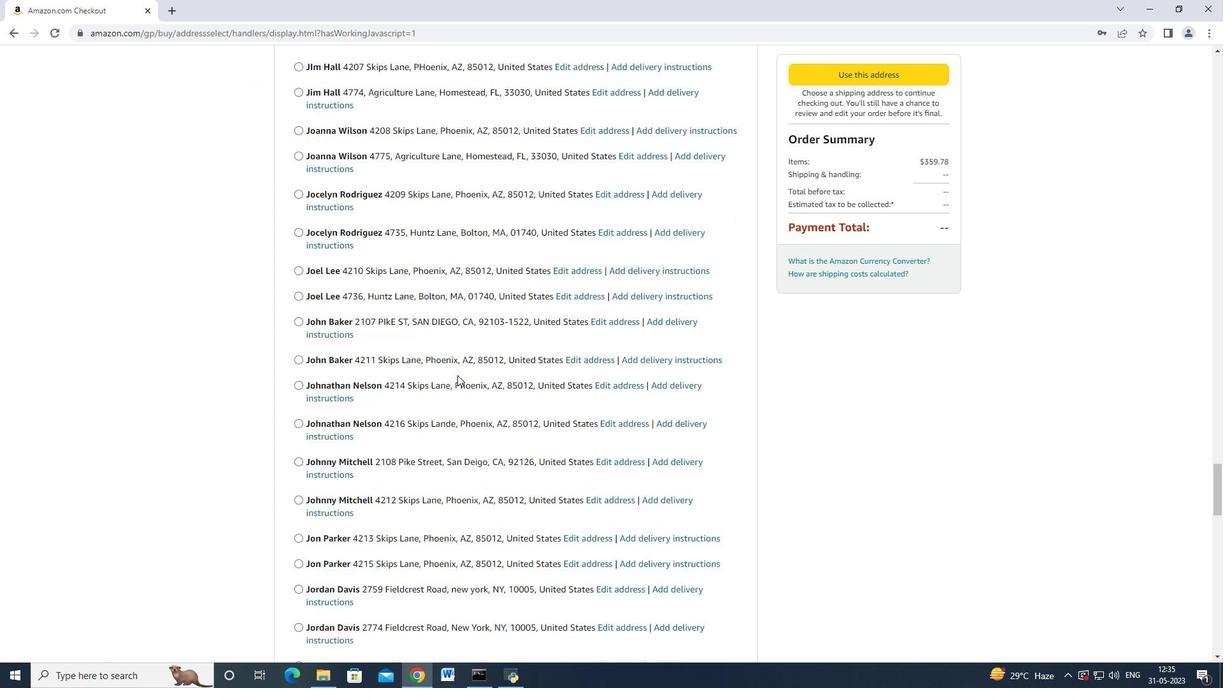 
Action: Mouse scrolled (457, 374) with delta (0, 0)
Screenshot: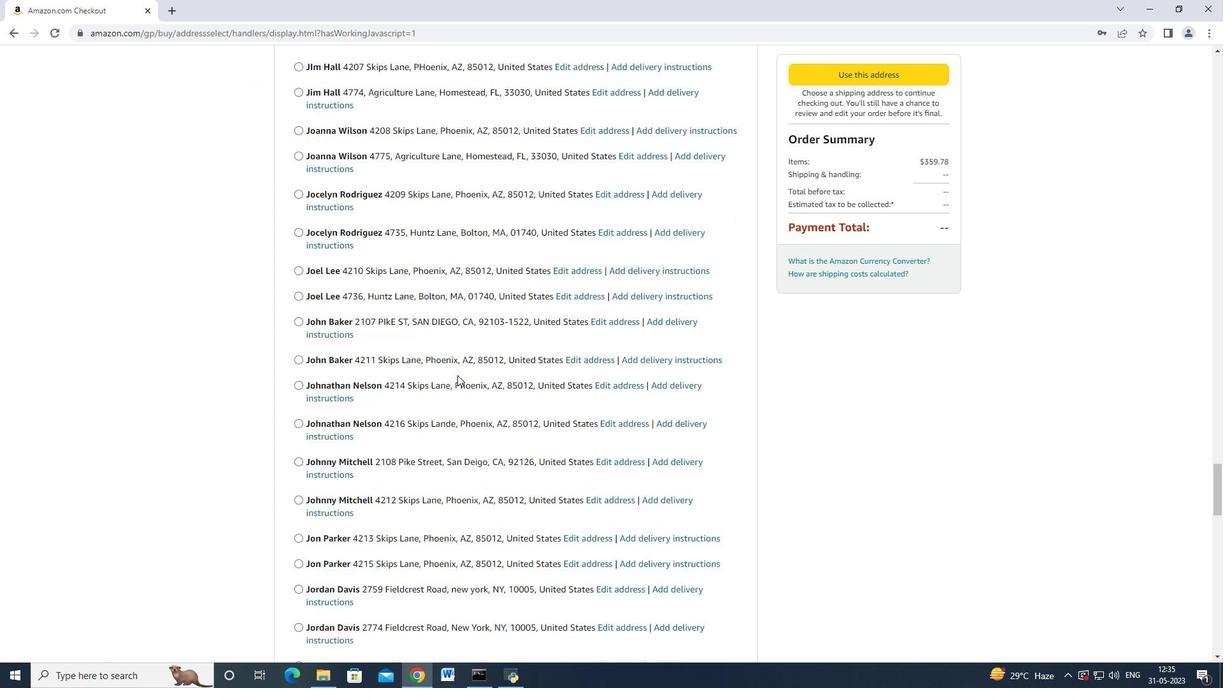 
Action: Mouse scrolled (457, 374) with delta (0, -1)
Screenshot: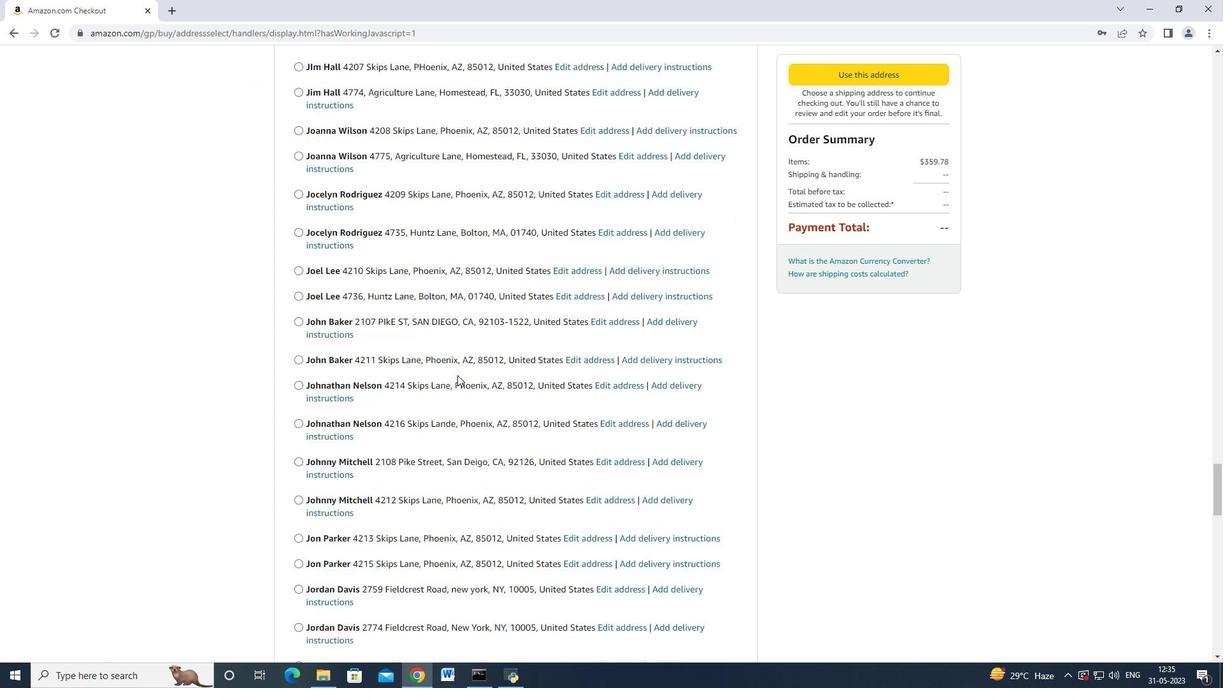 
Action: Mouse scrolled (457, 374) with delta (0, 0)
Screenshot: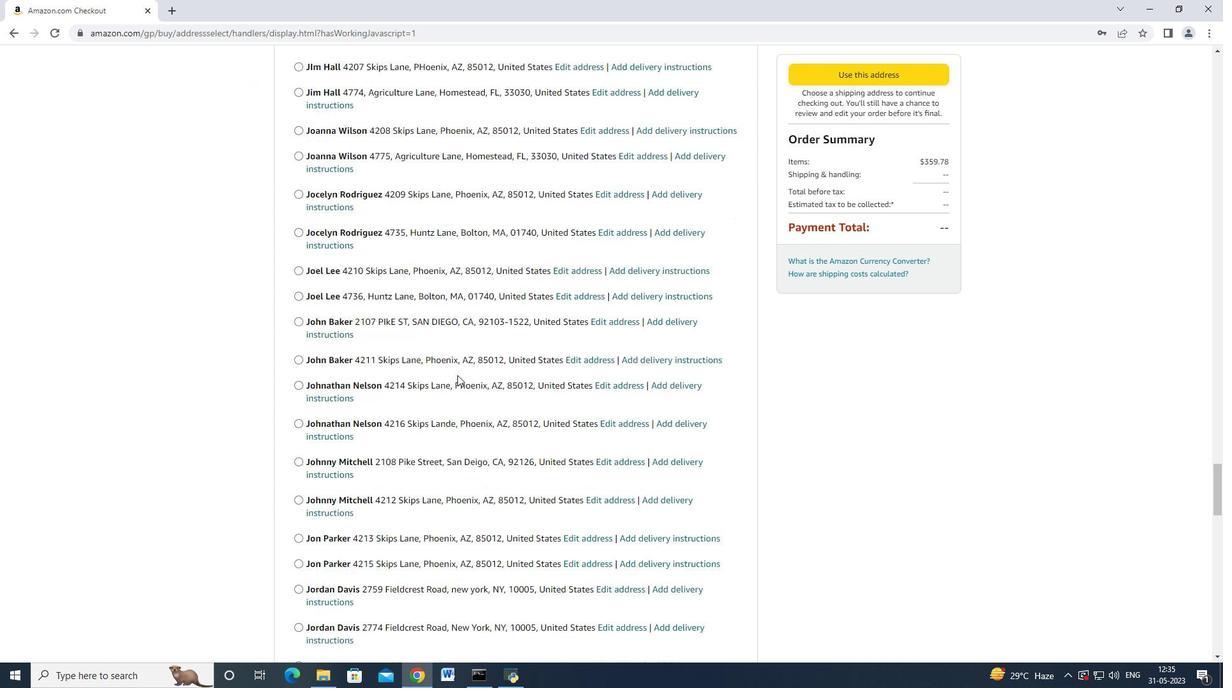 
Action: Mouse moved to (457, 374)
Screenshot: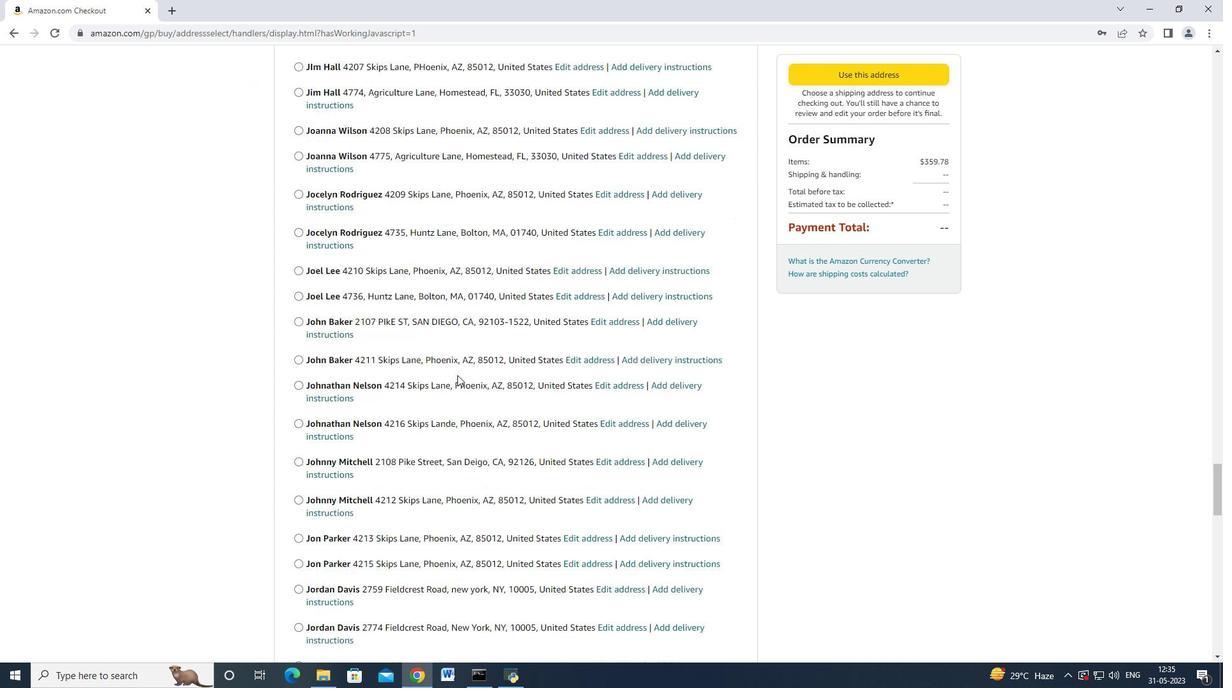 
Action: Mouse scrolled (457, 373) with delta (0, 0)
Screenshot: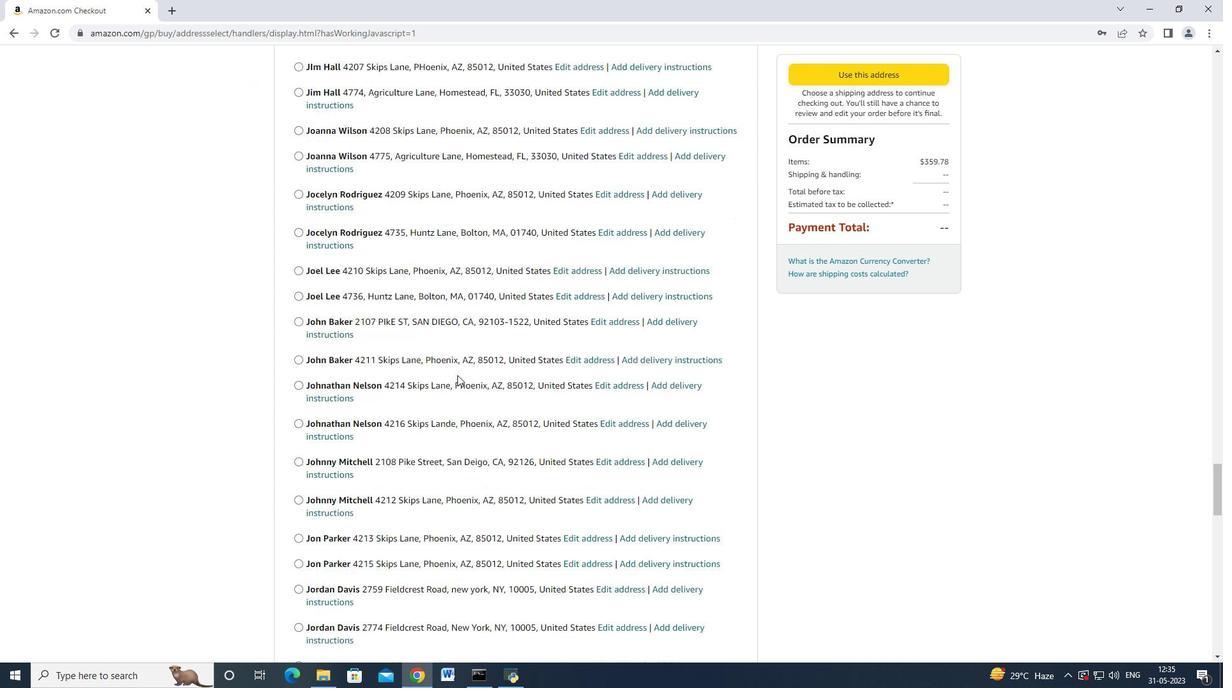 
Action: Mouse moved to (457, 372)
Screenshot: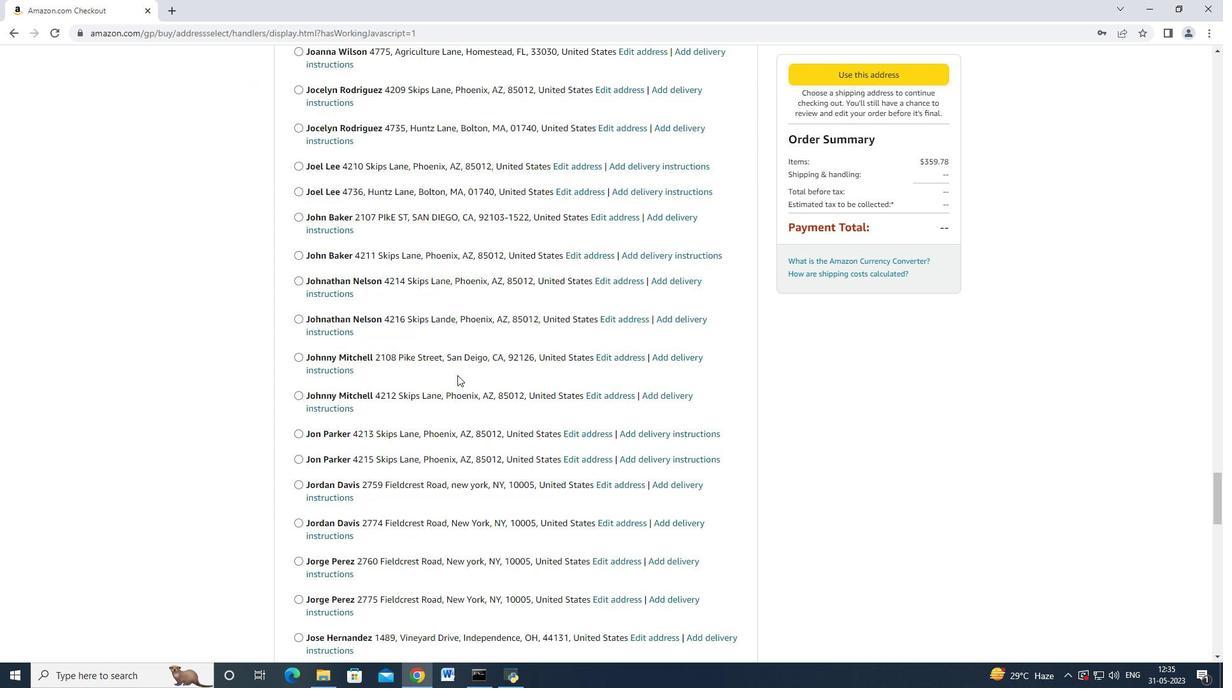 
Action: Mouse scrolled (457, 372) with delta (0, 0)
Screenshot: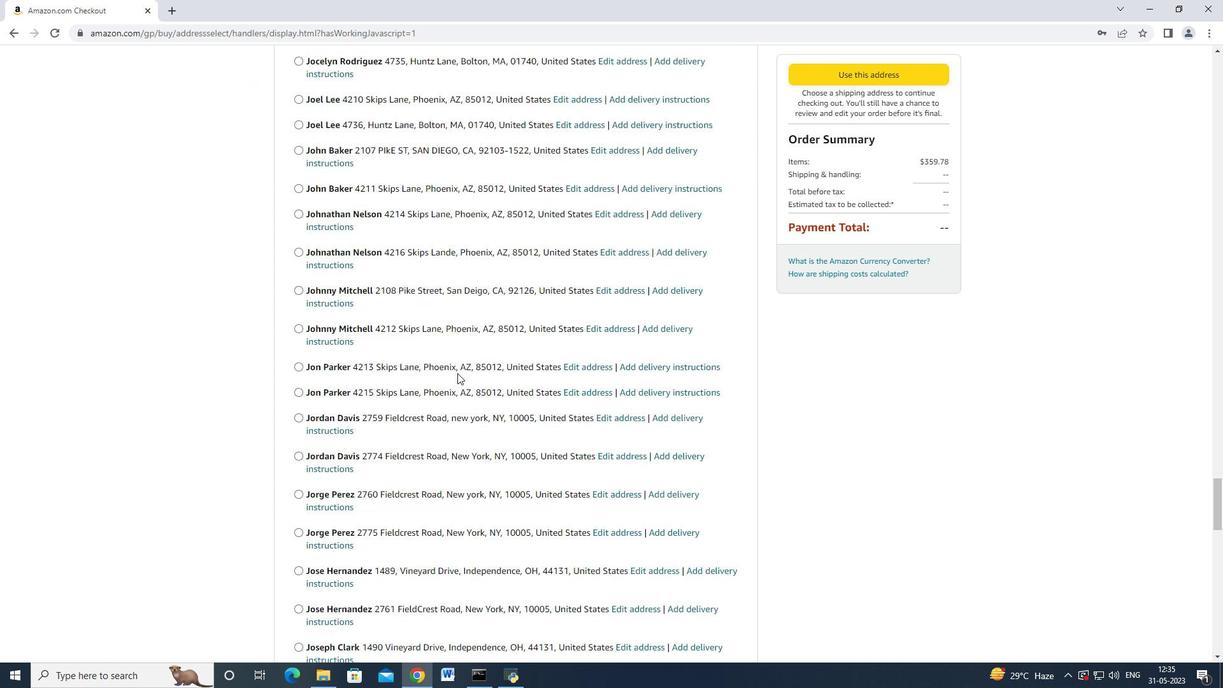 
Action: Mouse moved to (457, 372)
Screenshot: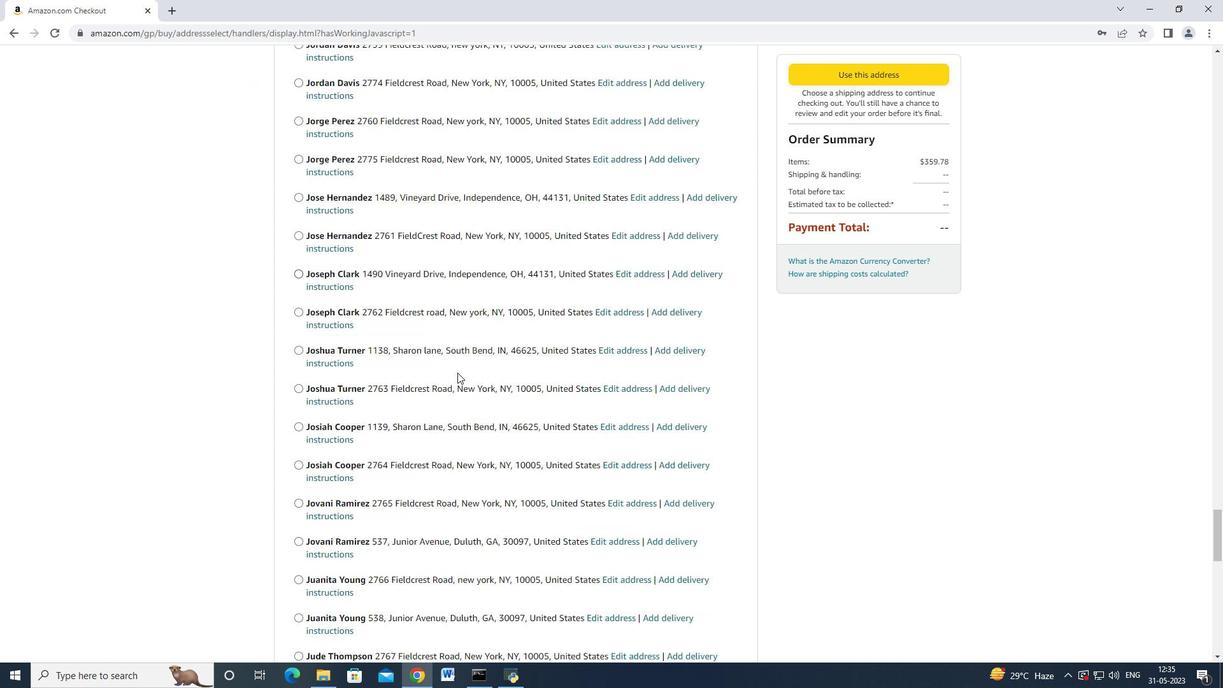 
Action: Mouse scrolled (457, 372) with delta (0, 0)
Screenshot: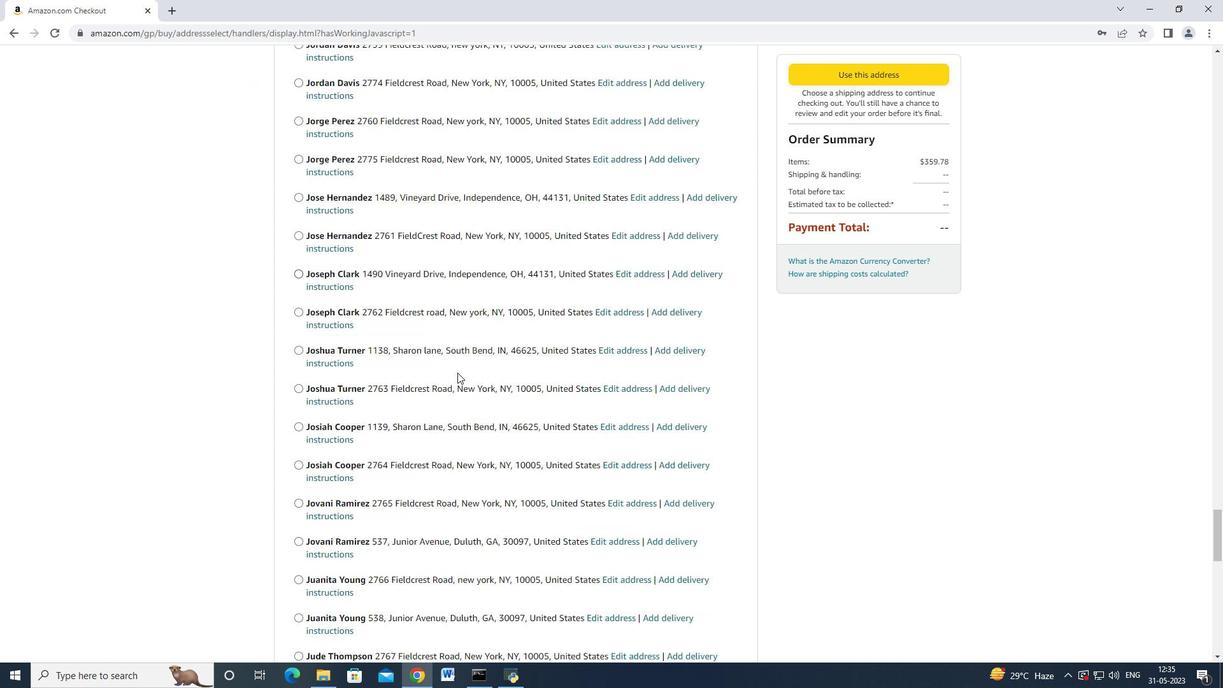 
Action: Mouse moved to (457, 373)
Screenshot: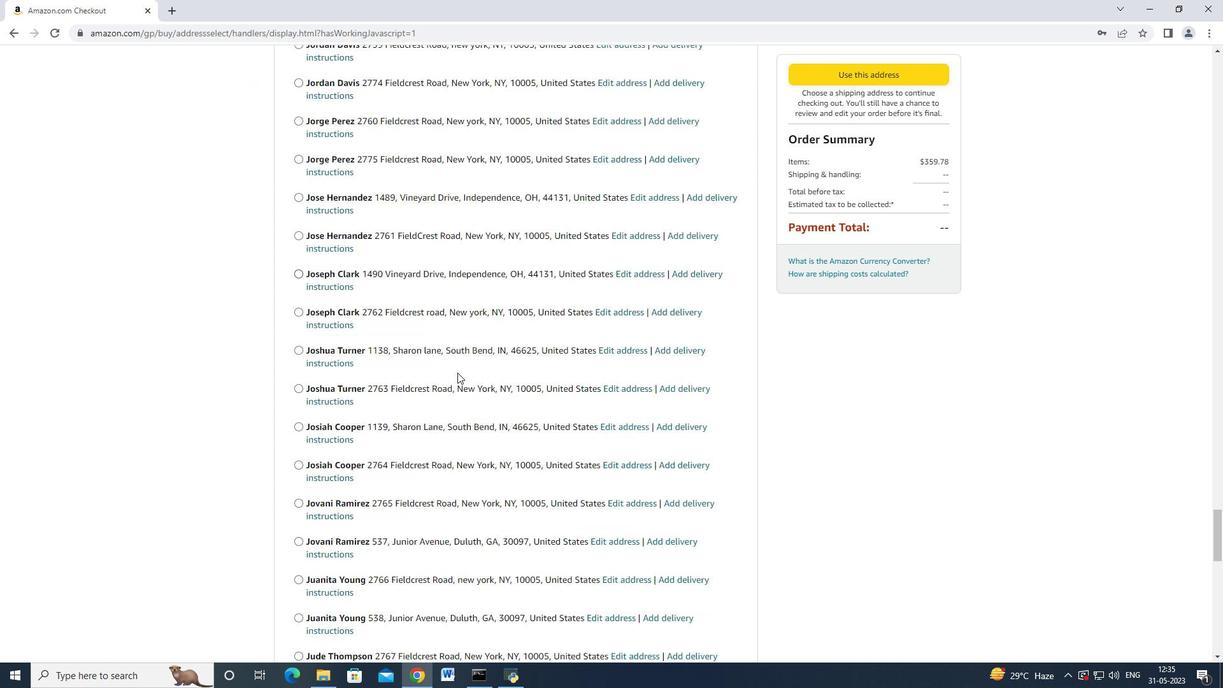 
Action: Mouse scrolled (457, 372) with delta (0, 0)
Screenshot: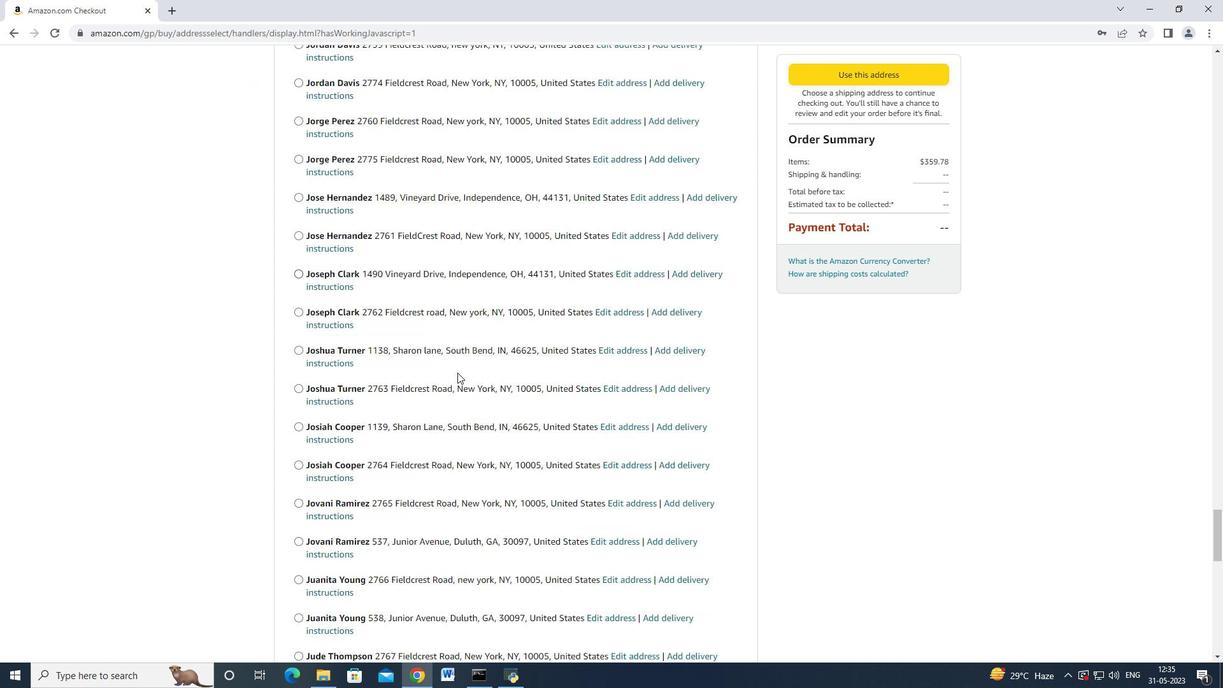 
Action: Mouse scrolled (457, 372) with delta (0, 0)
Screenshot: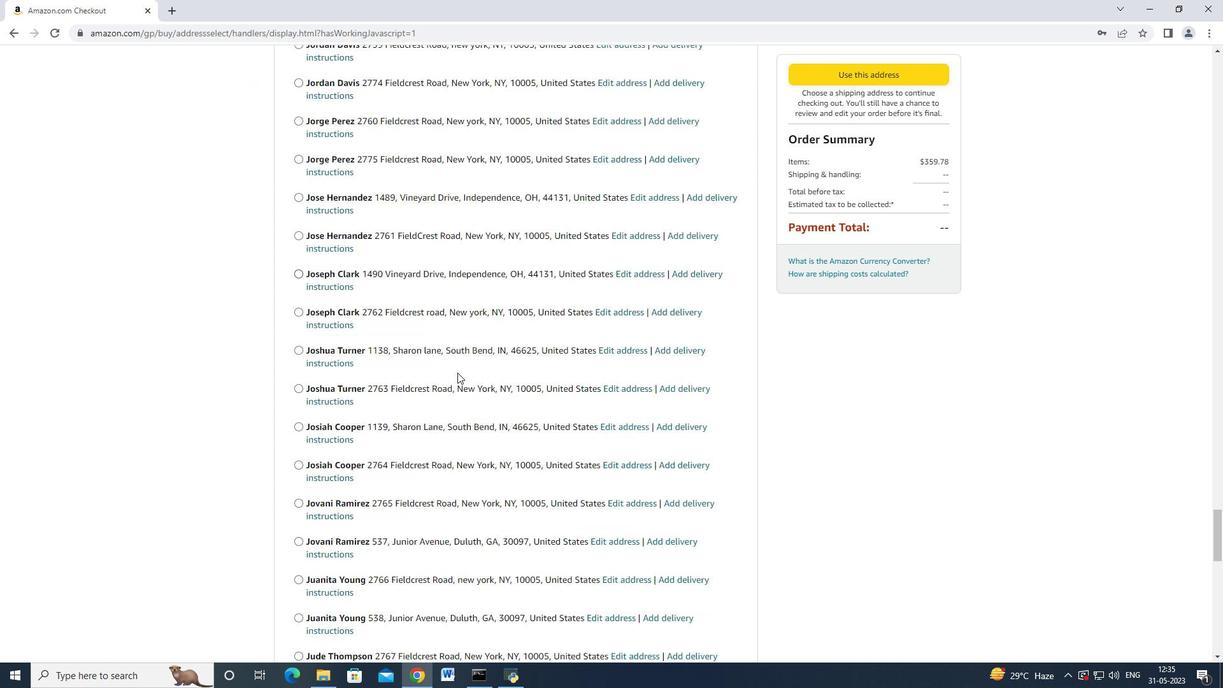 
Action: Mouse scrolled (457, 372) with delta (0, 0)
Screenshot: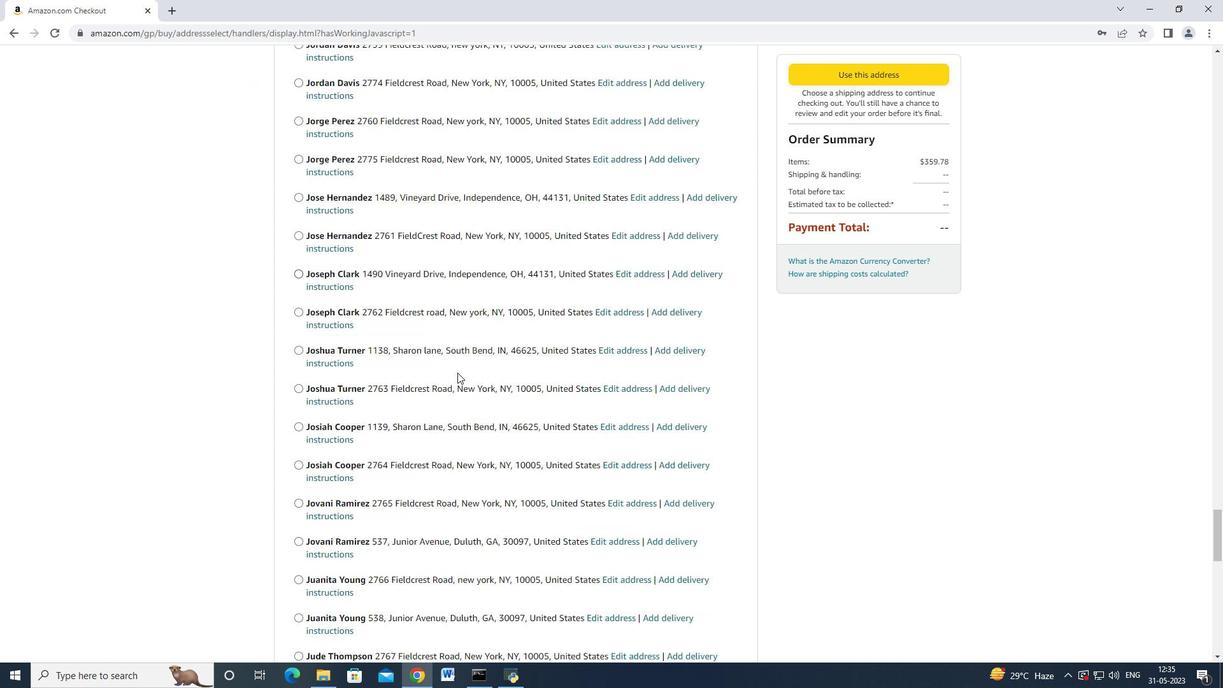 
Action: Mouse scrolled (457, 372) with delta (0, 0)
Screenshot: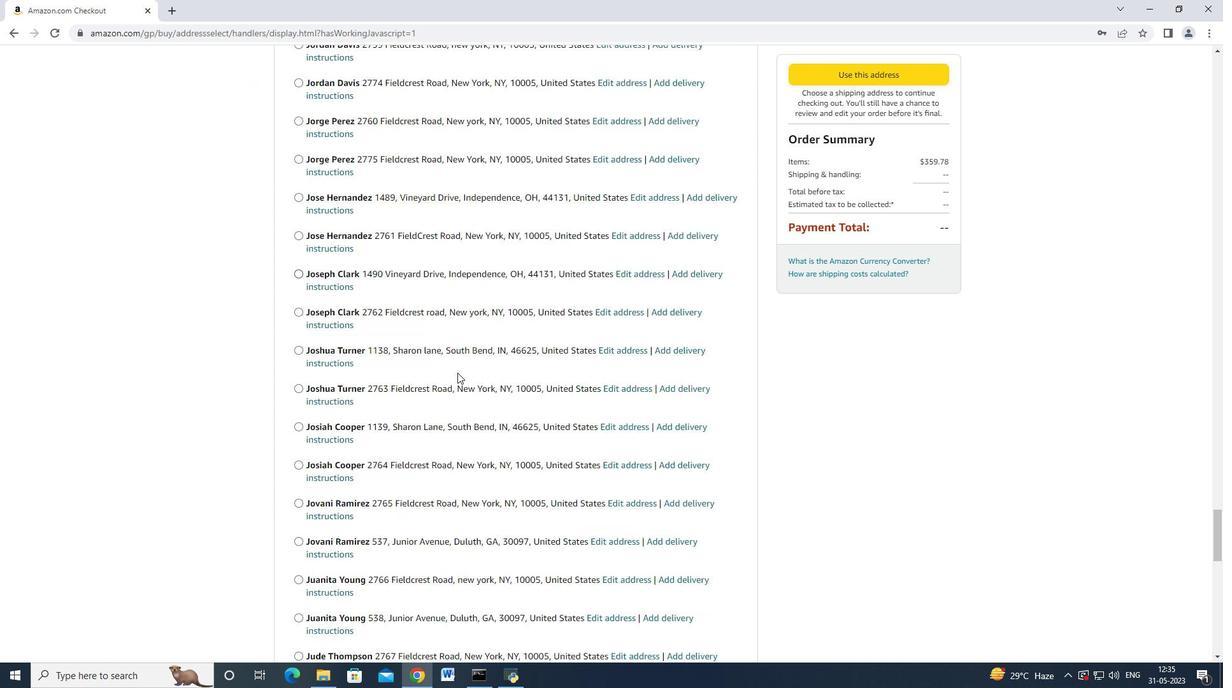 
Action: Mouse scrolled (457, 372) with delta (0, 0)
Screenshot: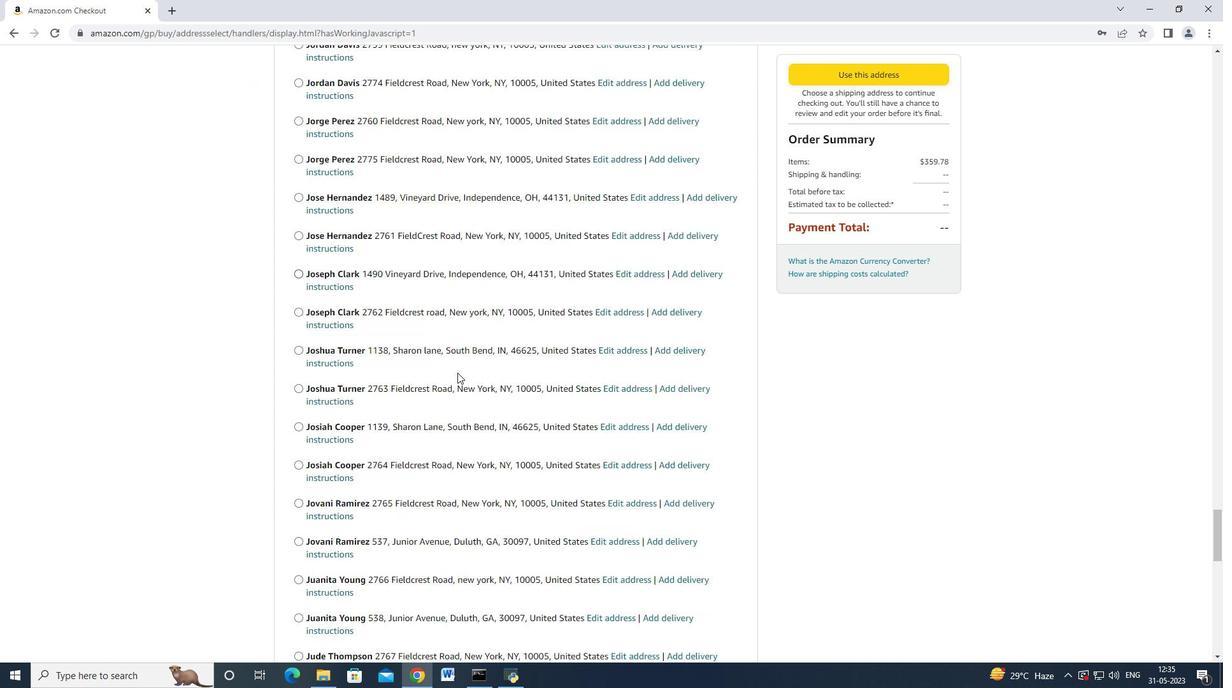 
Action: Mouse scrolled (457, 372) with delta (0, 0)
Screenshot: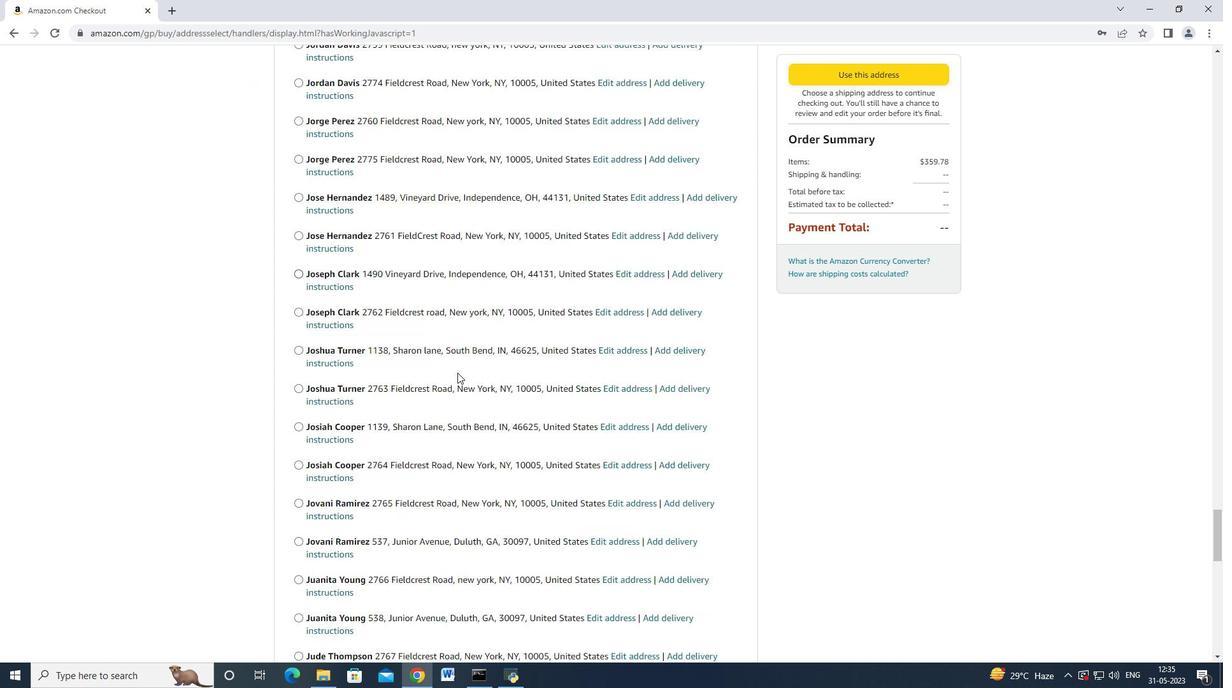 
Action: Mouse moved to (457, 374)
Screenshot: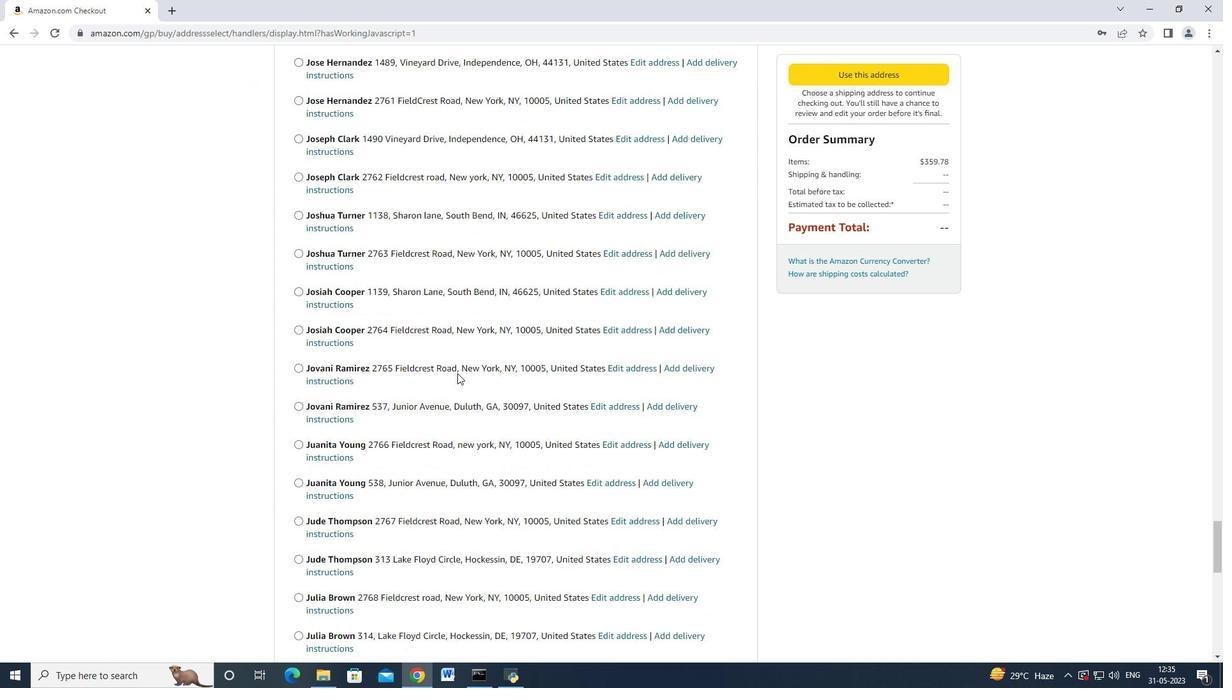 
Action: Mouse scrolled (457, 373) with delta (0, 0)
Screenshot: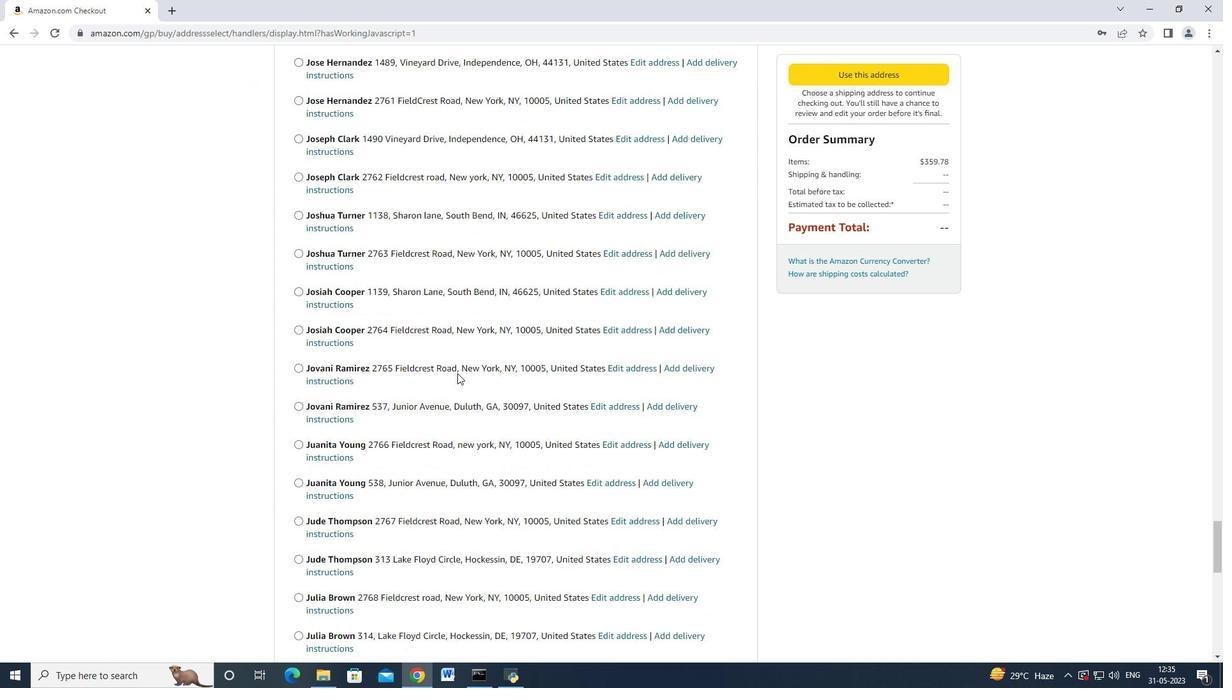 
Action: Mouse moved to (457, 374)
Screenshot: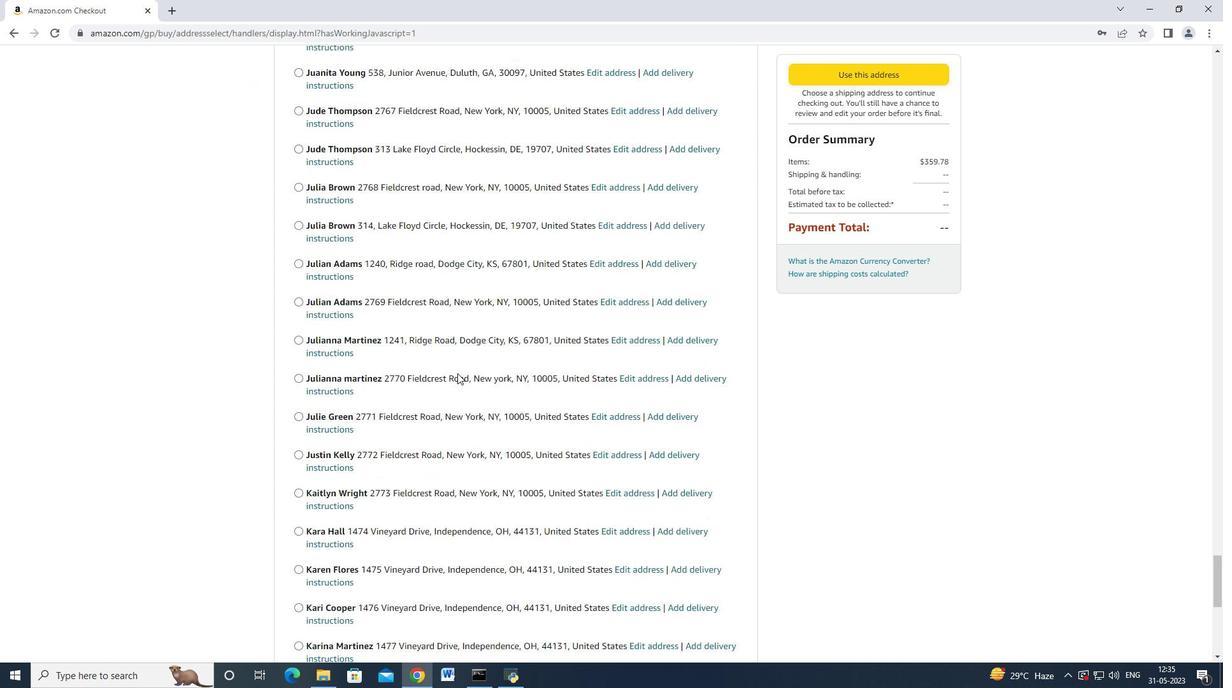 
Action: Mouse scrolled (457, 373) with delta (0, 0)
Screenshot: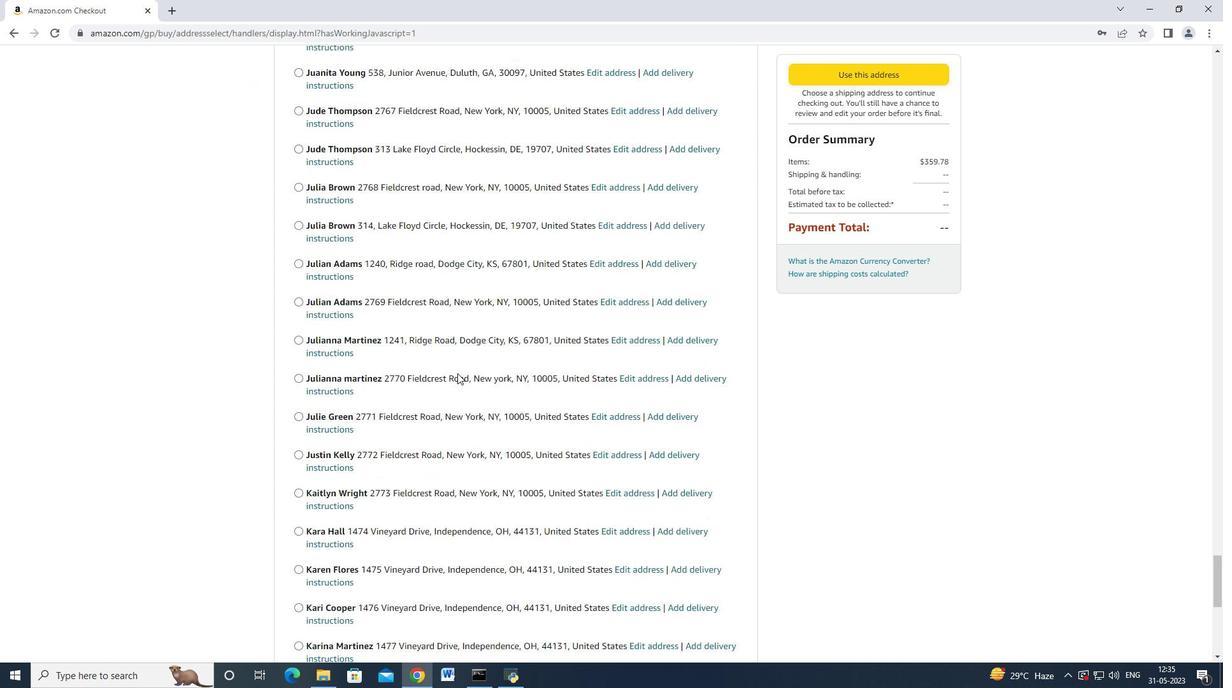 
Action: Mouse scrolled (457, 373) with delta (0, 0)
Screenshot: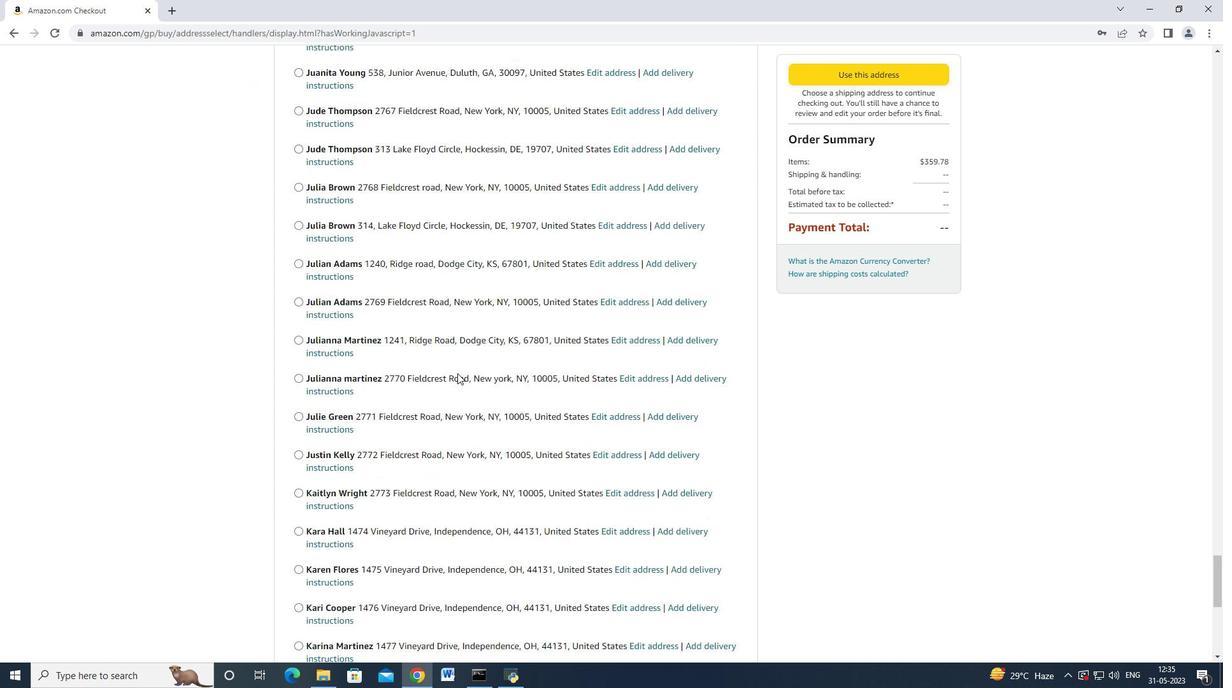 
Action: Mouse scrolled (457, 373) with delta (0, 0)
Screenshot: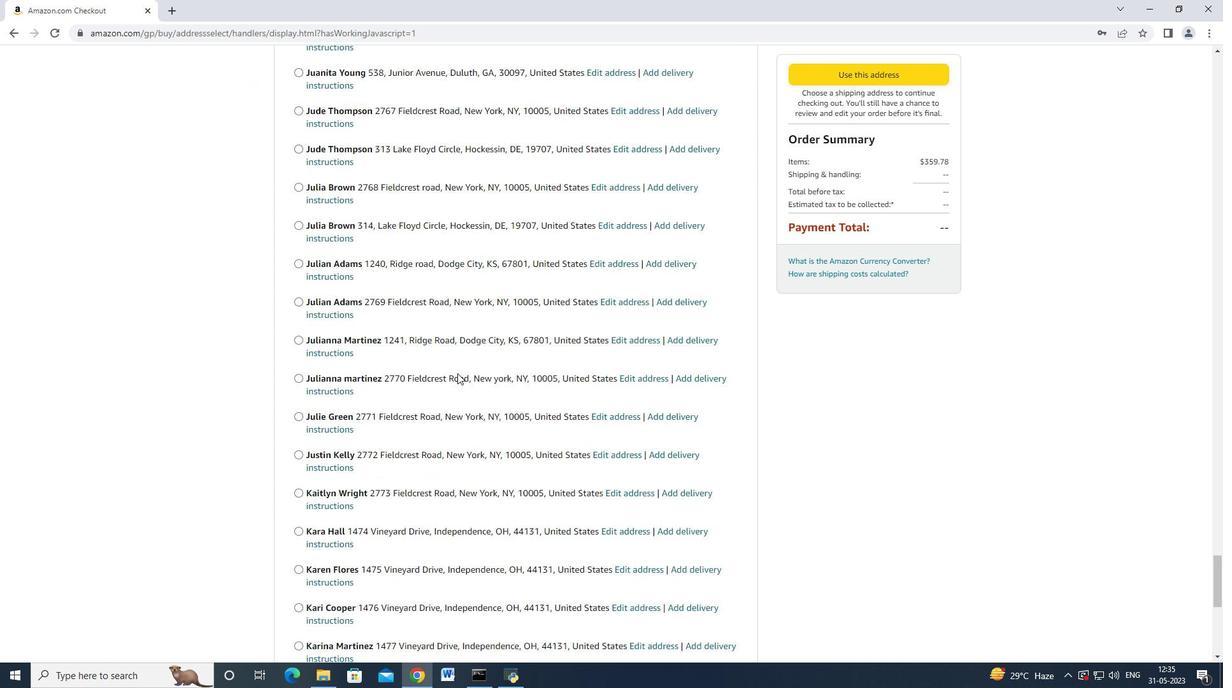 
Action: Mouse scrolled (457, 373) with delta (0, 0)
Screenshot: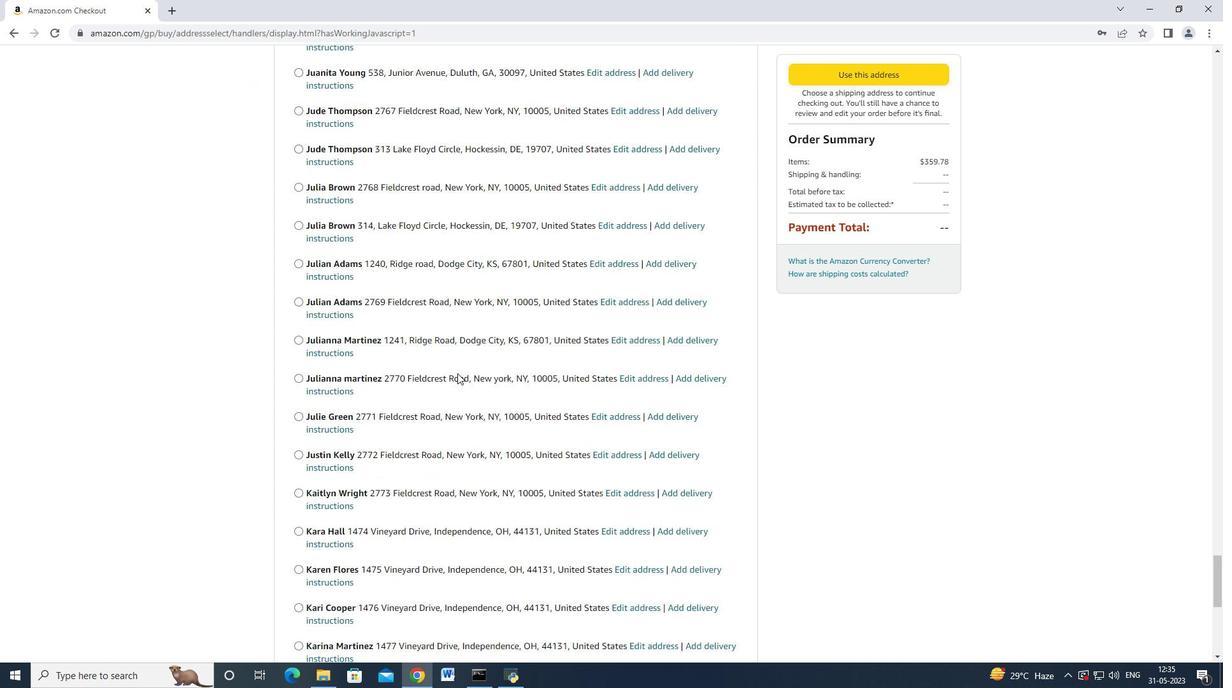 
Action: Mouse scrolled (457, 373) with delta (0, 0)
Screenshot: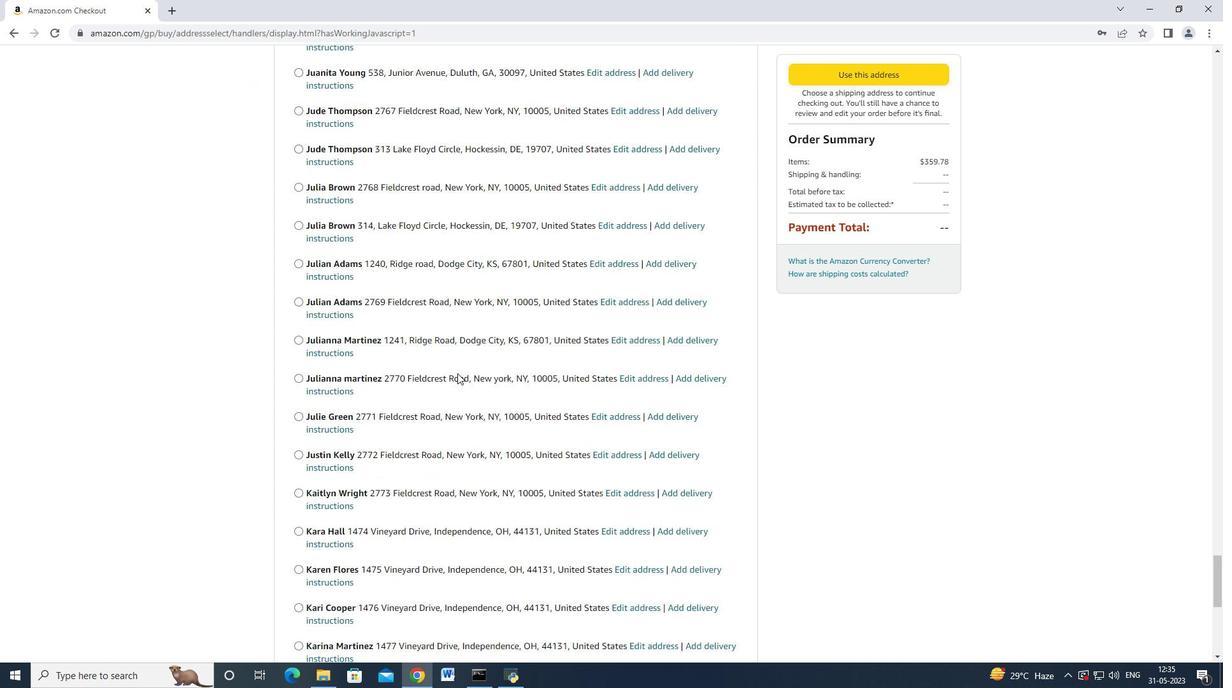 
Action: Mouse scrolled (457, 373) with delta (0, 0)
Screenshot: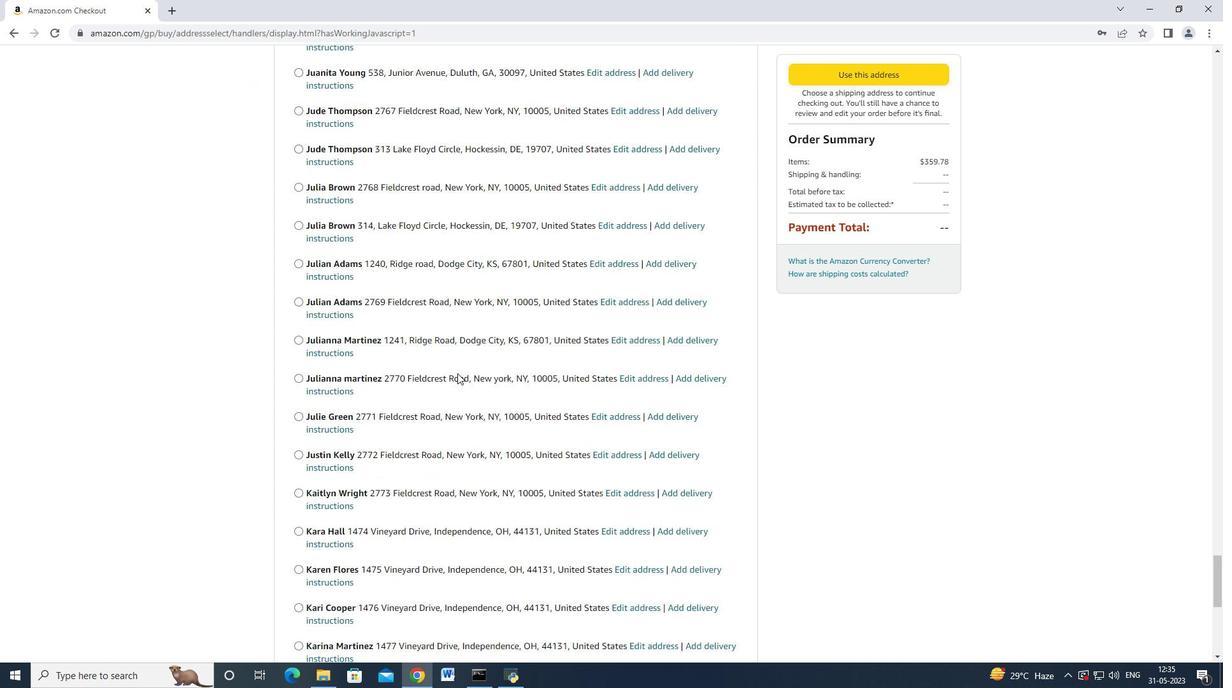 
Action: Mouse moved to (457, 374)
Screenshot: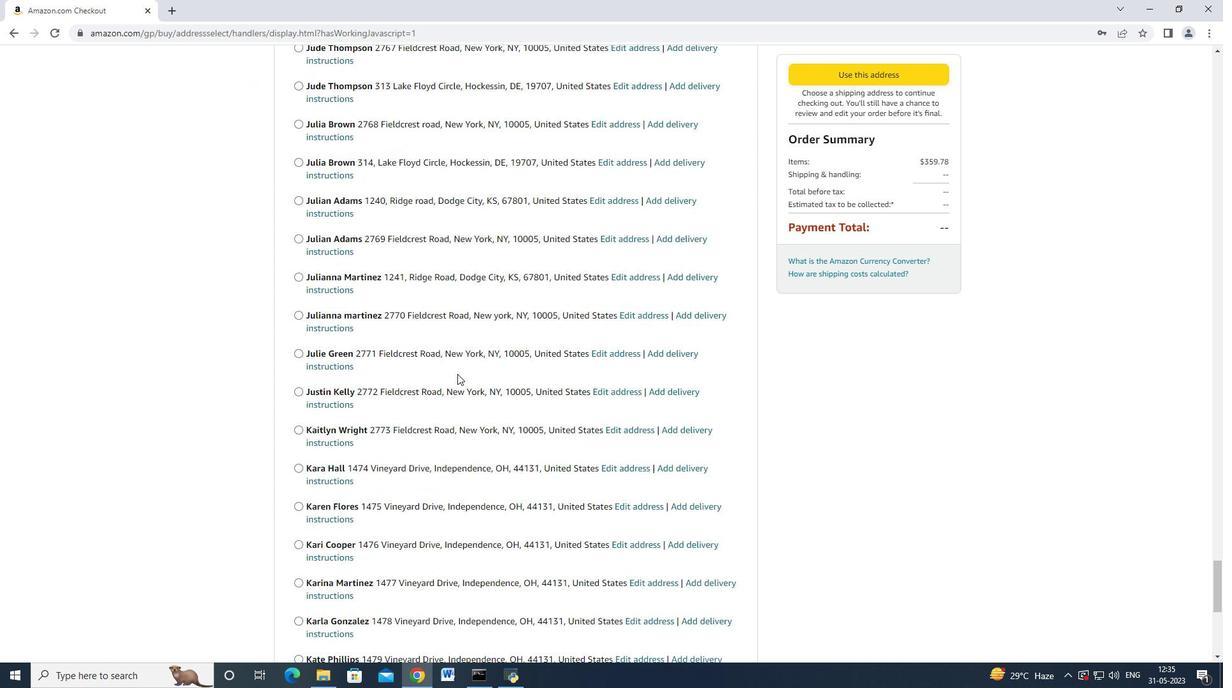 
Action: Mouse scrolled (457, 373) with delta (0, 0)
Screenshot: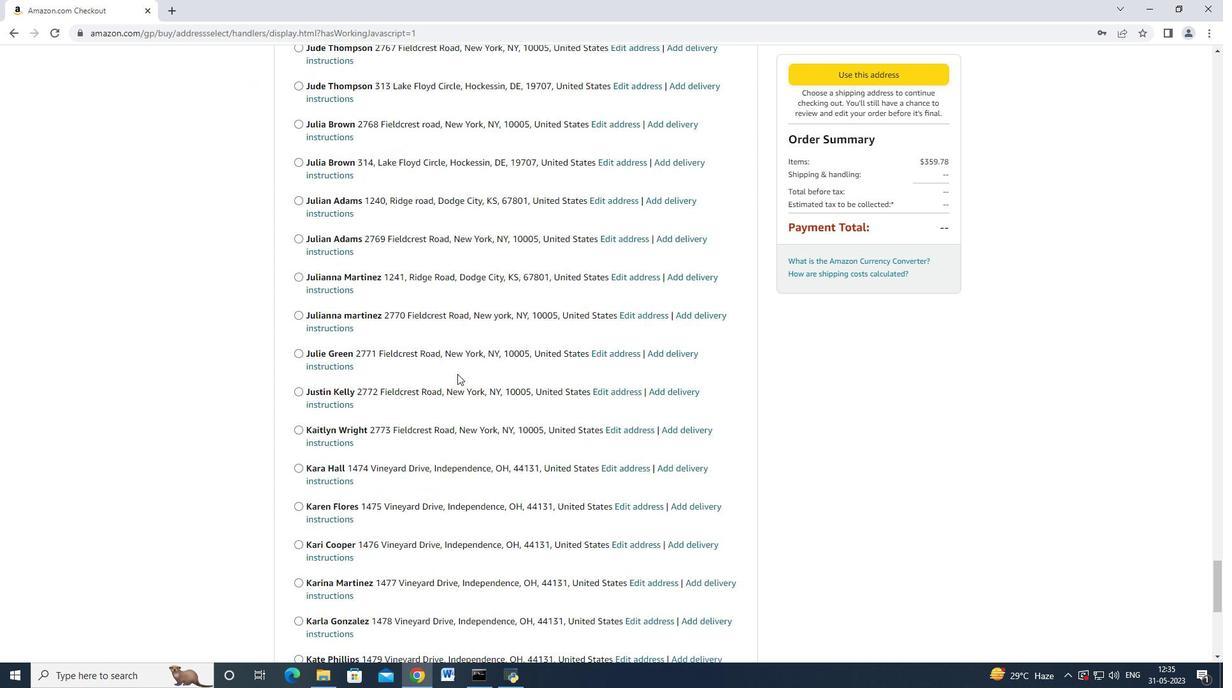 
Action: Mouse moved to (457, 374)
Screenshot: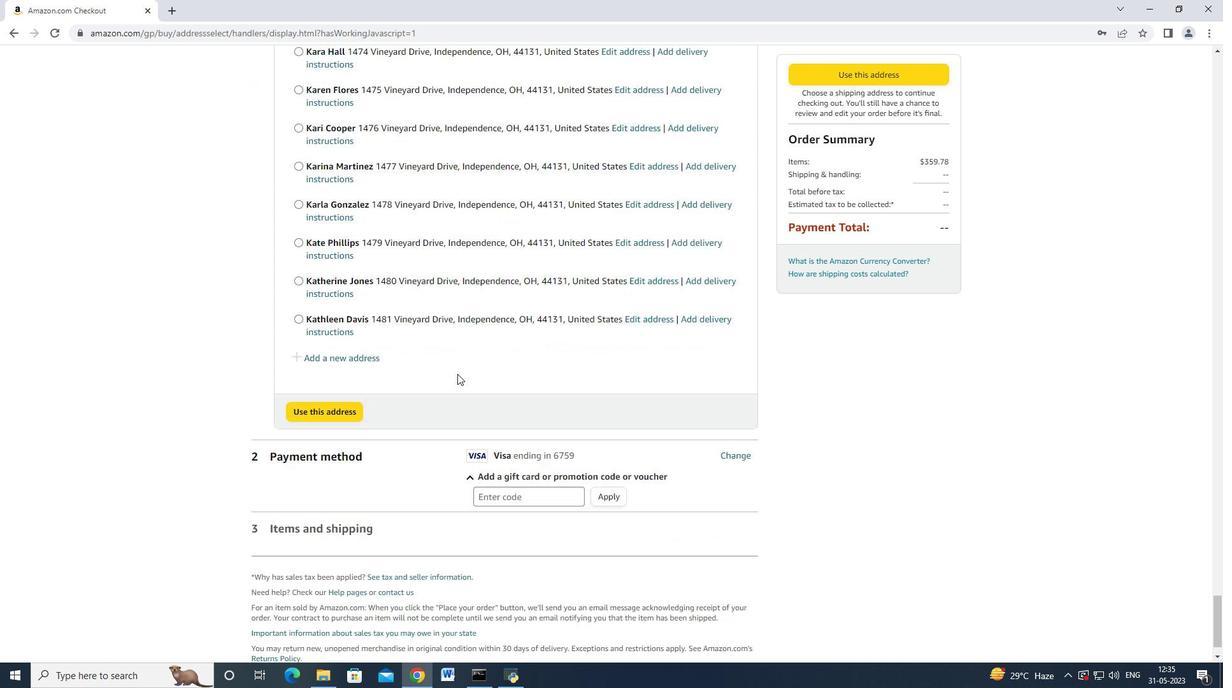 
Action: Mouse scrolled (457, 373) with delta (0, 0)
Screenshot: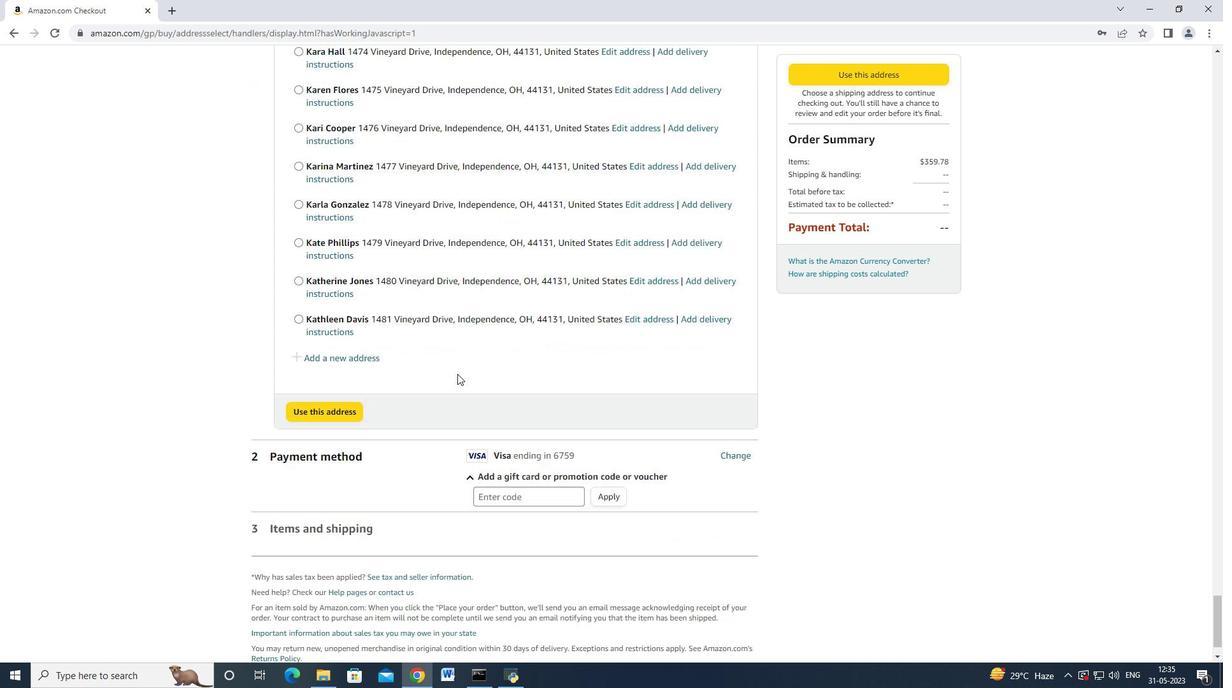 
Action: Mouse moved to (457, 374)
Screenshot: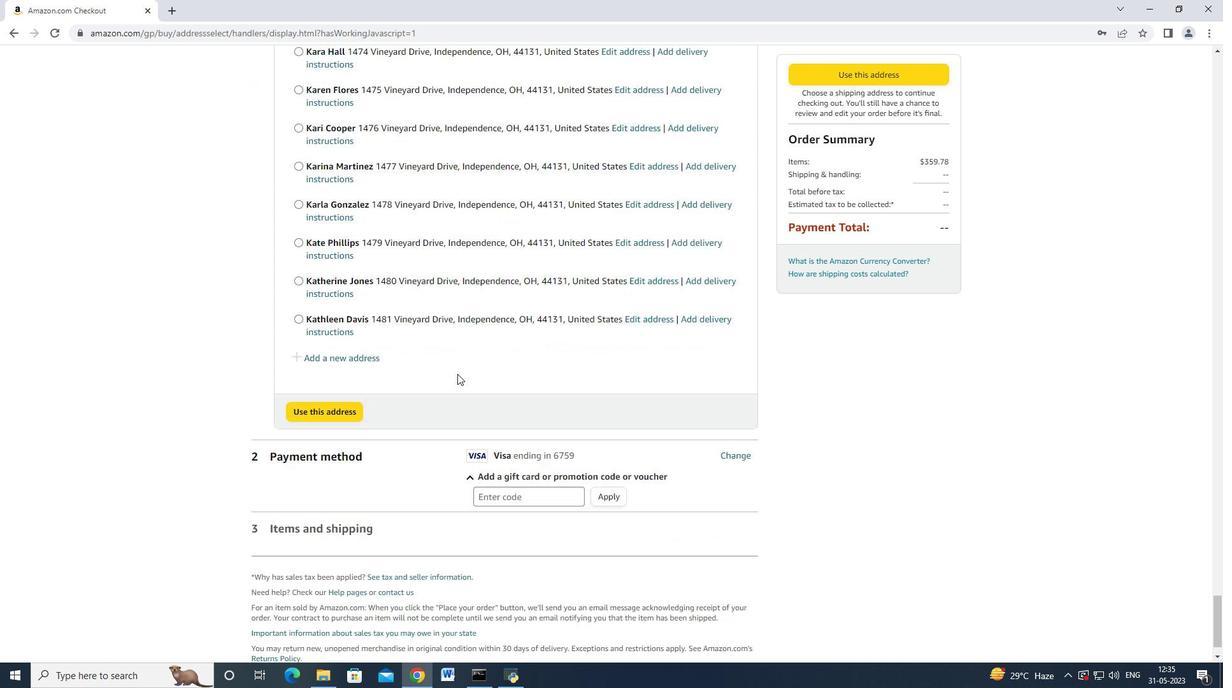 
Action: Mouse scrolled (457, 373) with delta (0, 0)
Screenshot: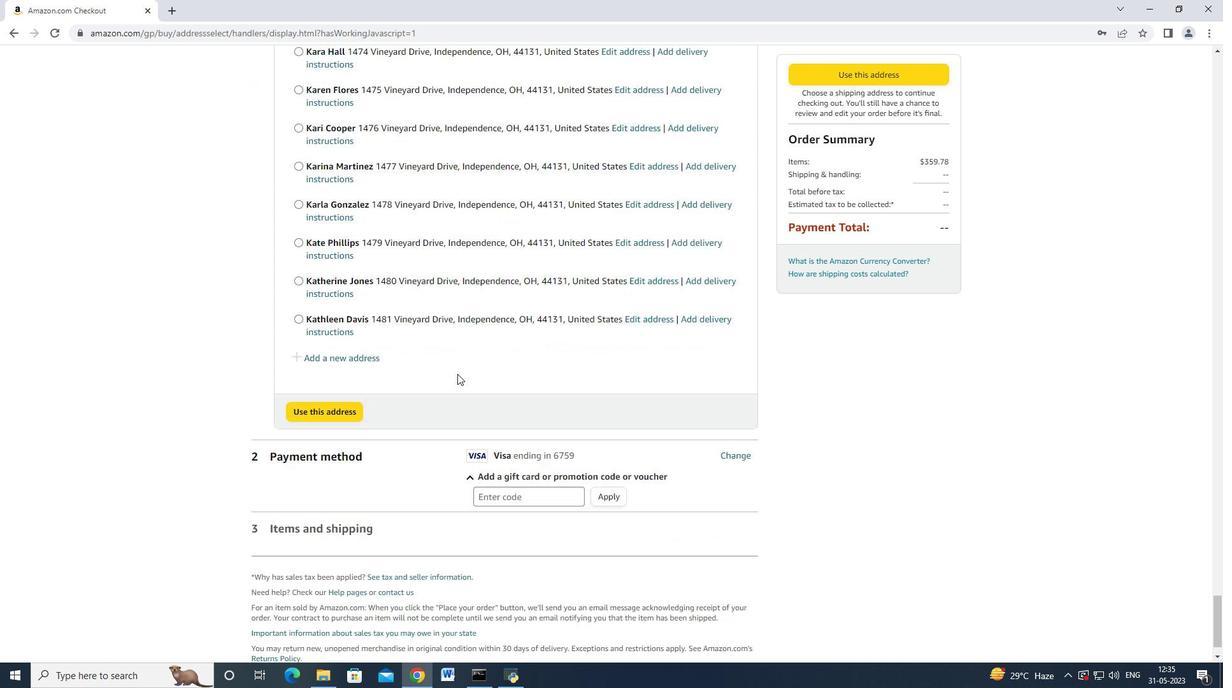 
Action: Mouse scrolled (457, 373) with delta (0, 0)
Screenshot: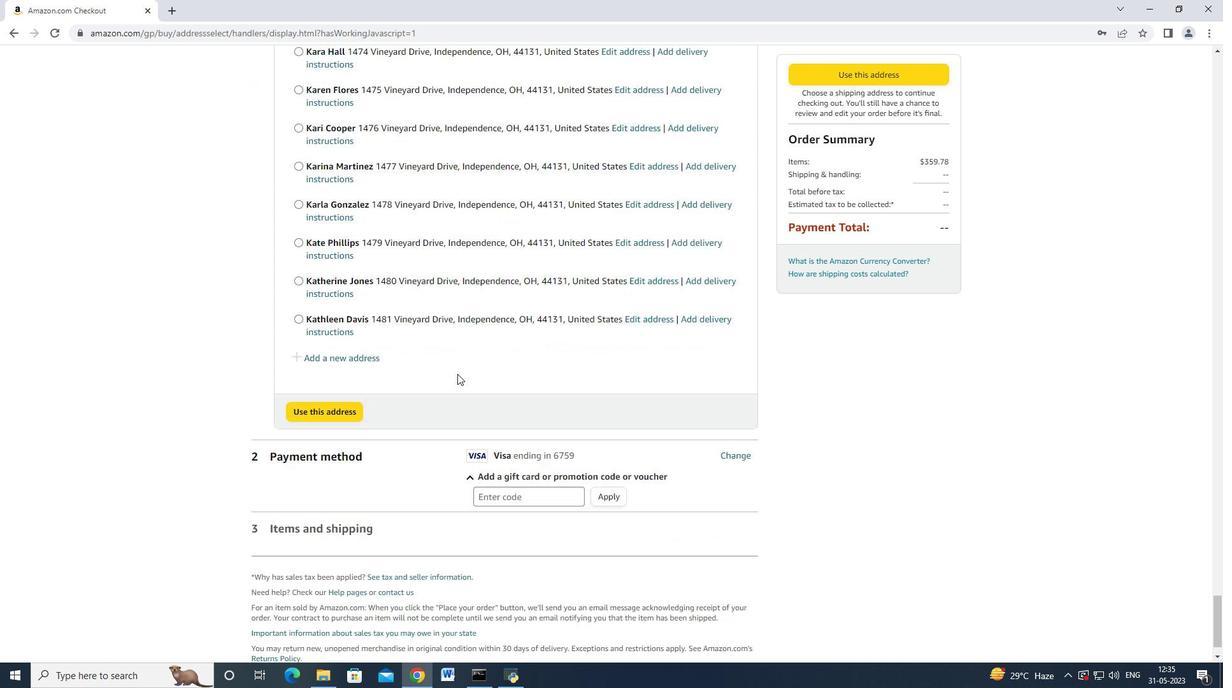 
Action: Mouse scrolled (457, 372) with delta (0, -1)
Screenshot: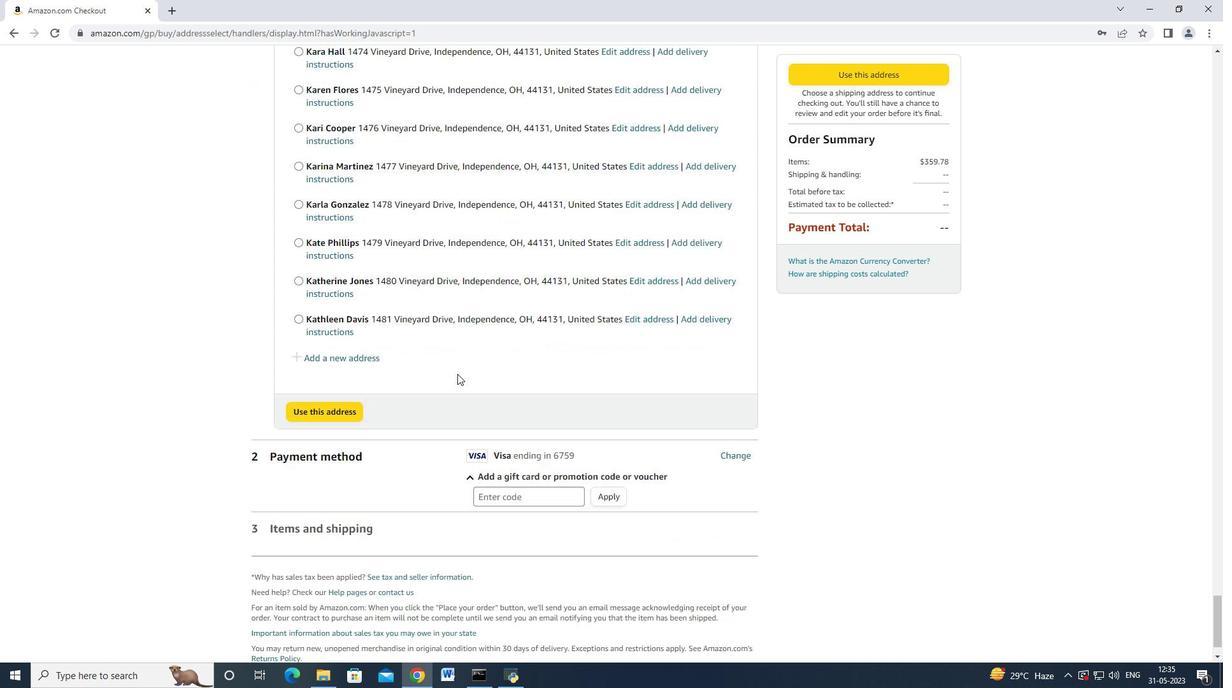 
Action: Mouse scrolled (457, 373) with delta (0, 0)
Screenshot: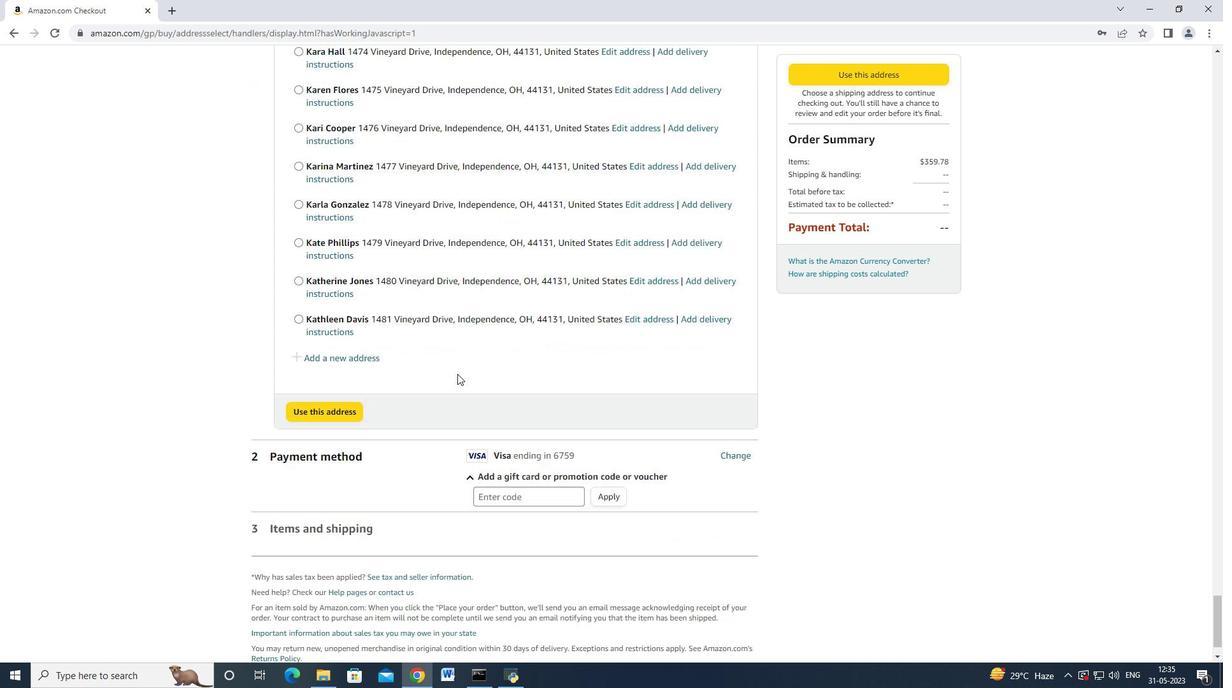 
Action: Mouse scrolled (457, 373) with delta (0, 0)
Screenshot: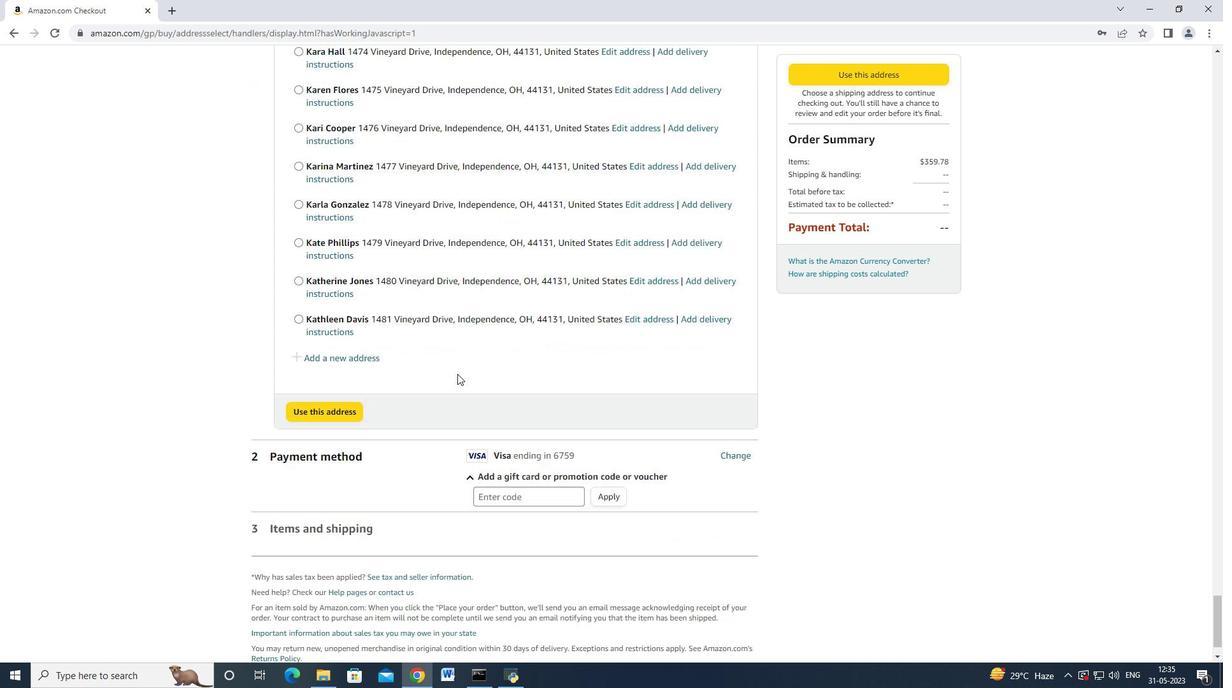 
Action: Mouse moved to (346, 305)
Screenshot: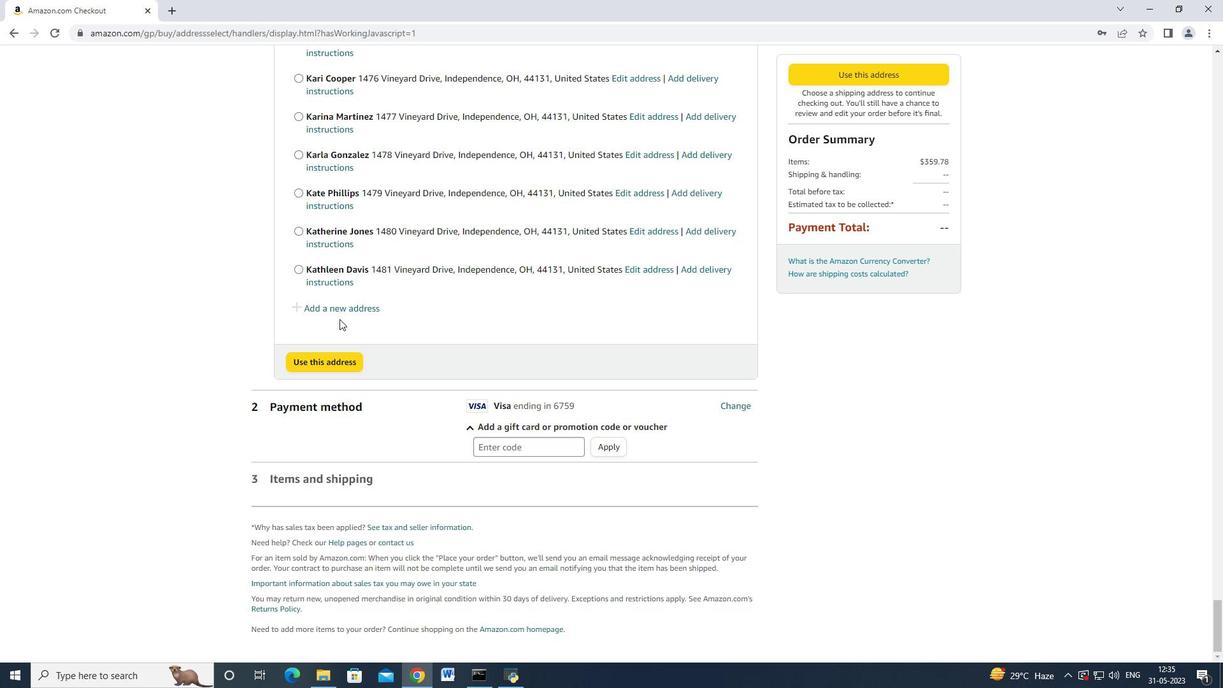 
Action: Mouse pressed left at (346, 305)
Screenshot: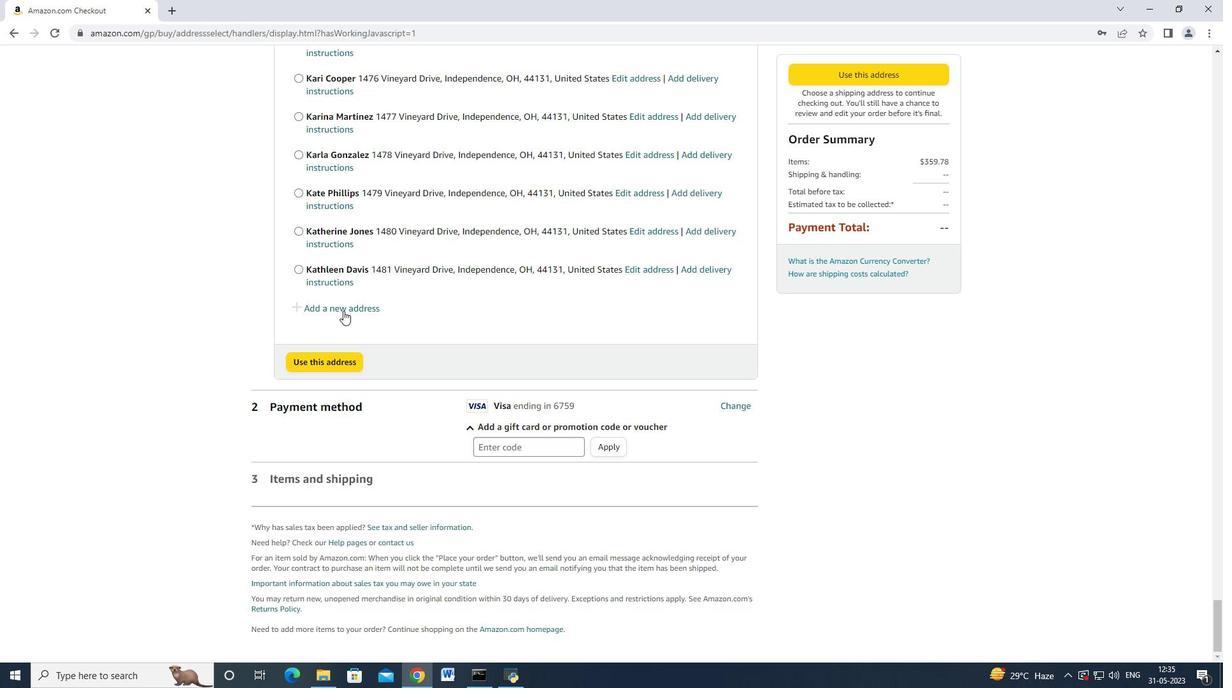 
Action: Mouse moved to (443, 310)
Screenshot: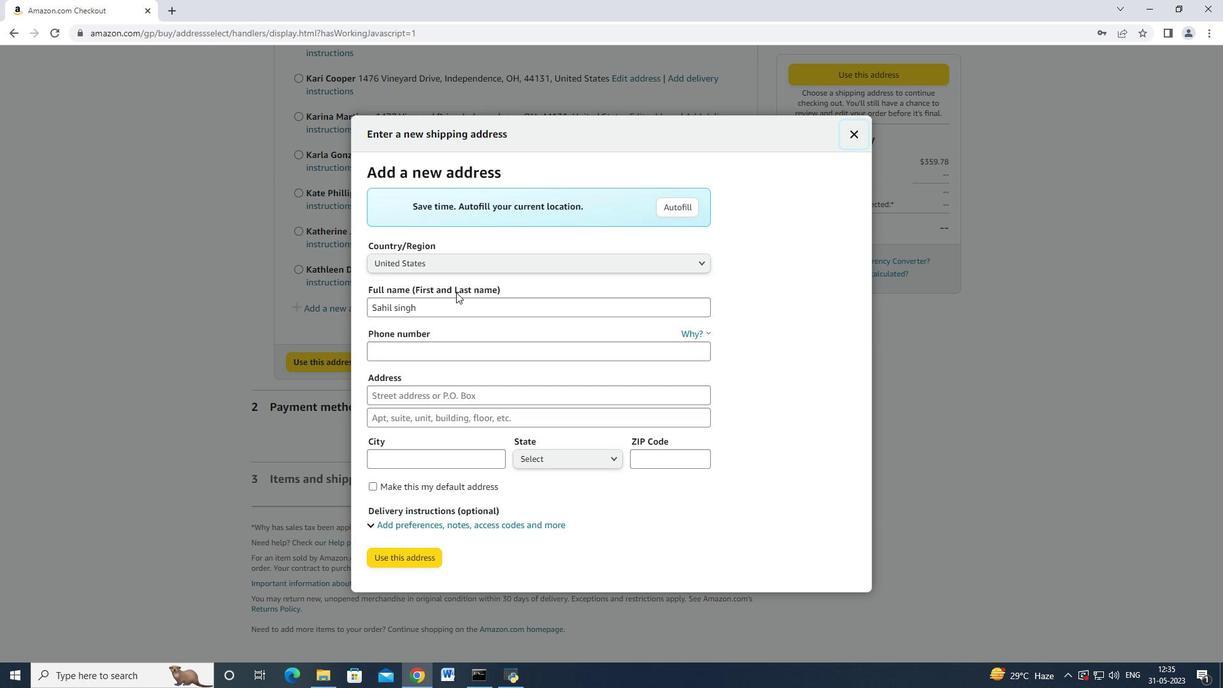 
Action: Mouse pressed left at (443, 310)
Screenshot: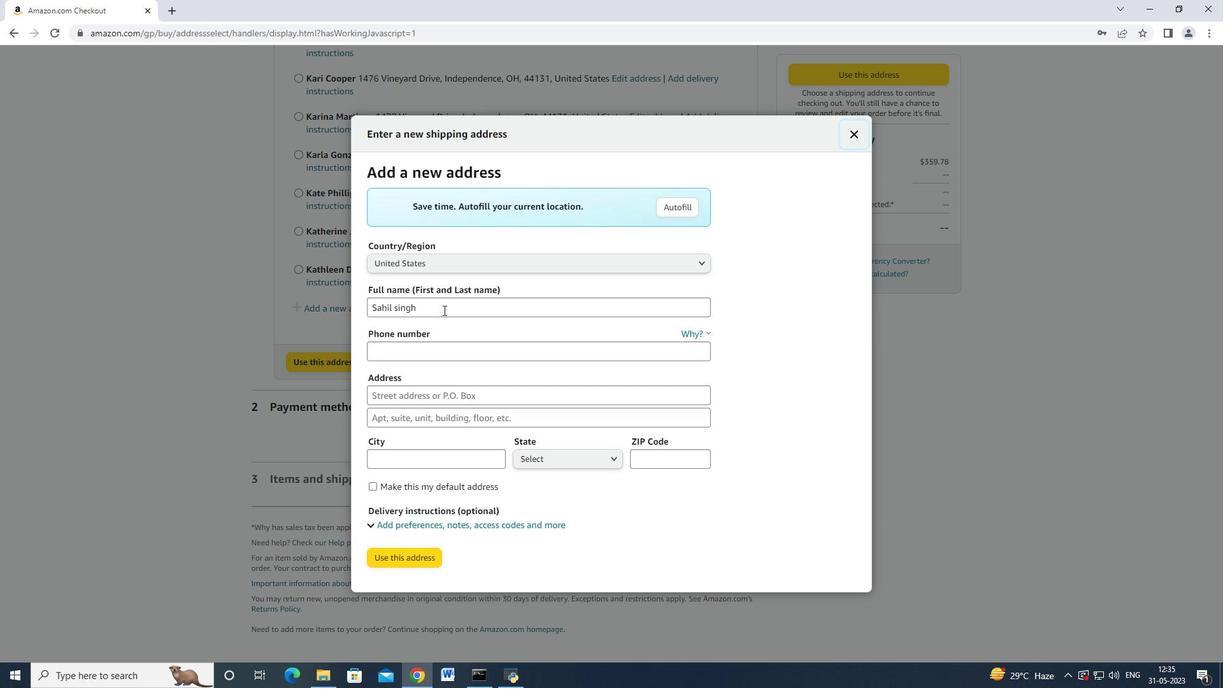 
Action: Mouse moved to (367, 312)
Screenshot: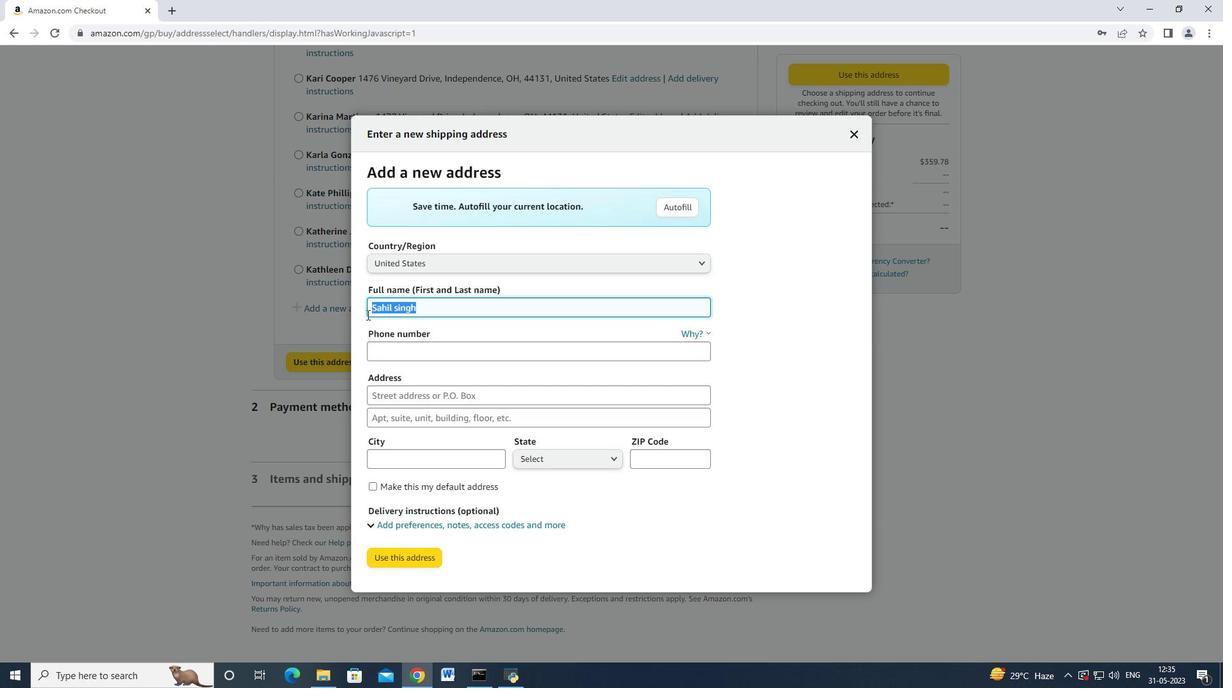 
Action: Key pressed <Key.backspace><Key.shift>Kathryn<Key.tab><Key.tab>
Screenshot: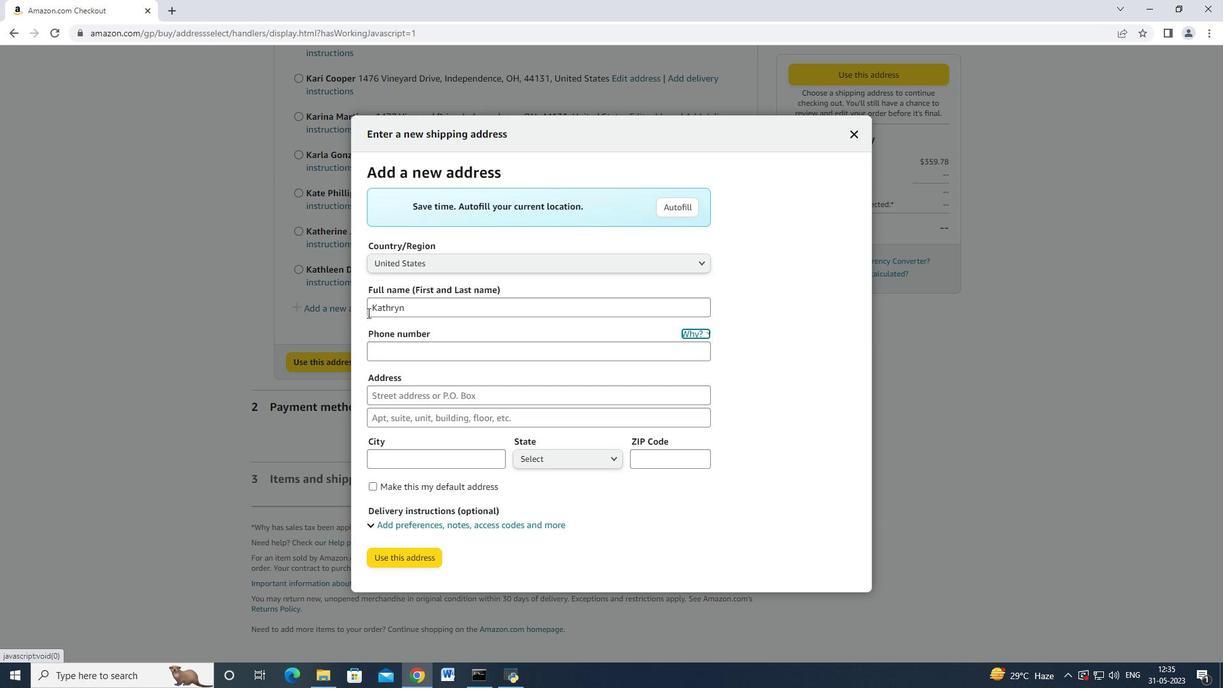 
Action: Mouse moved to (448, 301)
Screenshot: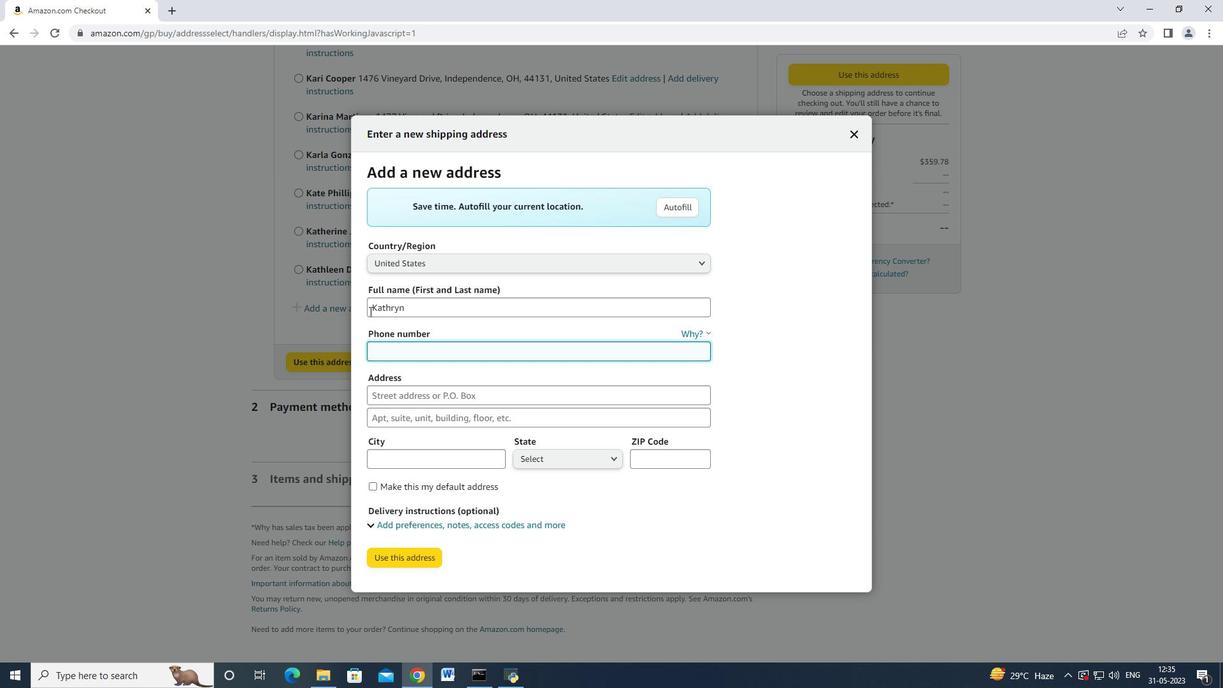 
Action: Mouse pressed left at (448, 301)
Screenshot: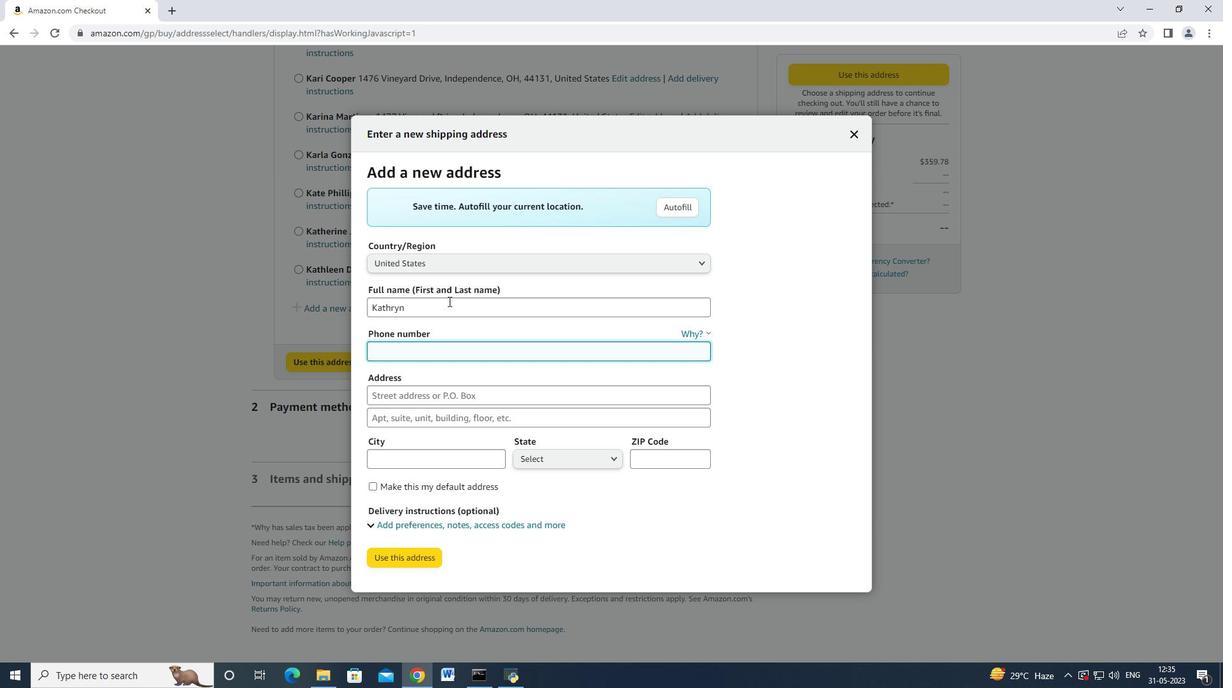 
Action: Mouse moved to (447, 301)
Screenshot: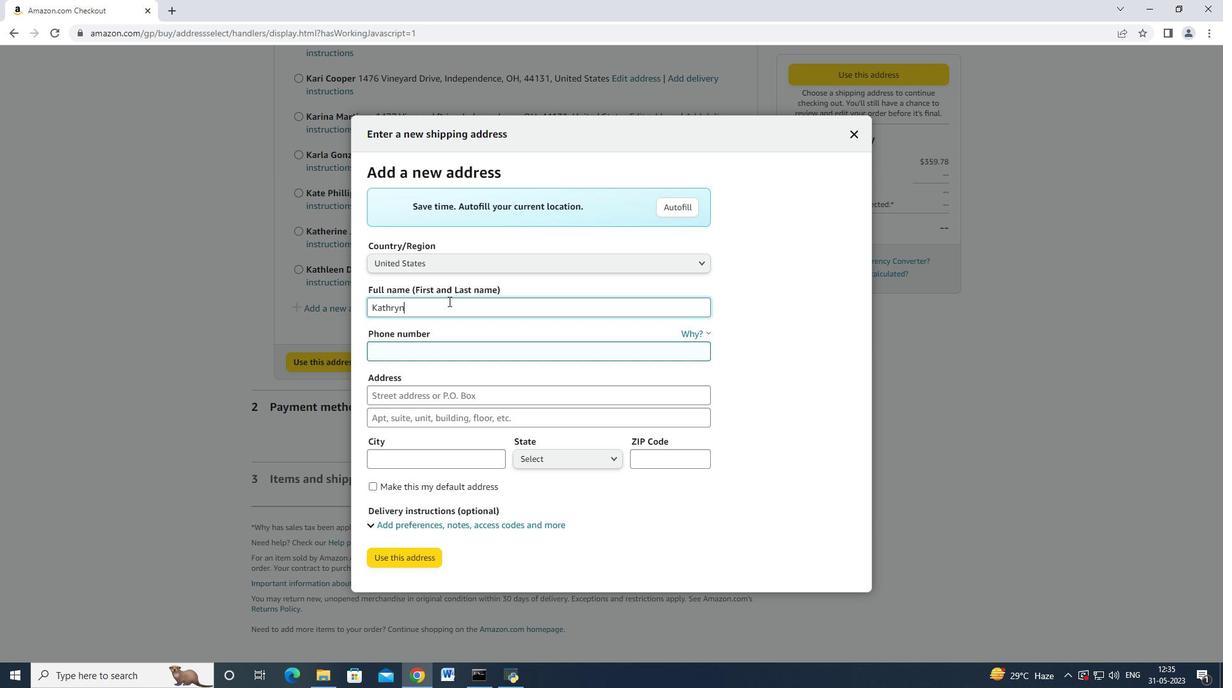 
Action: Key pressed <Key.space><Key.shift>Wilson<Key.tab><Key.tab>4403901431<Key.tab>13<Key.backspace>482<Key.space><Key.shift>Vineyard<Key.space><Key.shift_r>Drive<Key.tab><Key.tab><Key.shift>Independence
Screenshot: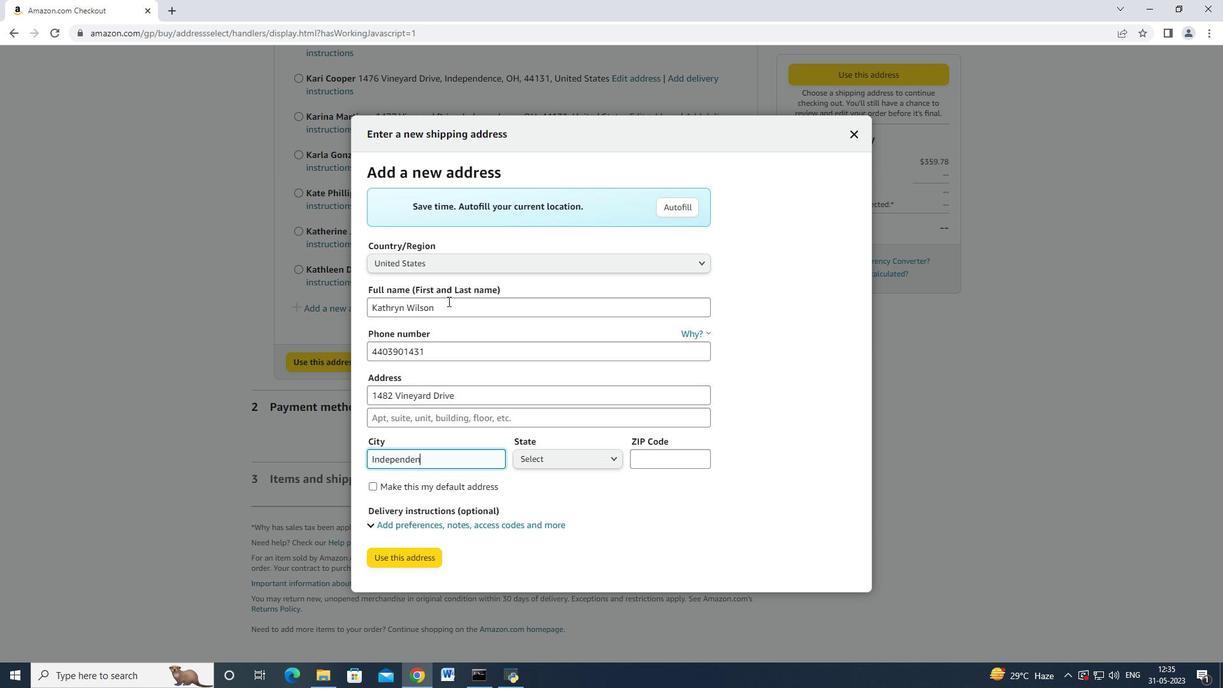 
Action: Mouse moved to (561, 451)
Screenshot: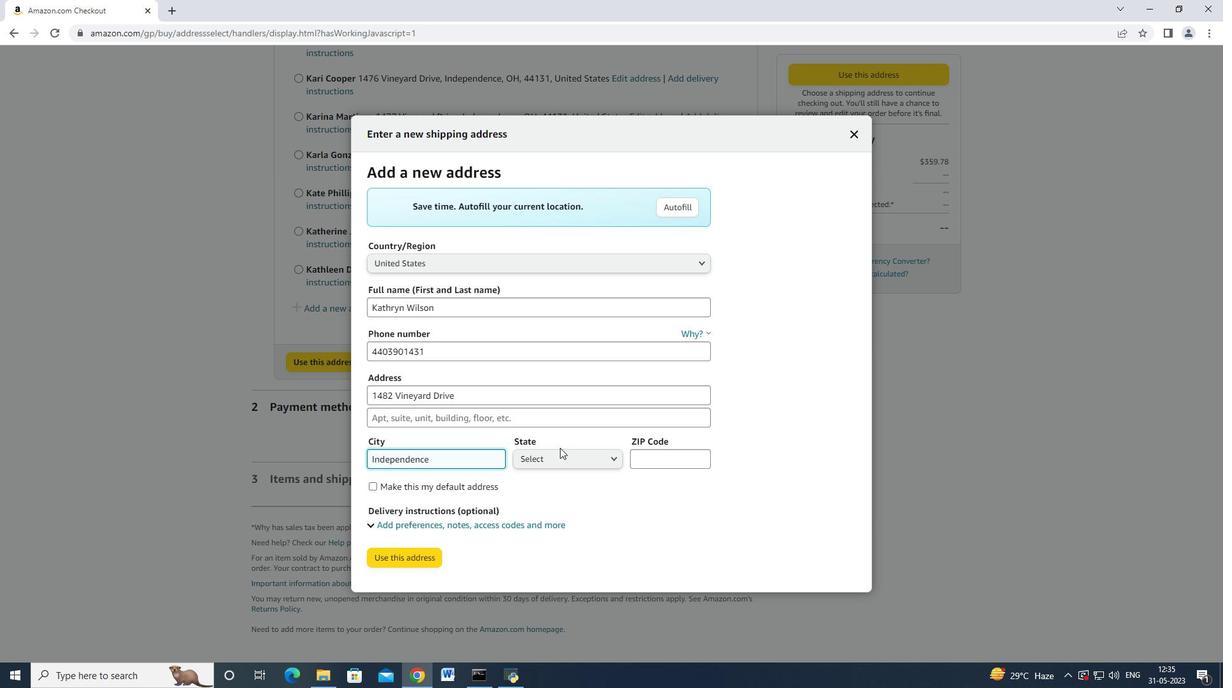 
Action: Mouse pressed left at (561, 451)
Screenshot: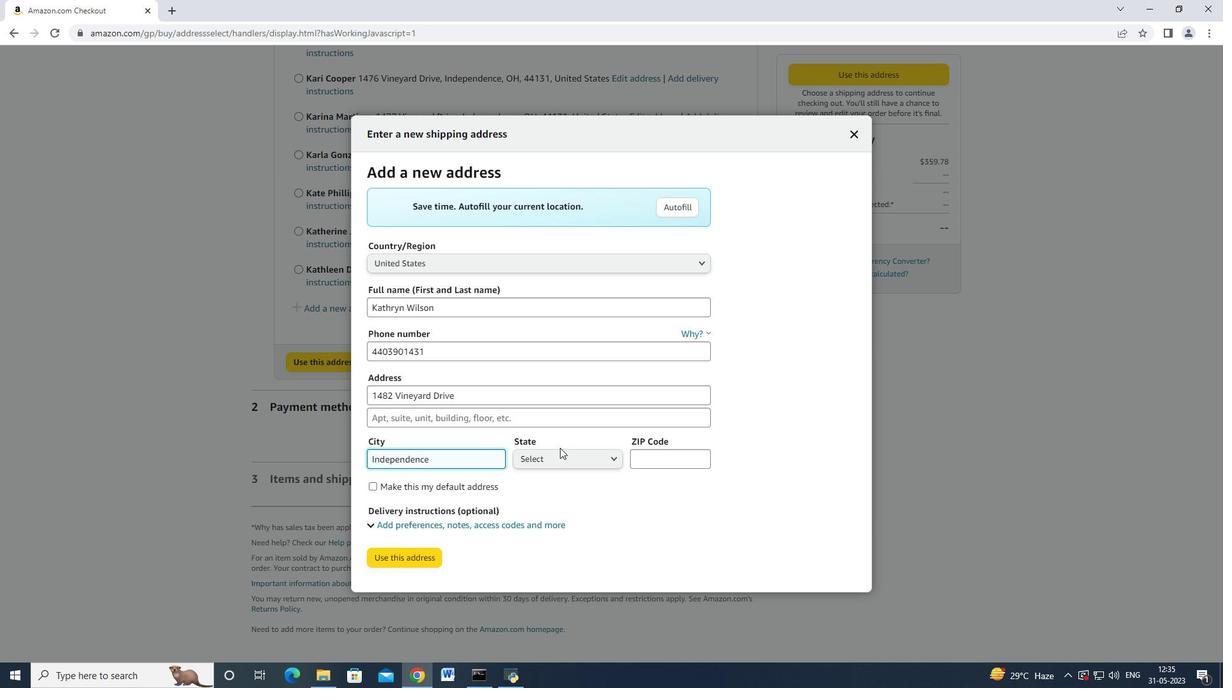 
Action: Mouse moved to (574, 347)
Screenshot: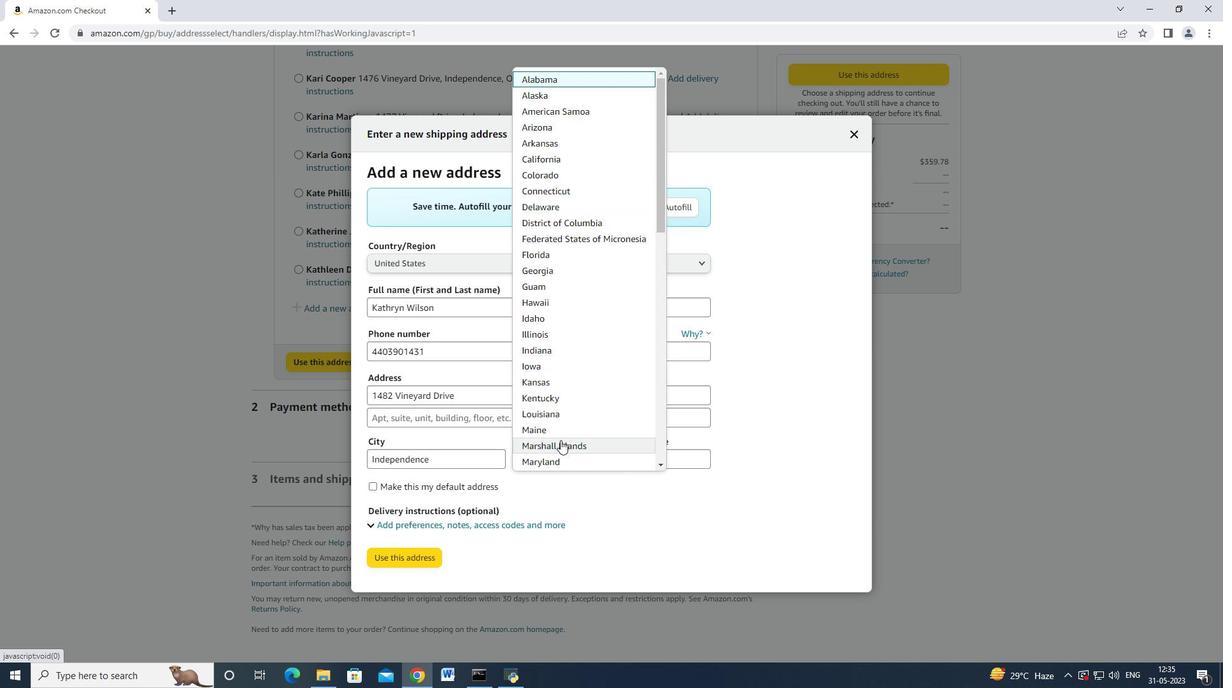 
Action: Mouse scrolled (574, 346) with delta (0, 0)
Screenshot: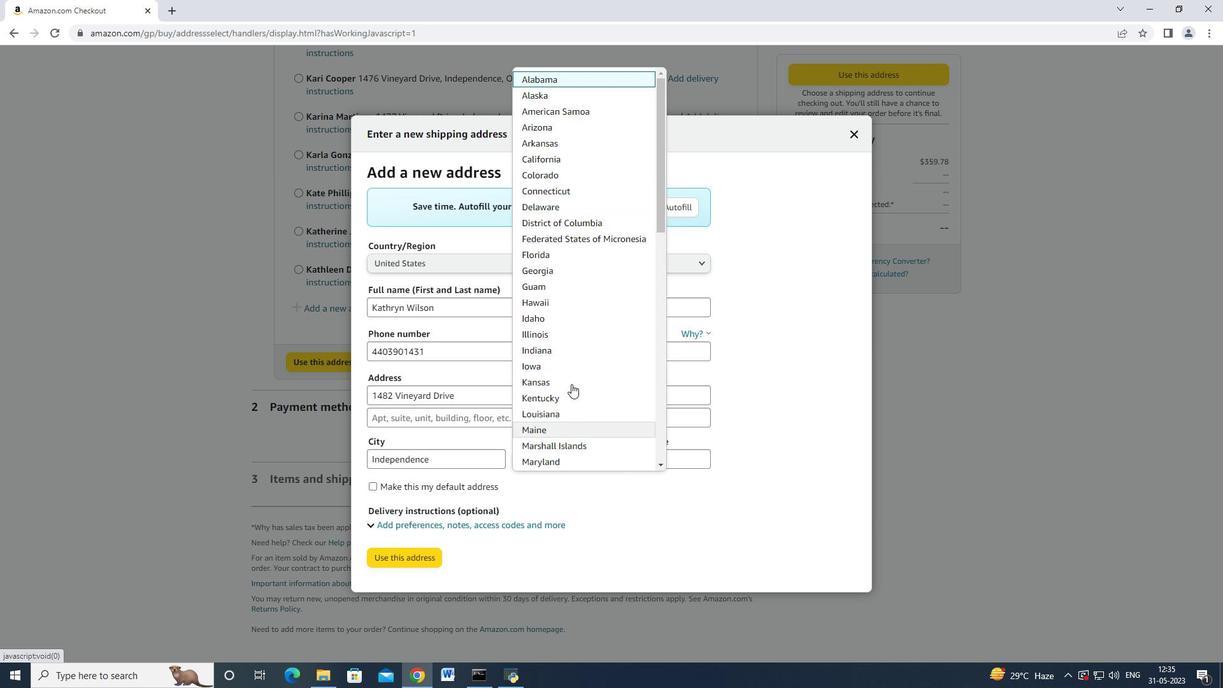 
Action: Mouse scrolled (574, 346) with delta (0, 0)
Screenshot: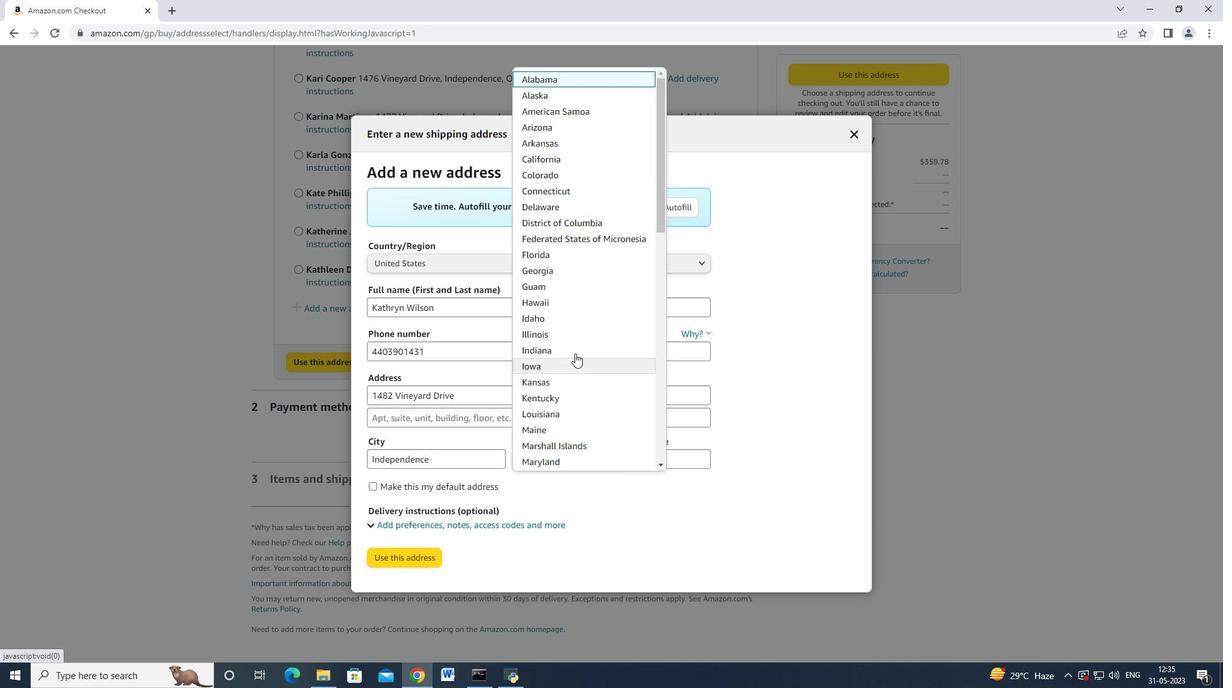 
Action: Mouse scrolled (574, 346) with delta (0, 0)
Screenshot: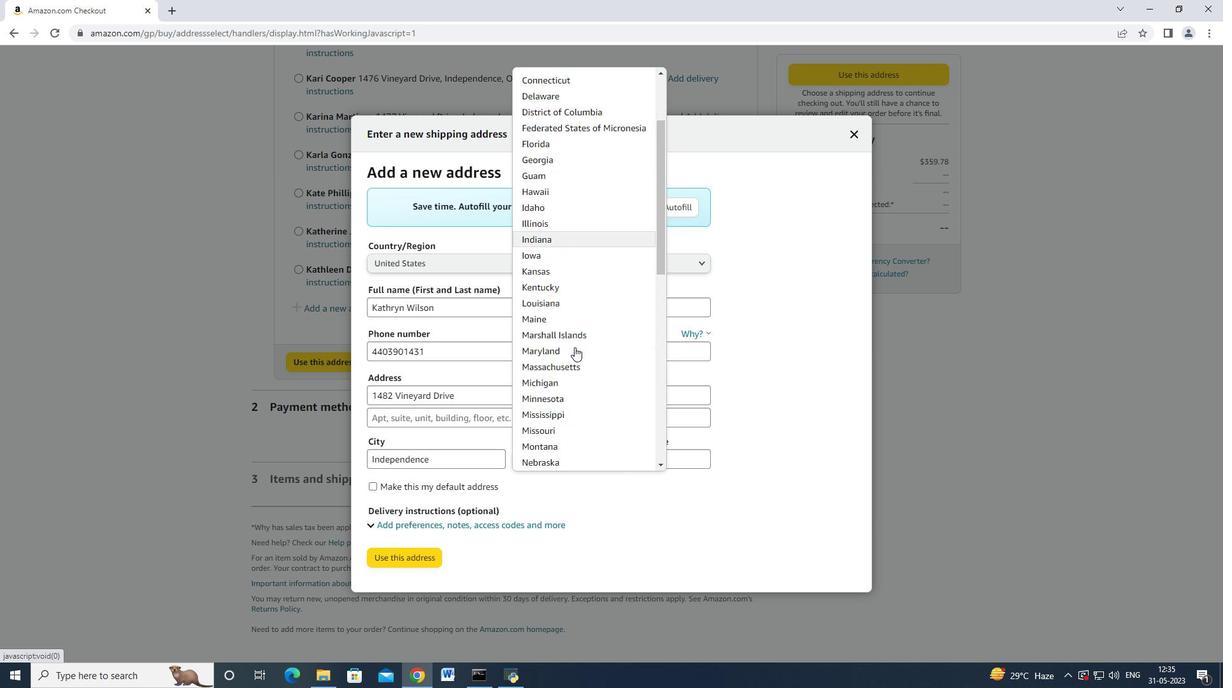 
Action: Mouse scrolled (574, 346) with delta (0, 0)
Screenshot: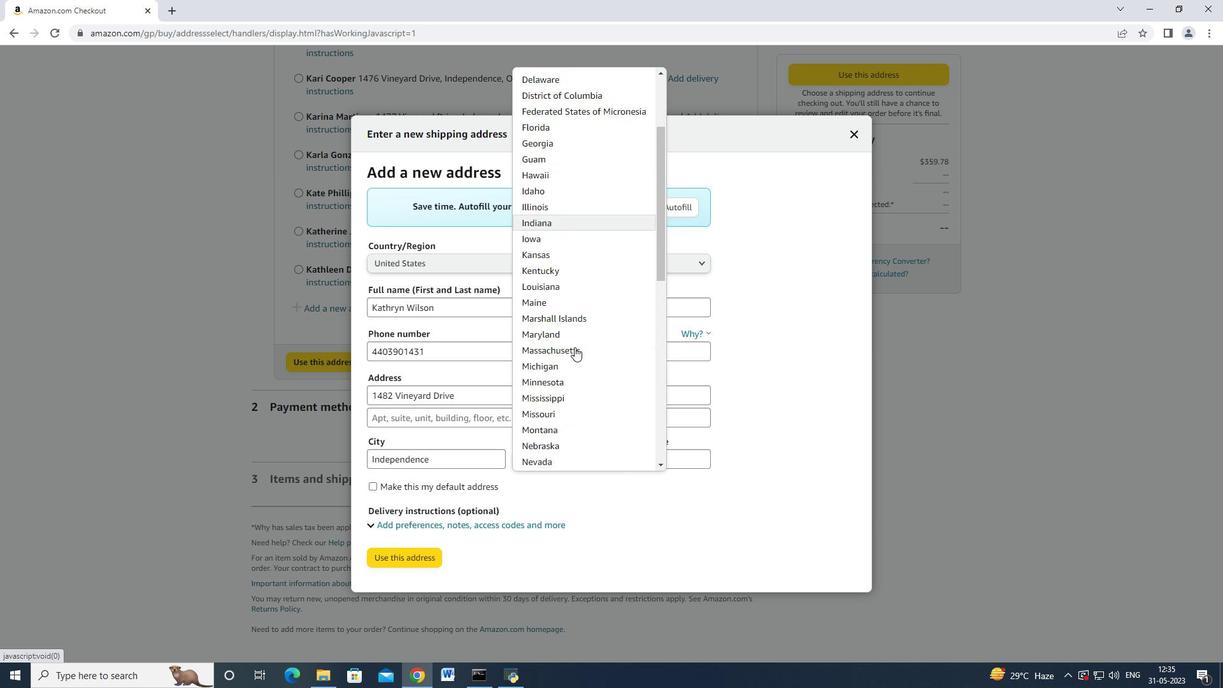 
Action: Mouse scrolled (574, 346) with delta (0, 0)
Screenshot: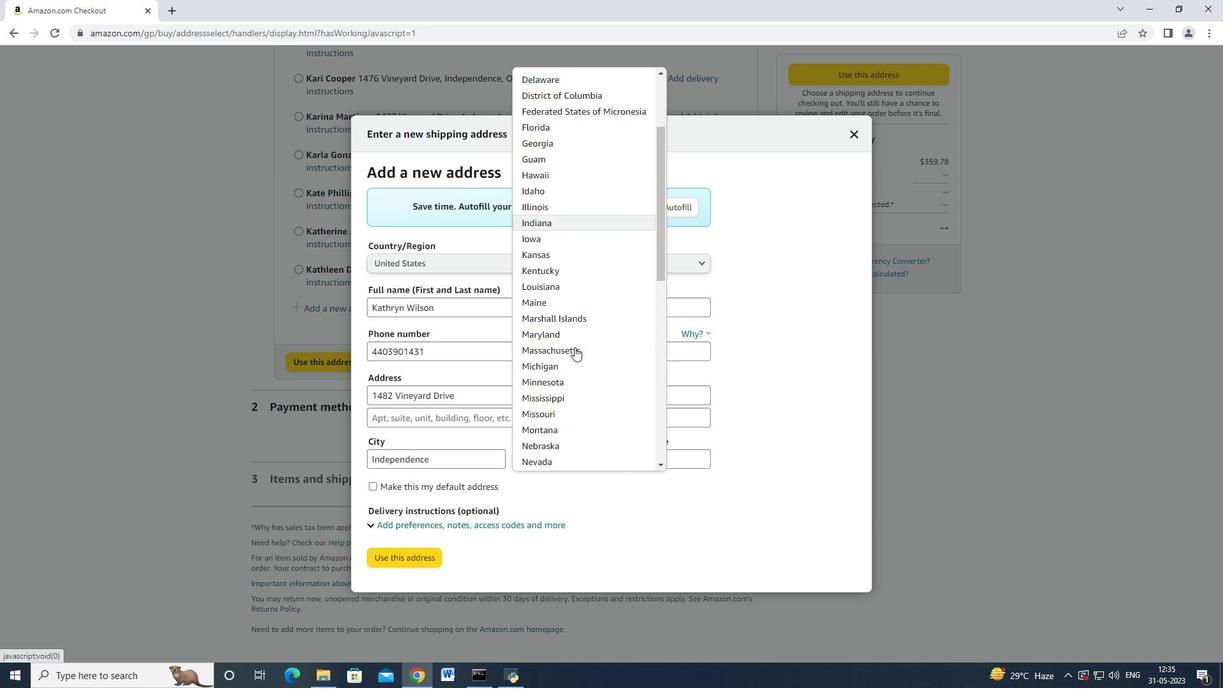 
Action: Mouse scrolled (574, 346) with delta (0, 0)
Screenshot: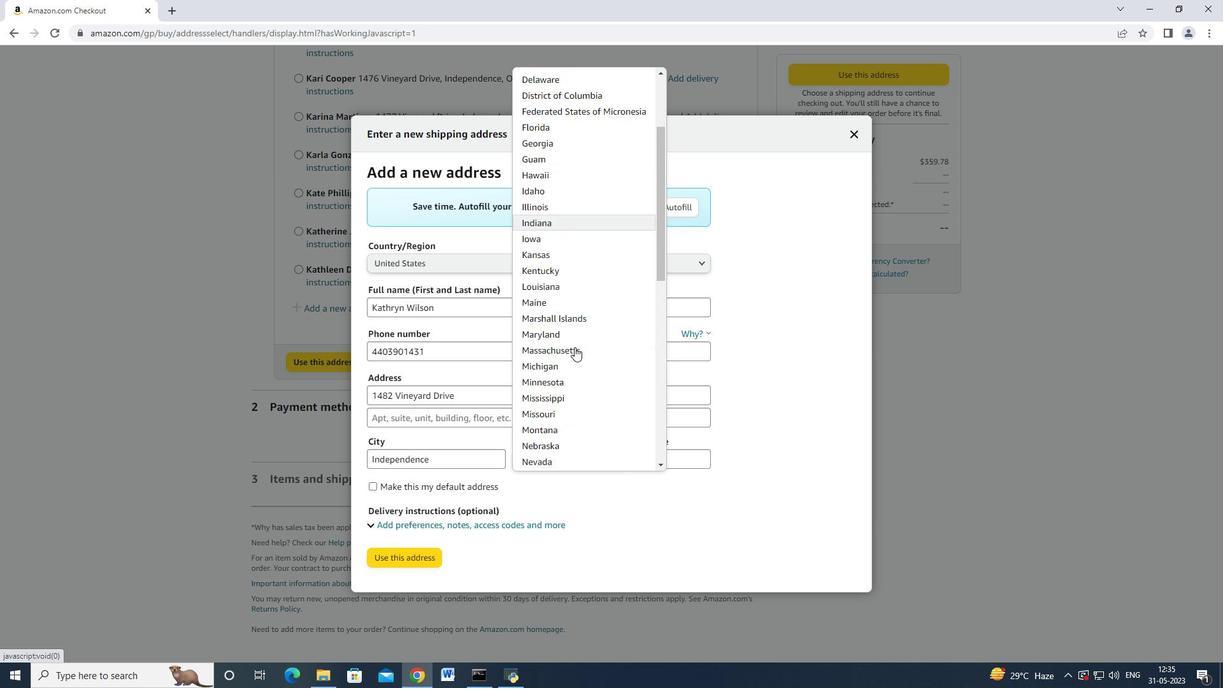
Action: Mouse scrolled (574, 346) with delta (0, 0)
Screenshot: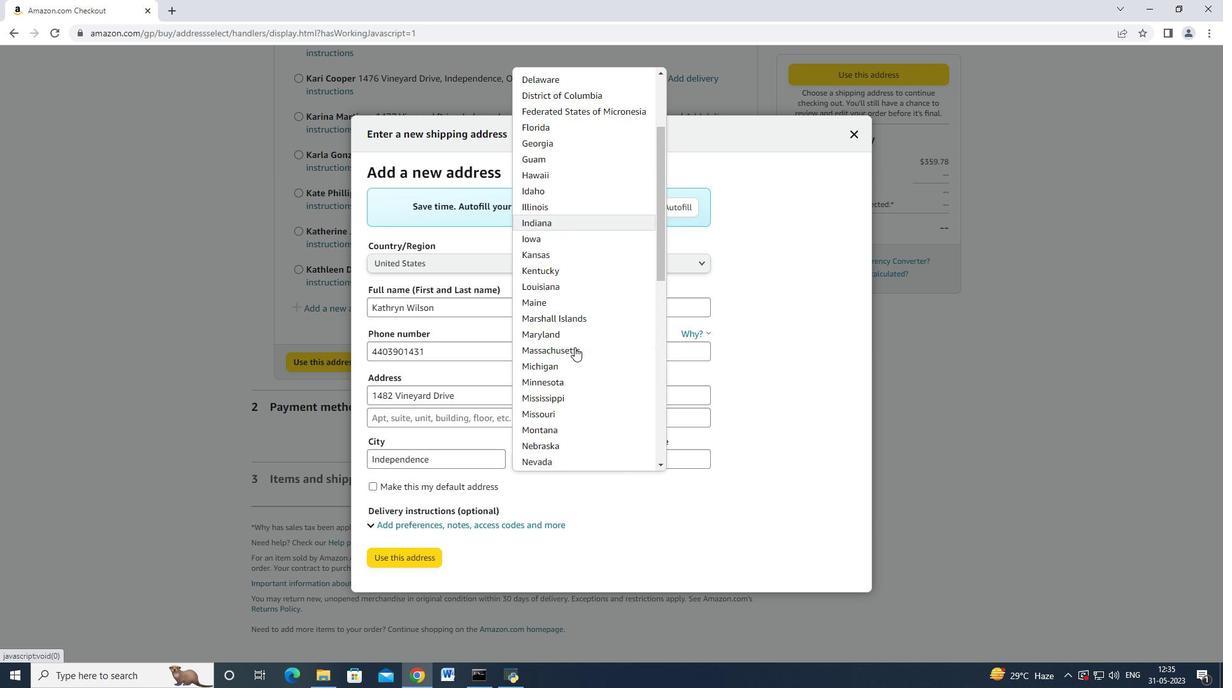 
Action: Mouse moved to (554, 269)
Screenshot: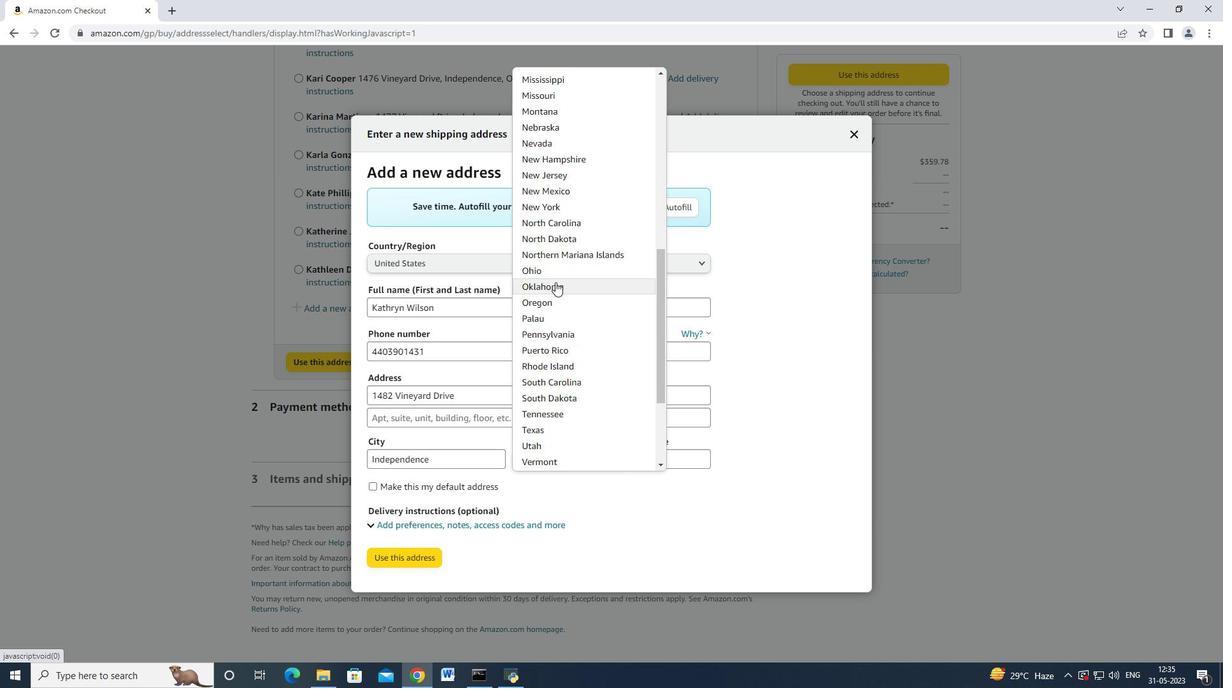 
Action: Mouse pressed left at (554, 269)
Screenshot: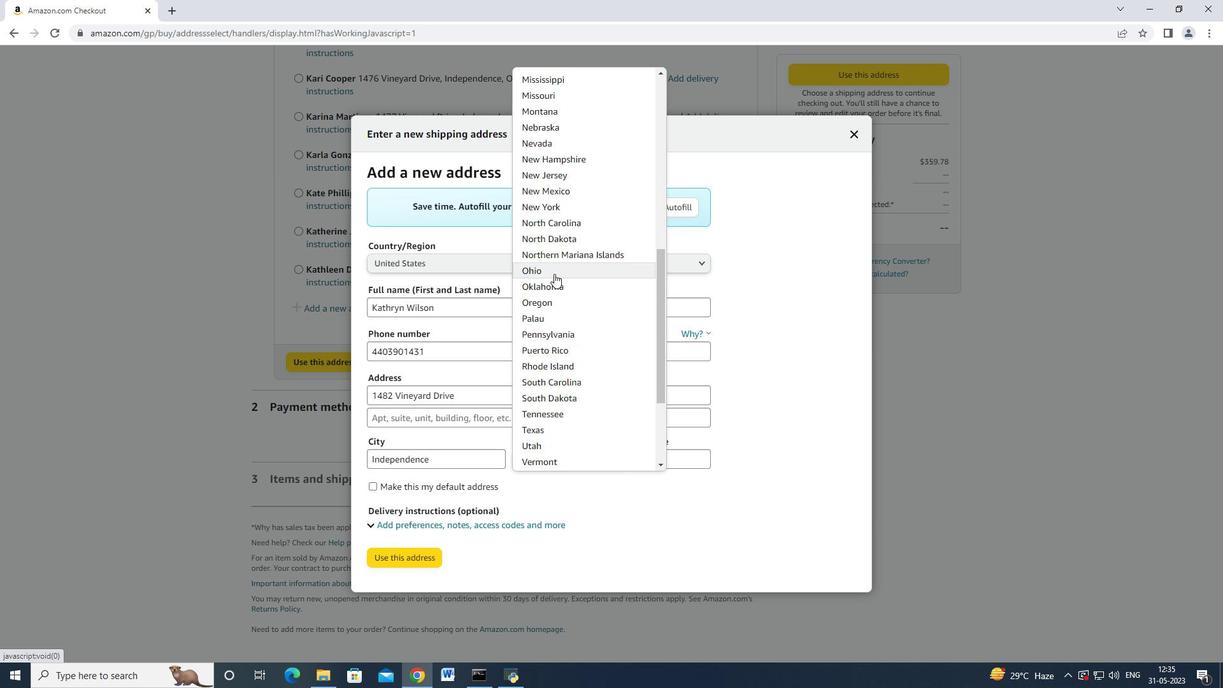
Action: Mouse moved to (653, 461)
Screenshot: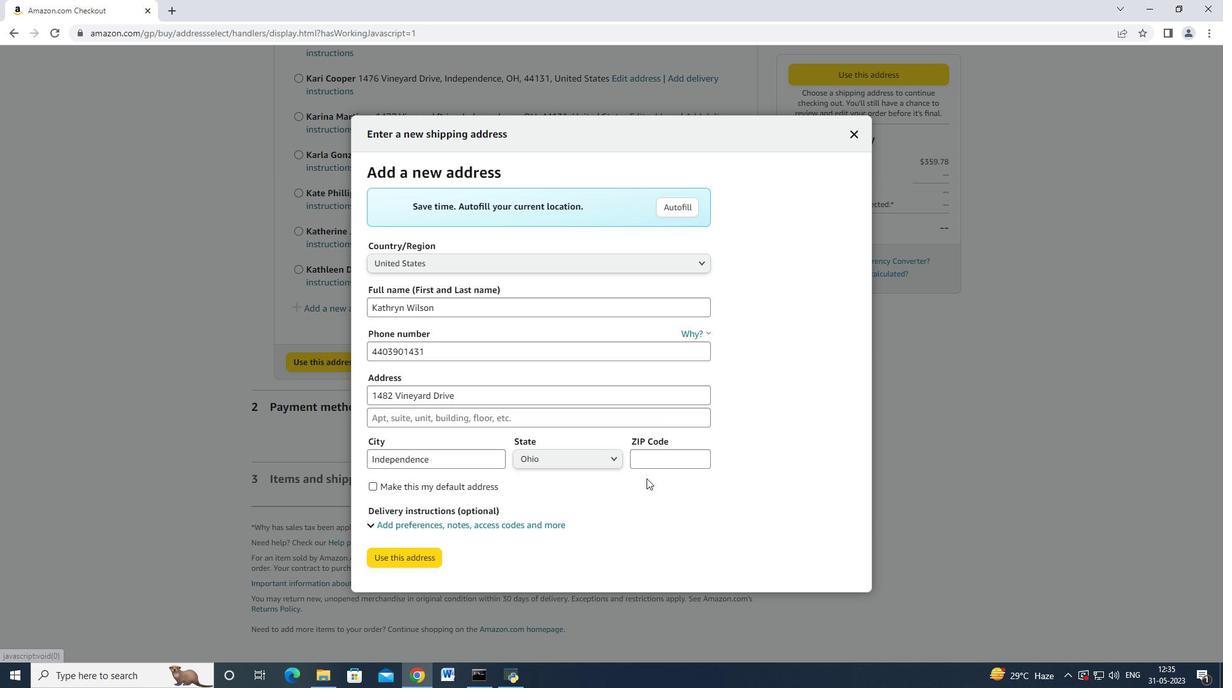 
Action: Mouse pressed left at (653, 461)
Screenshot: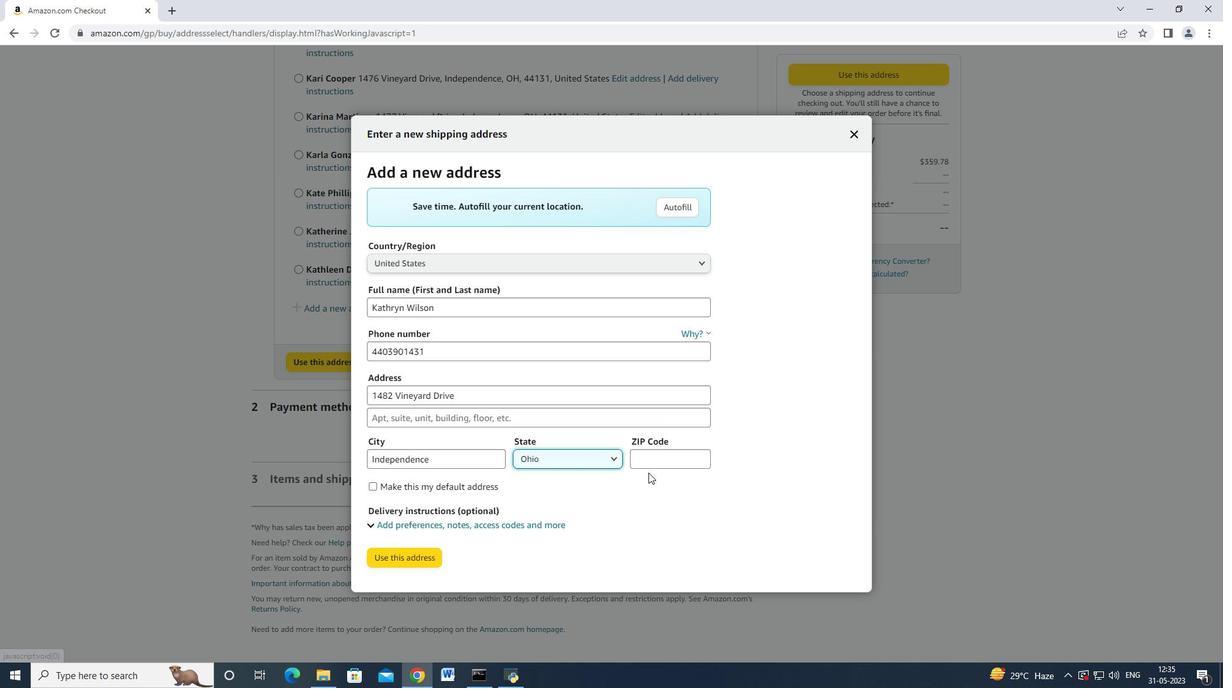 
Action: Mouse moved to (651, 464)
Screenshot: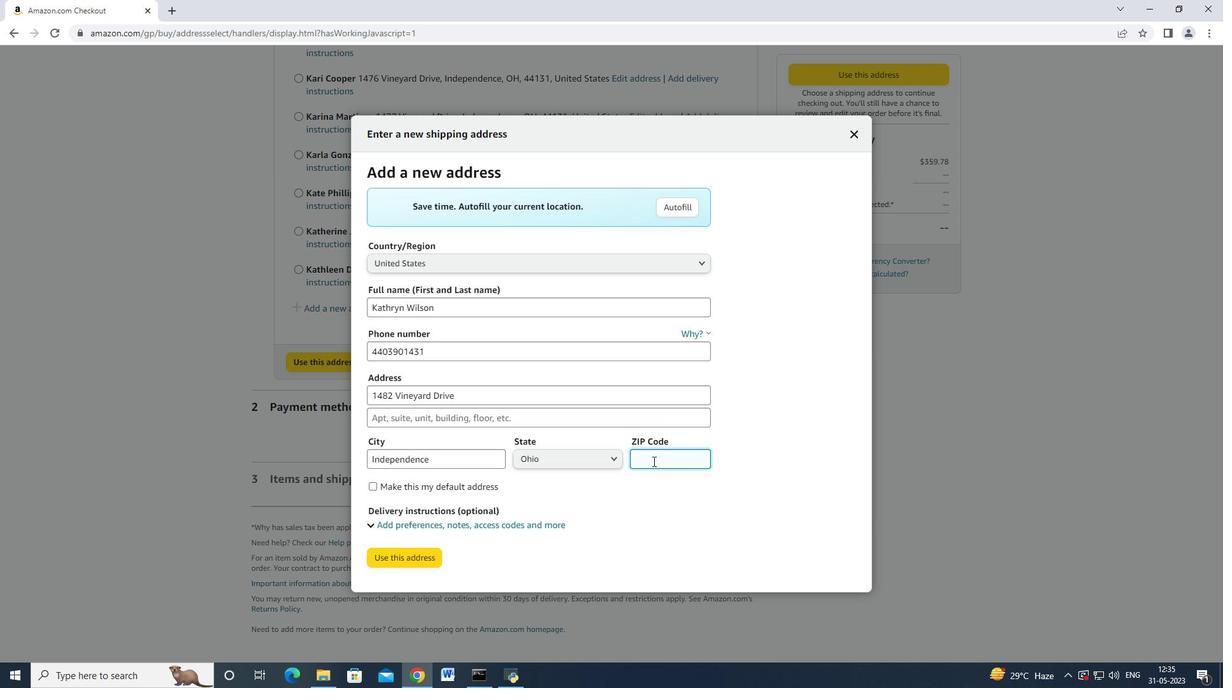 
Action: Key pressed 44131
Screenshot: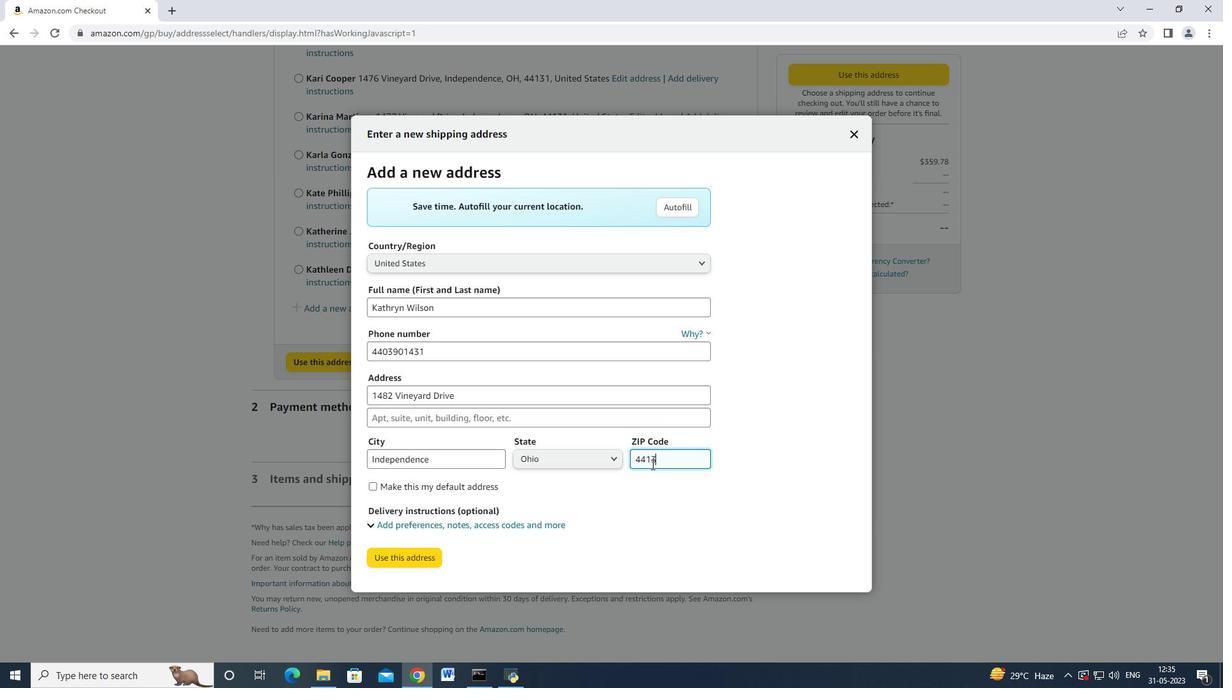 
Action: Mouse moved to (408, 558)
Screenshot: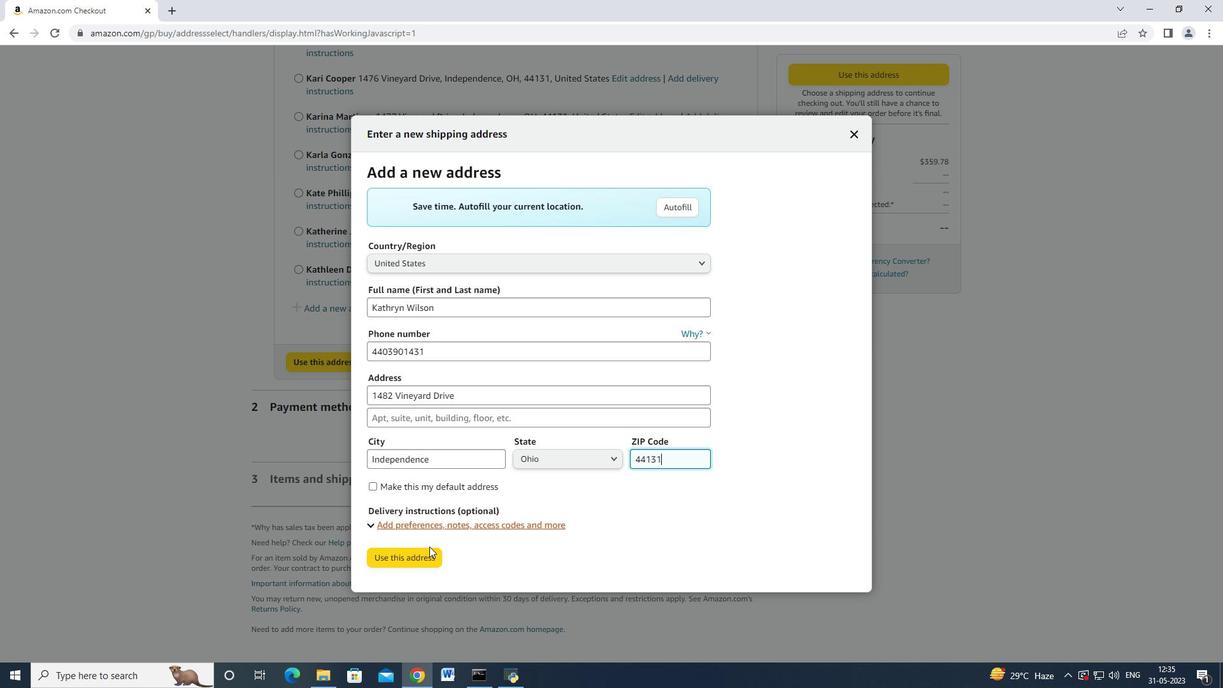 
Action: Mouse pressed left at (408, 558)
Screenshot: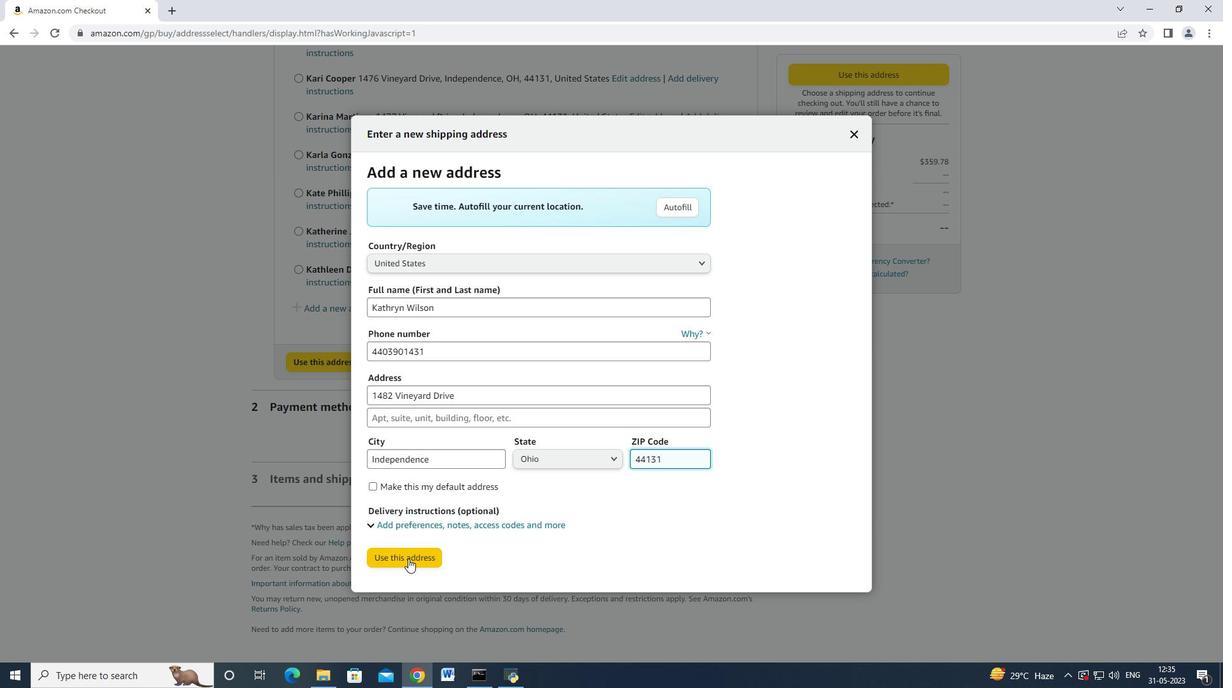 
Action: Mouse moved to (382, 235)
Screenshot: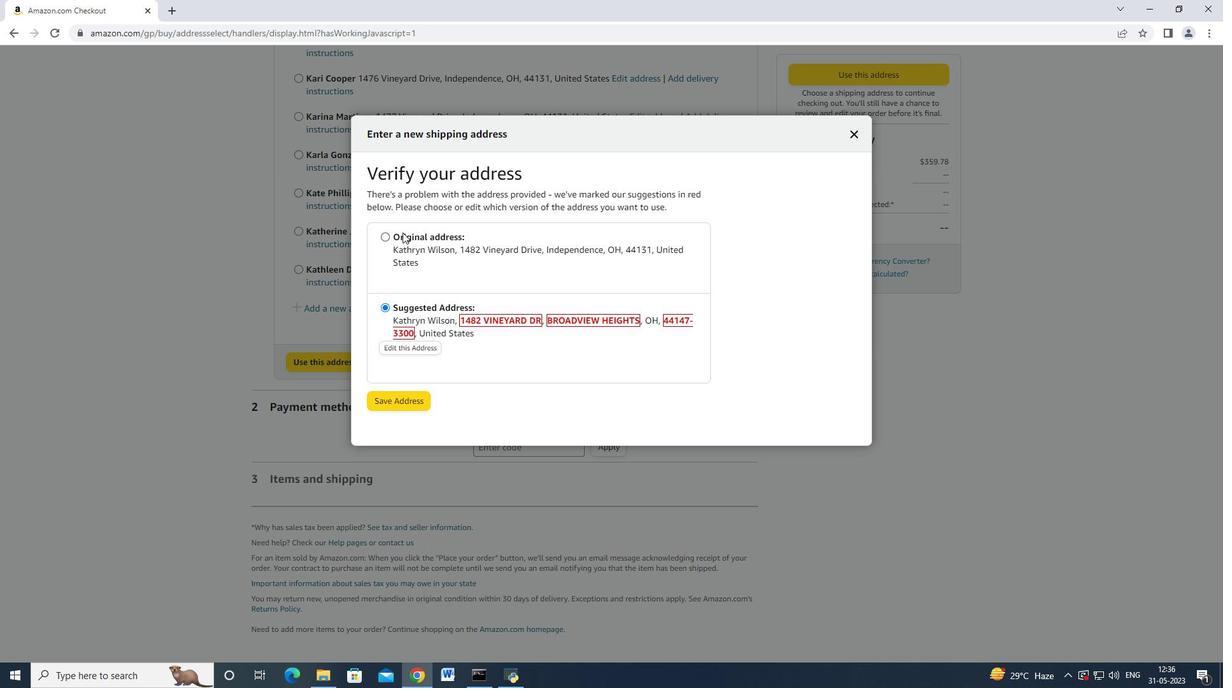 
Action: Mouse pressed left at (382, 235)
Screenshot: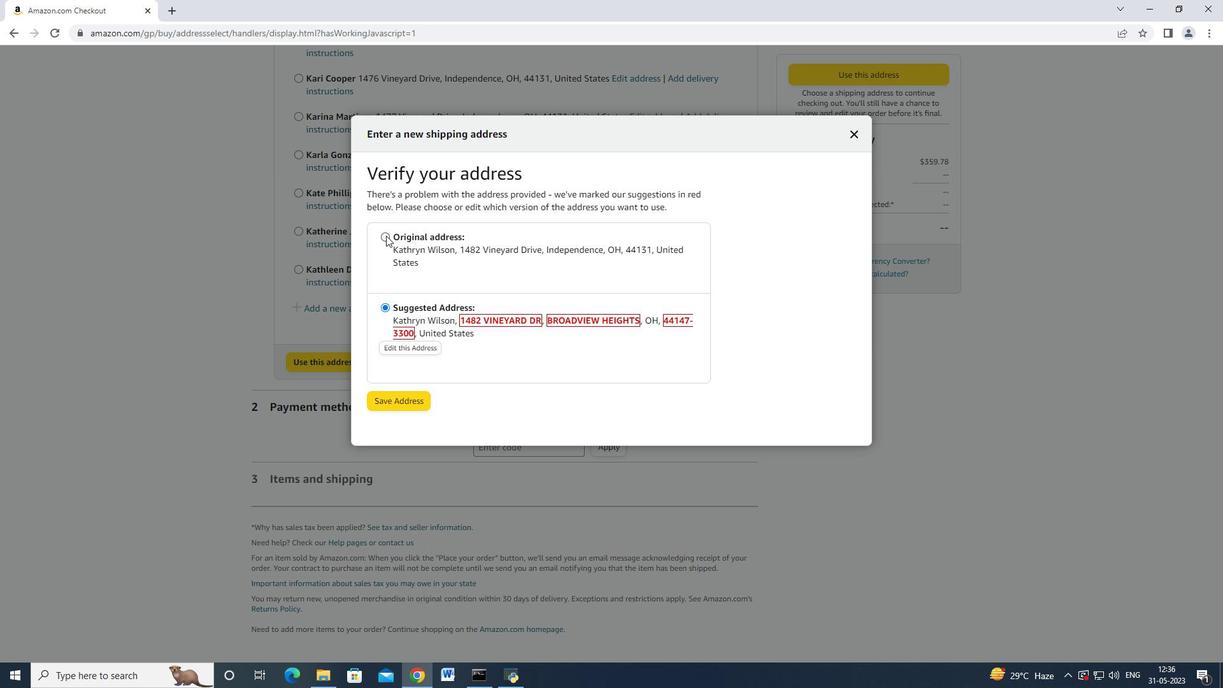 
Action: Mouse moved to (392, 396)
Screenshot: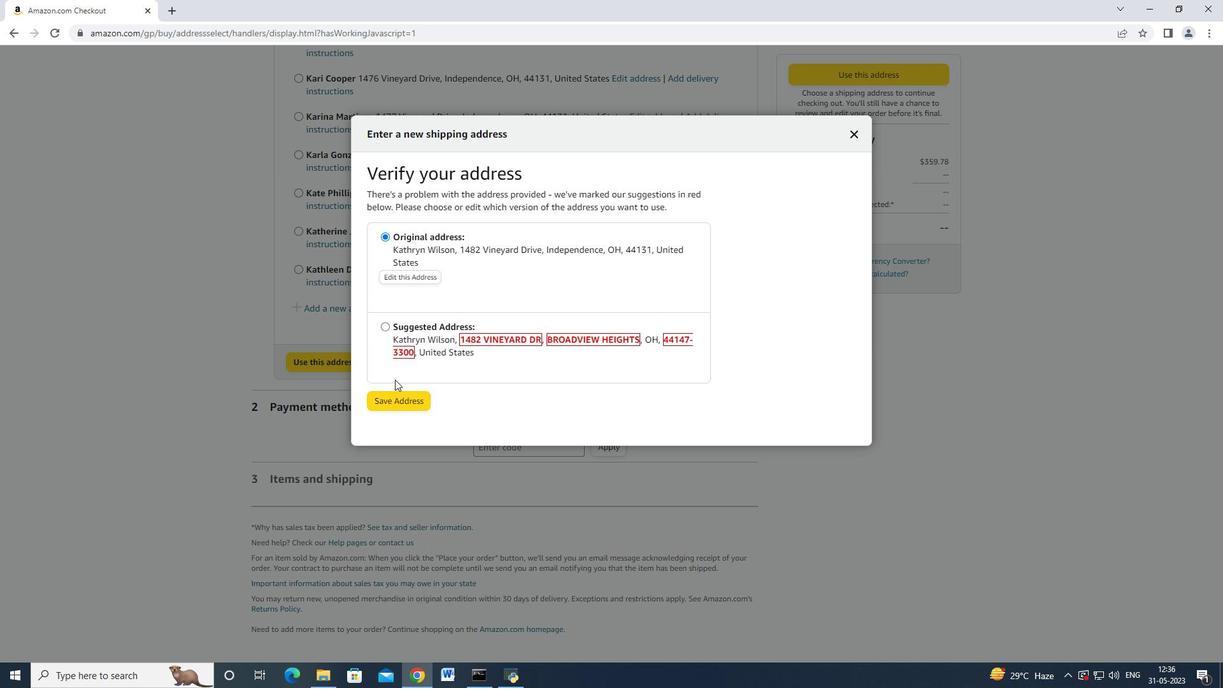 
Action: Mouse pressed left at (392, 396)
Screenshot: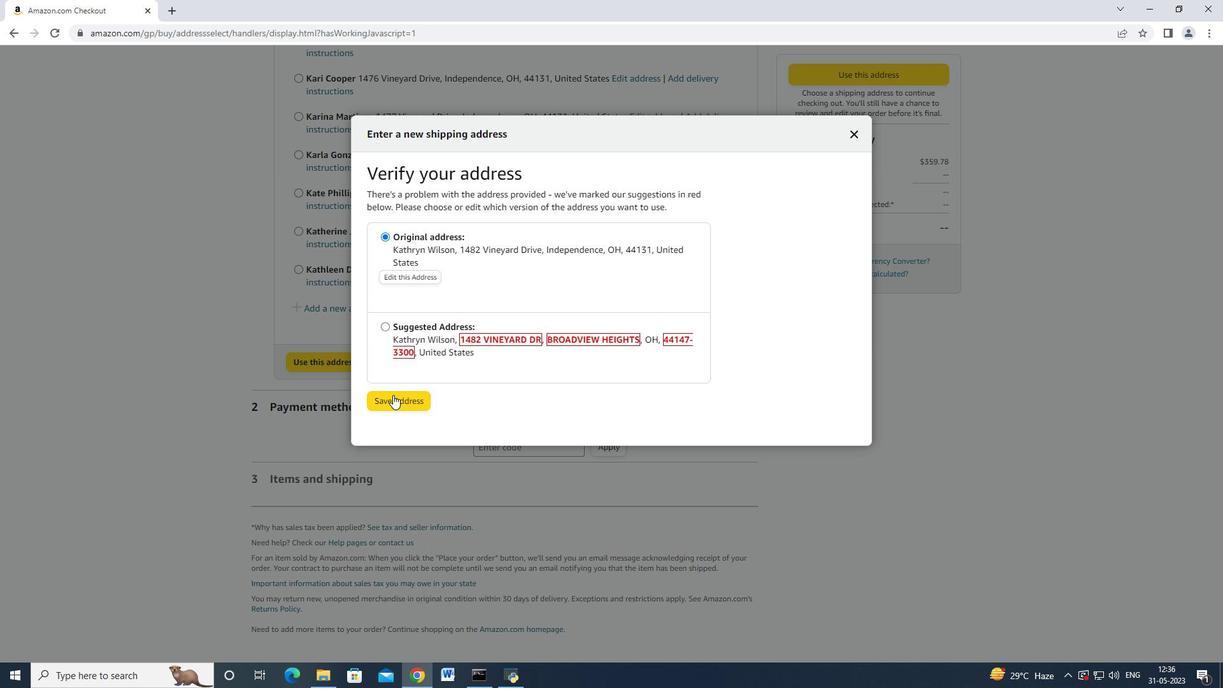 
Action: Mouse moved to (416, 275)
Screenshot: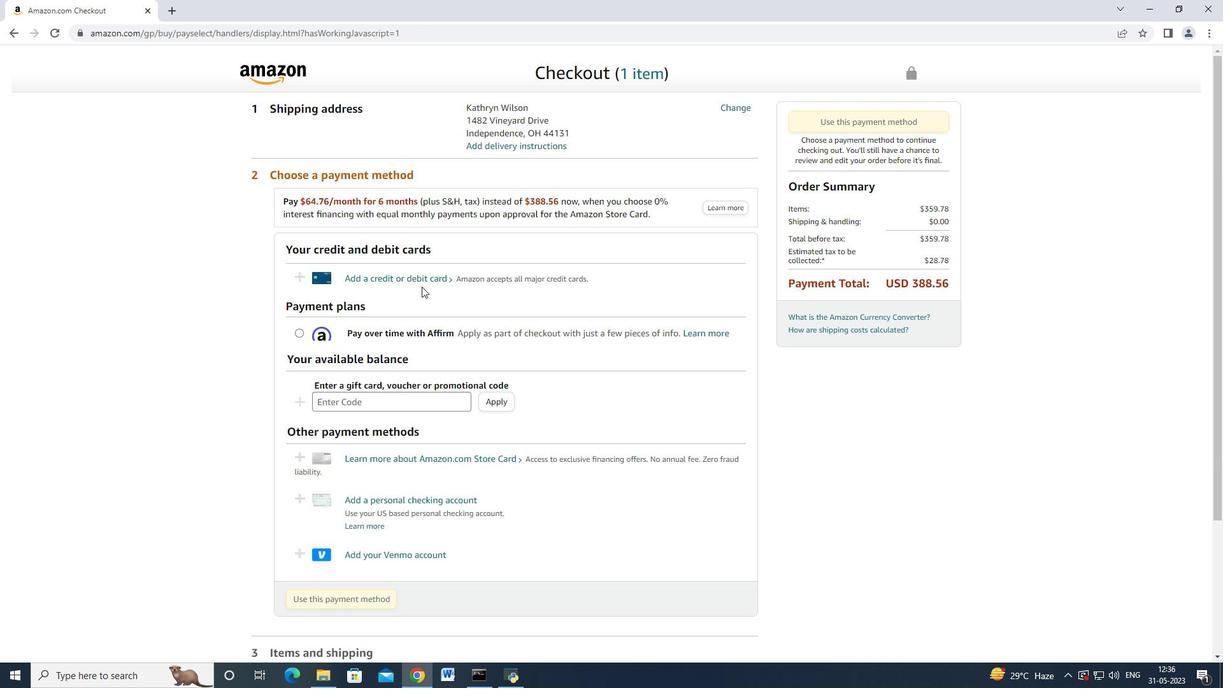 
Action: Mouse pressed left at (416, 275)
Screenshot: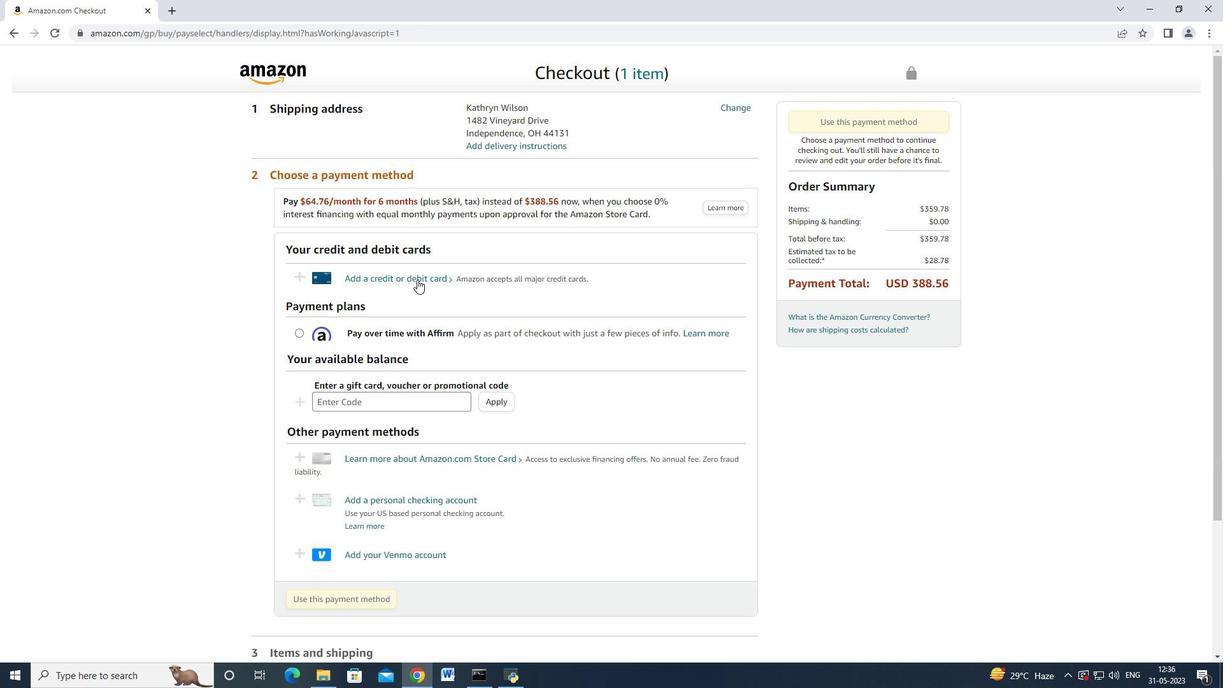 
Action: Mouse moved to (502, 284)
Screenshot: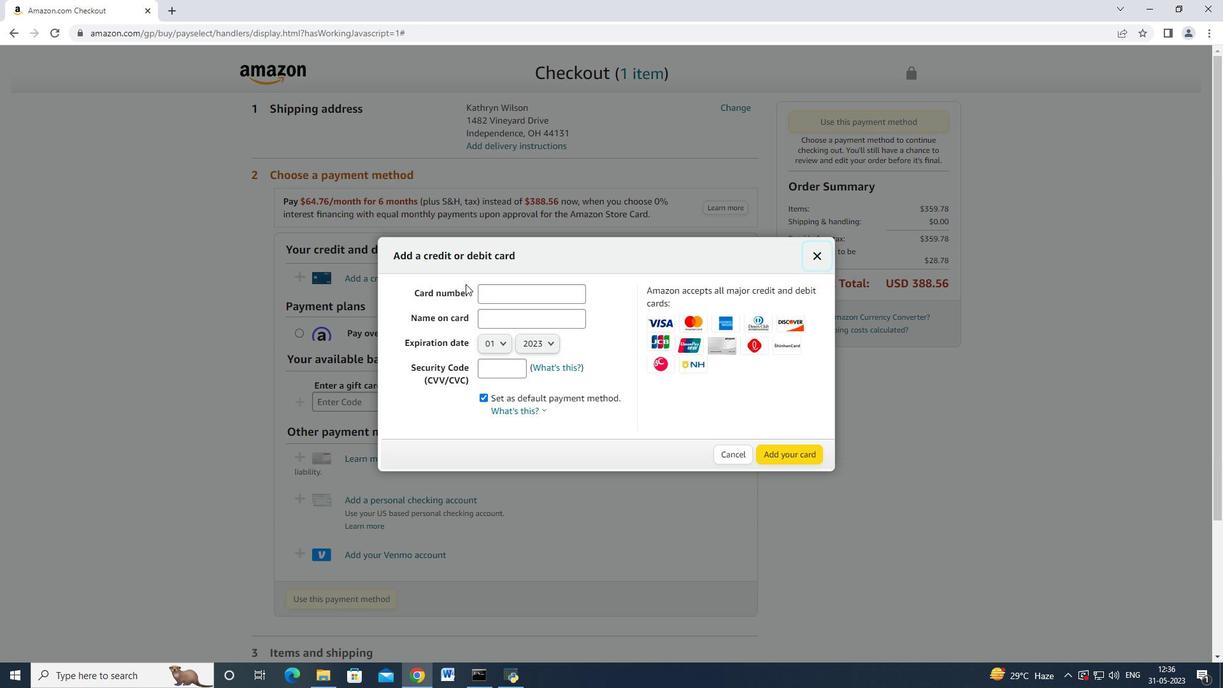 
Action: Mouse pressed left at (502, 284)
Screenshot: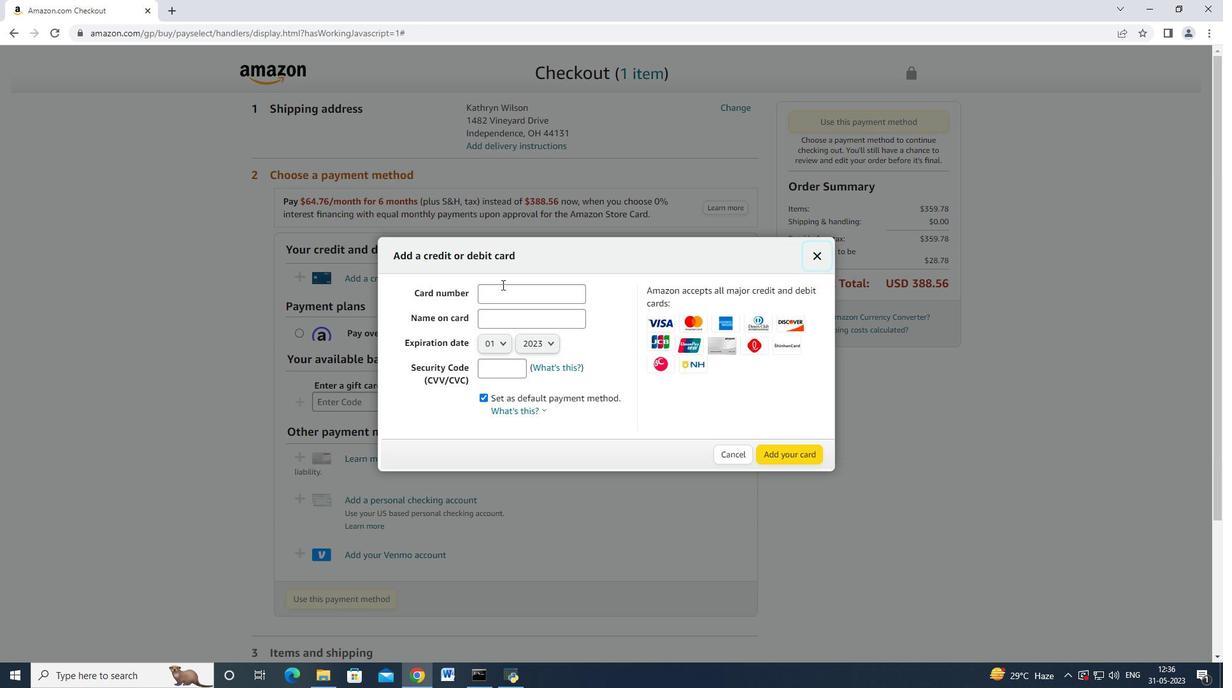 
Action: Mouse moved to (502, 285)
Screenshot: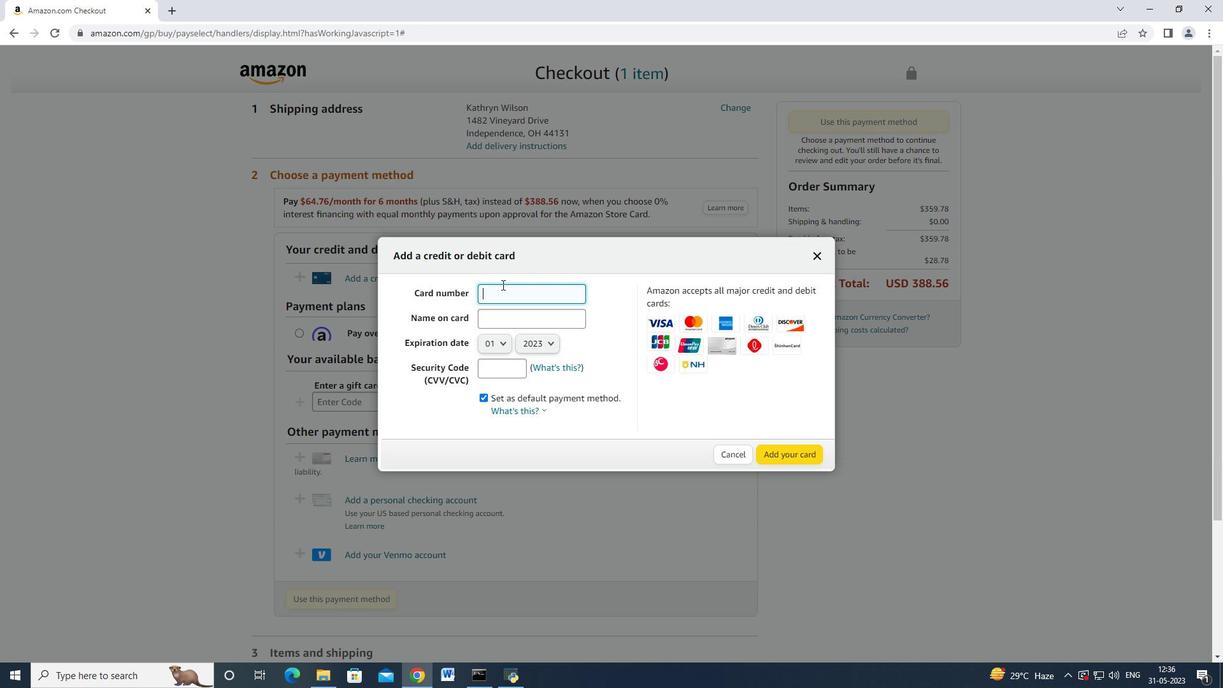 
Action: Key pressed 476266447755<Key.backspace><Key.backspace><Key.backspace><Key.backspace><Key.backspace><Key.backspace><Key.backspace><Key.backspace><Key.backspace><Key.backspace><Key.backspace><Key.backspace><Key.backspace><Key.backspace><Key.backspace><Key.backspace><Key.backspace><Key.backspace><Key.backspace><Key.backspace><Key.backspace><Key.backspace><Key.backspace>4893754559587965
Screenshot: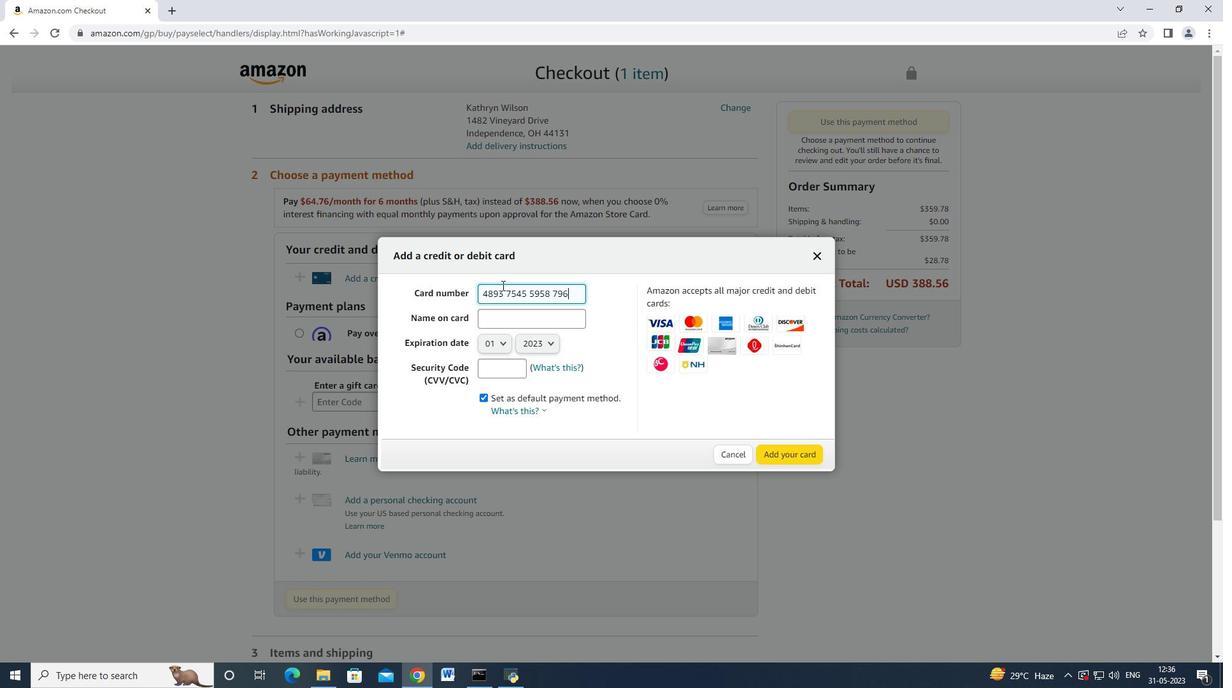 
Action: Mouse moved to (523, 321)
Screenshot: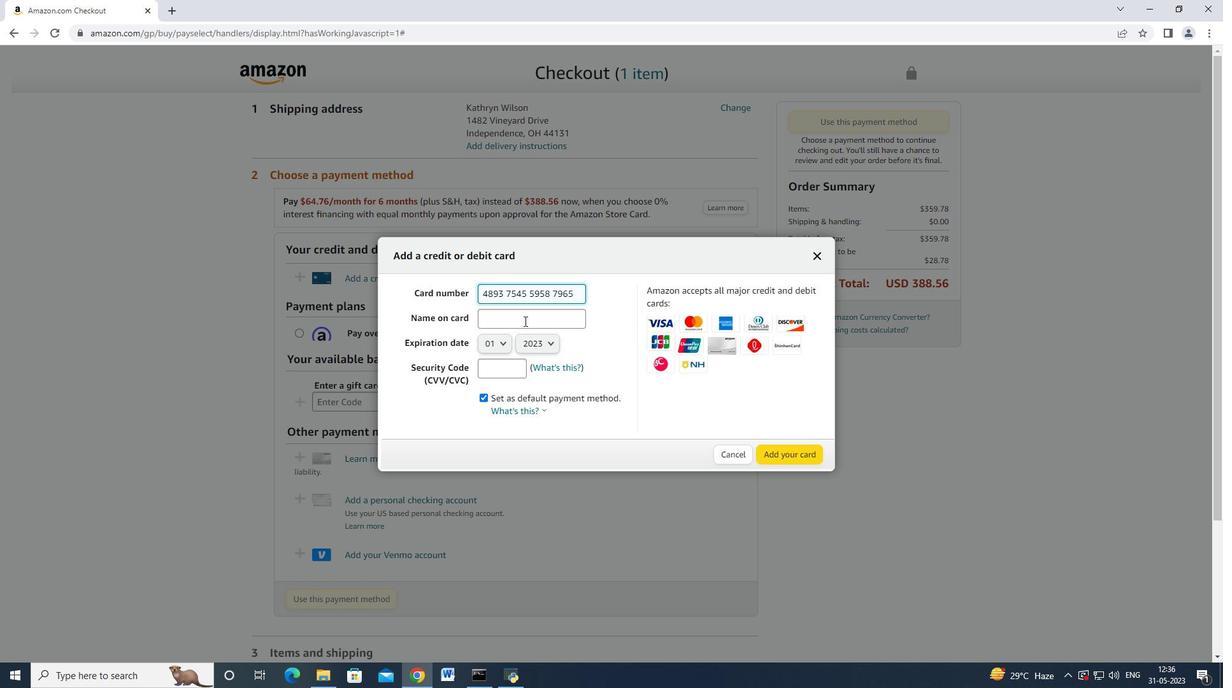 
Action: Mouse pressed left at (523, 321)
Screenshot: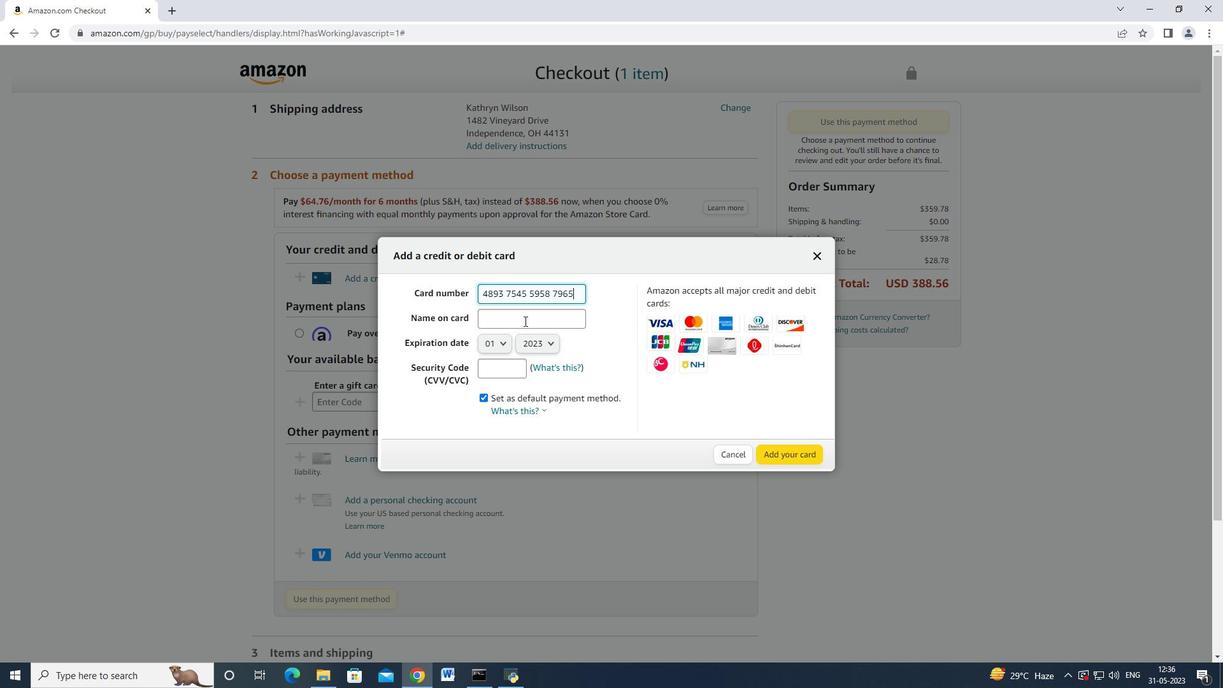 
Action: Mouse moved to (521, 323)
Screenshot: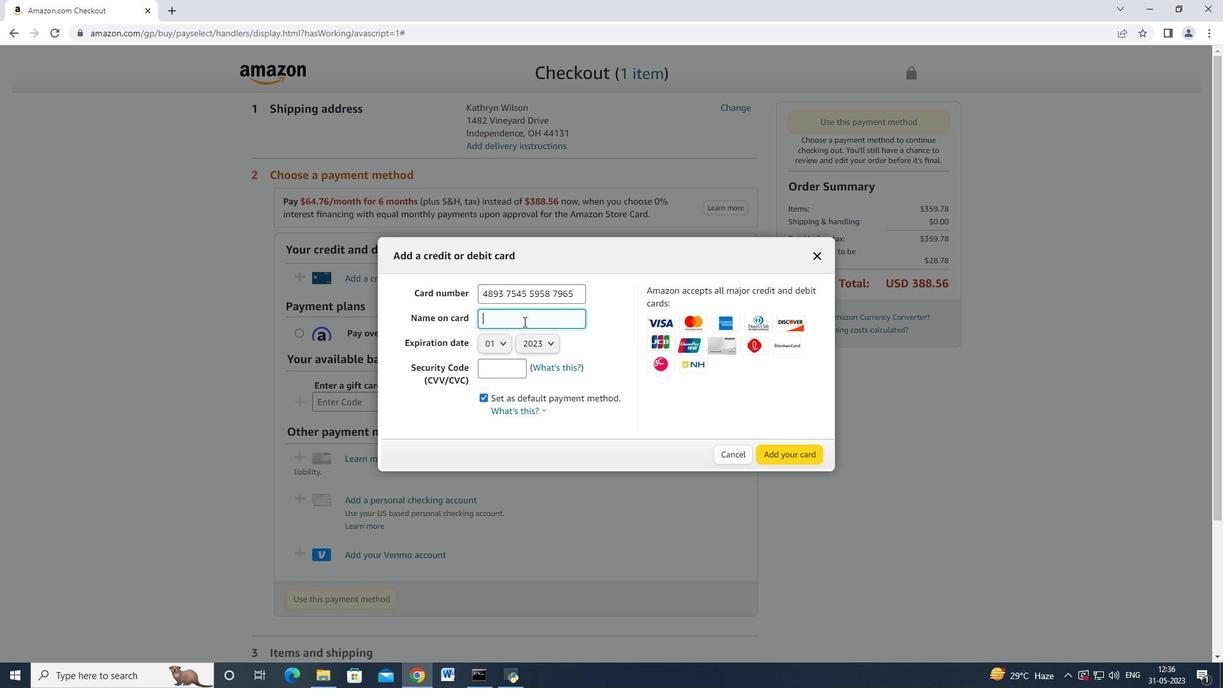 
Action: Key pressed <Key.shift>John<Key.space><Key.shift>Baker<Key.tab>
Screenshot: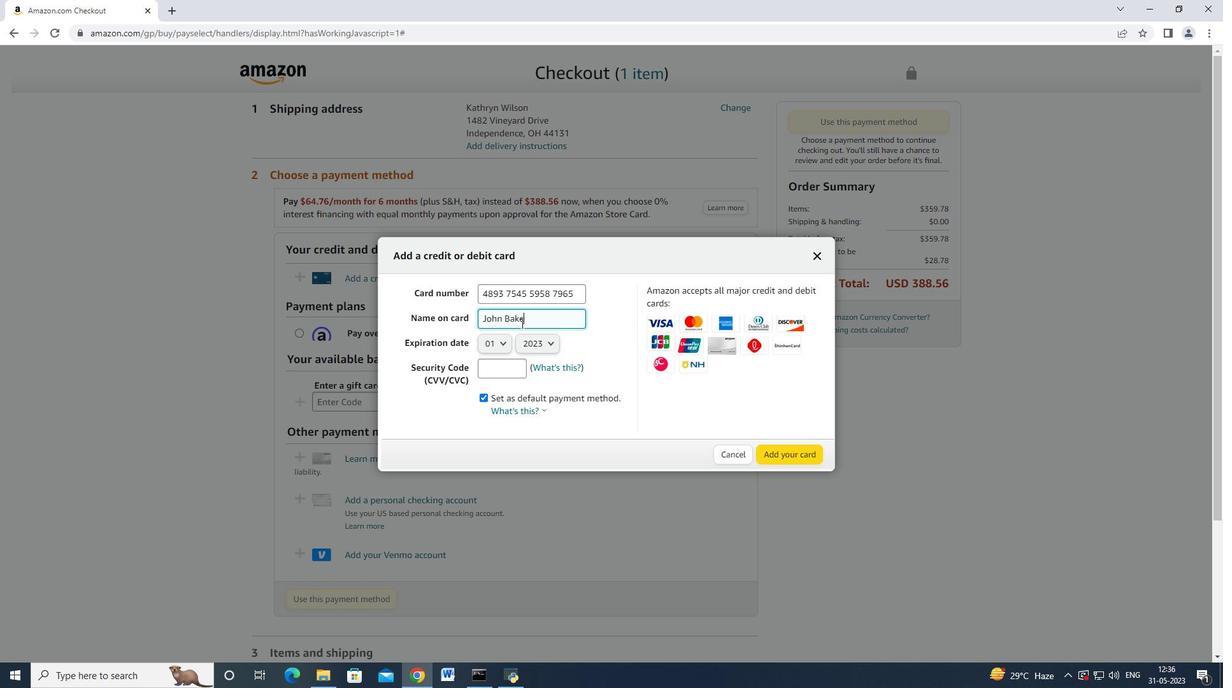 
Action: Mouse moved to (488, 345)
Screenshot: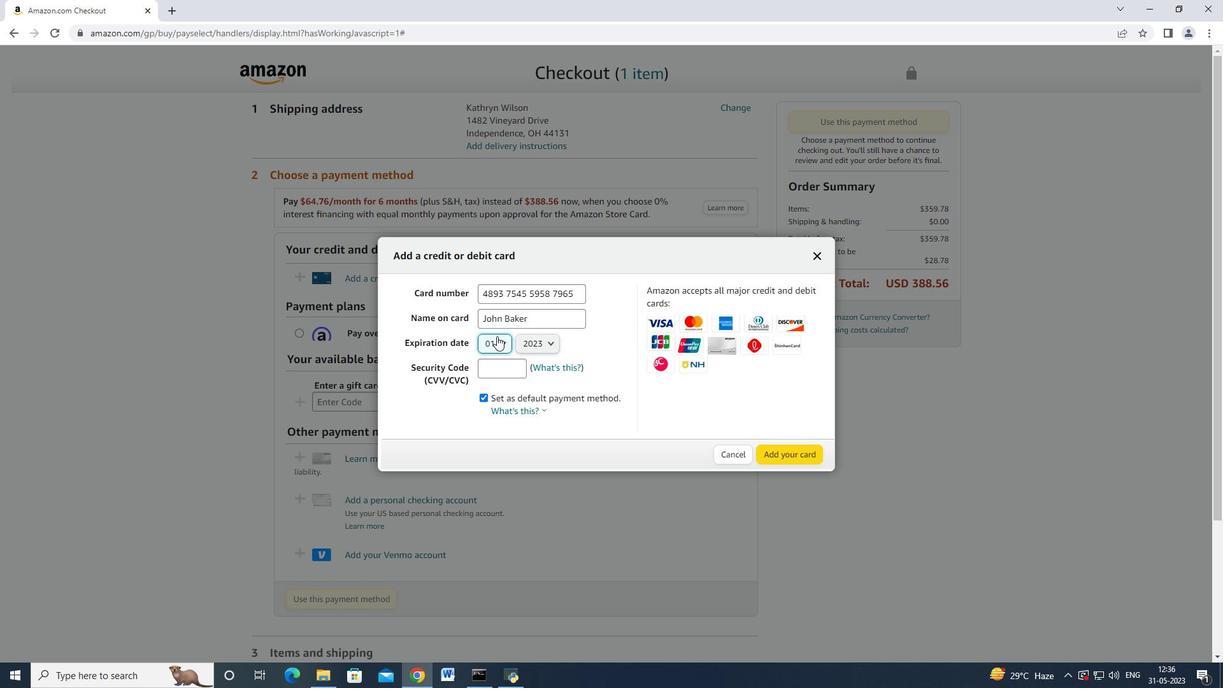 
Action: Mouse pressed left at (488, 345)
Screenshot: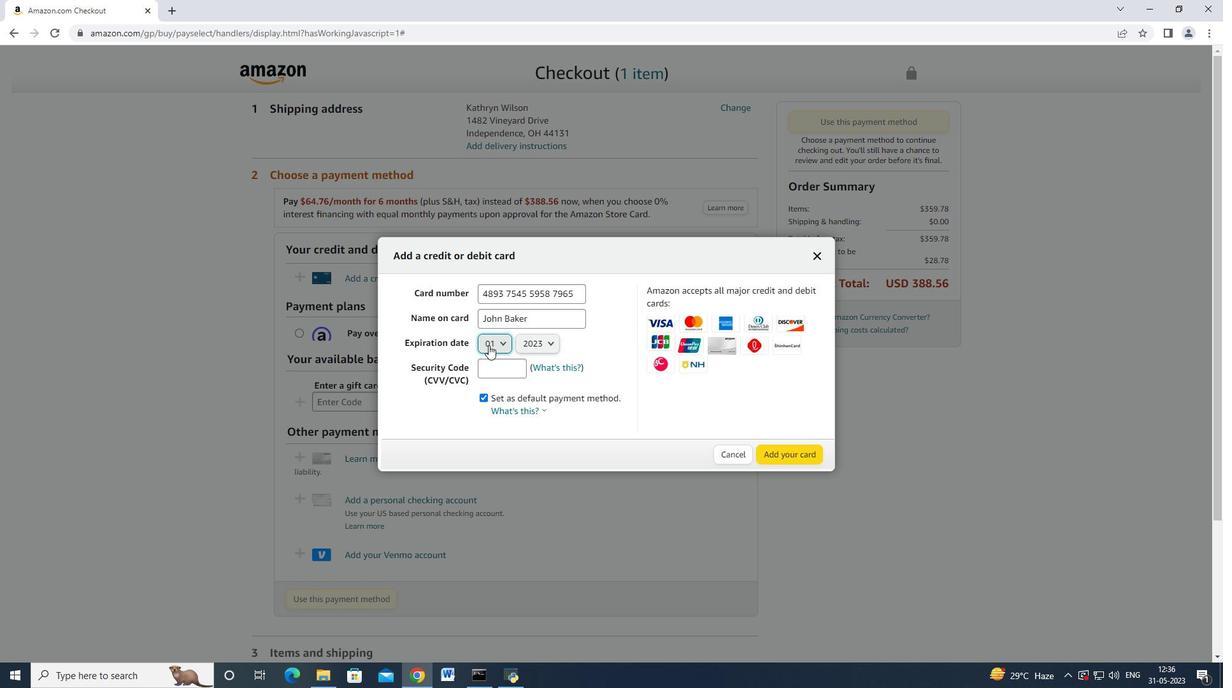 
Action: Mouse moved to (494, 422)
Screenshot: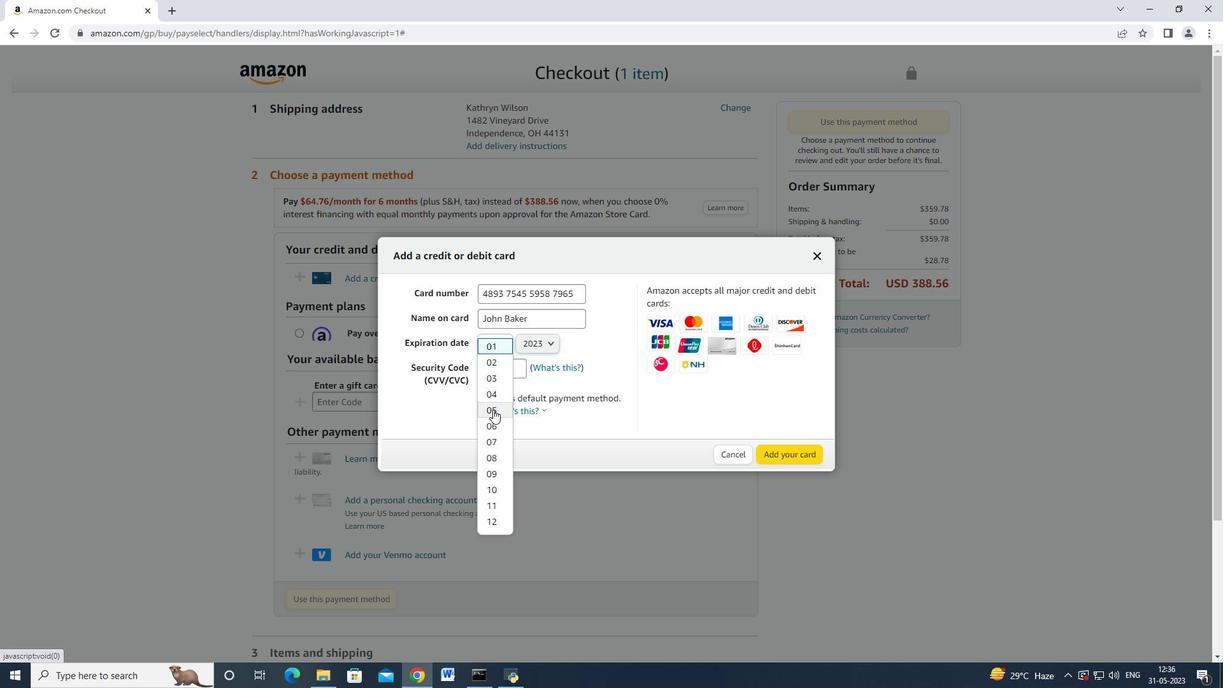 
Action: Mouse pressed left at (494, 422)
